 Task: Find a one-way flight from Laredo to Indianapolis on August 5th with 2 checked bags, departing between 14:00 and 19:00, and using Alaska, American, or Delta airlines.
Action: Mouse moved to (300, 97)
Screenshot: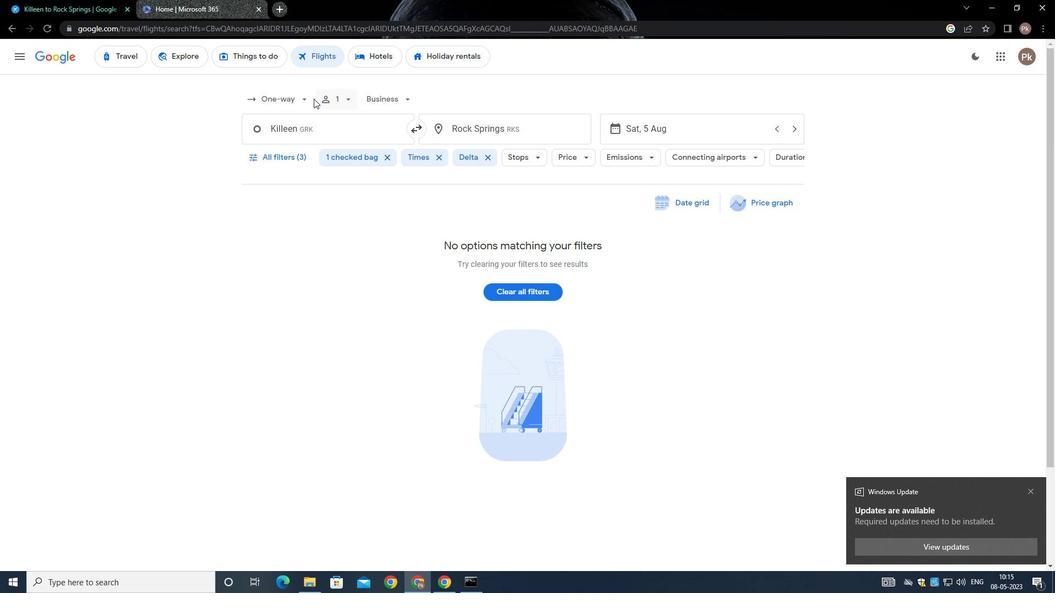 
Action: Mouse pressed left at (300, 97)
Screenshot: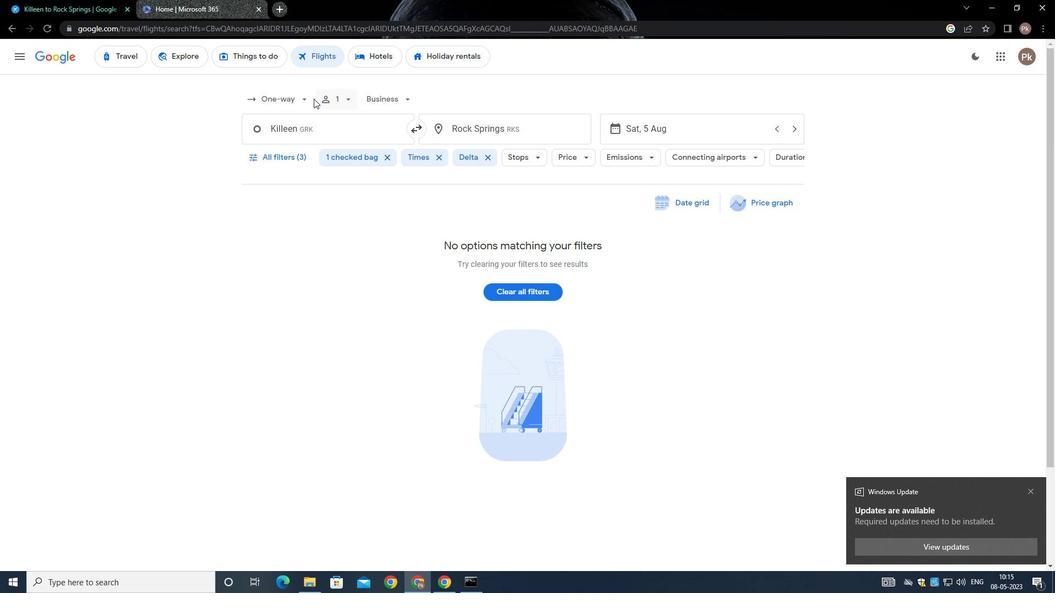 
Action: Mouse moved to (298, 146)
Screenshot: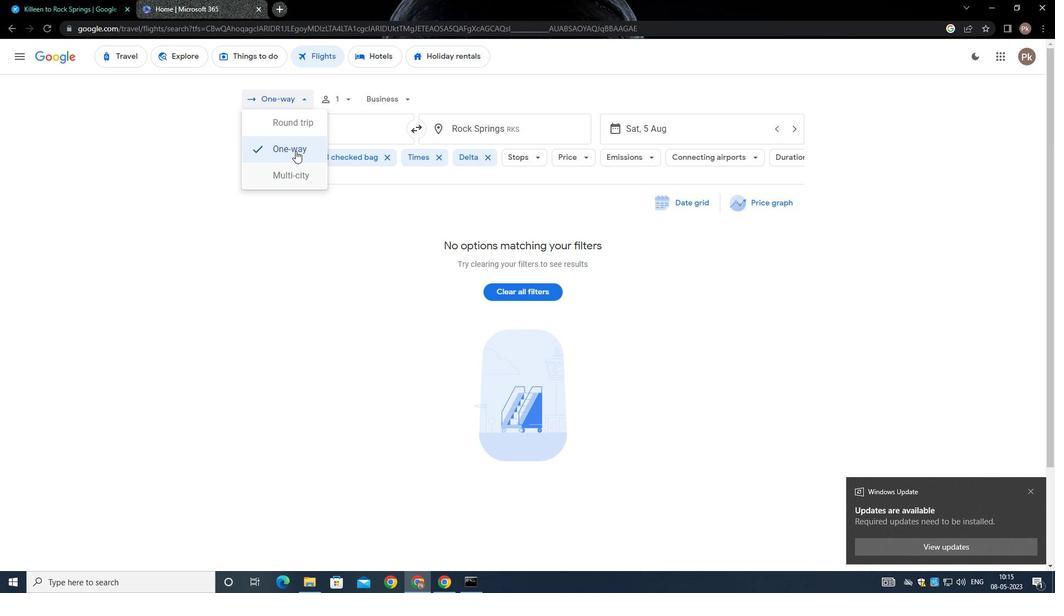
Action: Mouse pressed left at (298, 146)
Screenshot: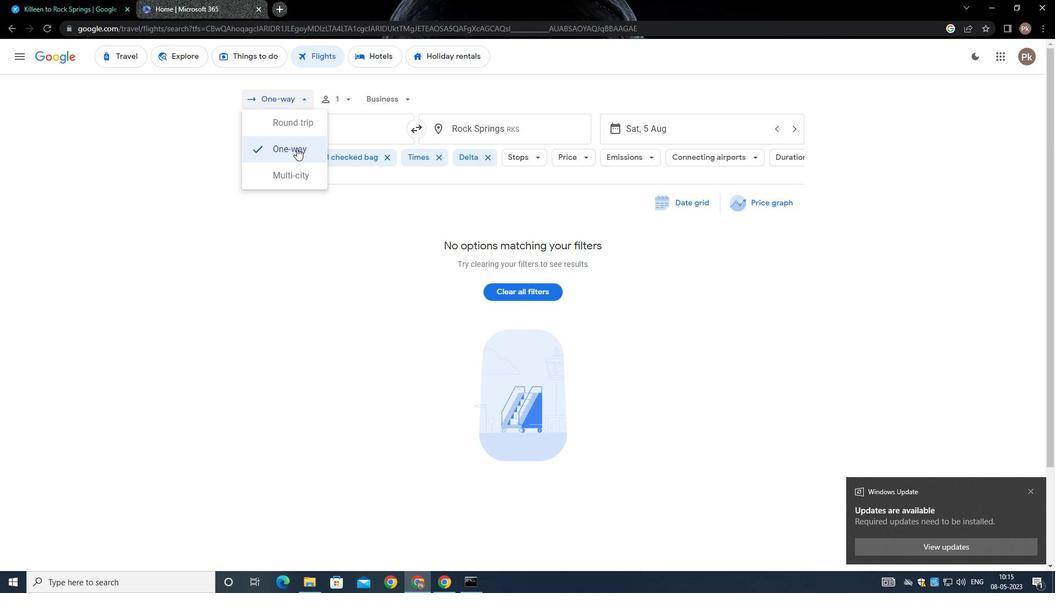 
Action: Mouse moved to (347, 98)
Screenshot: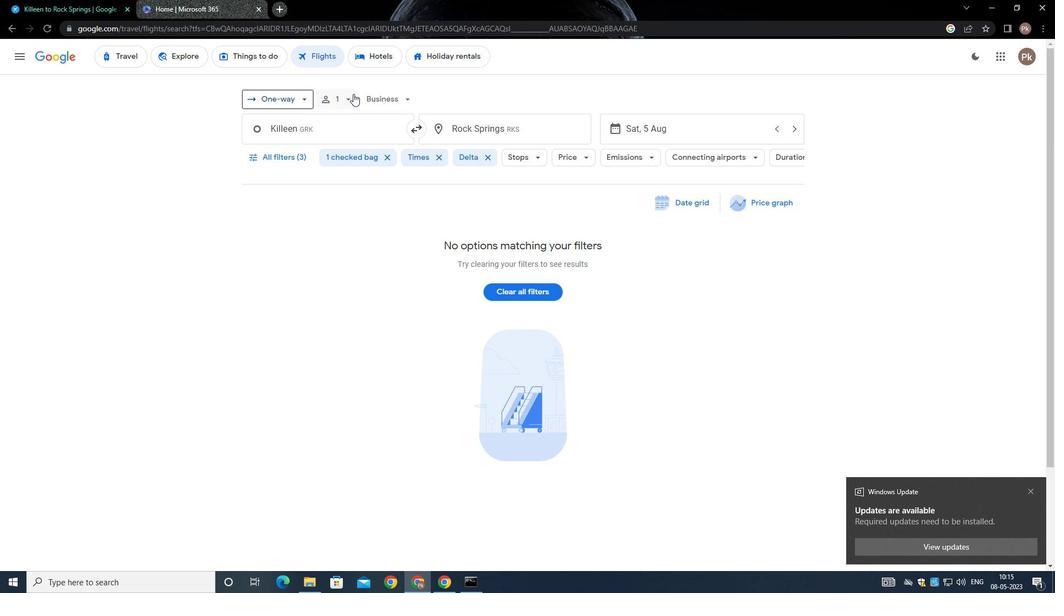 
Action: Mouse pressed left at (347, 98)
Screenshot: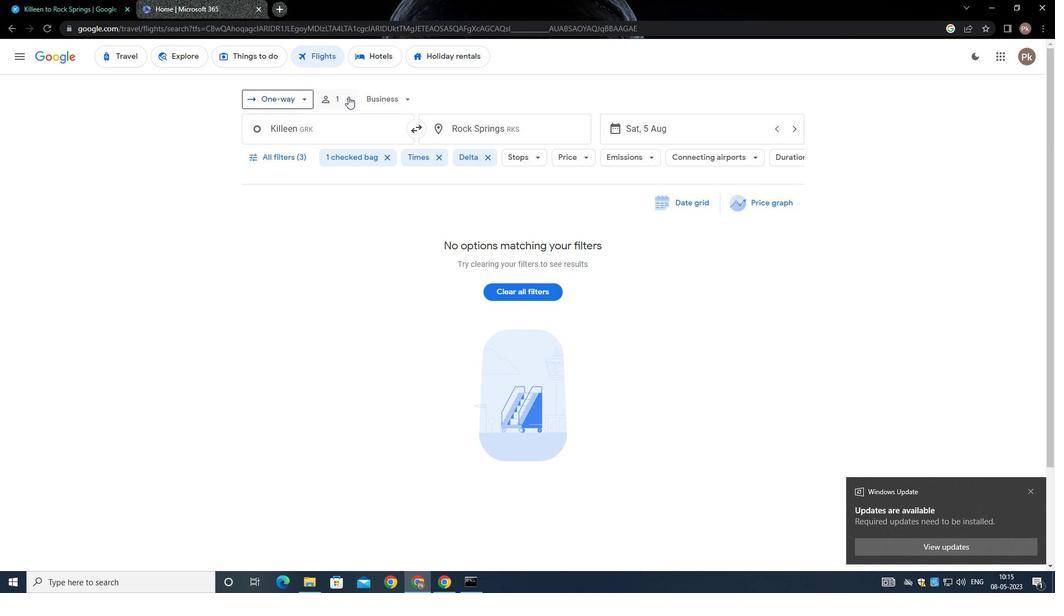
Action: Mouse moved to (434, 127)
Screenshot: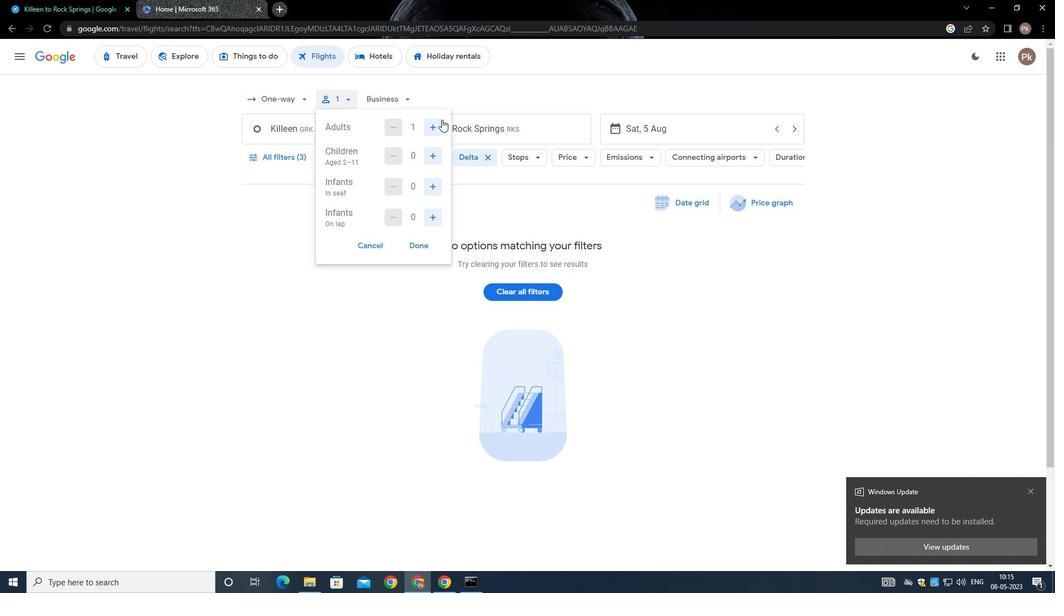 
Action: Mouse pressed left at (434, 127)
Screenshot: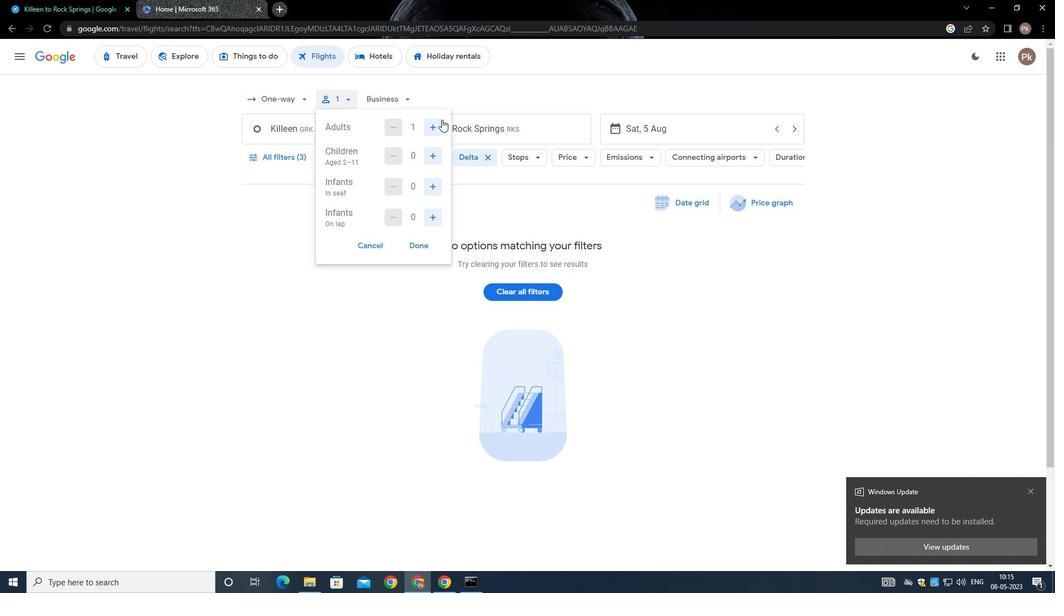 
Action: Mouse moved to (430, 152)
Screenshot: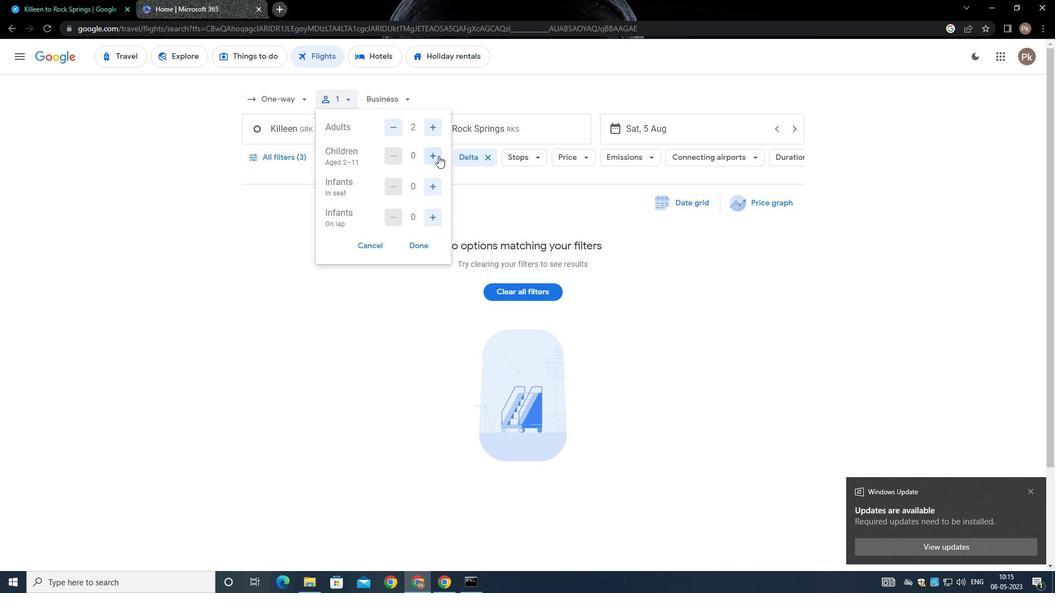 
Action: Mouse pressed left at (430, 152)
Screenshot: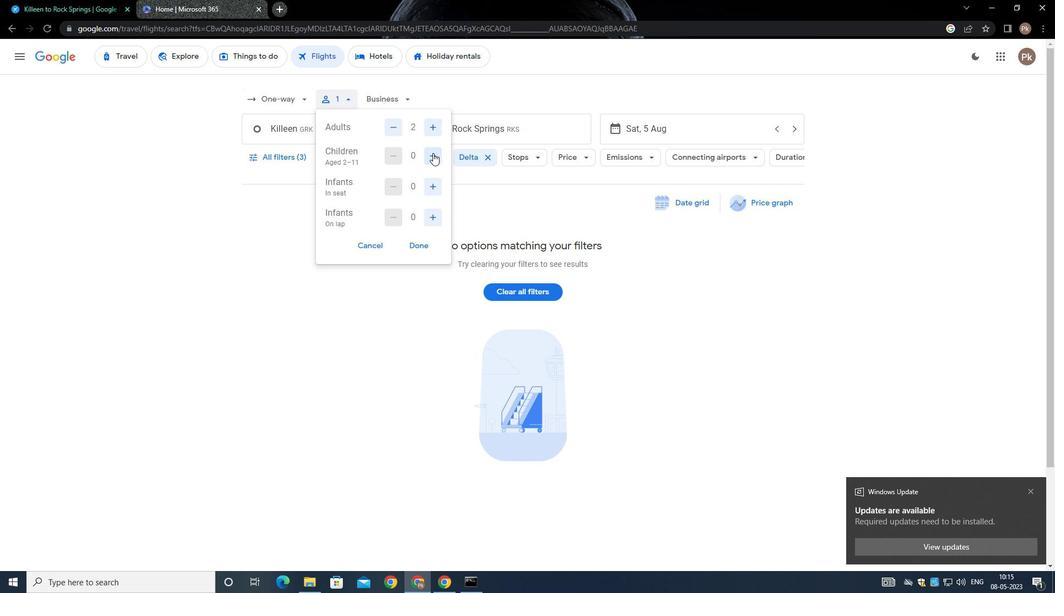 
Action: Mouse pressed left at (430, 152)
Screenshot: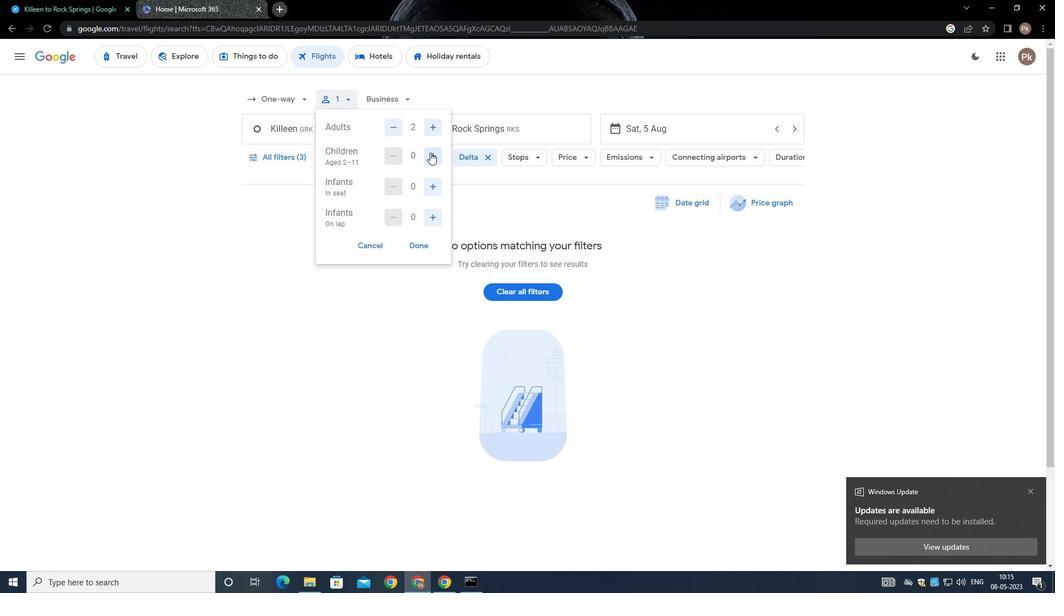 
Action: Mouse moved to (430, 181)
Screenshot: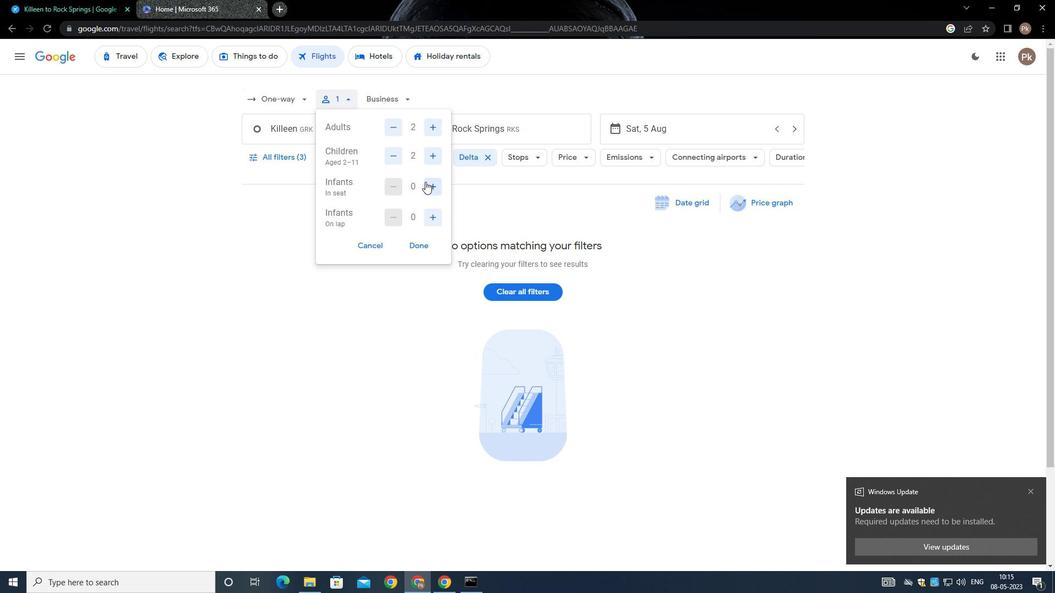
Action: Mouse pressed left at (430, 181)
Screenshot: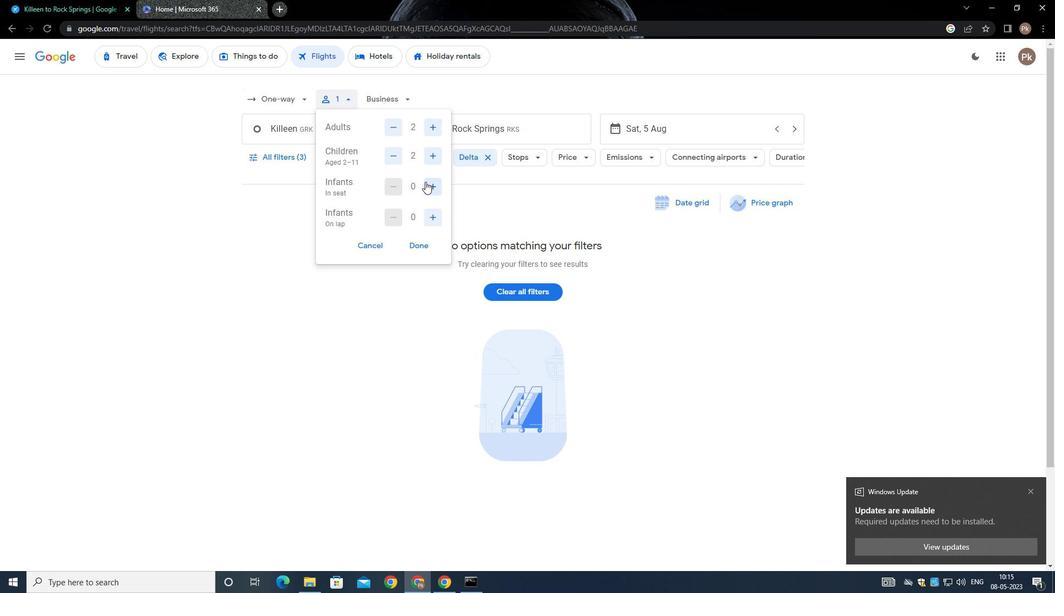
Action: Mouse pressed left at (430, 181)
Screenshot: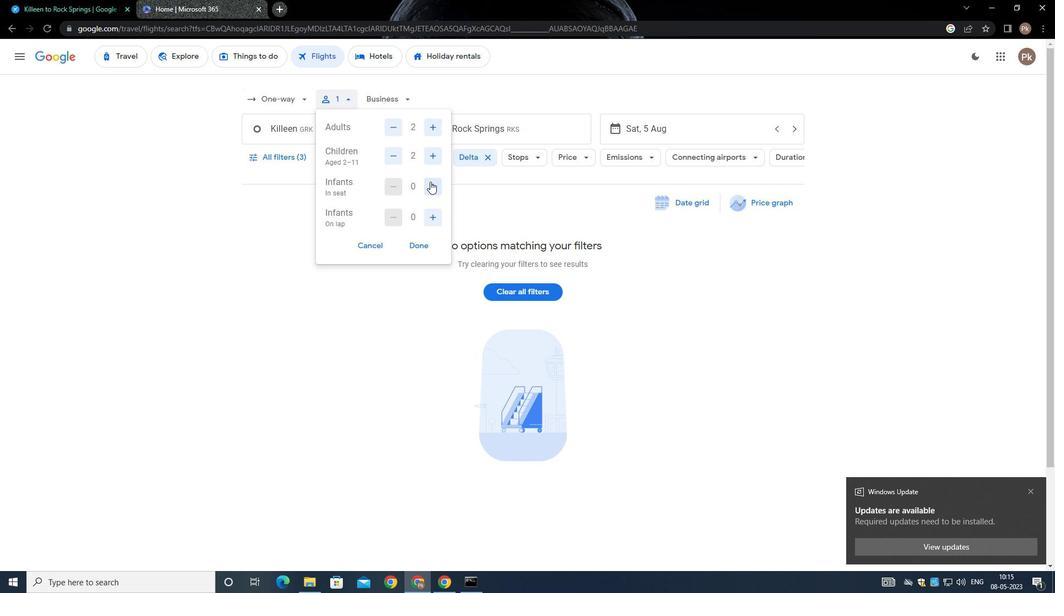 
Action: Mouse moved to (418, 246)
Screenshot: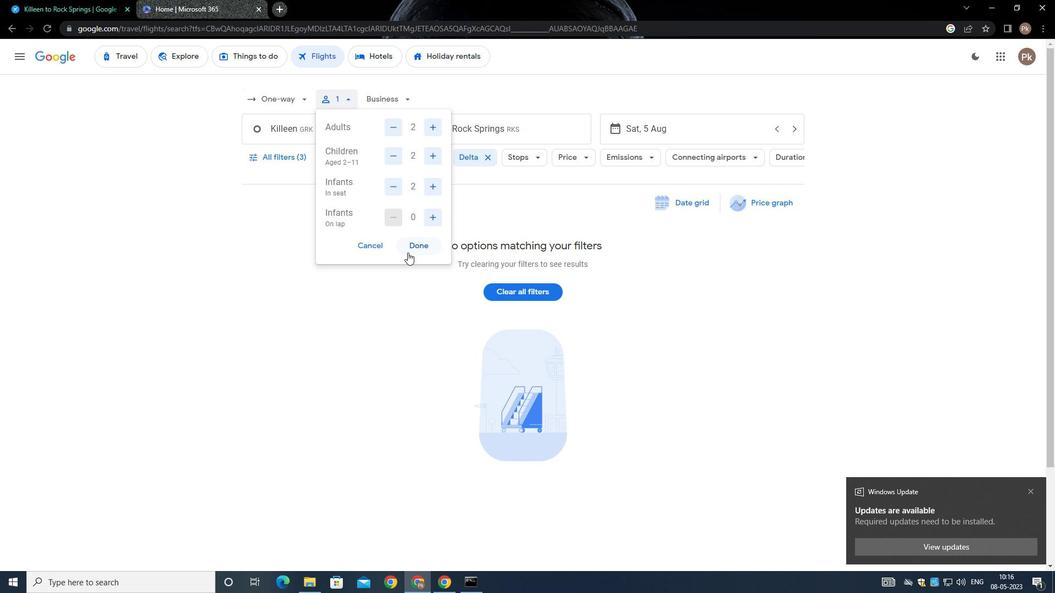 
Action: Mouse pressed left at (418, 246)
Screenshot: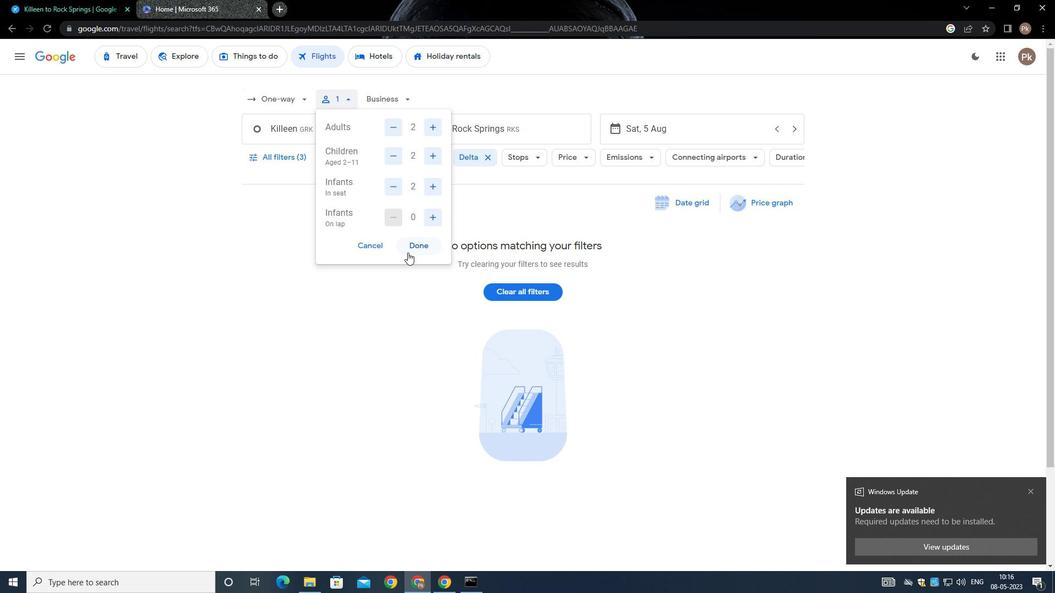 
Action: Mouse moved to (329, 124)
Screenshot: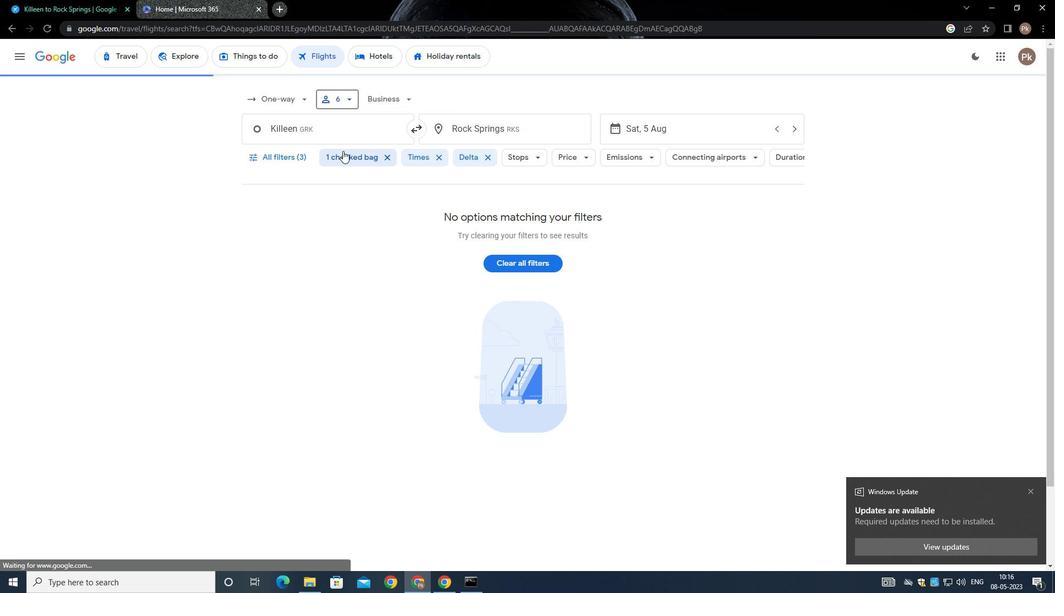 
Action: Mouse pressed left at (329, 124)
Screenshot: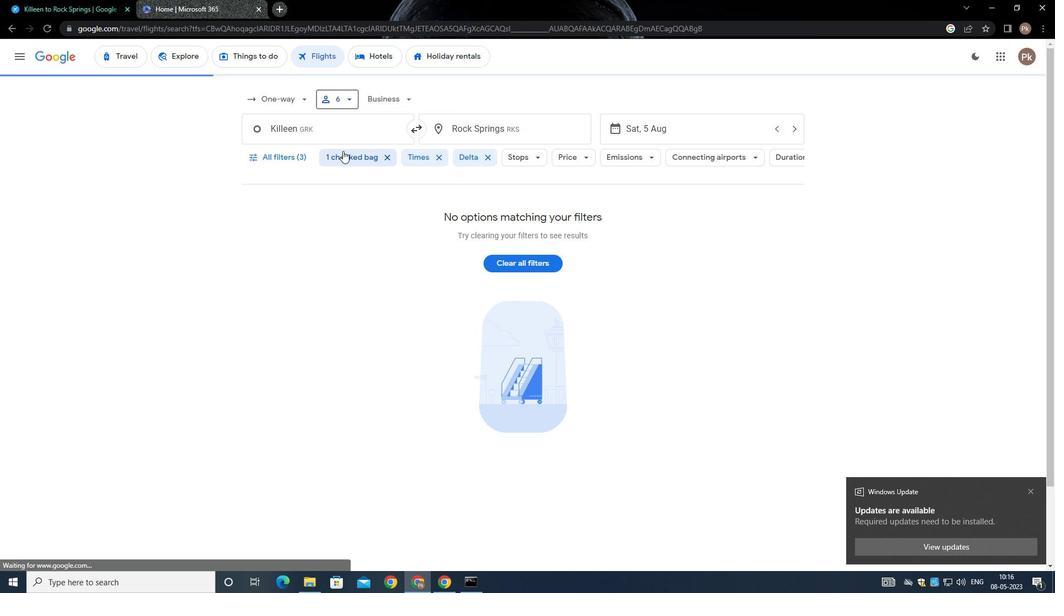 
Action: Mouse moved to (329, 124)
Screenshot: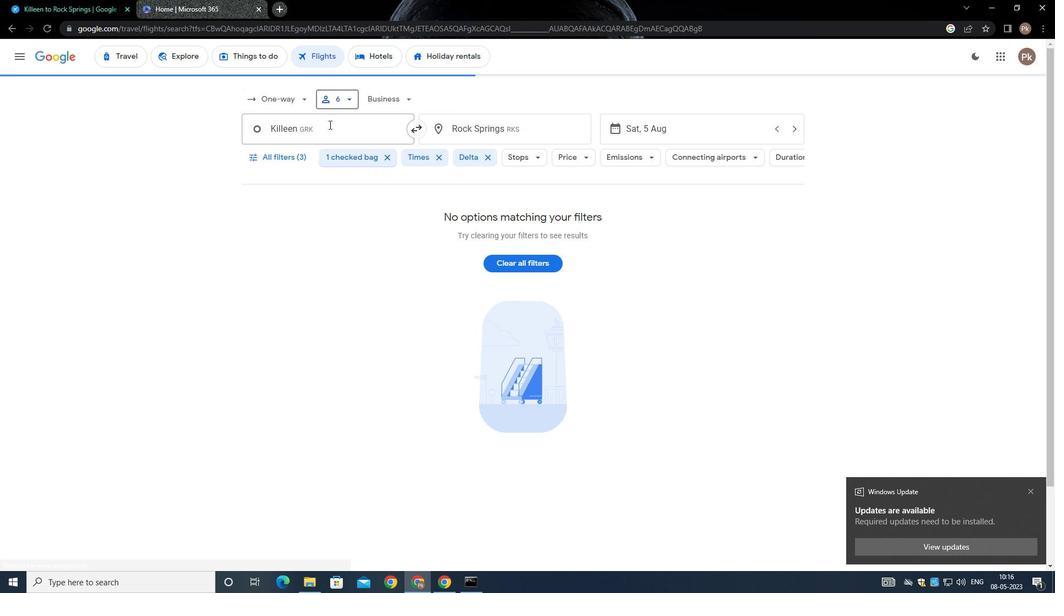 
Action: Key pressed <Key.backspace><Key.shift_r>Laredo
Screenshot: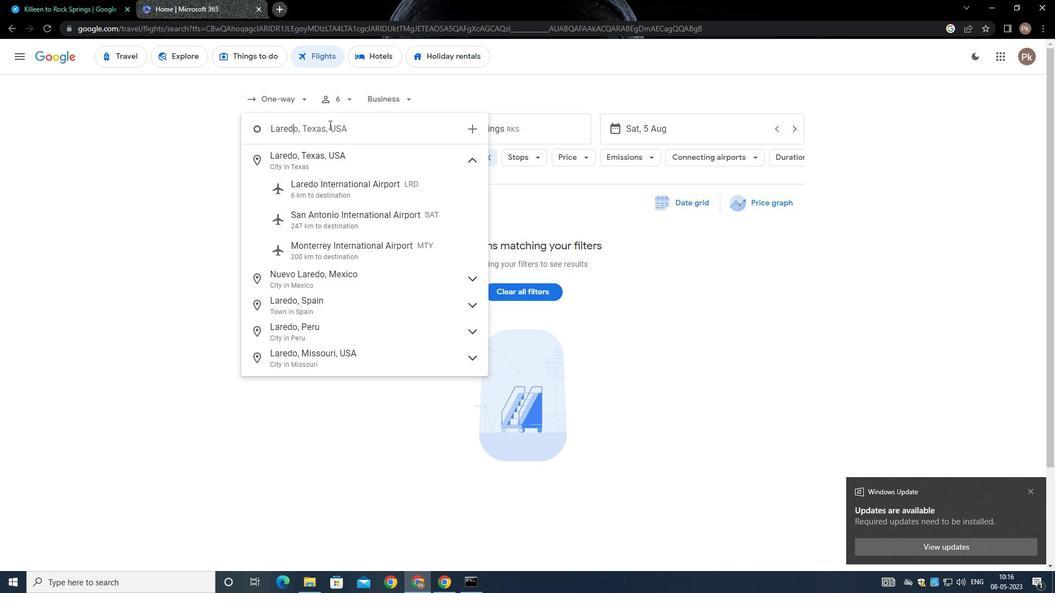 
Action: Mouse moved to (354, 181)
Screenshot: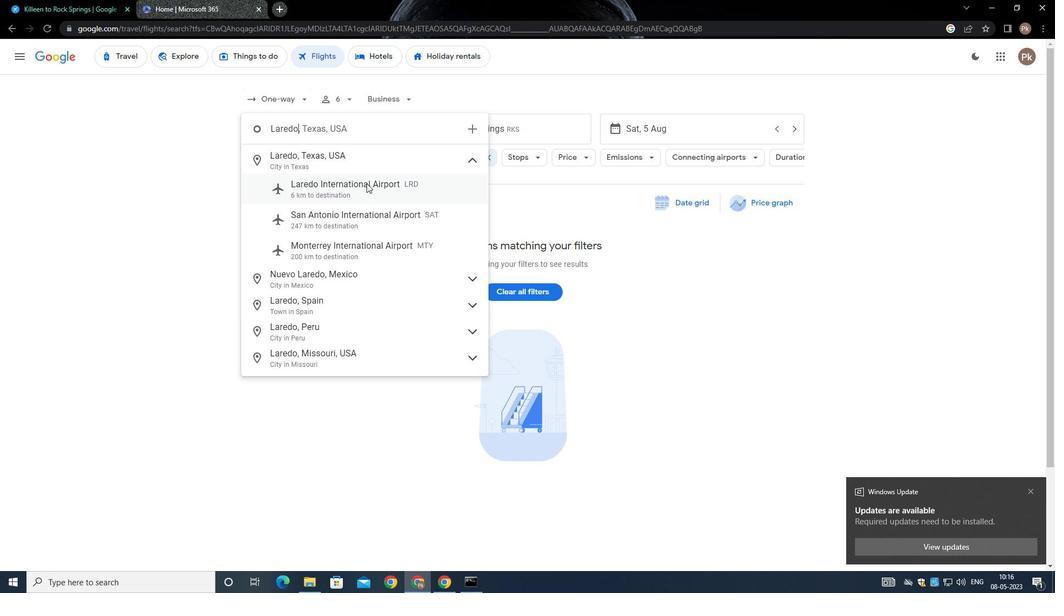 
Action: Mouse pressed left at (354, 181)
Screenshot: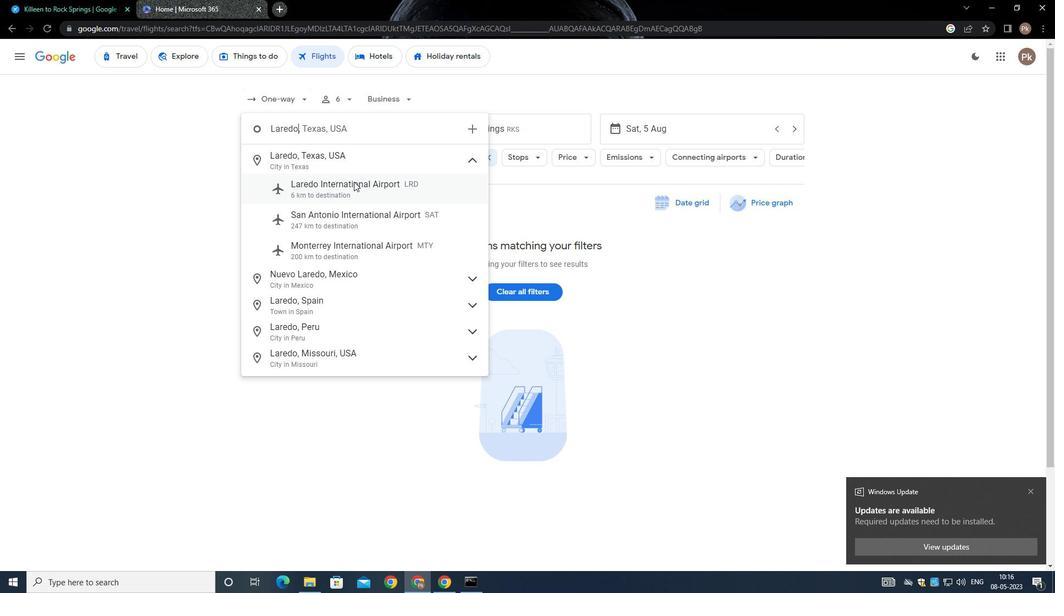 
Action: Mouse moved to (474, 130)
Screenshot: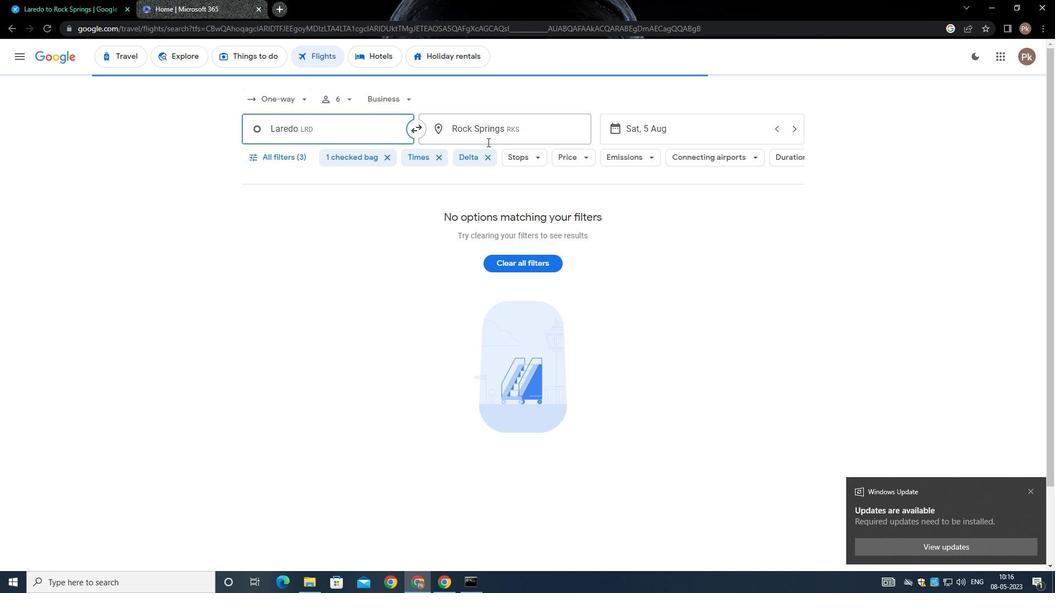 
Action: Mouse pressed left at (474, 130)
Screenshot: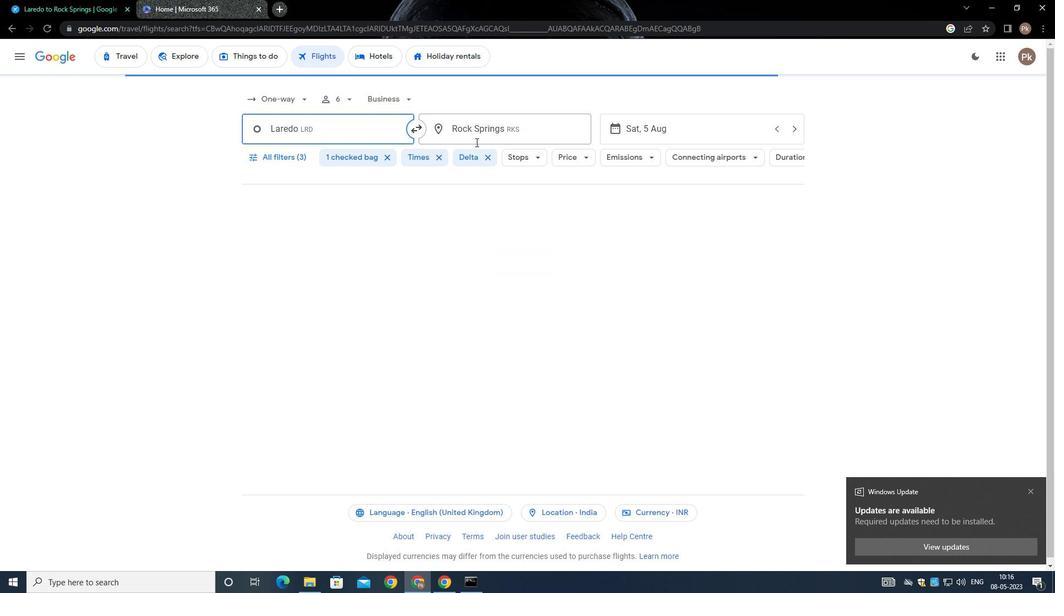 
Action: Mouse moved to (478, 145)
Screenshot: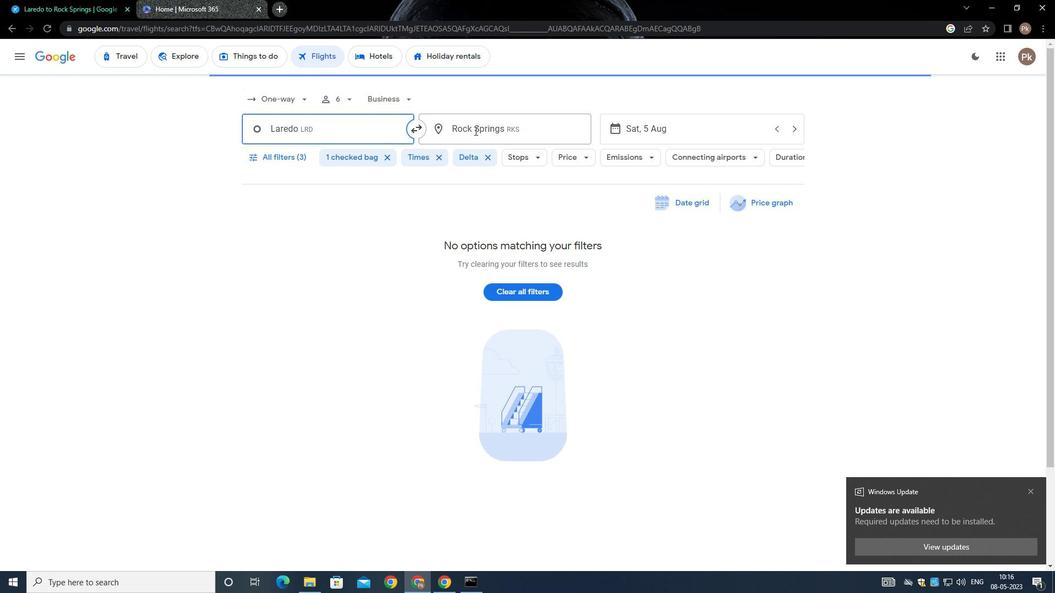 
Action: Key pressed <Key.backspace><Key.shift_r>Indiana
Screenshot: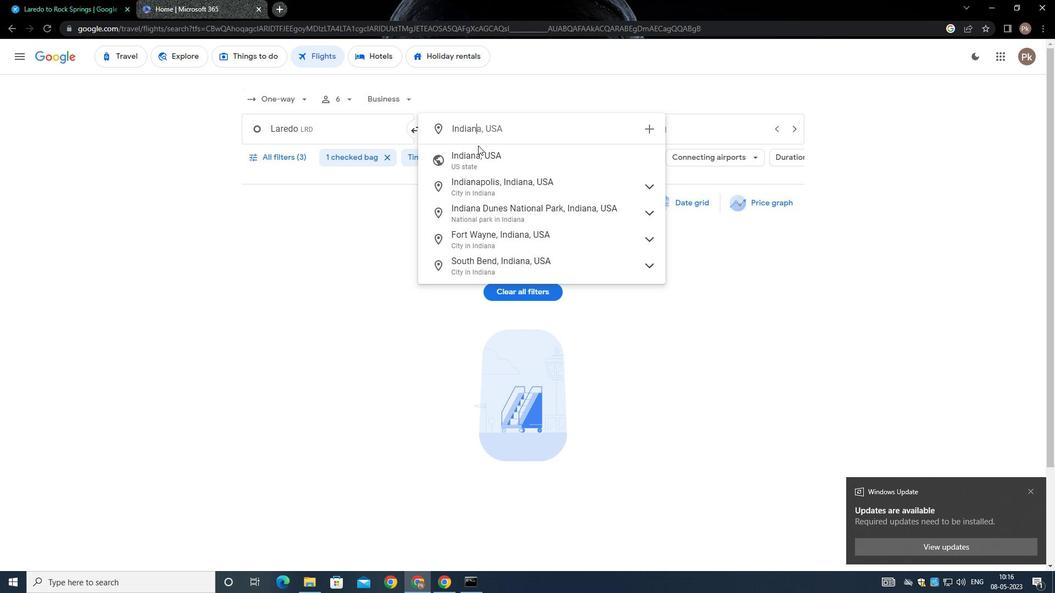
Action: Mouse moved to (481, 145)
Screenshot: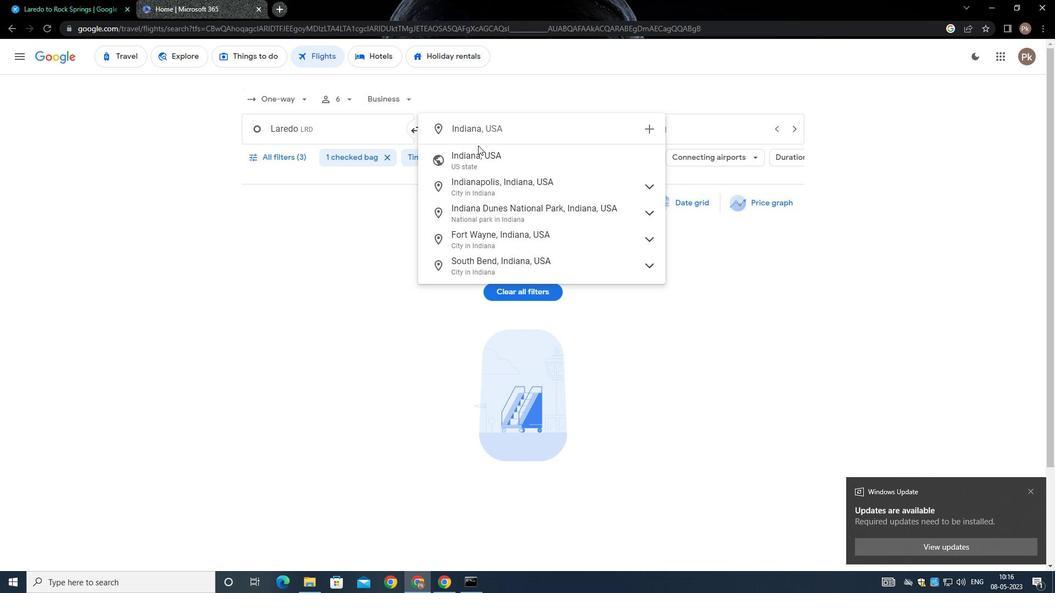 
Action: Key pressed polis
Screenshot: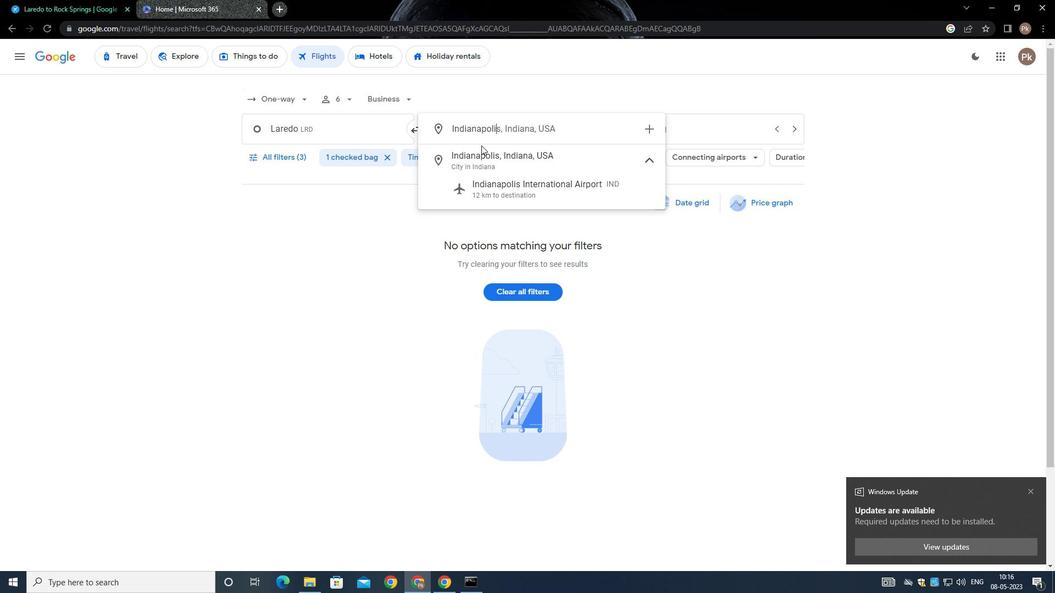 
Action: Mouse moved to (539, 185)
Screenshot: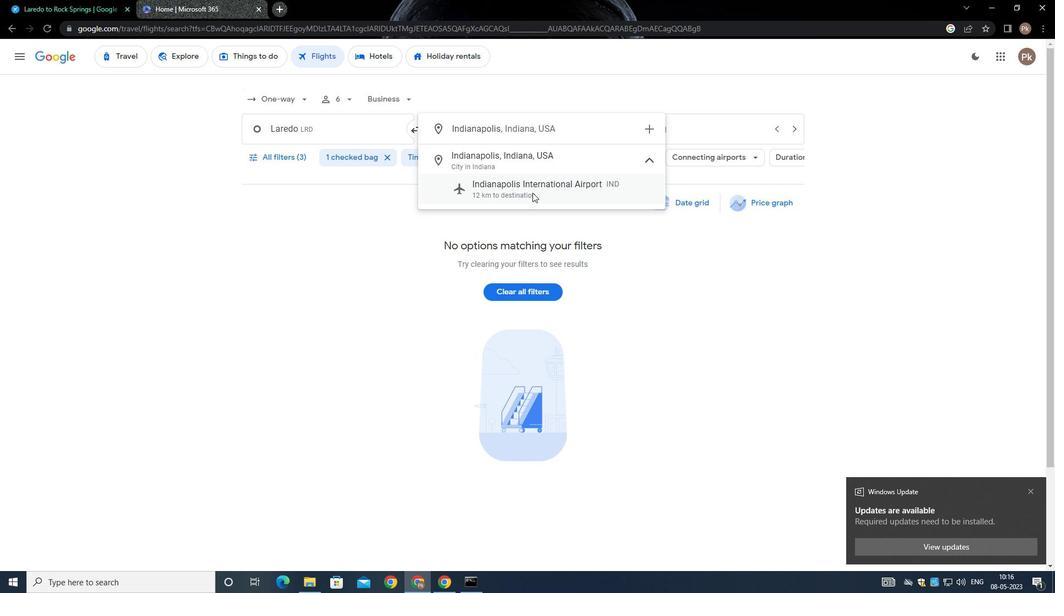 
Action: Mouse pressed left at (539, 185)
Screenshot: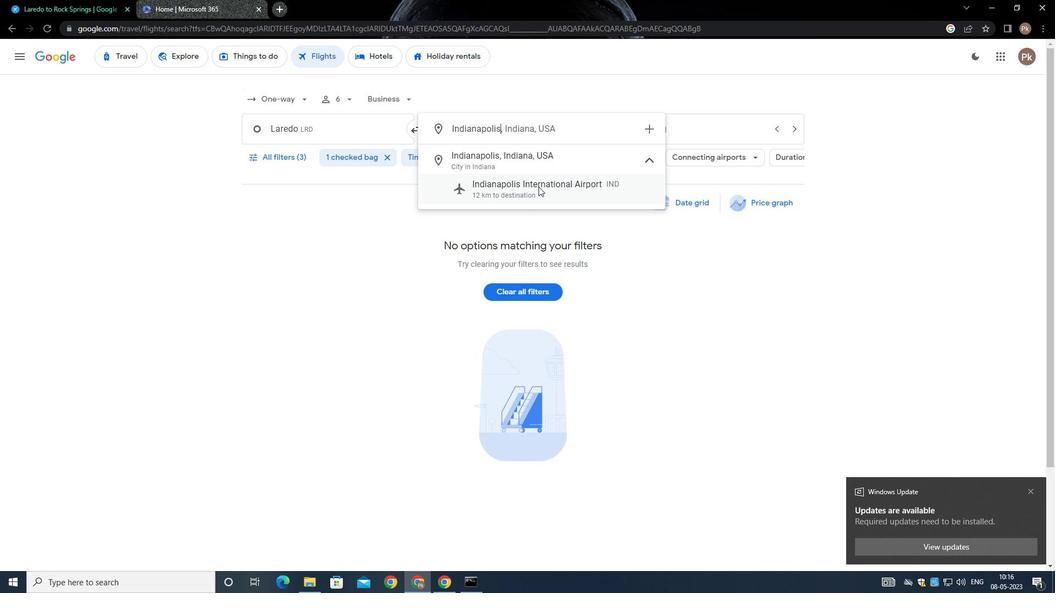 
Action: Mouse moved to (643, 135)
Screenshot: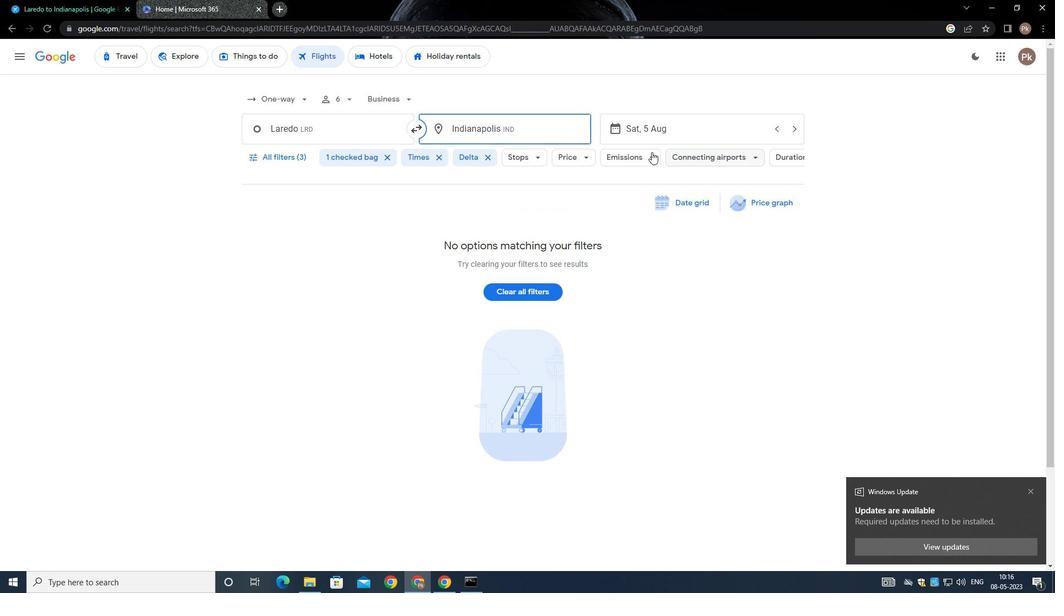 
Action: Mouse pressed left at (643, 135)
Screenshot: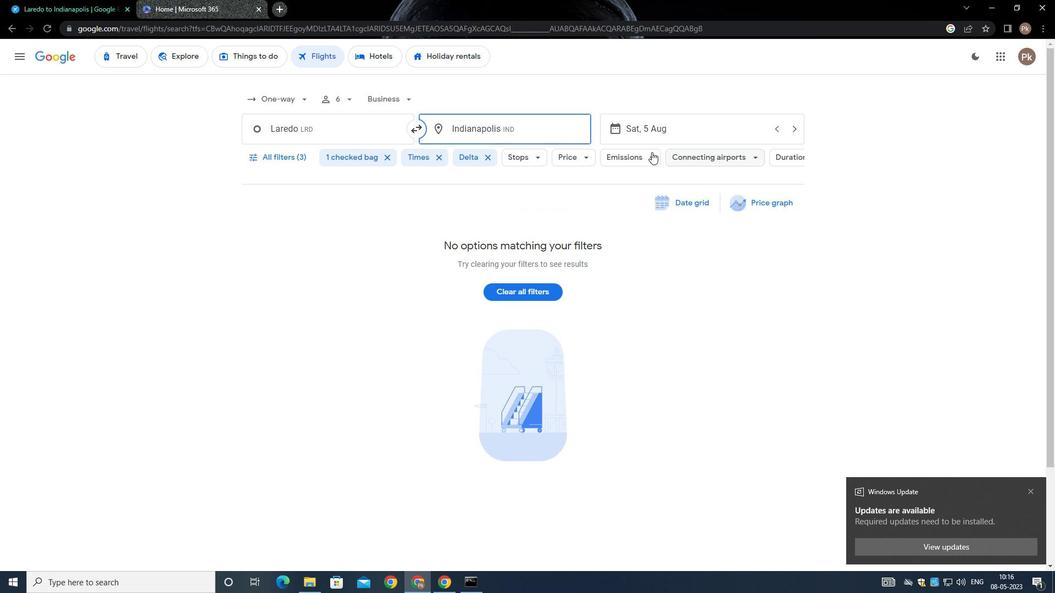 
Action: Mouse moved to (570, 218)
Screenshot: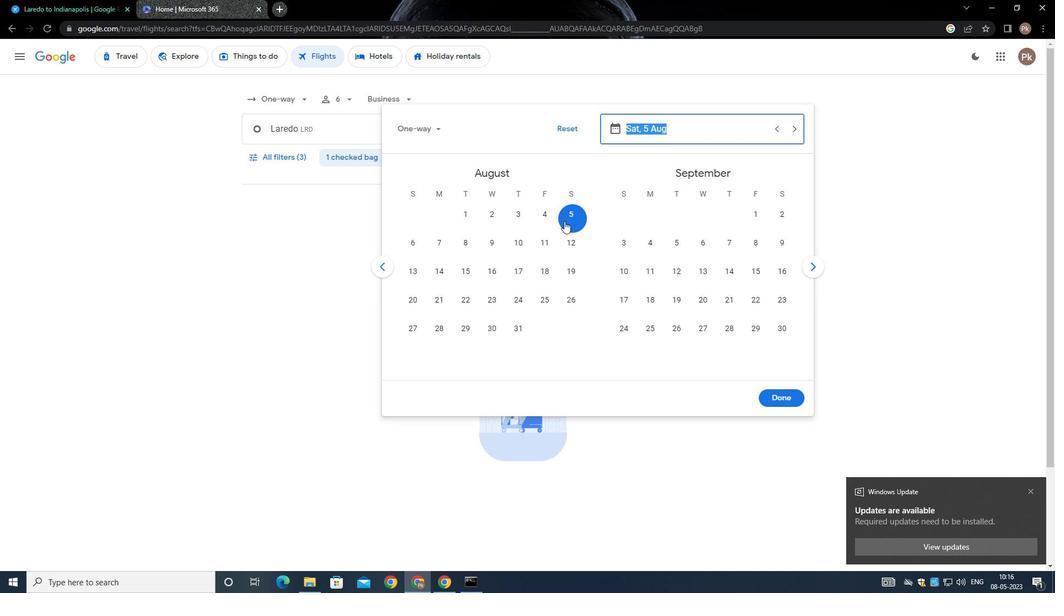 
Action: Mouse pressed left at (570, 218)
Screenshot: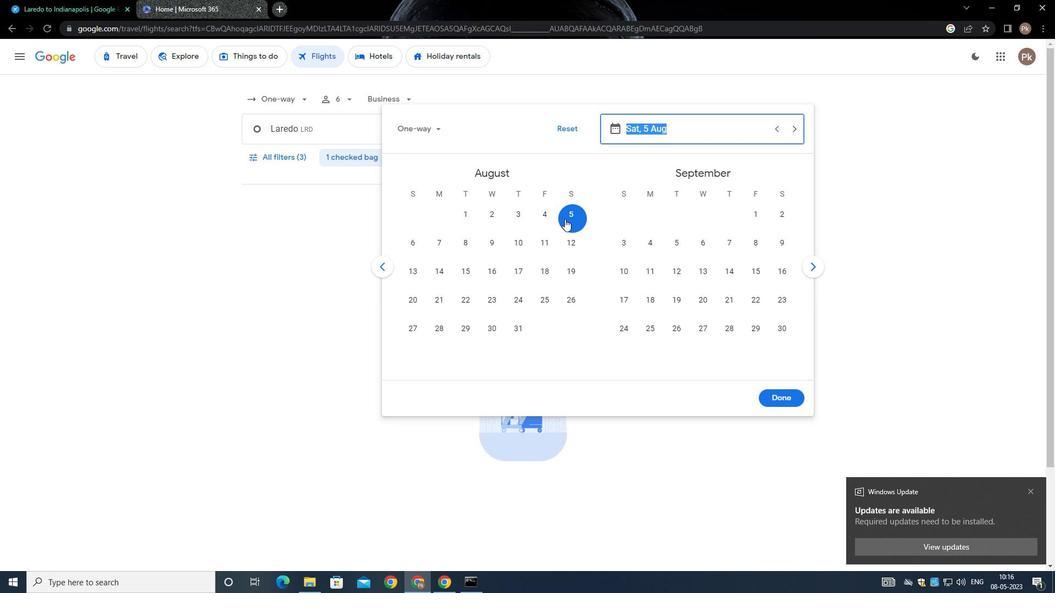 
Action: Mouse moved to (783, 394)
Screenshot: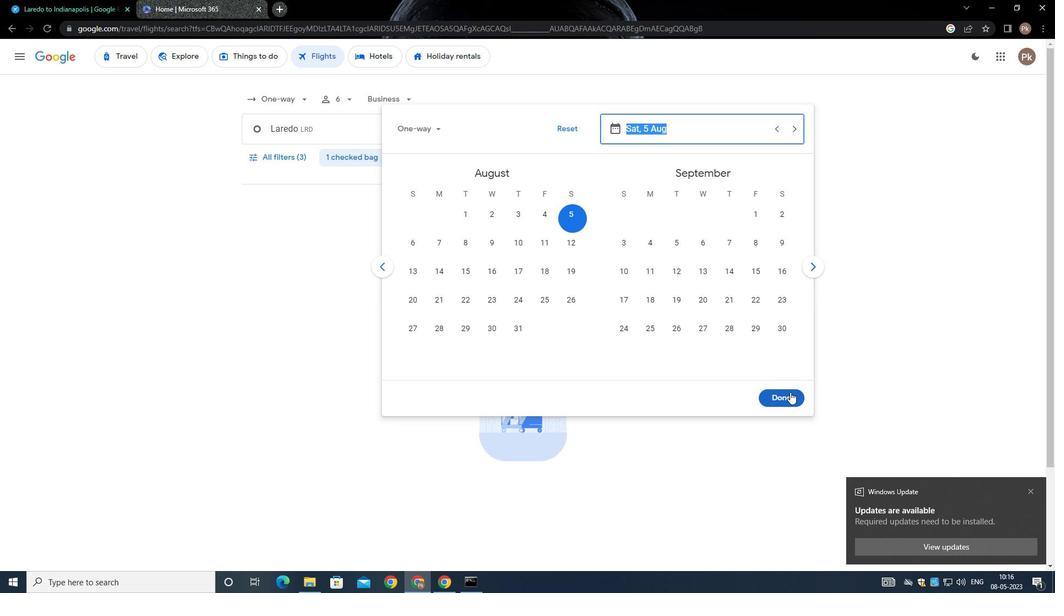
Action: Mouse pressed left at (783, 394)
Screenshot: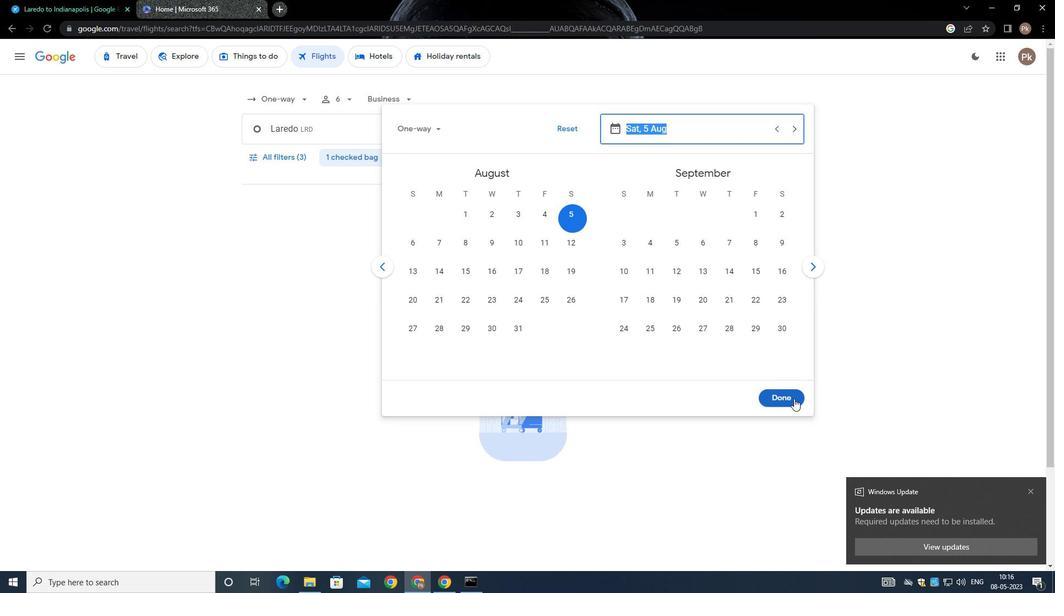 
Action: Mouse moved to (274, 153)
Screenshot: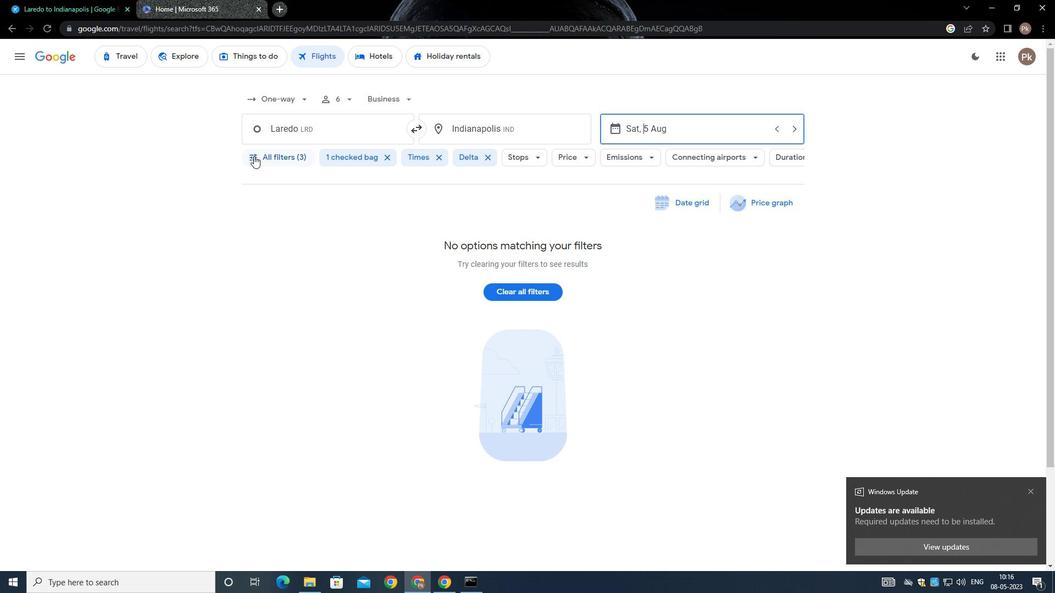 
Action: Mouse pressed left at (274, 153)
Screenshot: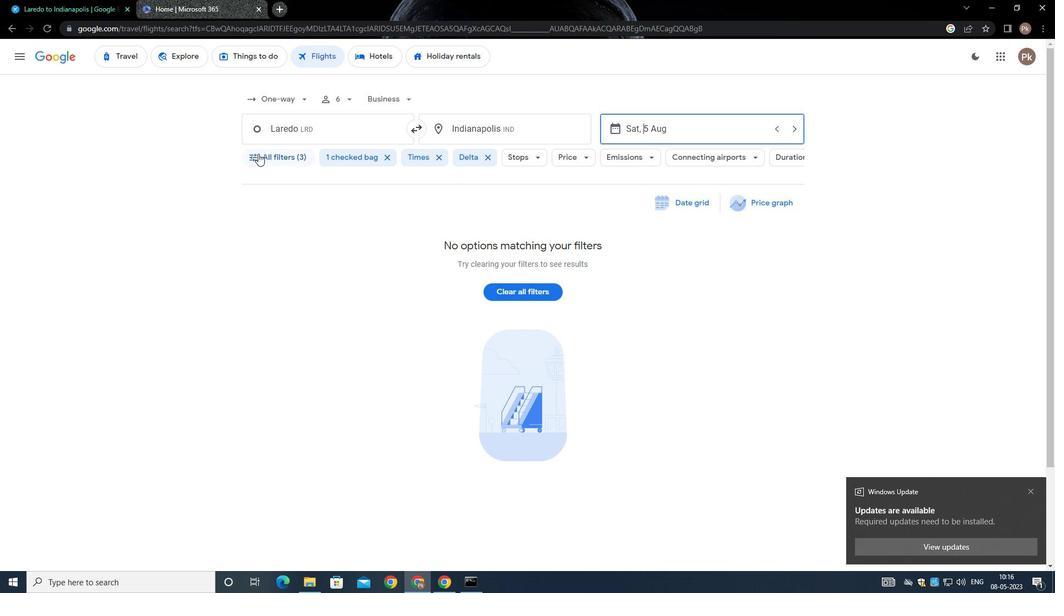 
Action: Mouse moved to (258, 136)
Screenshot: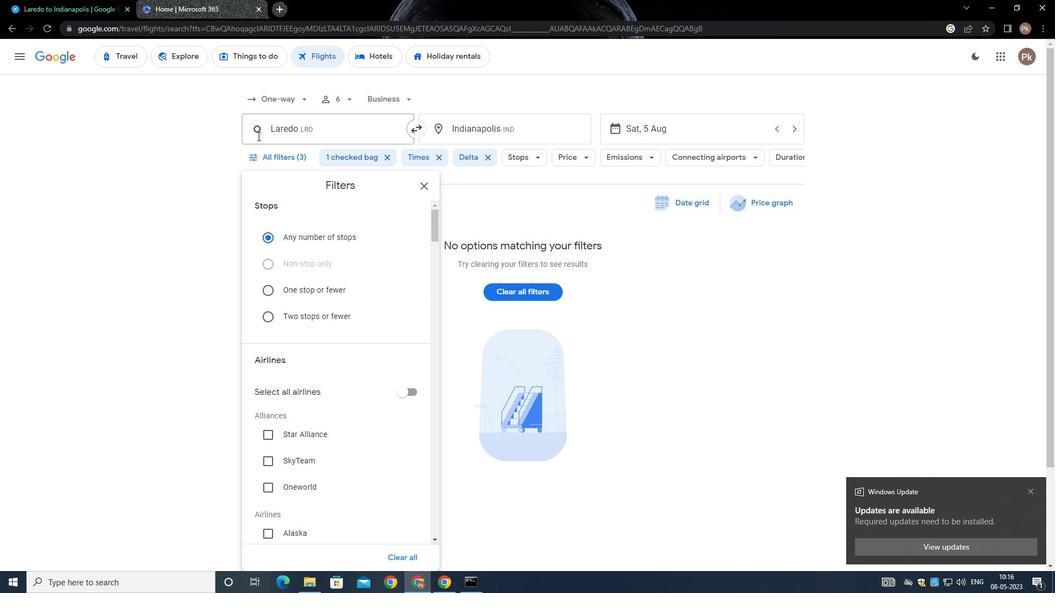 
Action: Mouse scrolled (258, 136) with delta (0, 0)
Screenshot: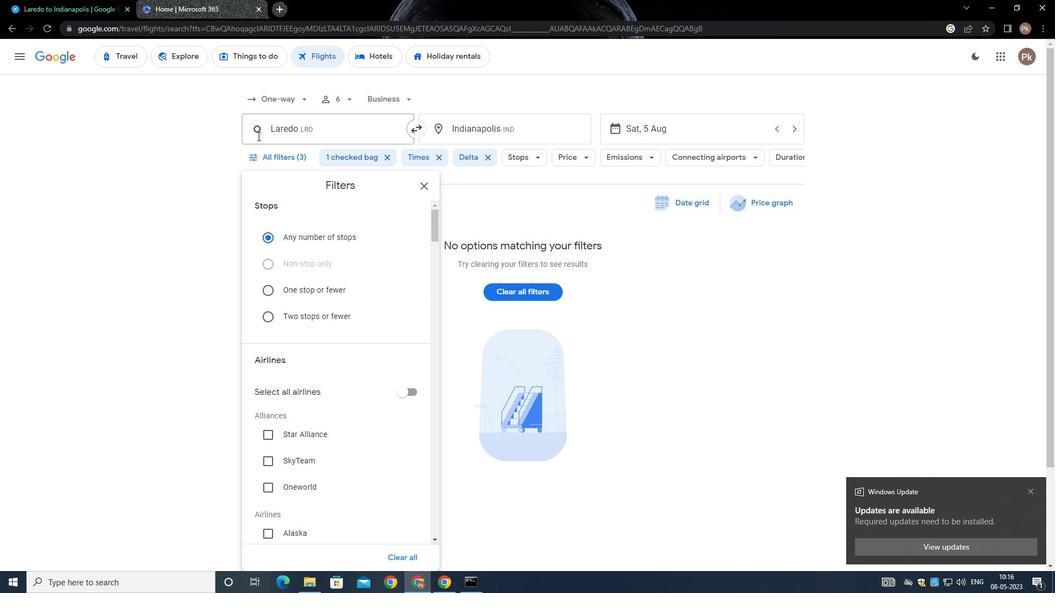 
Action: Mouse moved to (258, 137)
Screenshot: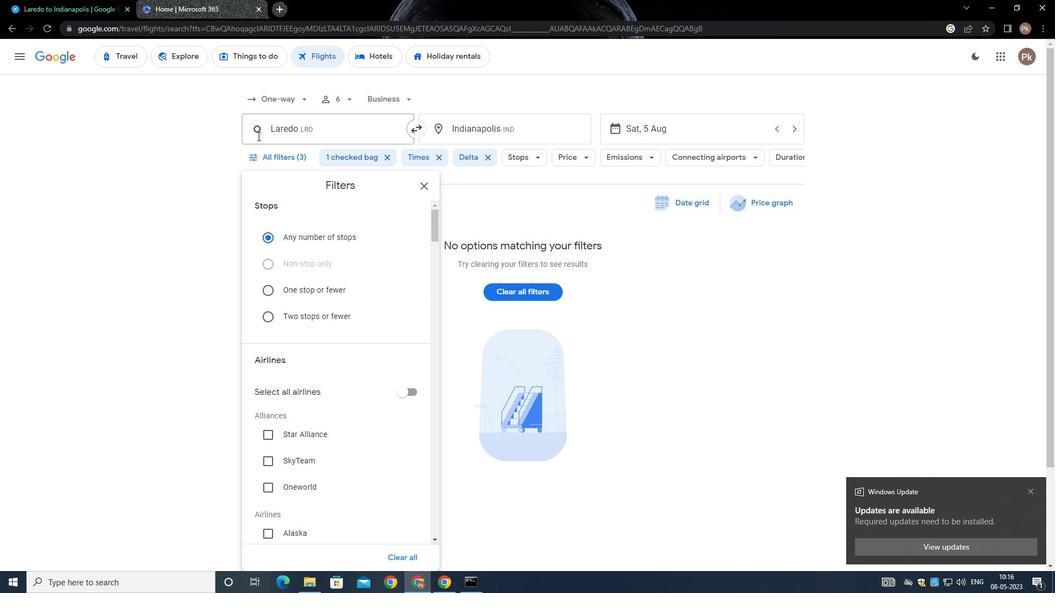 
Action: Mouse scrolled (258, 136) with delta (0, 0)
Screenshot: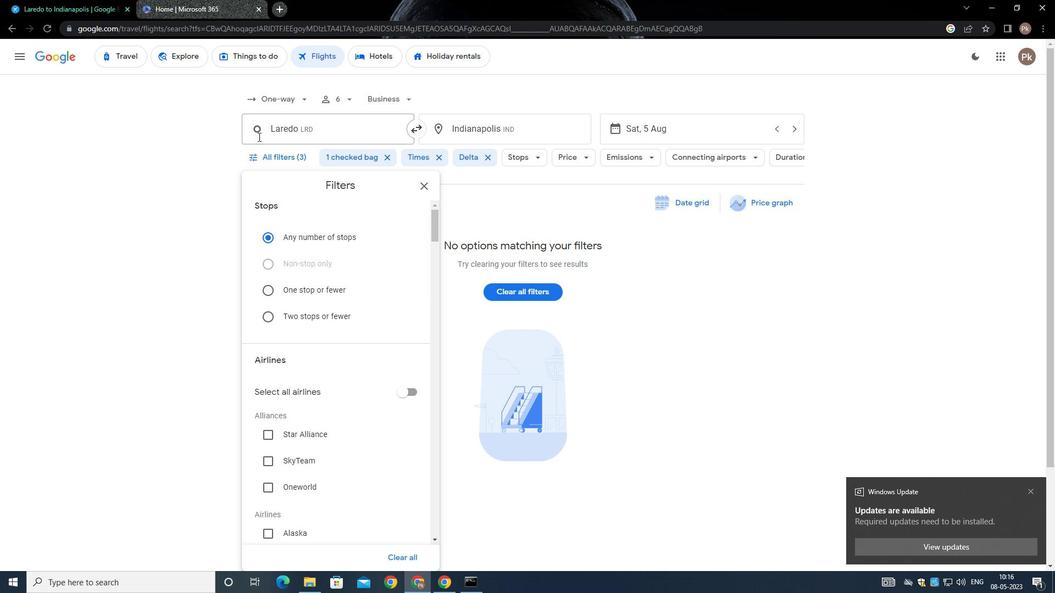 
Action: Mouse moved to (259, 137)
Screenshot: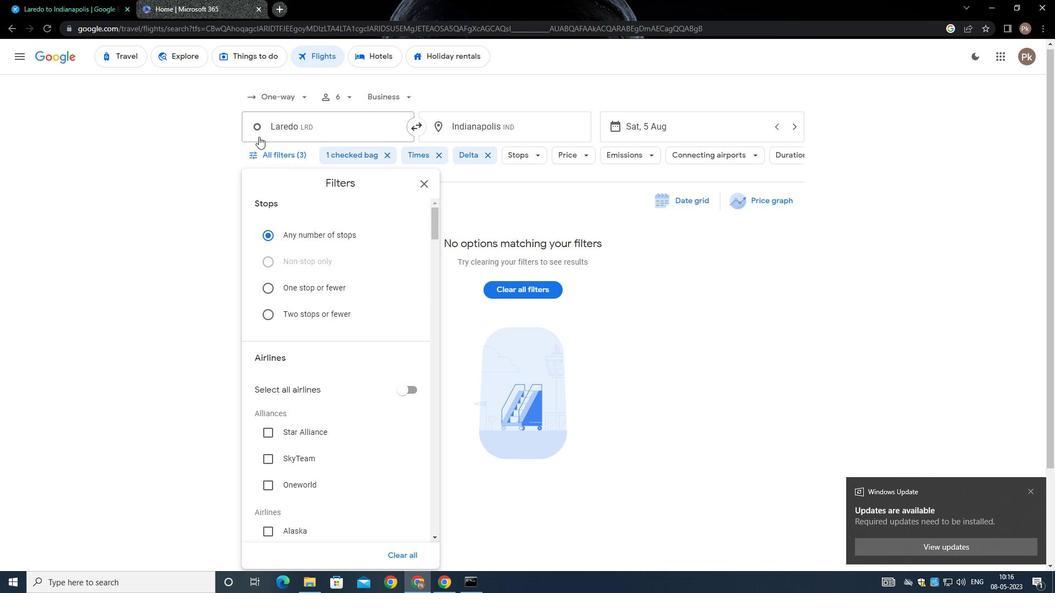 
Action: Mouse scrolled (259, 137) with delta (0, 0)
Screenshot: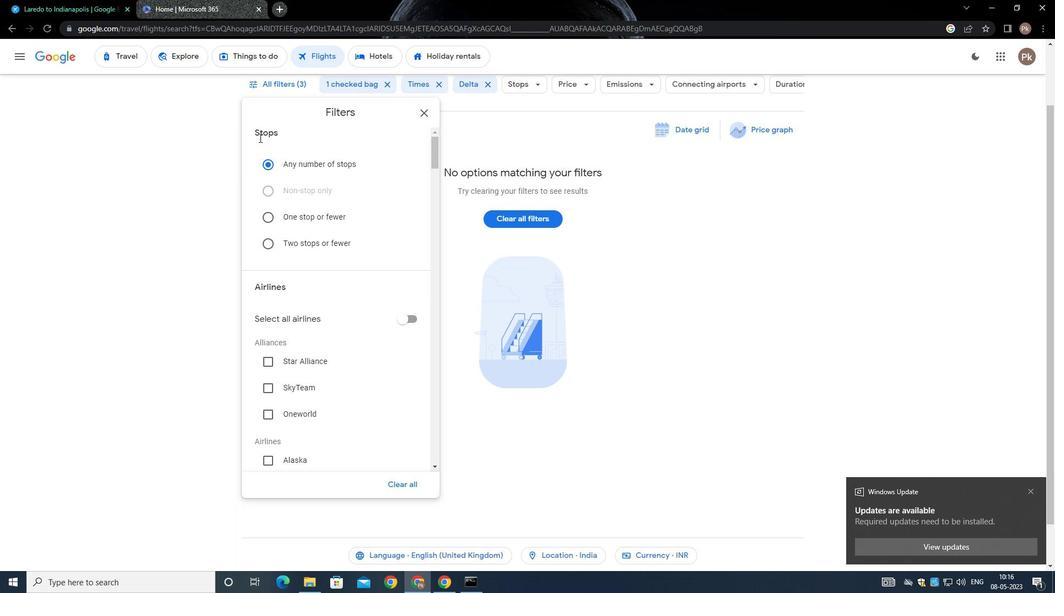 
Action: Mouse moved to (348, 194)
Screenshot: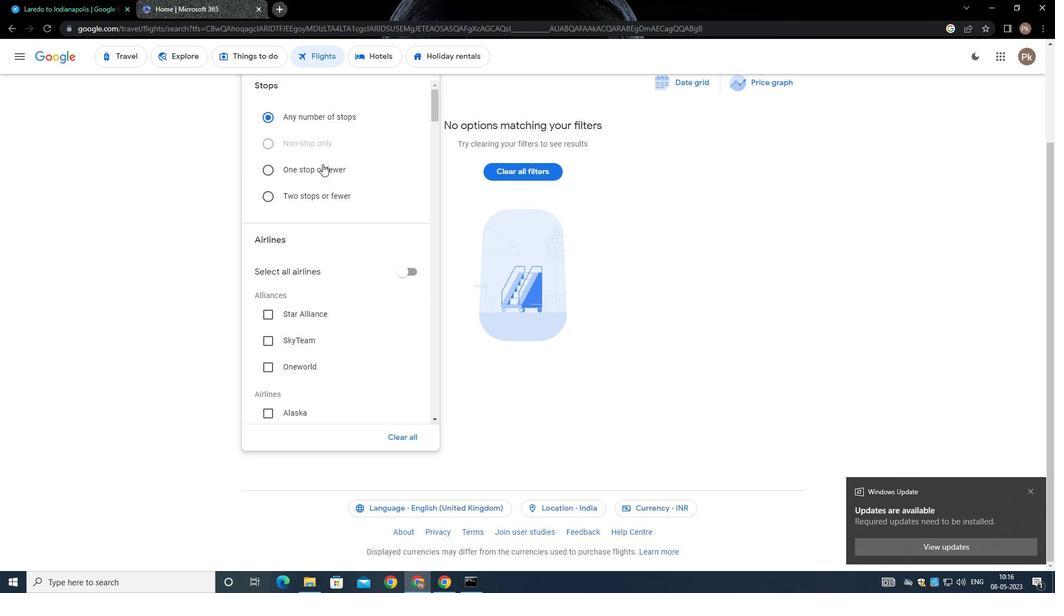 
Action: Mouse scrolled (348, 194) with delta (0, 0)
Screenshot: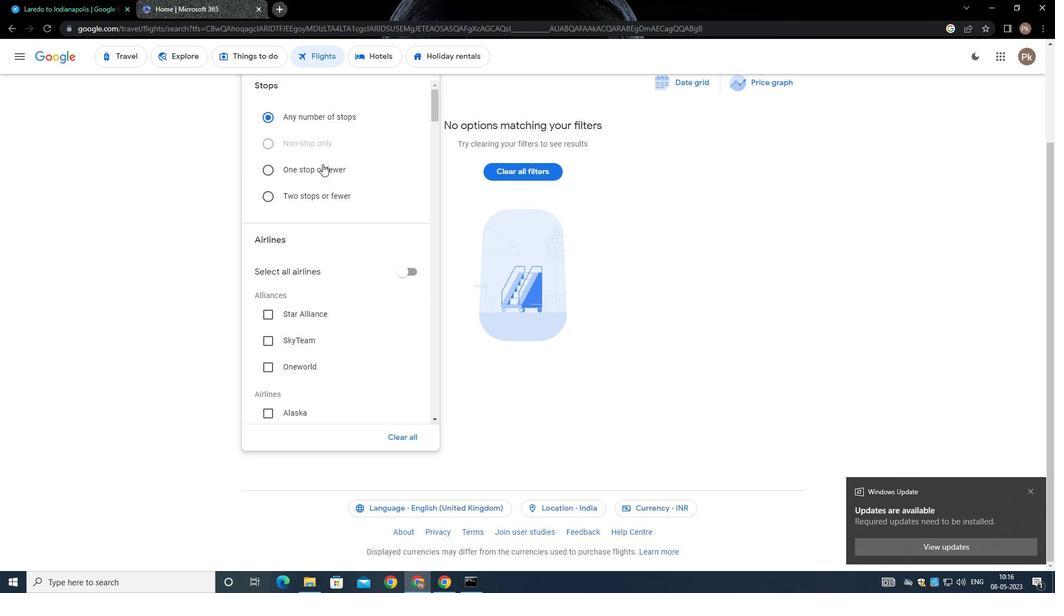 
Action: Mouse moved to (348, 195)
Screenshot: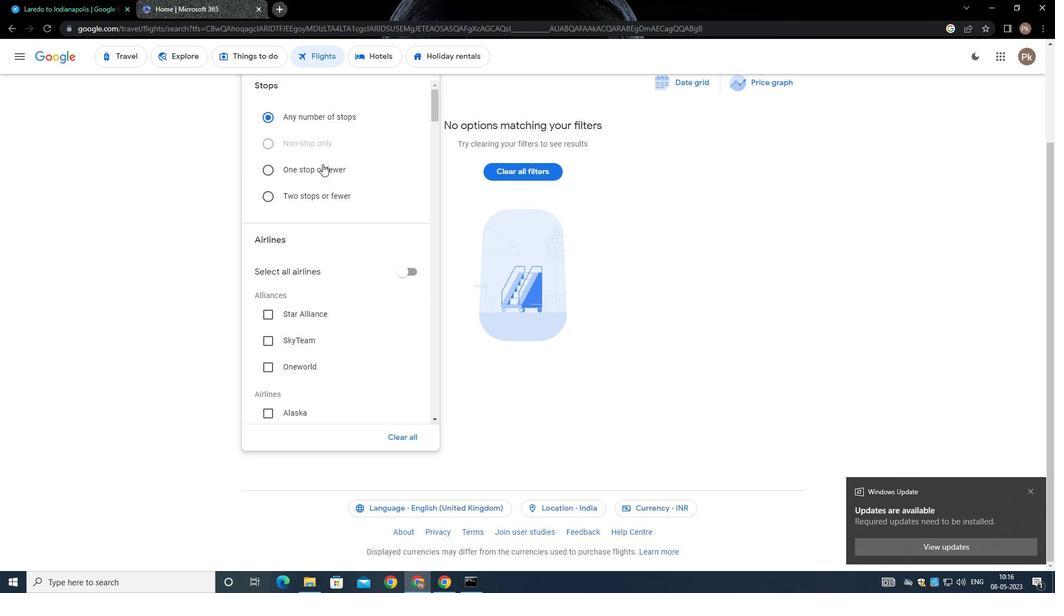 
Action: Mouse scrolled (348, 195) with delta (0, 0)
Screenshot: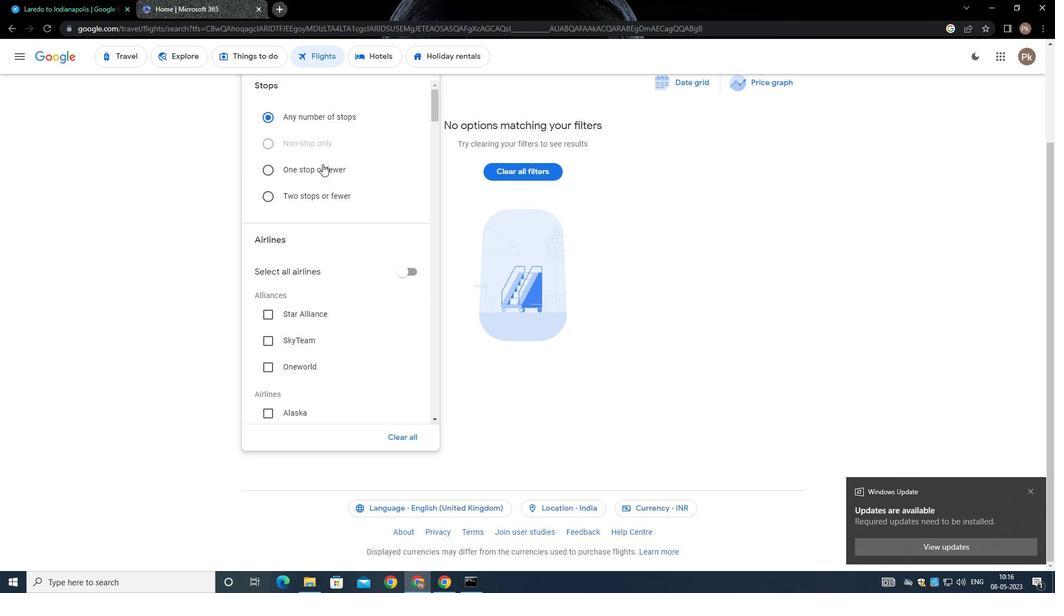 
Action: Mouse moved to (348, 197)
Screenshot: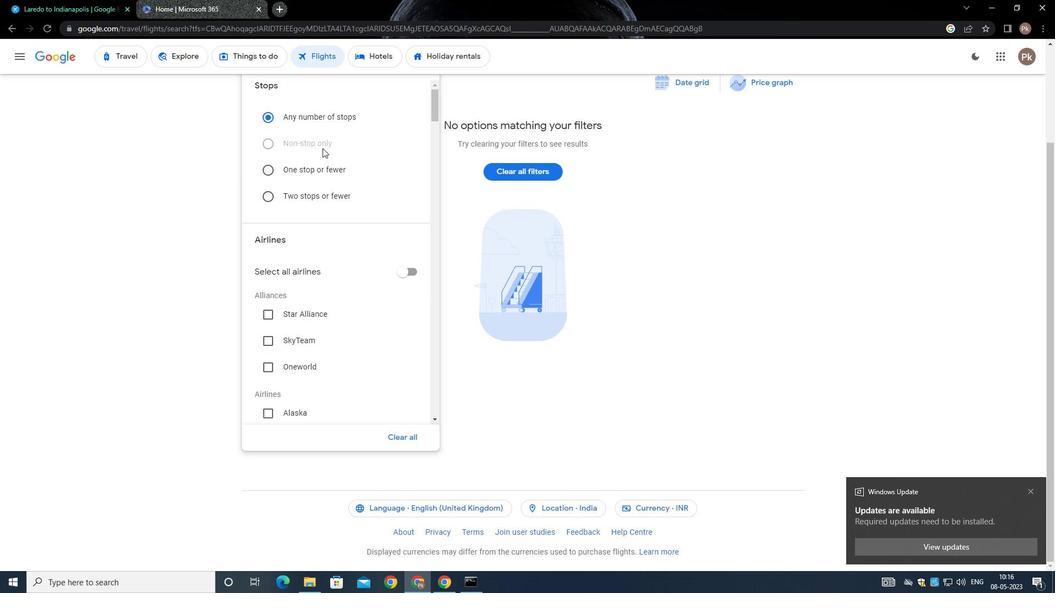 
Action: Mouse scrolled (348, 197) with delta (0, 0)
Screenshot: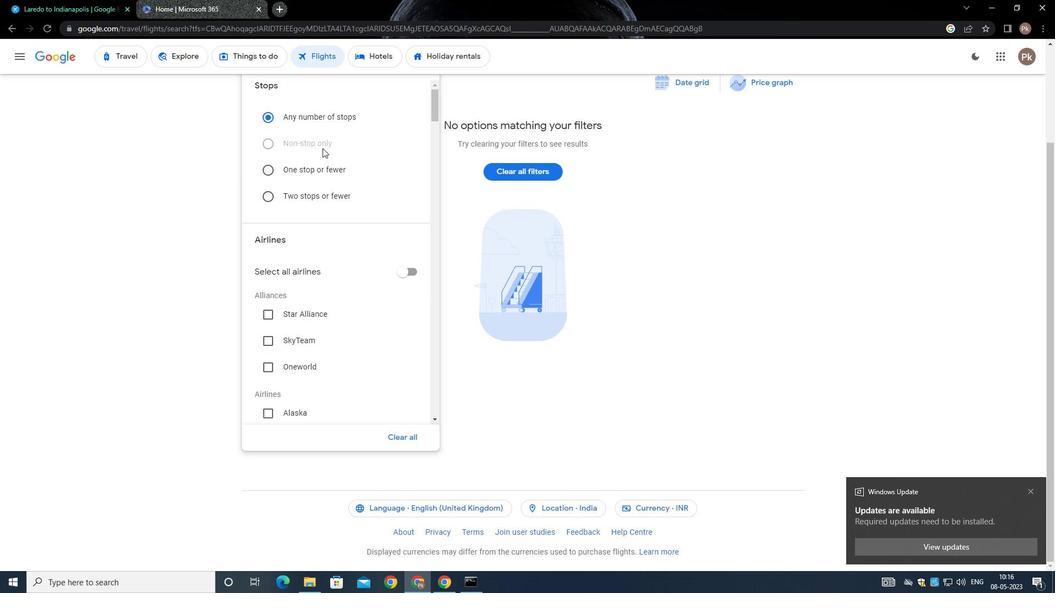 
Action: Mouse moved to (348, 198)
Screenshot: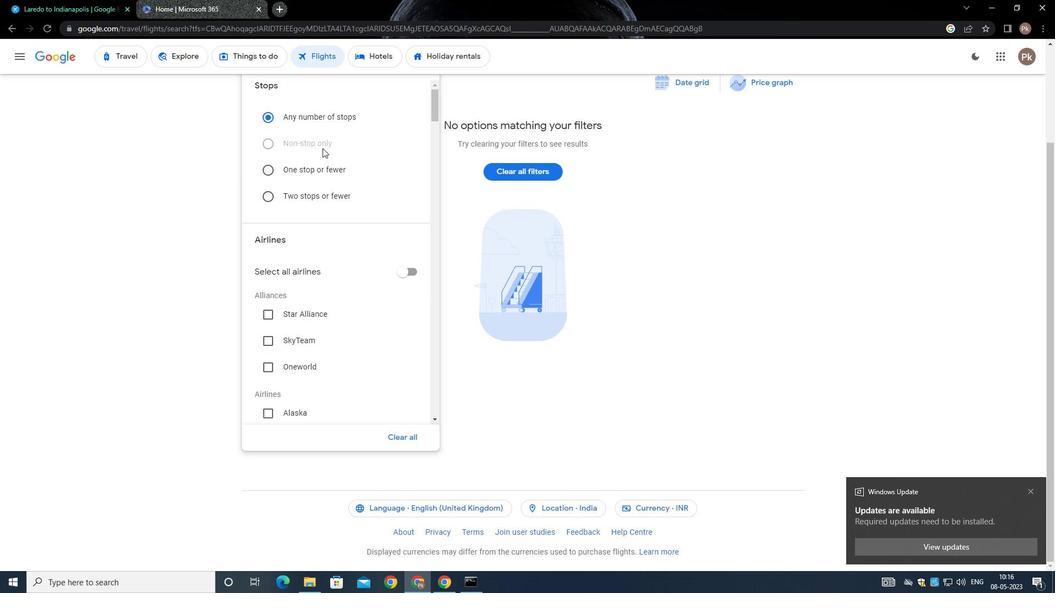 
Action: Mouse scrolled (348, 198) with delta (0, 0)
Screenshot: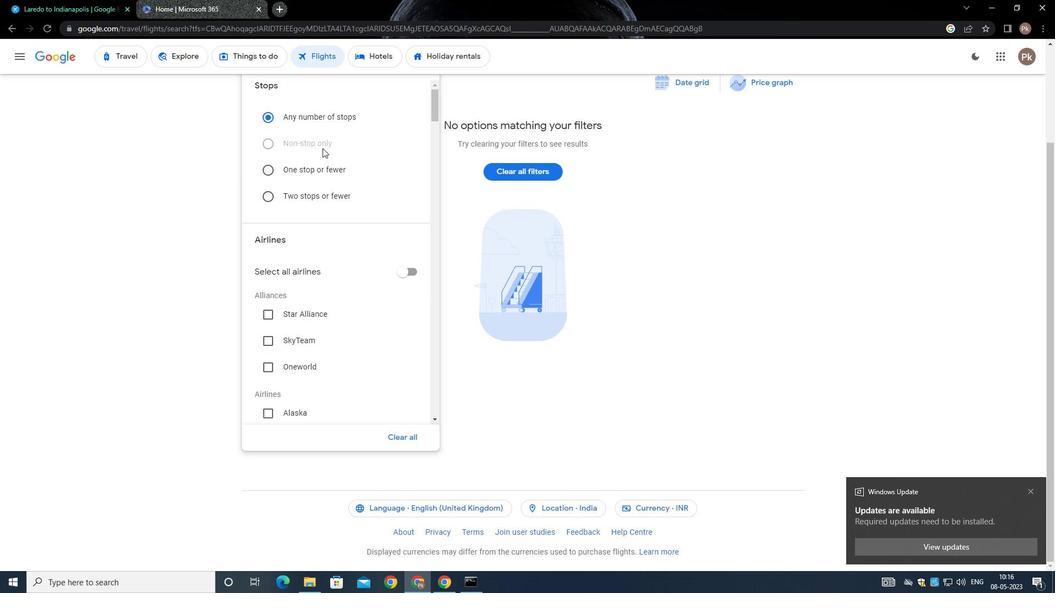 
Action: Mouse moved to (347, 200)
Screenshot: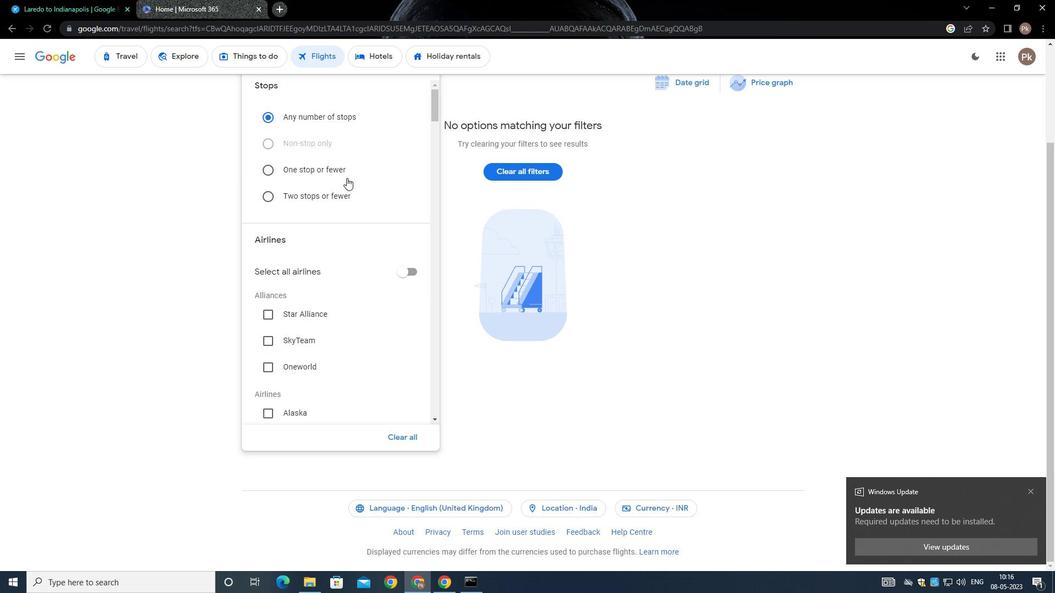 
Action: Mouse scrolled (347, 201) with delta (0, 0)
Screenshot: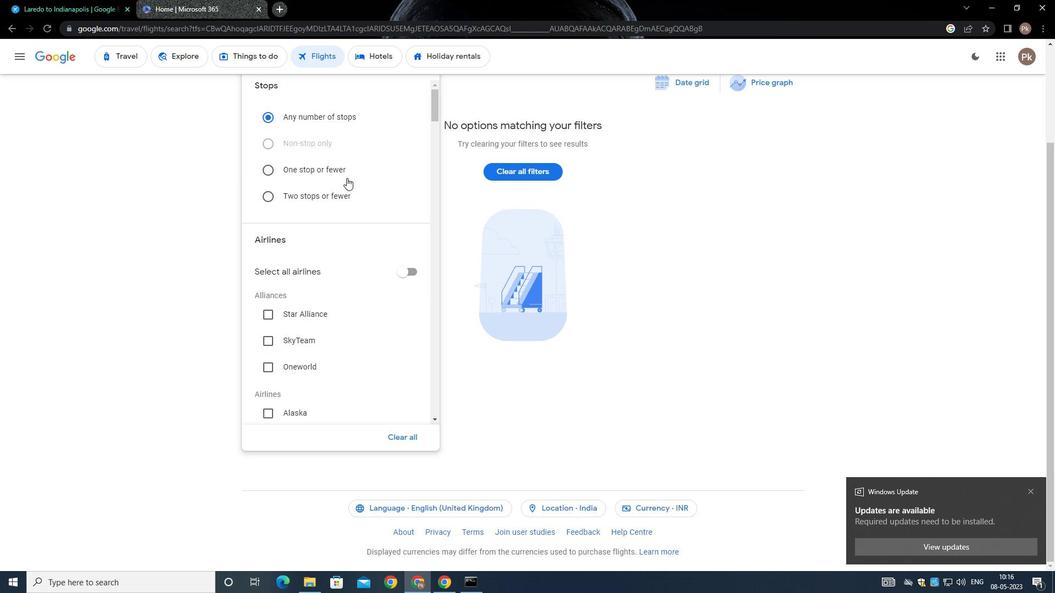 
Action: Mouse moved to (355, 236)
Screenshot: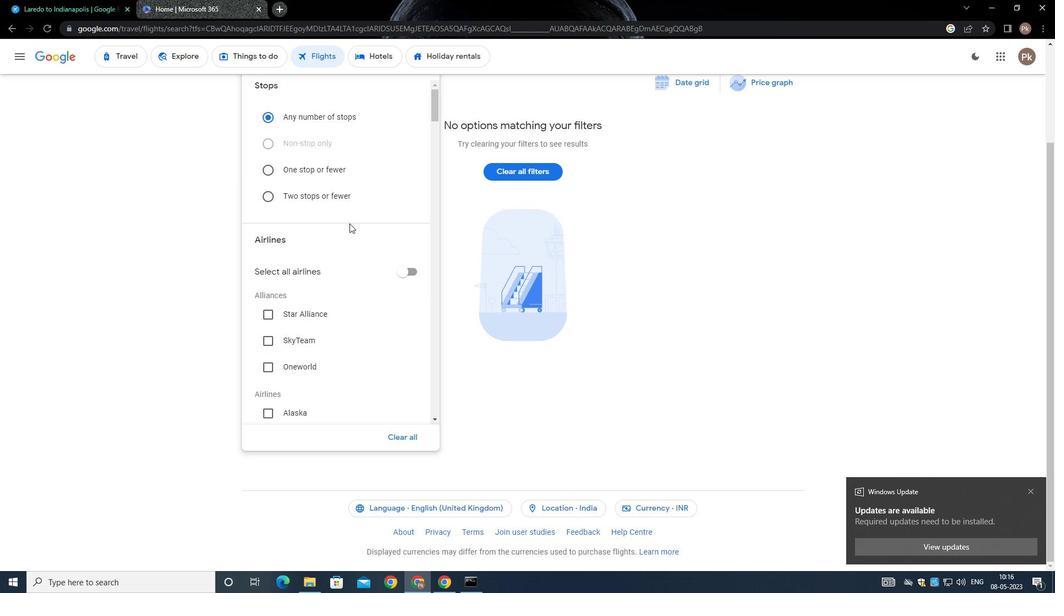 
Action: Mouse scrolled (355, 235) with delta (0, 0)
Screenshot: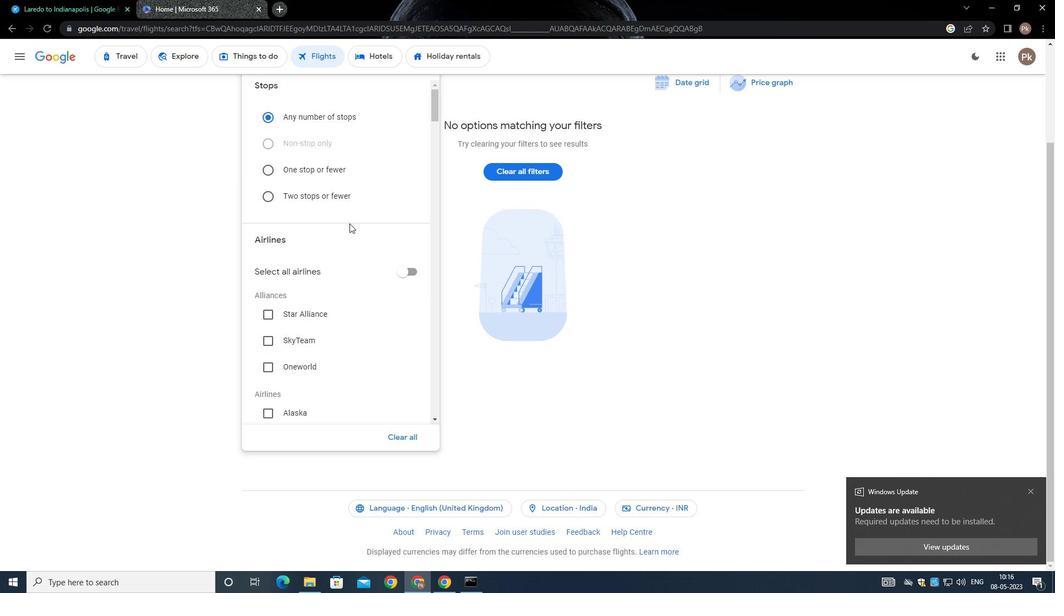
Action: Mouse scrolled (355, 235) with delta (0, 0)
Screenshot: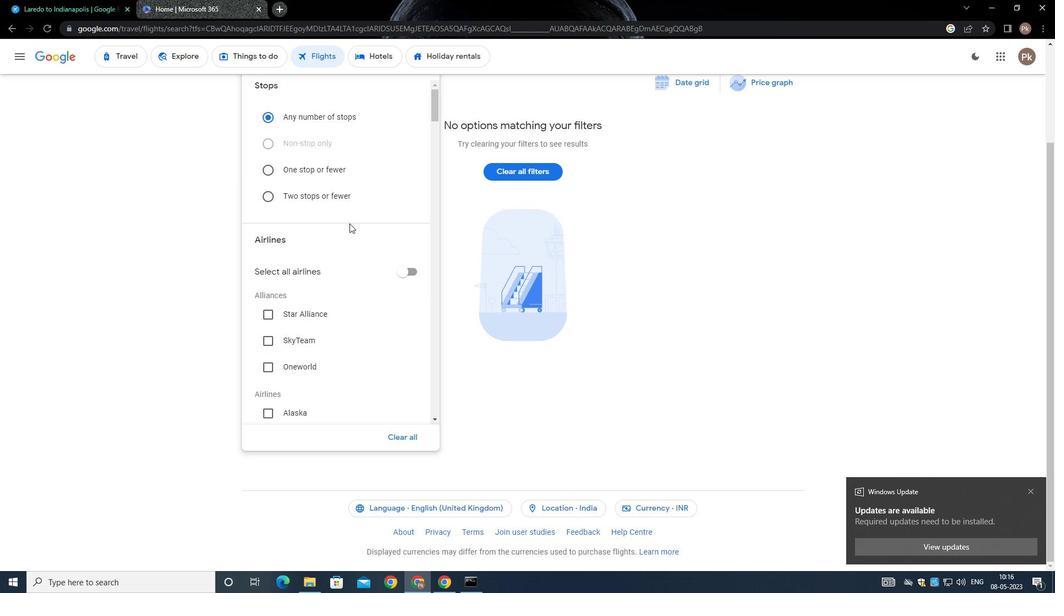 
Action: Mouse moved to (356, 237)
Screenshot: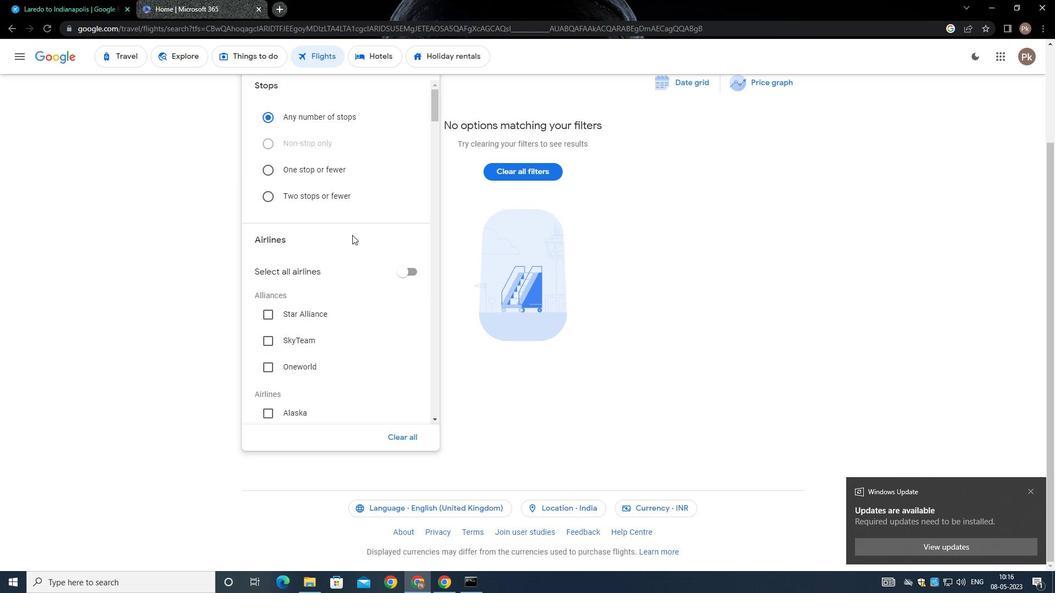 
Action: Mouse scrolled (356, 236) with delta (0, 0)
Screenshot: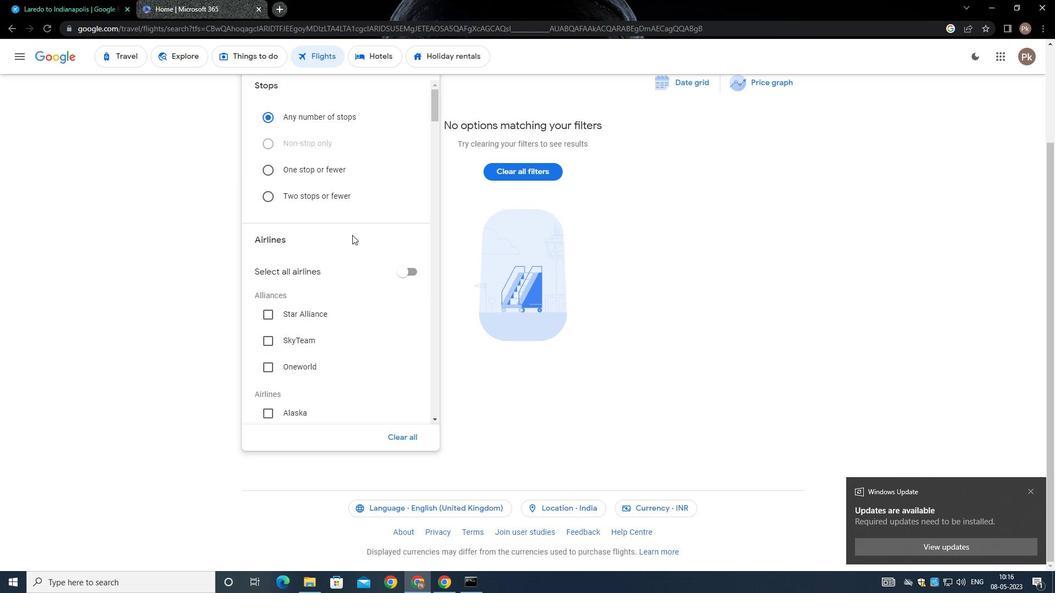 
Action: Mouse moved to (357, 245)
Screenshot: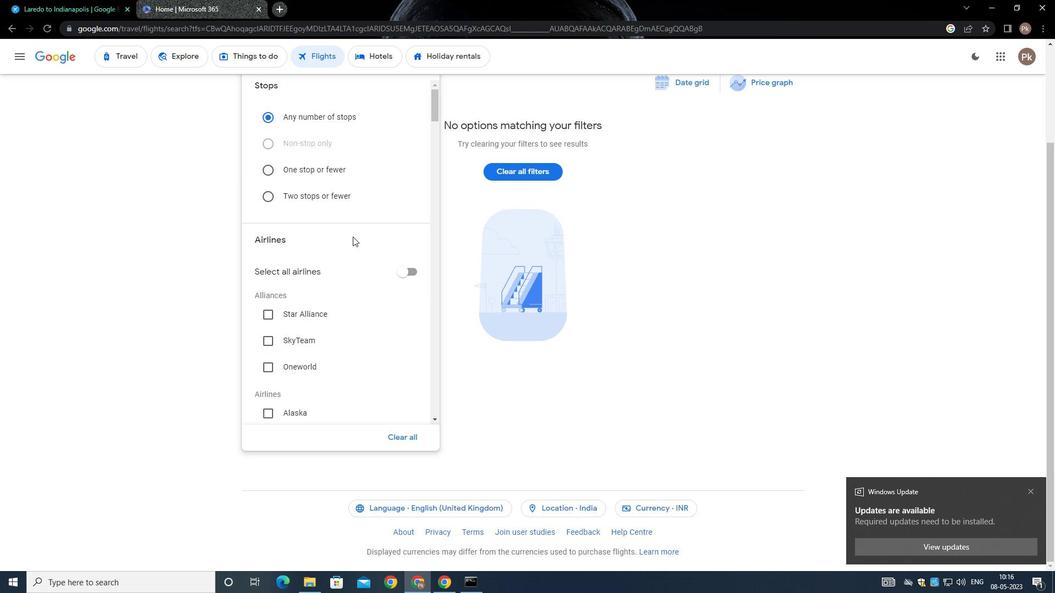 
Action: Mouse scrolled (357, 245) with delta (0, 0)
Screenshot: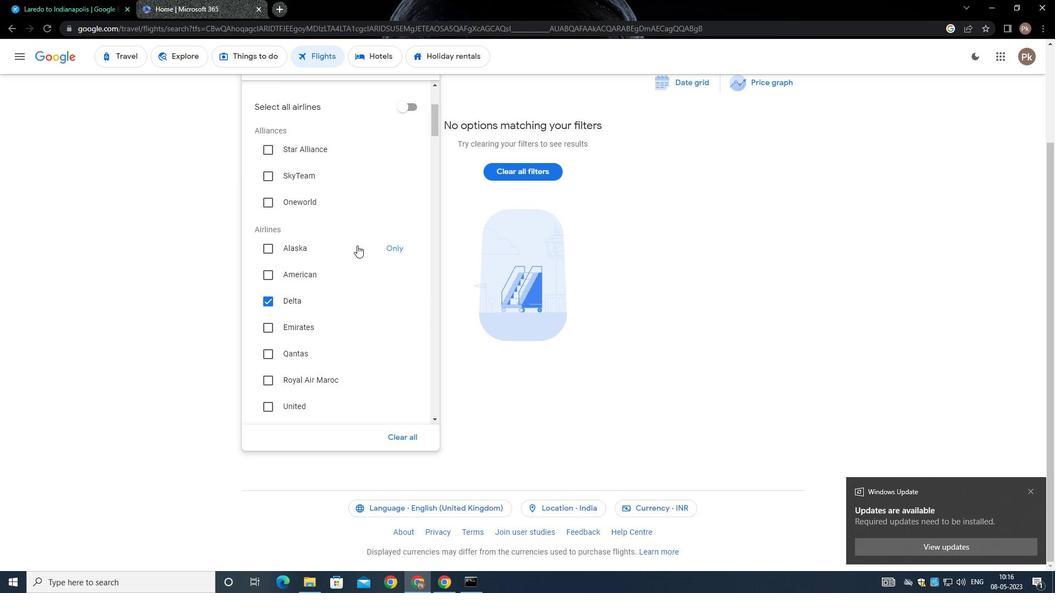 
Action: Mouse scrolled (357, 245) with delta (0, 0)
Screenshot: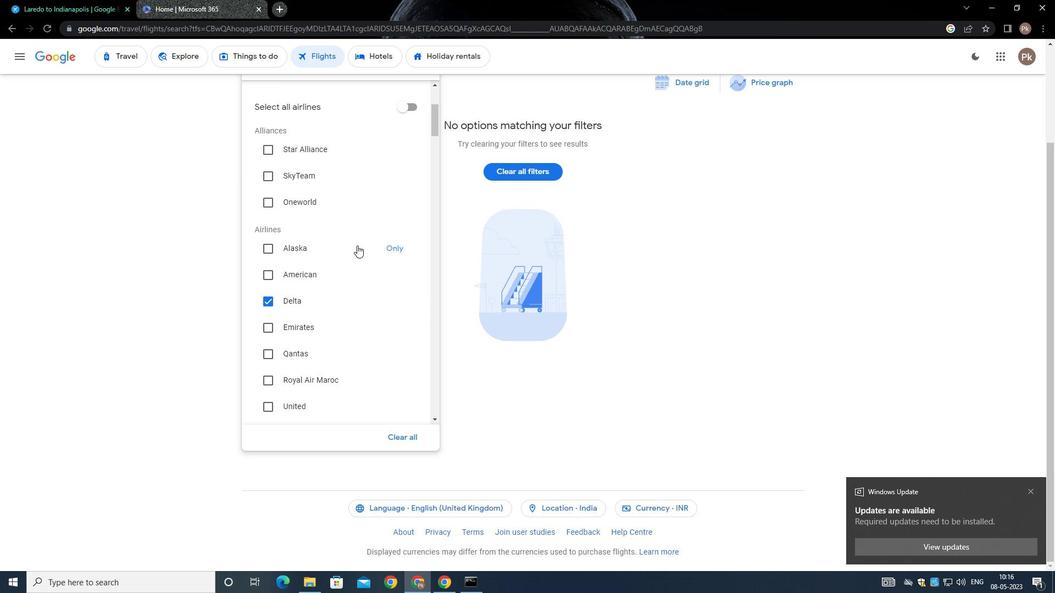 
Action: Mouse scrolled (357, 245) with delta (0, 0)
Screenshot: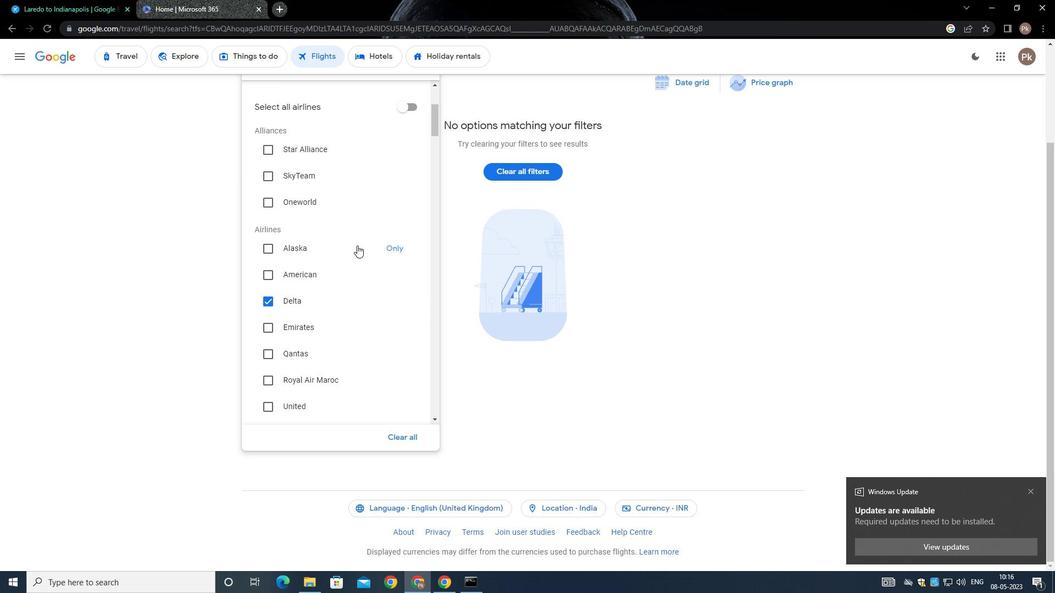 
Action: Mouse scrolled (357, 245) with delta (0, 0)
Screenshot: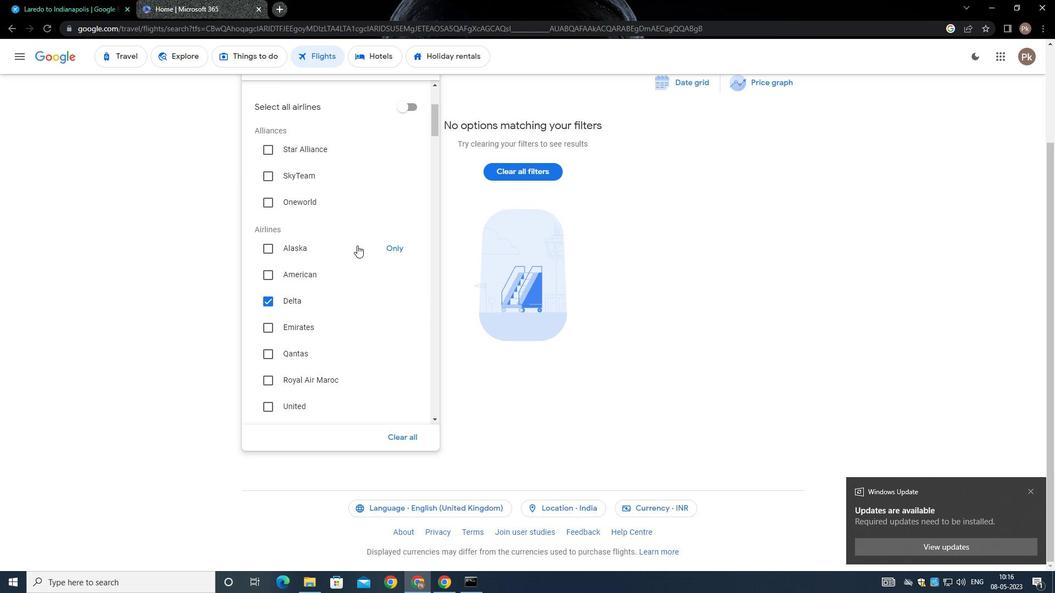 
Action: Mouse moved to (357, 245)
Screenshot: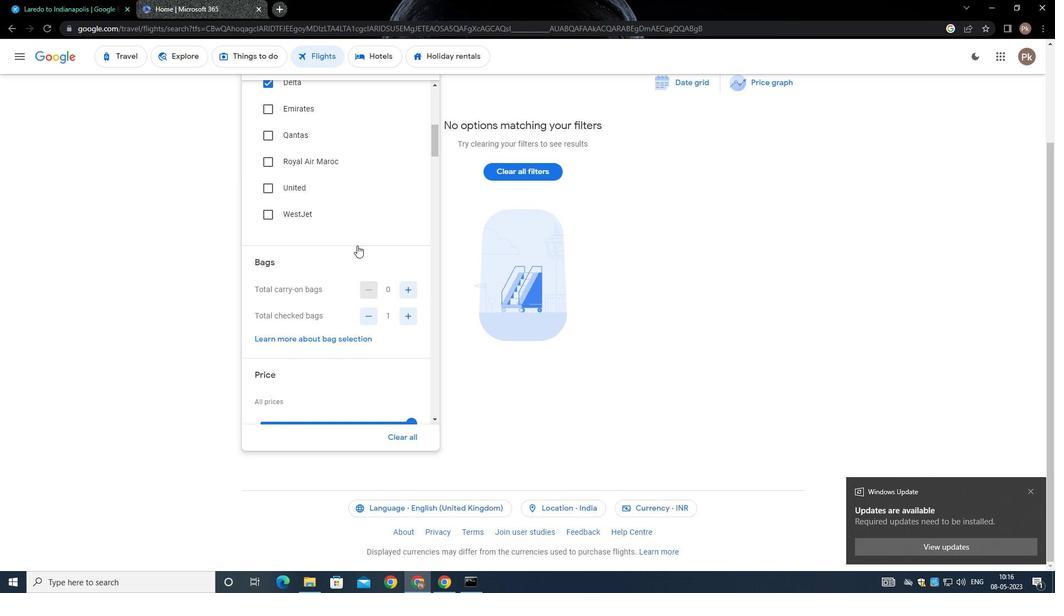 
Action: Mouse scrolled (357, 246) with delta (0, 0)
Screenshot: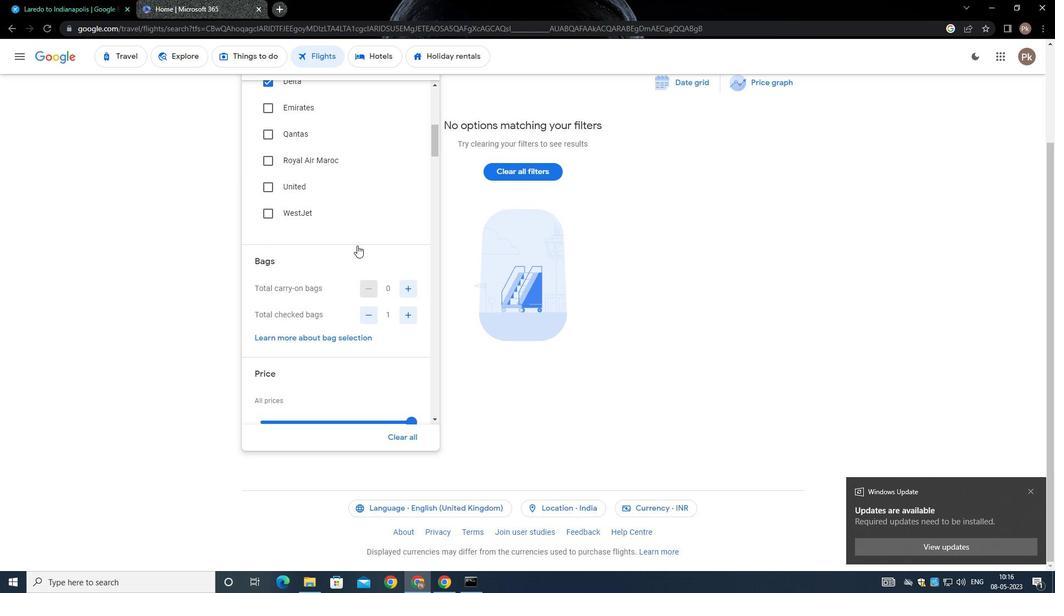 
Action: Mouse scrolled (357, 246) with delta (0, 0)
Screenshot: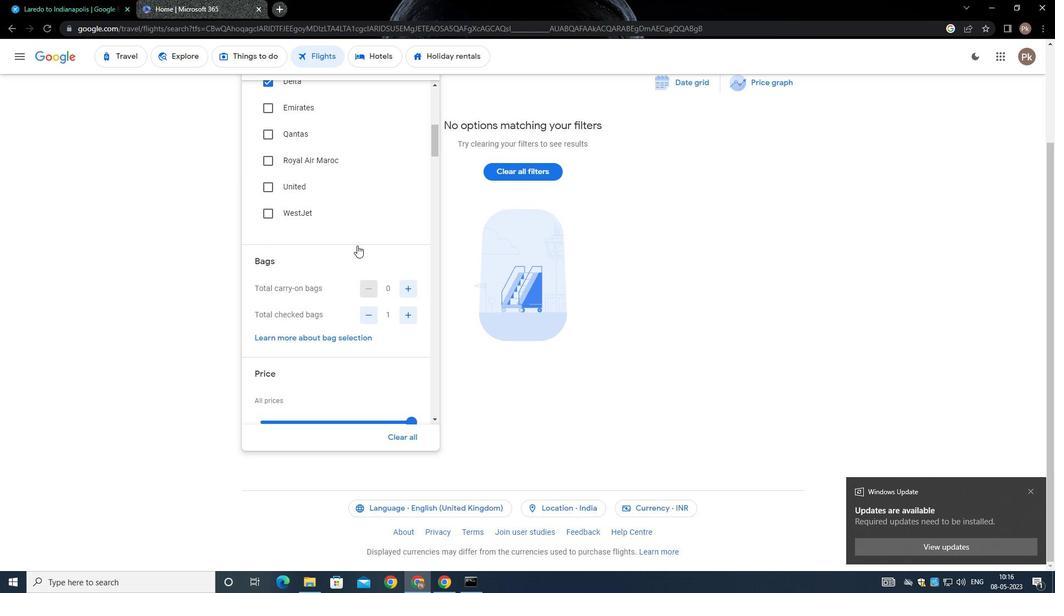 
Action: Mouse scrolled (357, 246) with delta (0, 0)
Screenshot: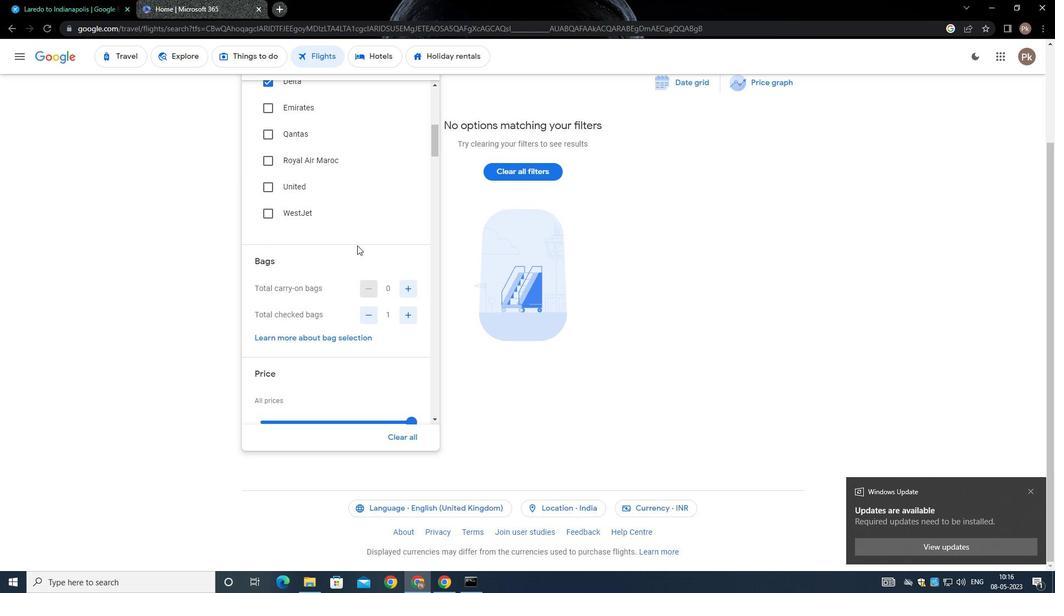 
Action: Mouse scrolled (357, 246) with delta (0, 0)
Screenshot: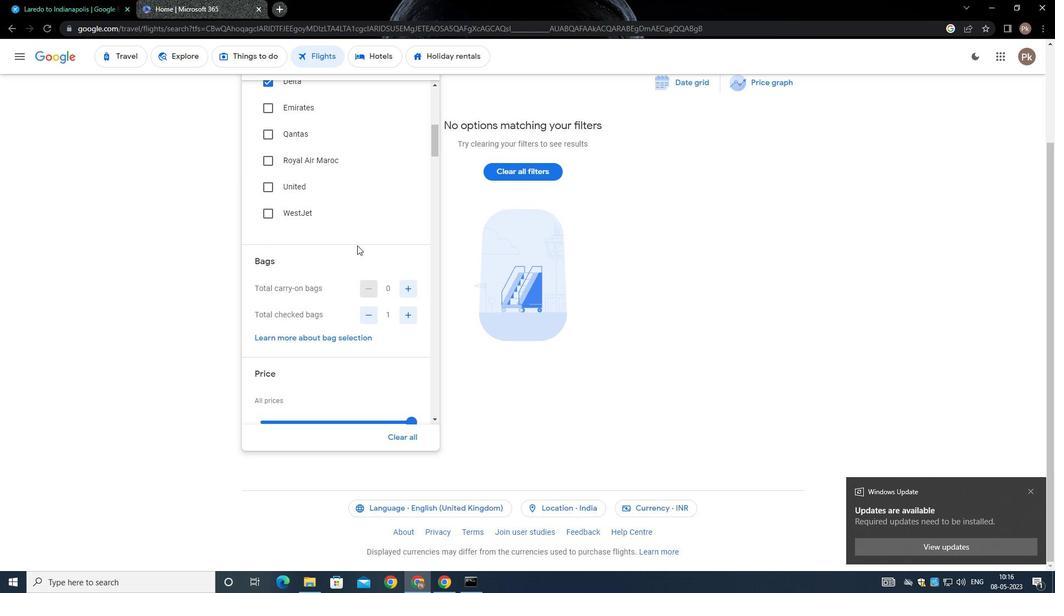 
Action: Mouse scrolled (357, 246) with delta (0, 0)
Screenshot: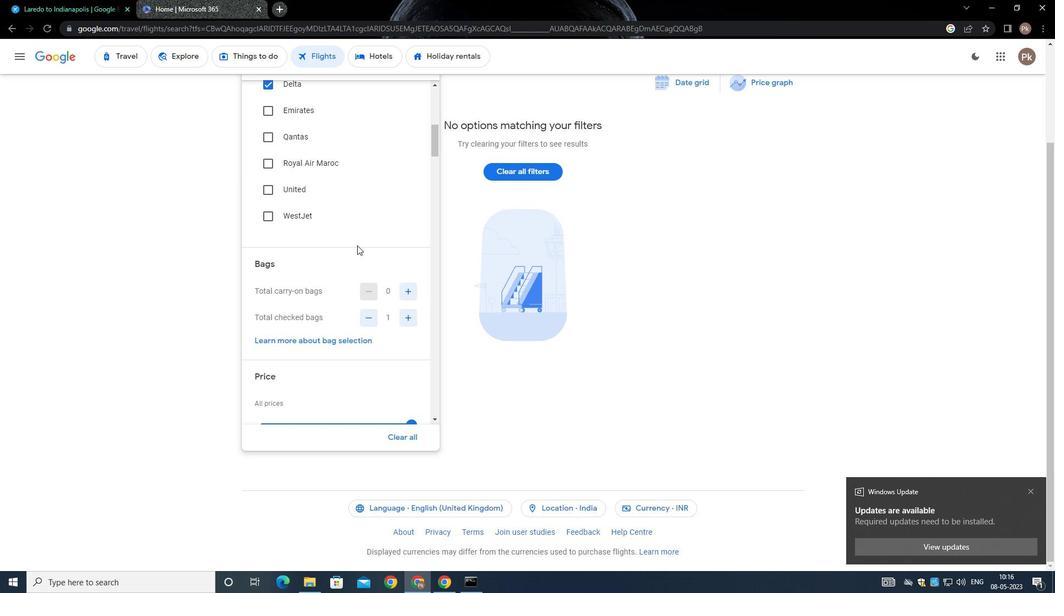 
Action: Mouse moved to (357, 246)
Screenshot: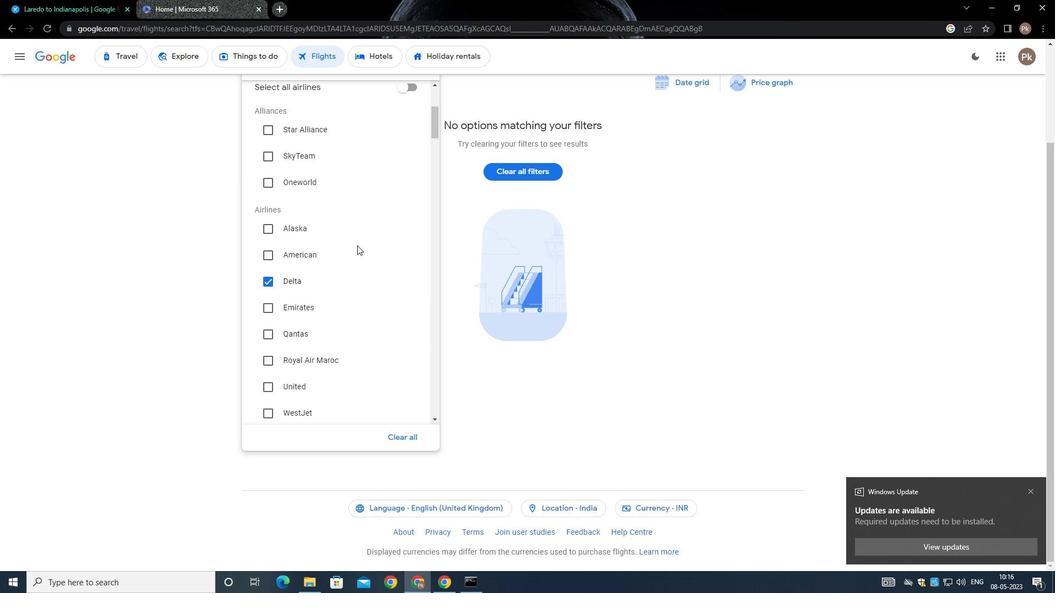 
Action: Mouse scrolled (357, 246) with delta (0, 0)
Screenshot: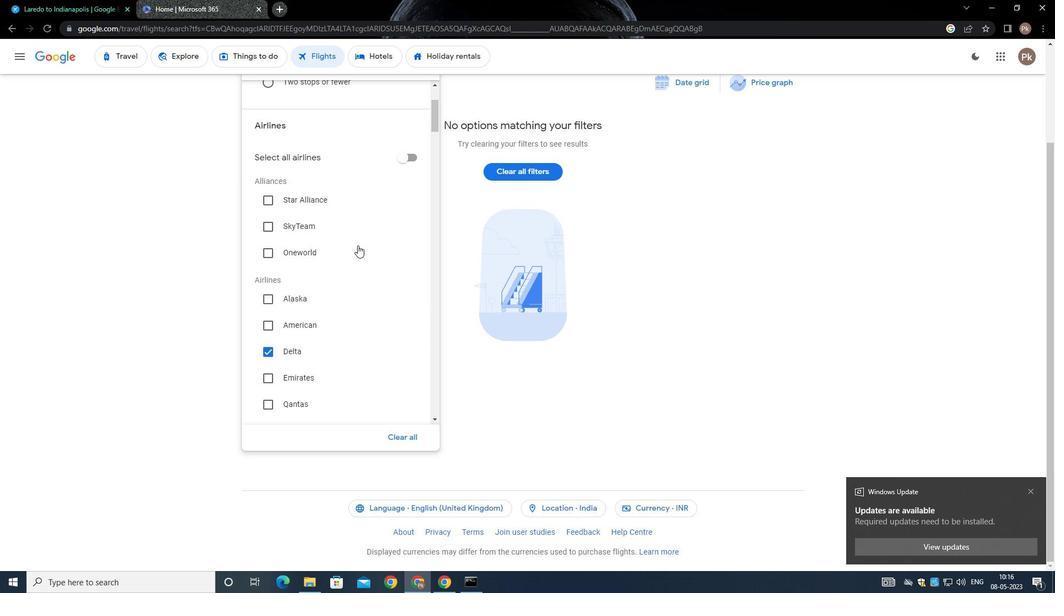 
Action: Mouse moved to (417, 215)
Screenshot: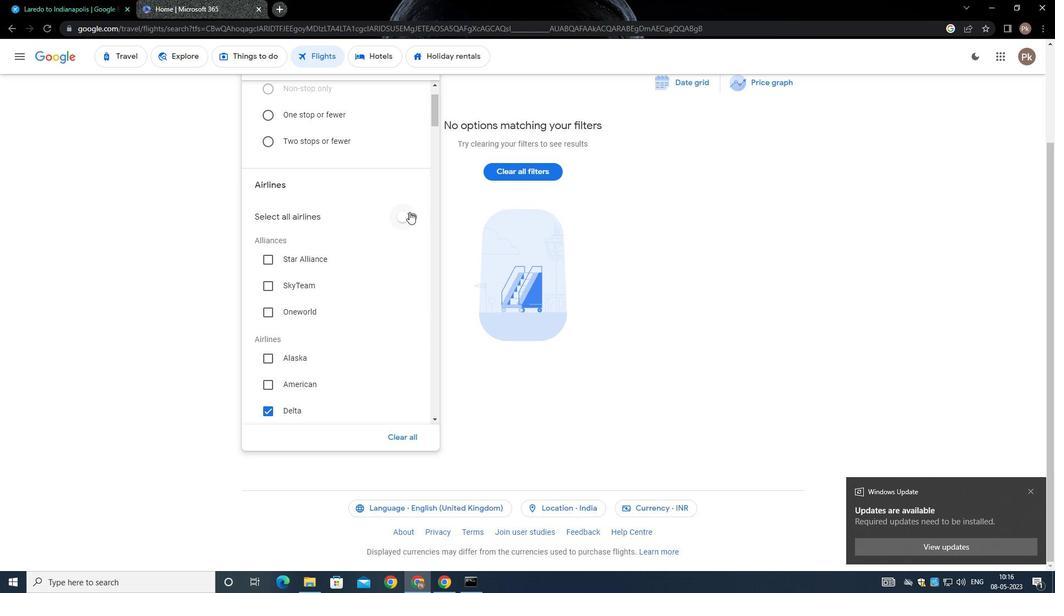 
Action: Mouse pressed left at (417, 215)
Screenshot: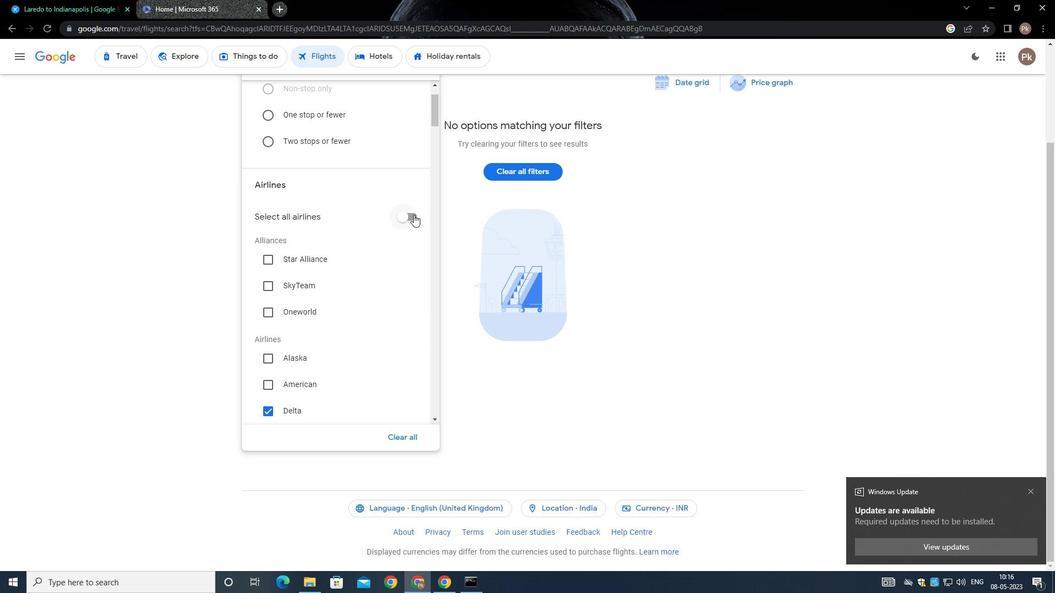 
Action: Mouse moved to (399, 212)
Screenshot: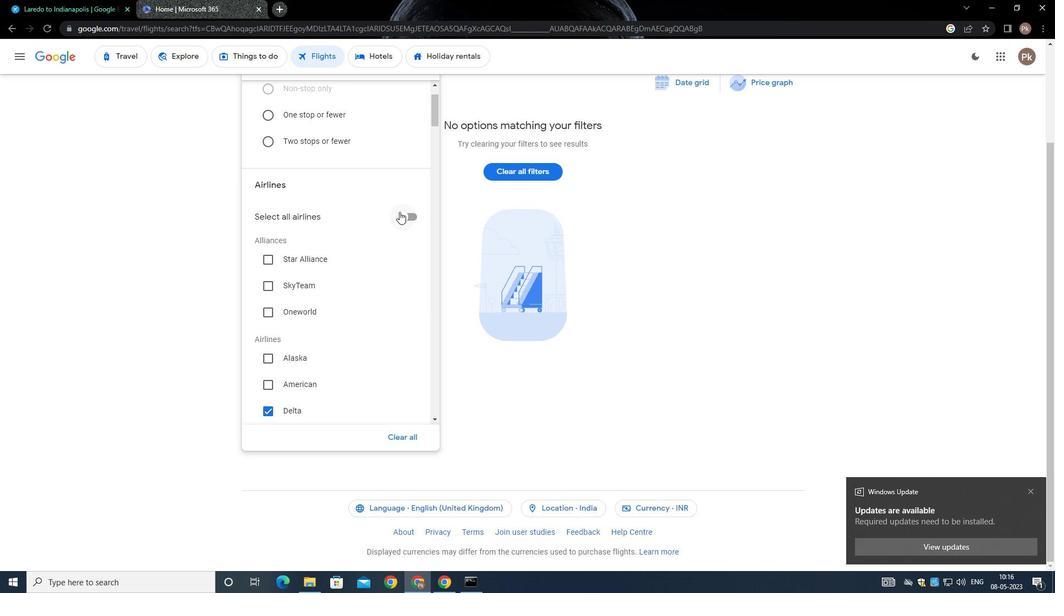 
Action: Mouse pressed left at (399, 212)
Screenshot: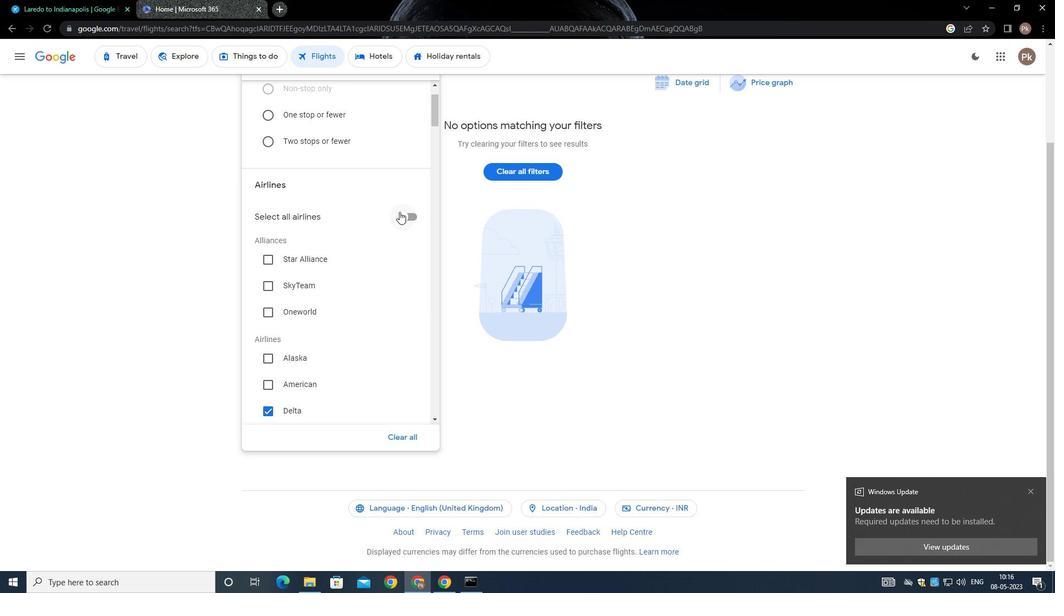 
Action: Mouse moved to (415, 213)
Screenshot: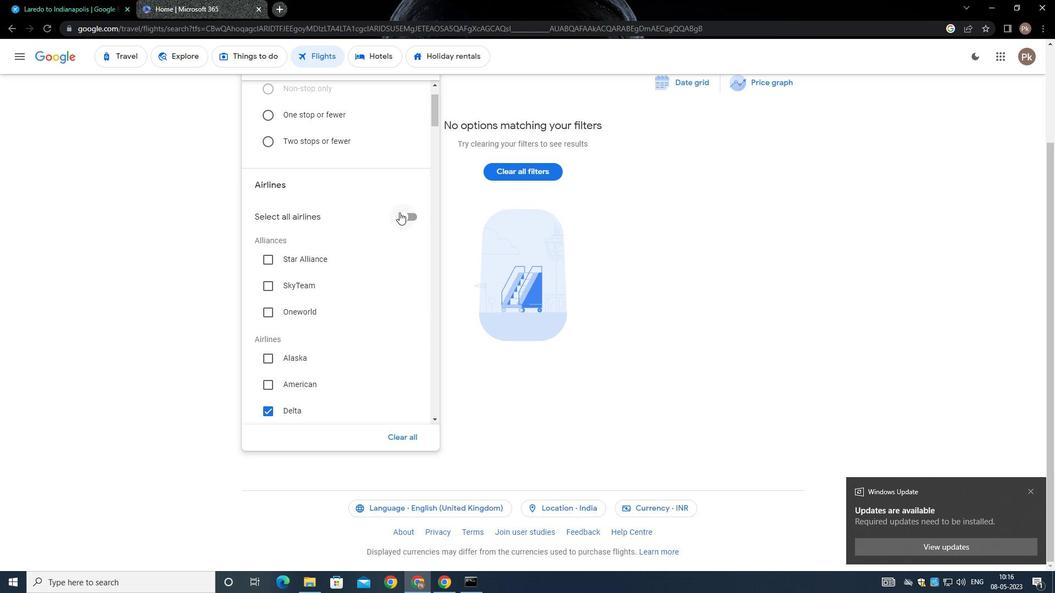 
Action: Mouse pressed left at (415, 213)
Screenshot: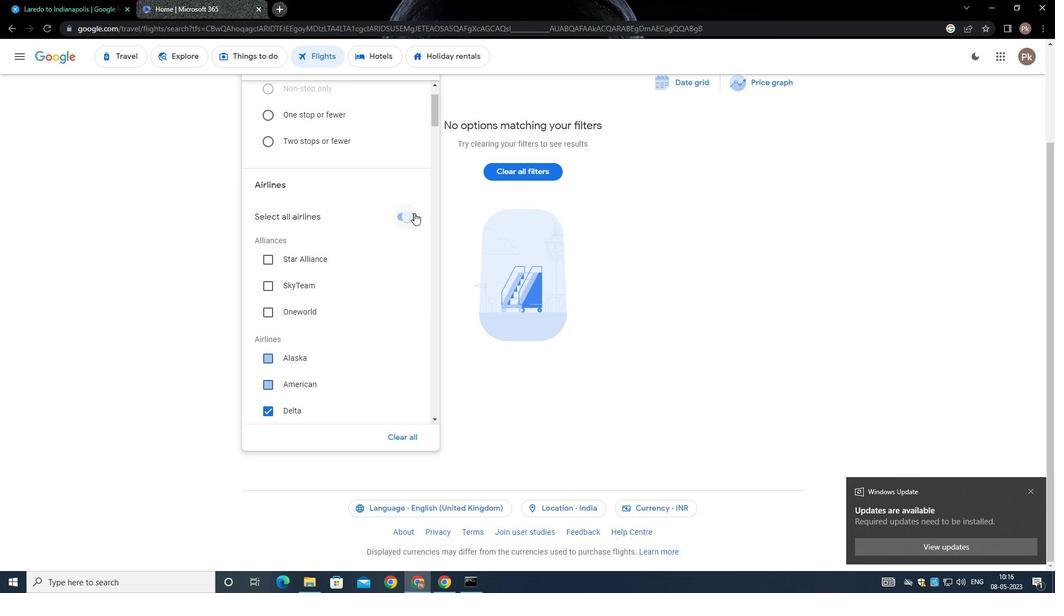 
Action: Mouse moved to (397, 239)
Screenshot: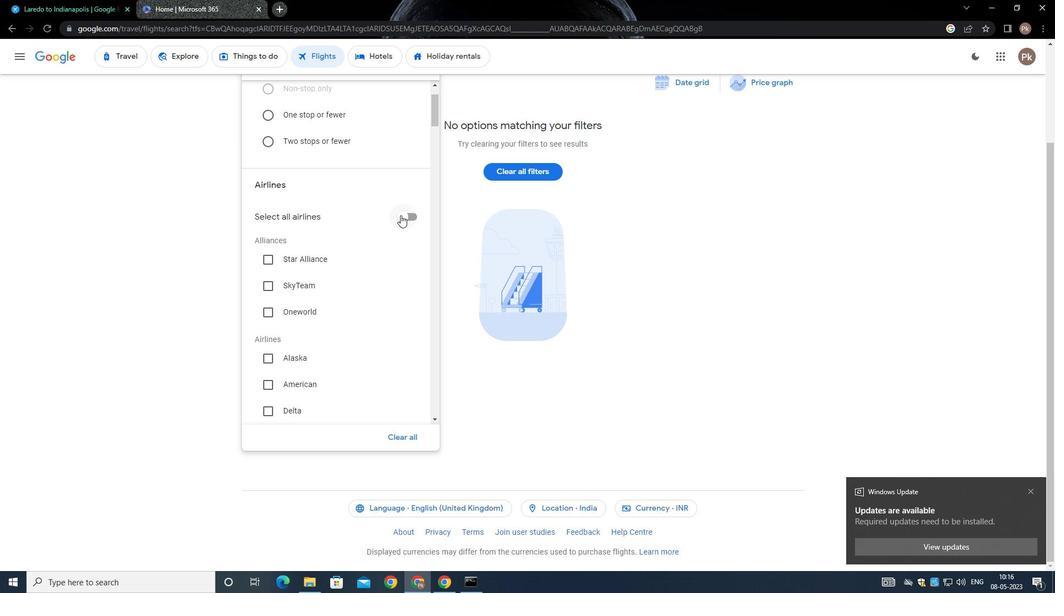 
Action: Mouse scrolled (397, 238) with delta (0, 0)
Screenshot: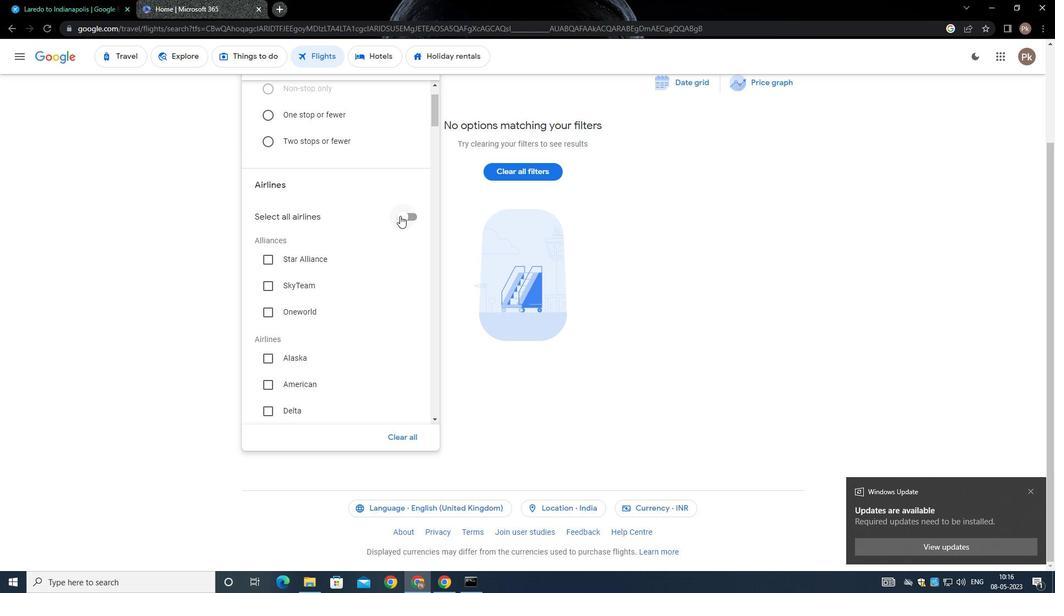 
Action: Mouse moved to (397, 240)
Screenshot: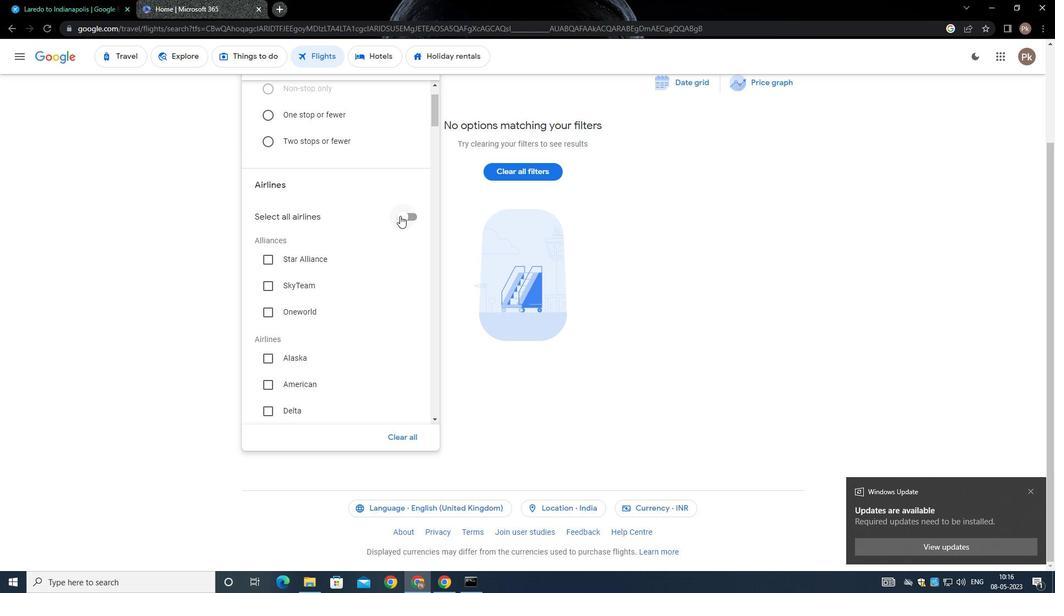 
Action: Mouse scrolled (397, 239) with delta (0, 0)
Screenshot: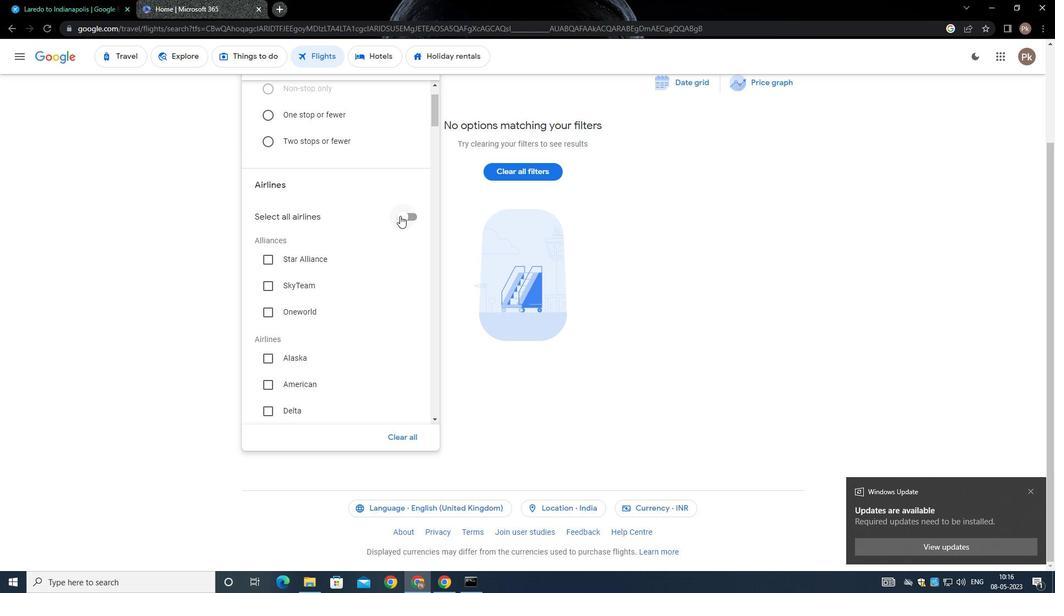 
Action: Mouse moved to (396, 241)
Screenshot: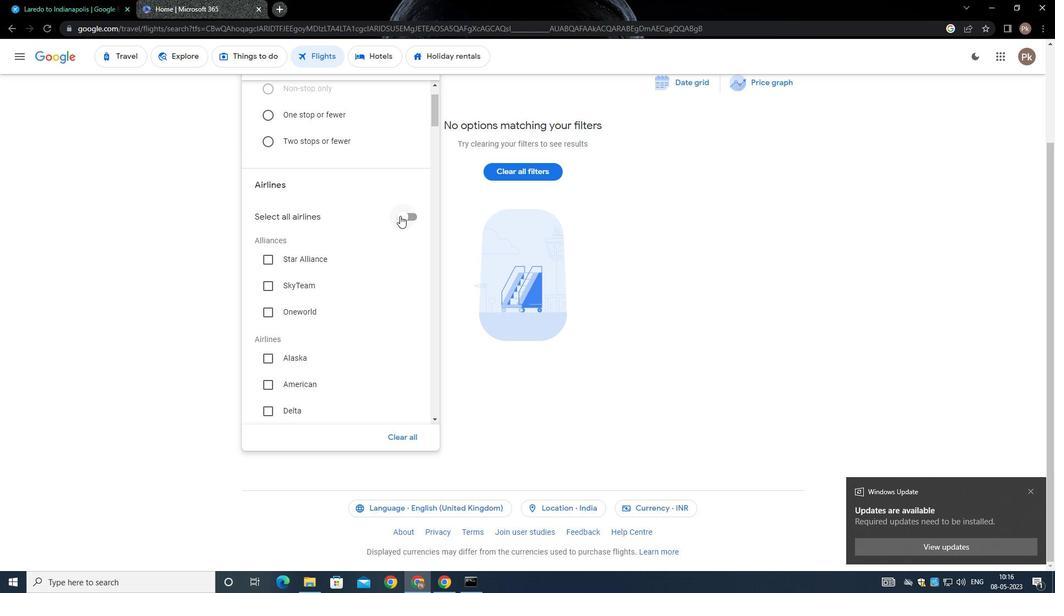 
Action: Mouse scrolled (396, 240) with delta (0, 0)
Screenshot: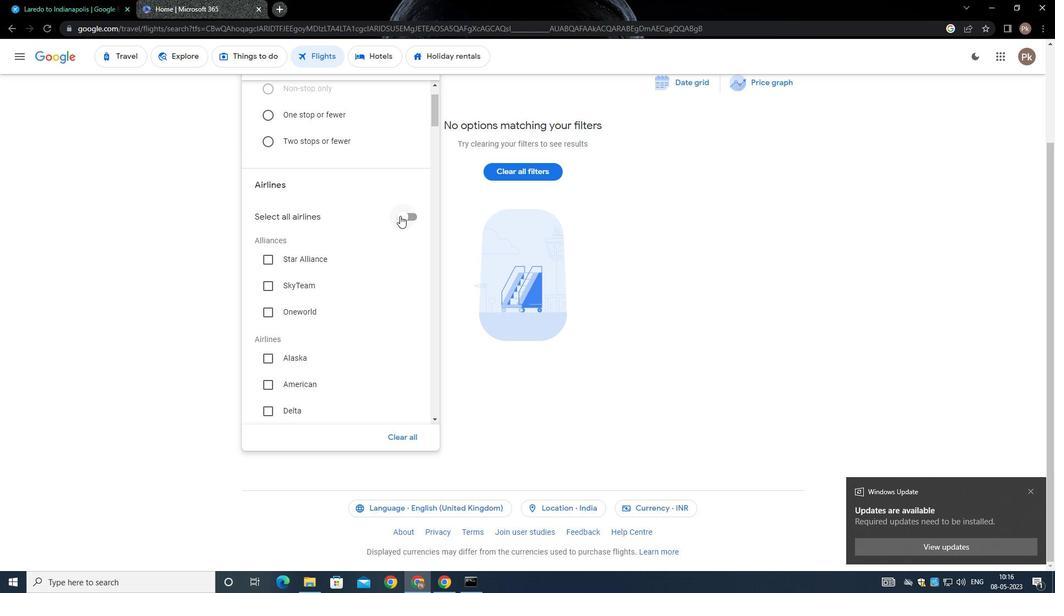 
Action: Mouse scrolled (396, 240) with delta (0, 0)
Screenshot: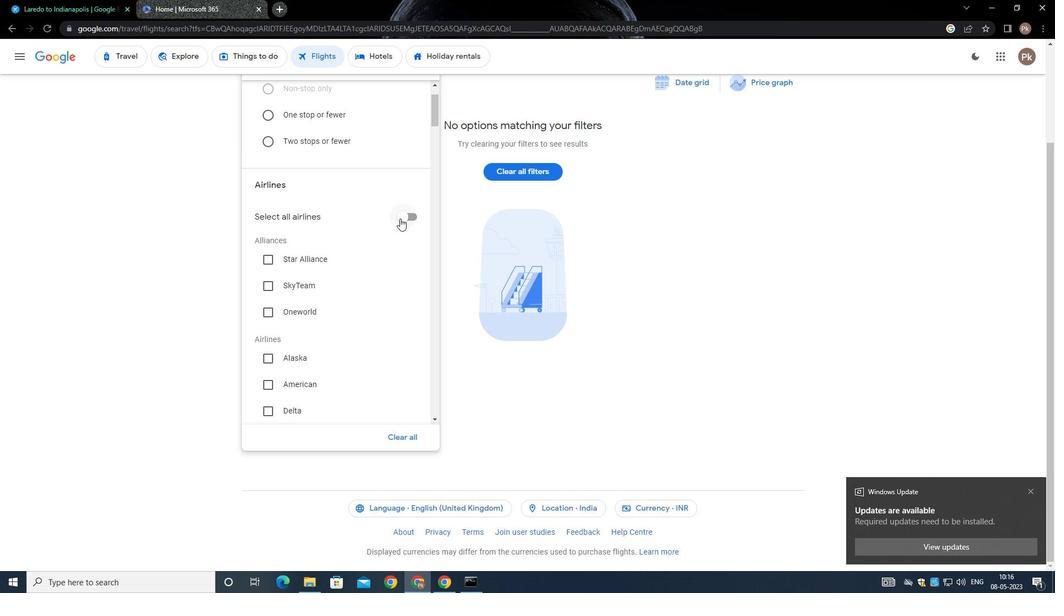 
Action: Mouse moved to (396, 241)
Screenshot: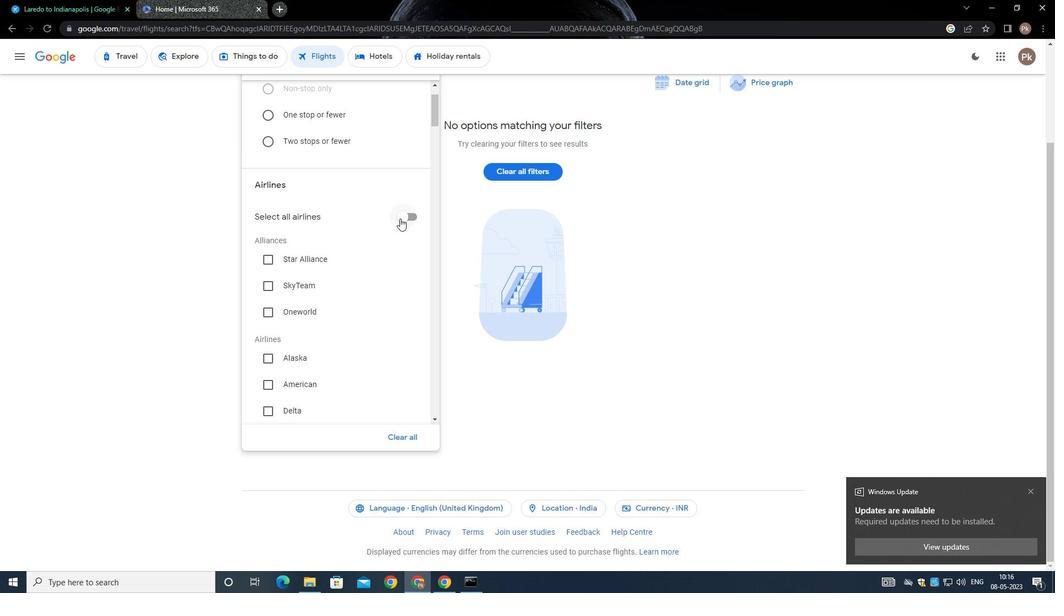 
Action: Mouse scrolled (396, 241) with delta (0, 0)
Screenshot: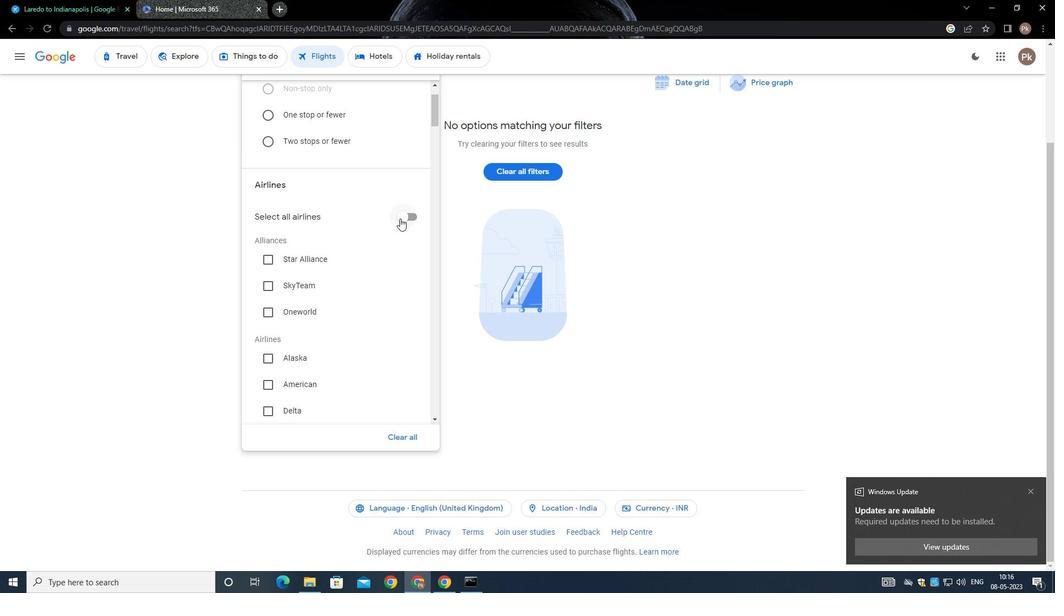 
Action: Mouse moved to (412, 484)
Screenshot: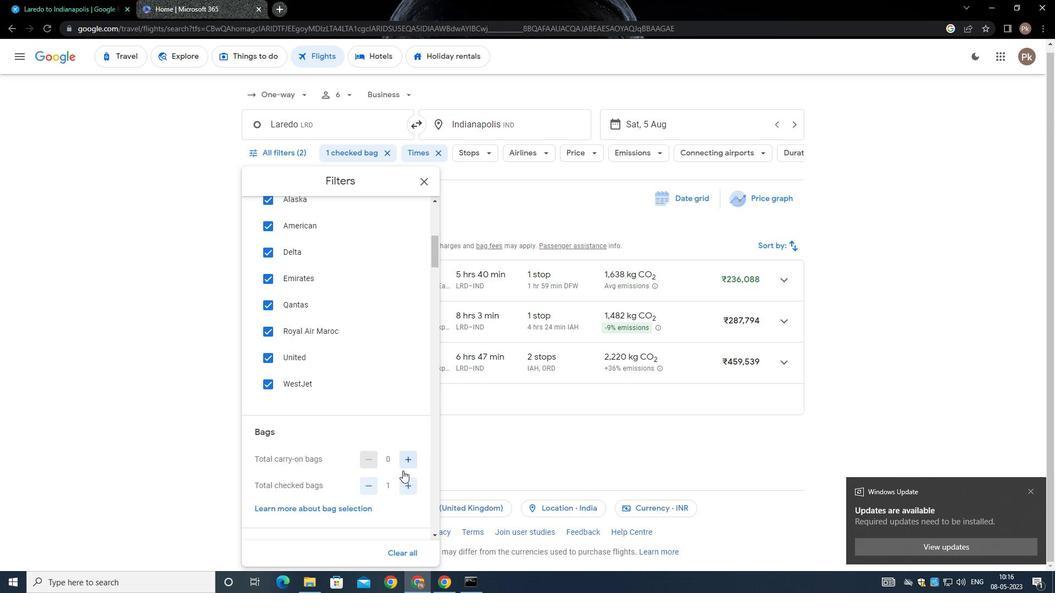 
Action: Mouse pressed left at (412, 484)
Screenshot: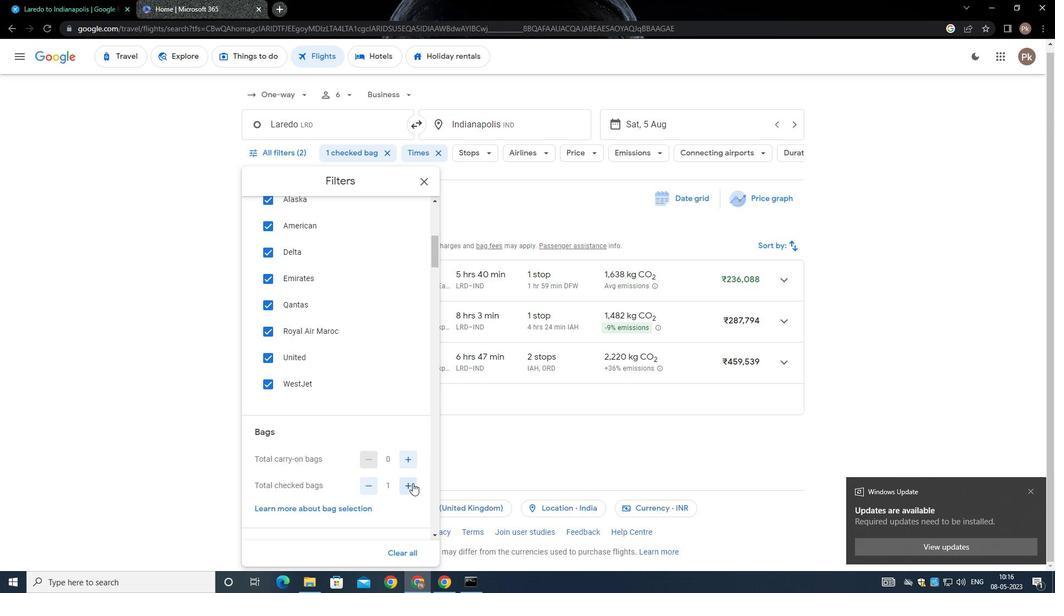 
Action: Mouse moved to (378, 426)
Screenshot: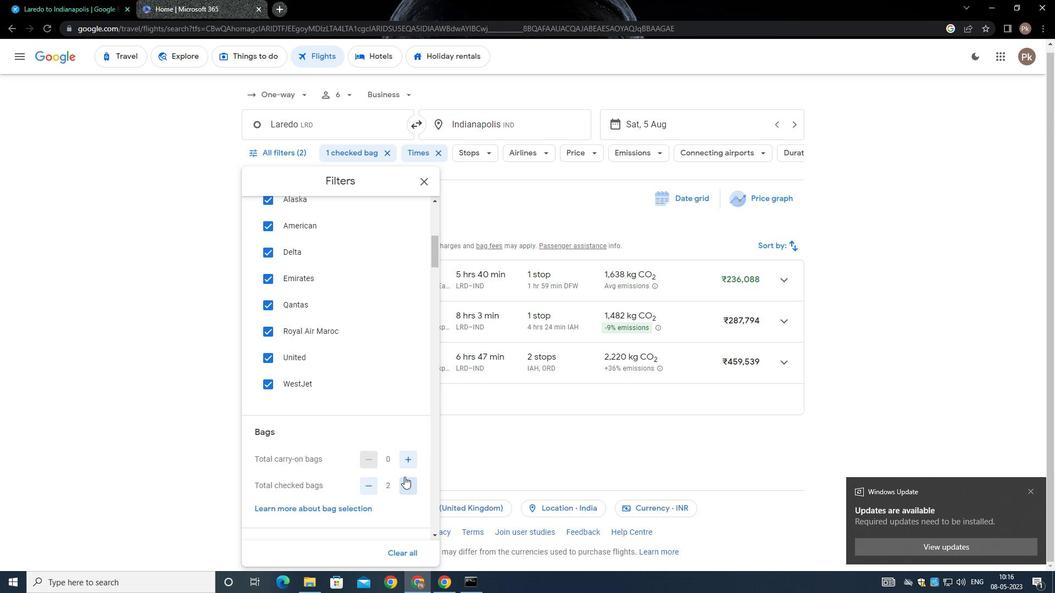 
Action: Mouse scrolled (378, 426) with delta (0, 0)
Screenshot: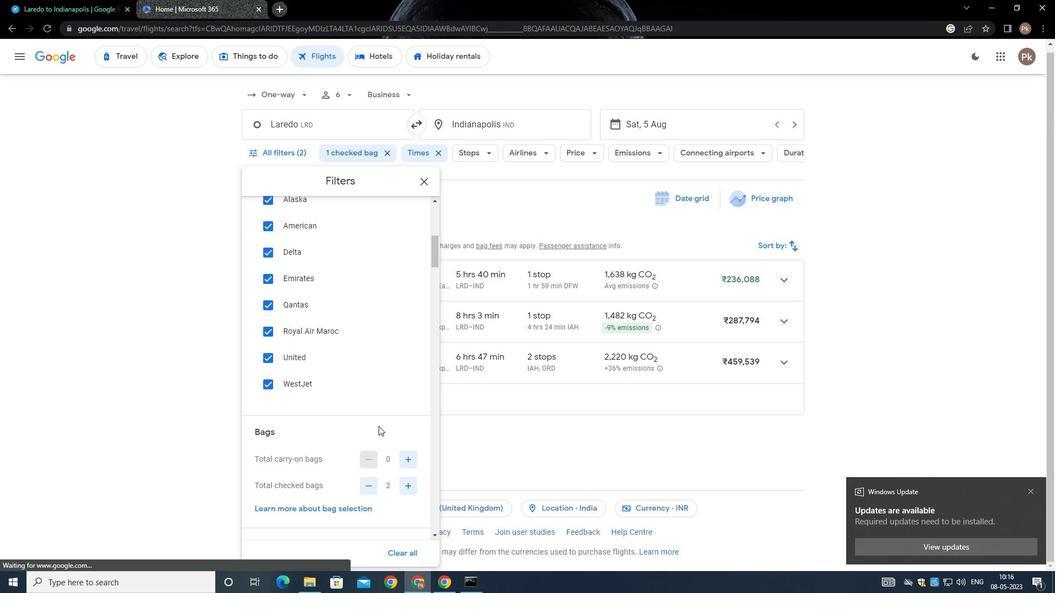 
Action: Mouse moved to (378, 426)
Screenshot: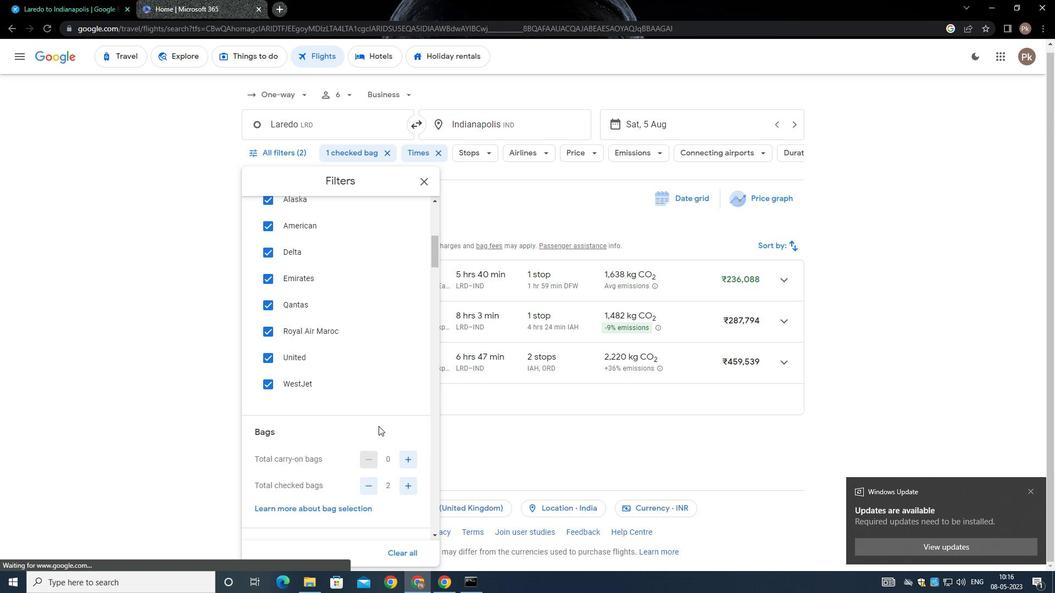 
Action: Mouse scrolled (378, 426) with delta (0, 0)
Screenshot: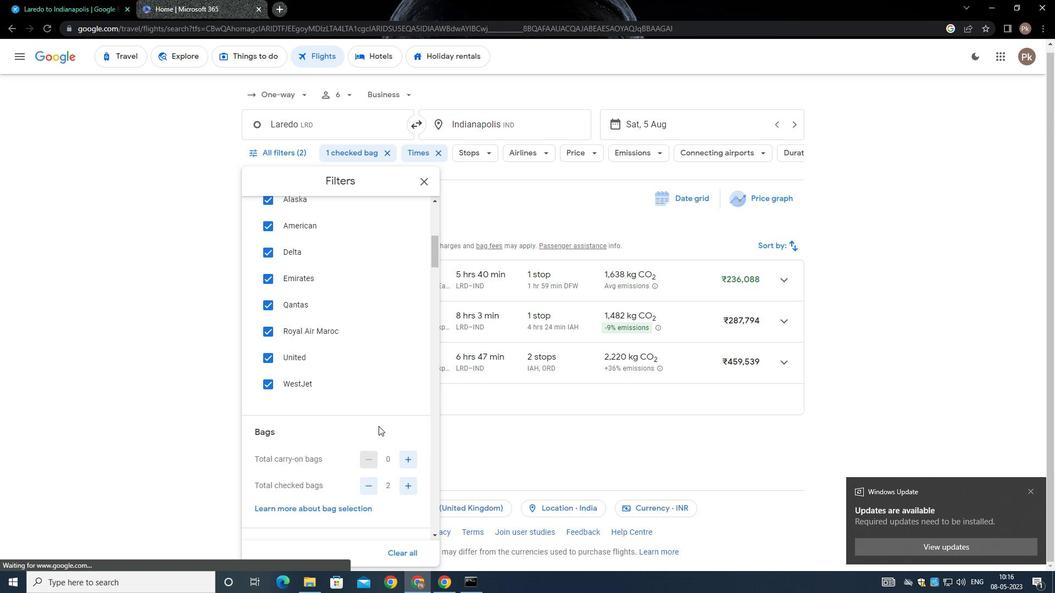 
Action: Mouse scrolled (378, 426) with delta (0, 0)
Screenshot: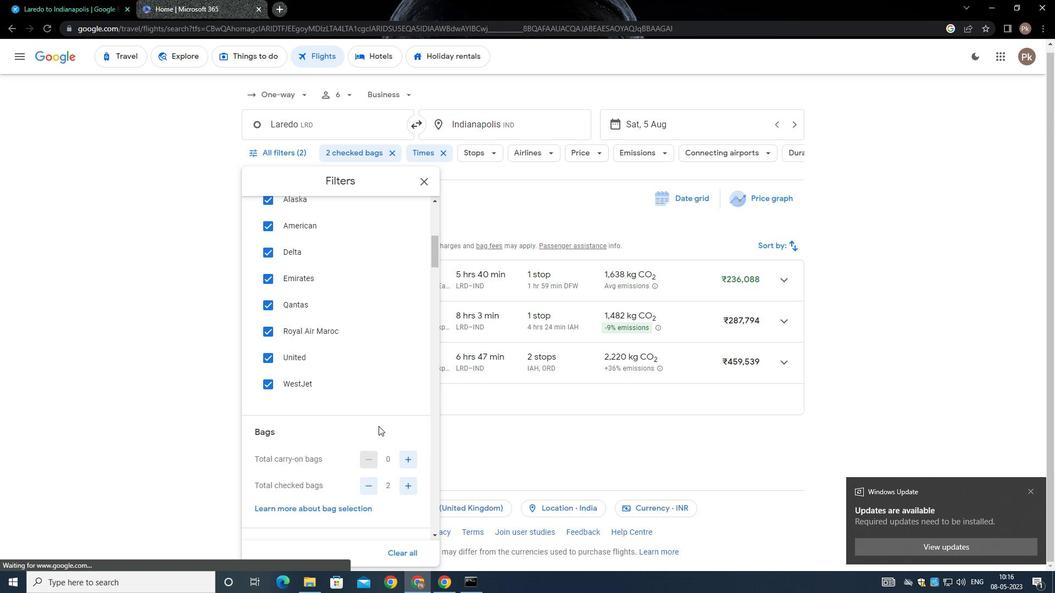 
Action: Mouse moved to (375, 425)
Screenshot: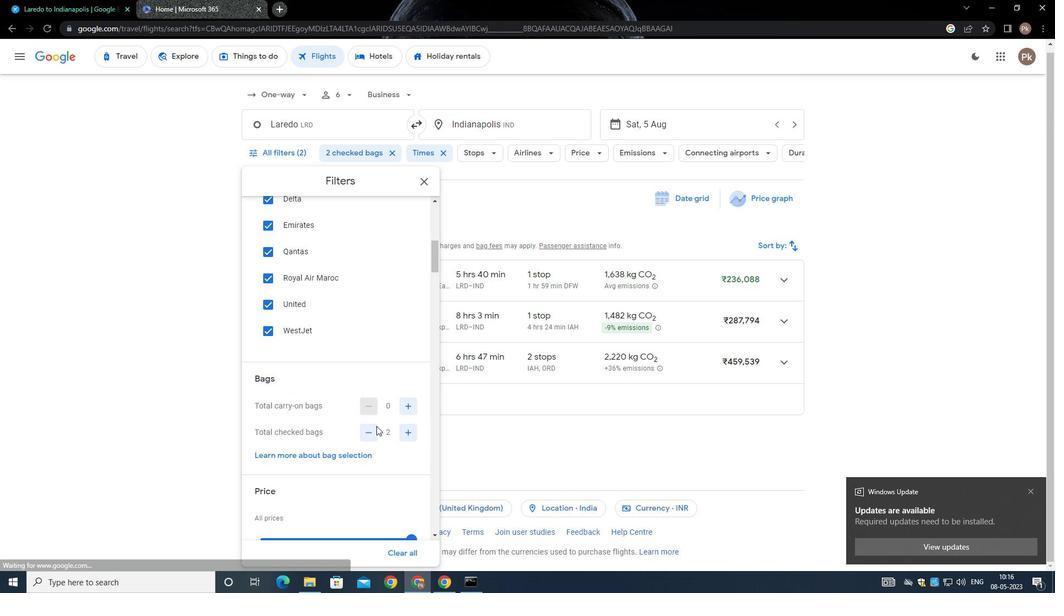 
Action: Mouse scrolled (375, 424) with delta (0, 0)
Screenshot: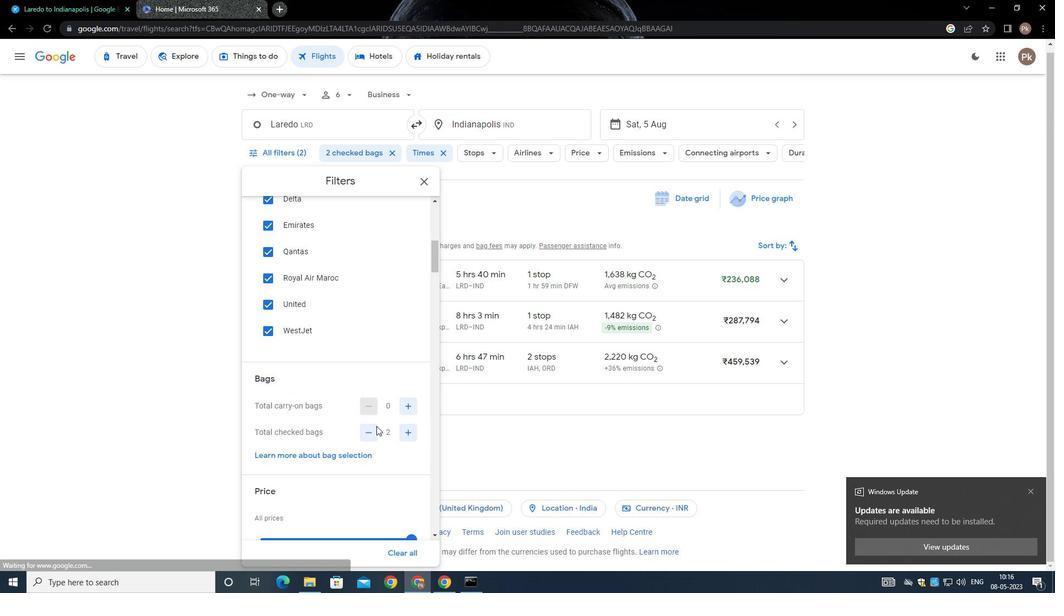 
Action: Mouse moved to (52, 380)
Screenshot: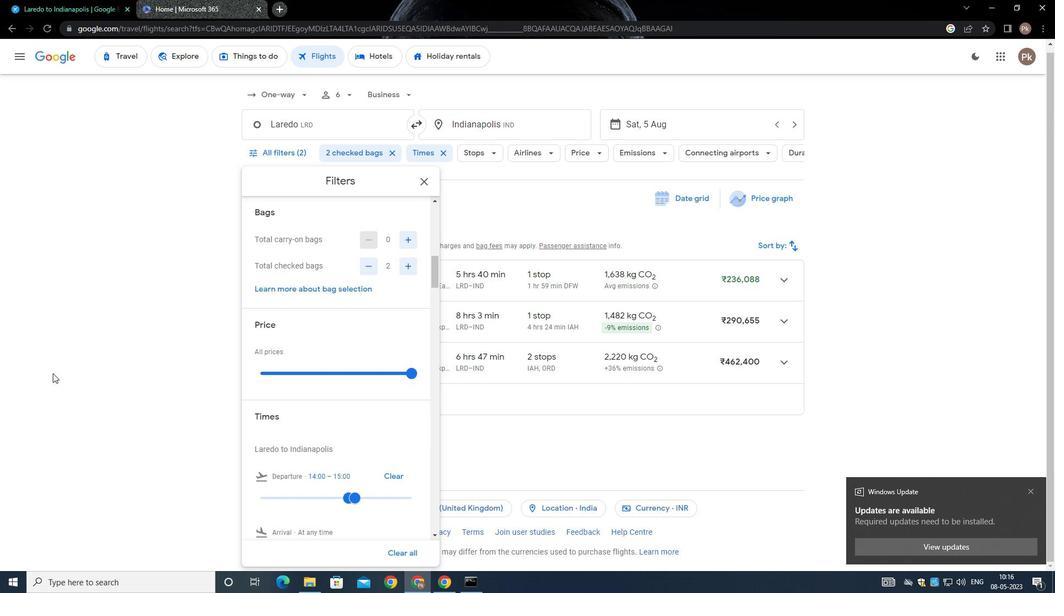 
Action: Mouse scrolled (52, 380) with delta (0, 0)
Screenshot: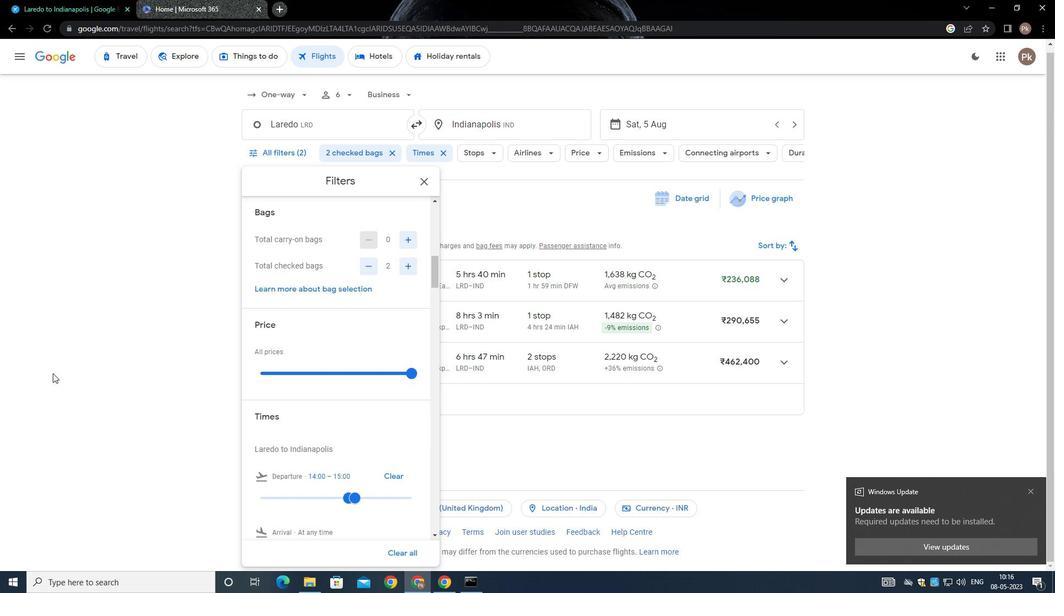 
Action: Mouse moved to (52, 393)
Screenshot: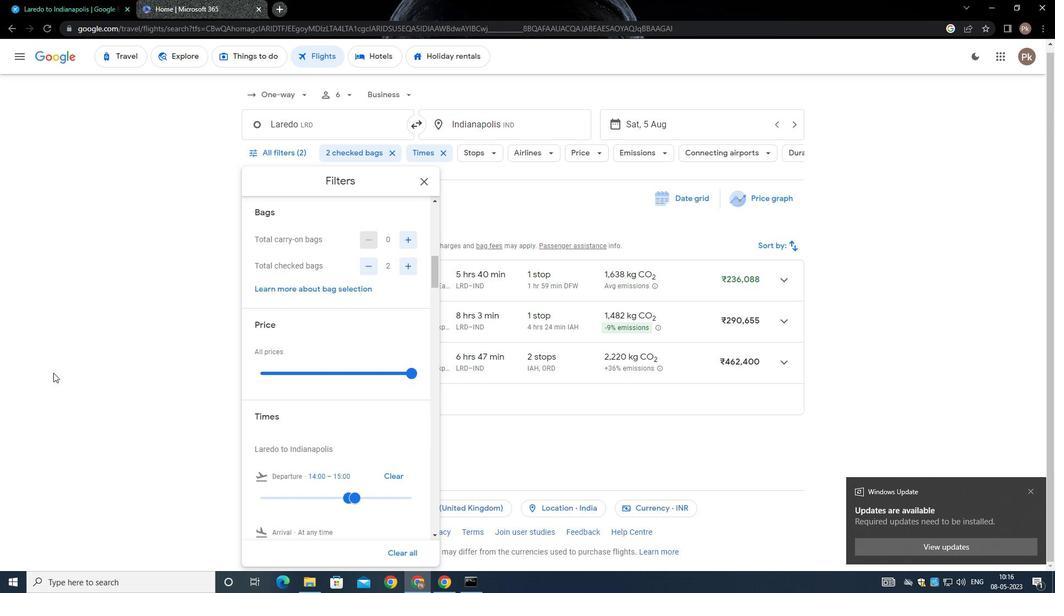 
Action: Mouse scrolled (52, 392) with delta (0, 0)
Screenshot: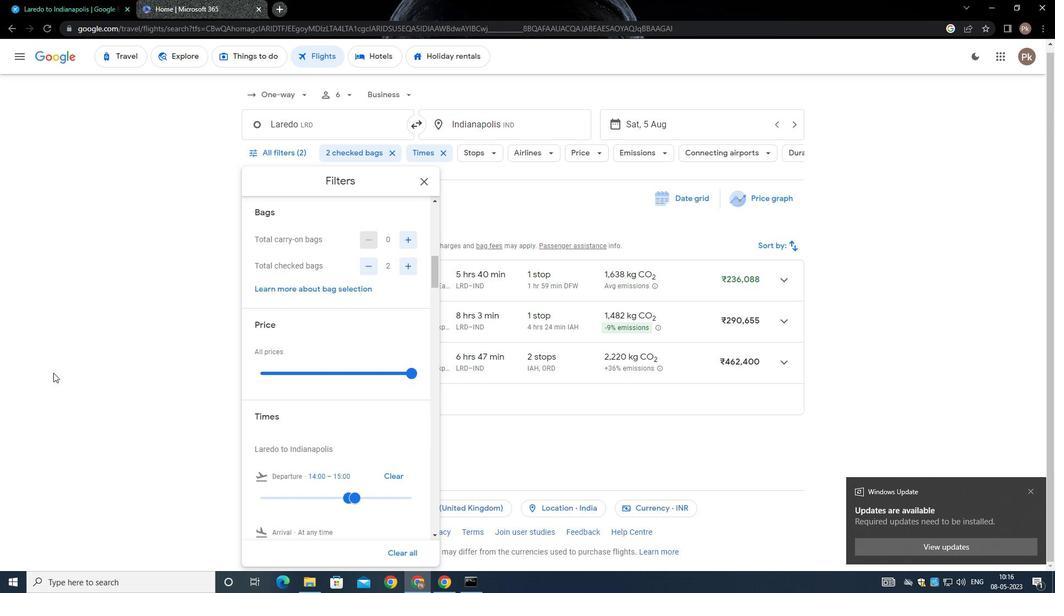 
Action: Mouse moved to (52, 394)
Screenshot: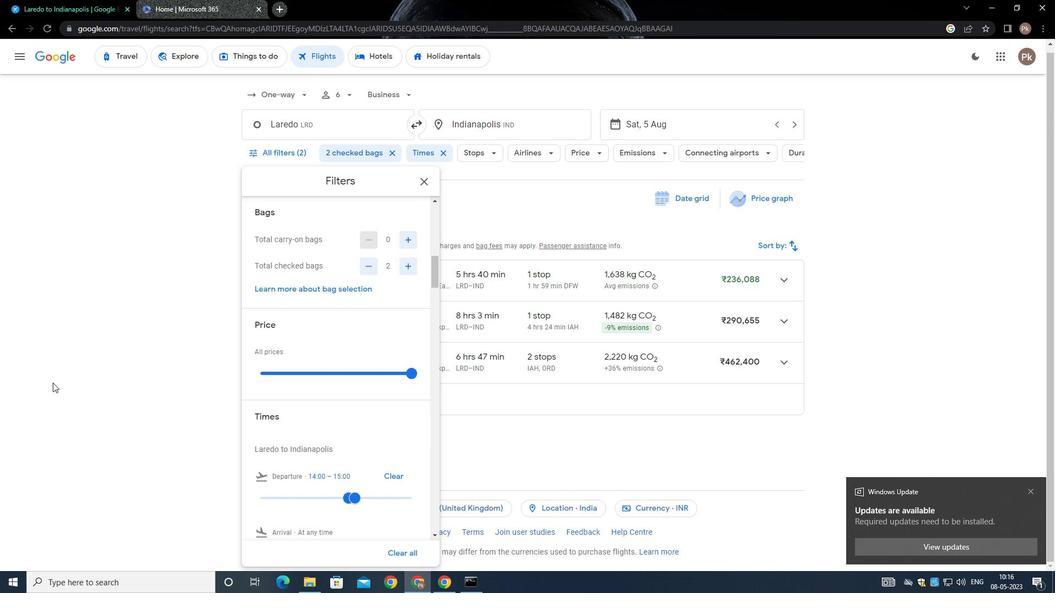 
Action: Mouse scrolled (52, 394) with delta (0, 0)
Screenshot: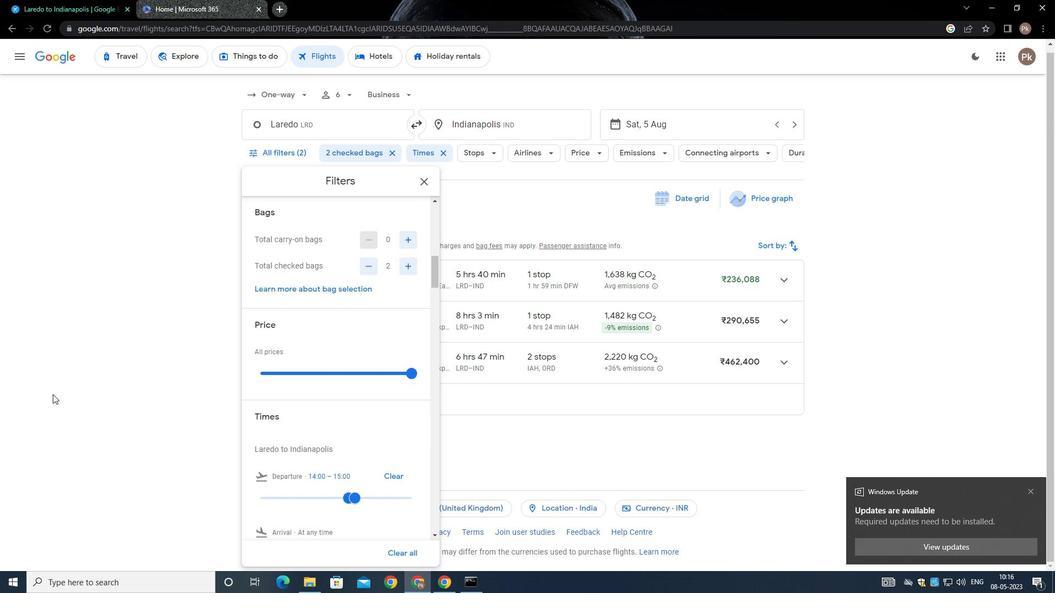 
Action: Mouse scrolled (52, 394) with delta (0, 0)
Screenshot: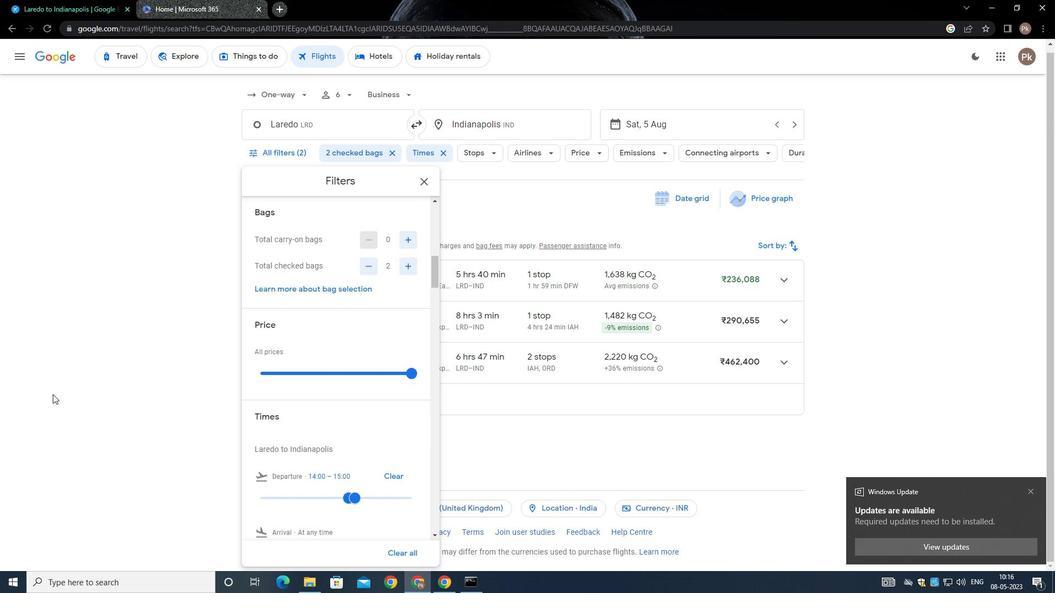 
Action: Mouse moved to (410, 372)
Screenshot: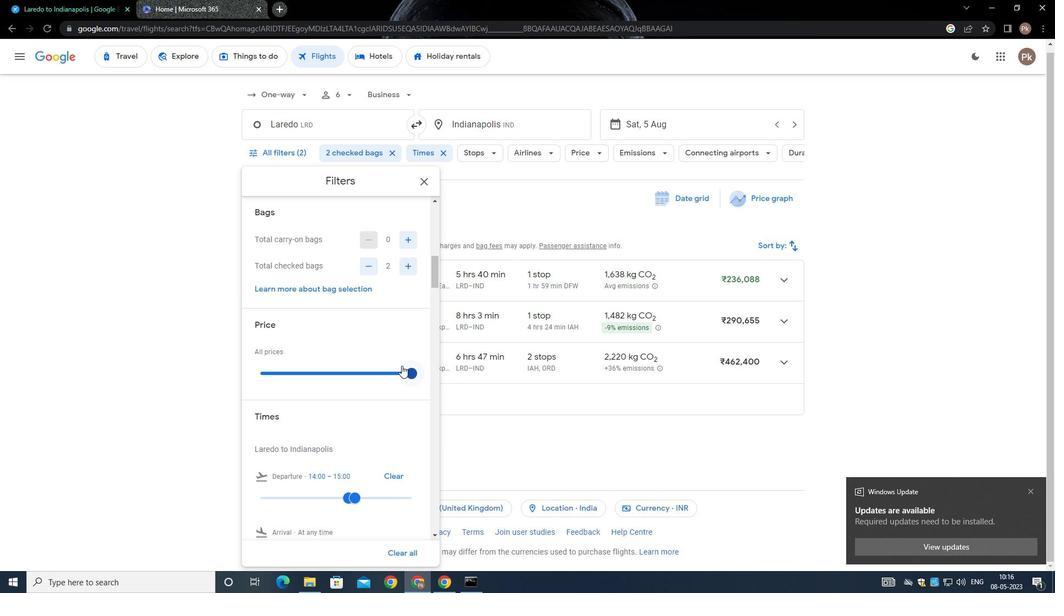 
Action: Mouse pressed left at (410, 372)
Screenshot: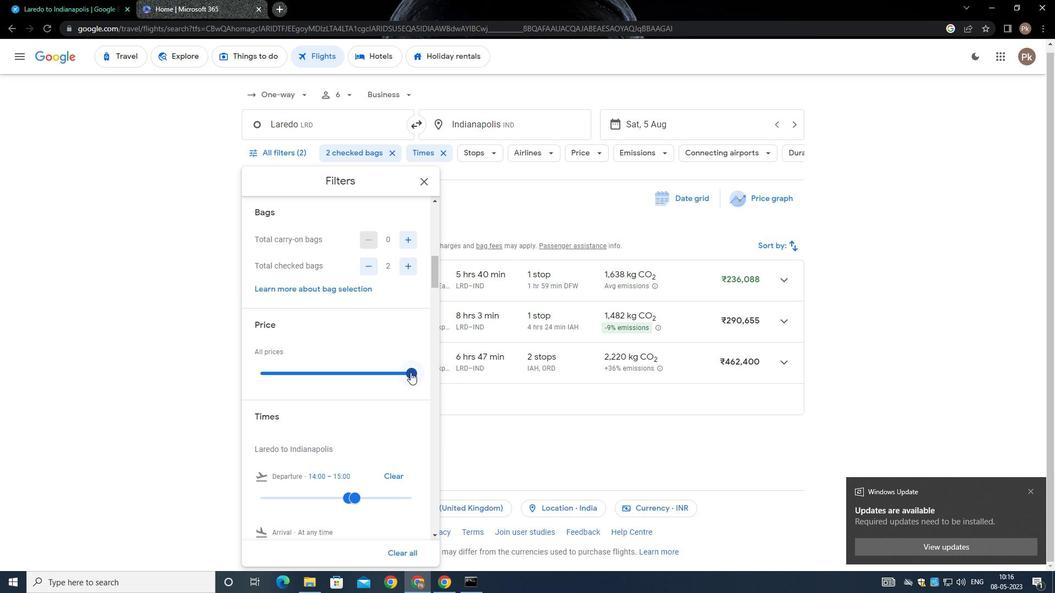 
Action: Mouse moved to (367, 375)
Screenshot: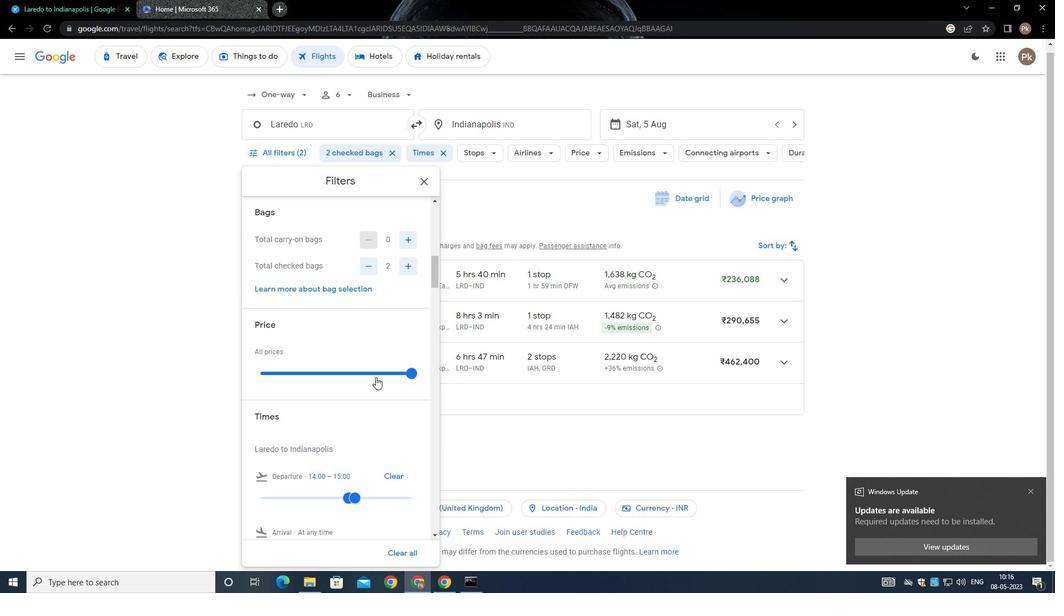 
Action: Mouse scrolled (367, 375) with delta (0, 0)
Screenshot: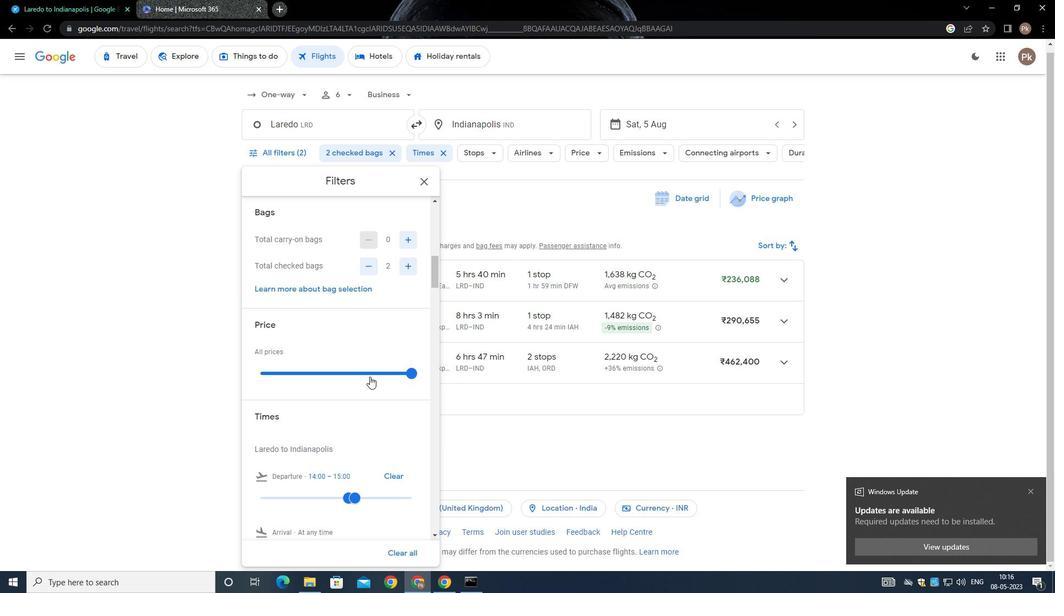 
Action: Mouse moved to (366, 375)
Screenshot: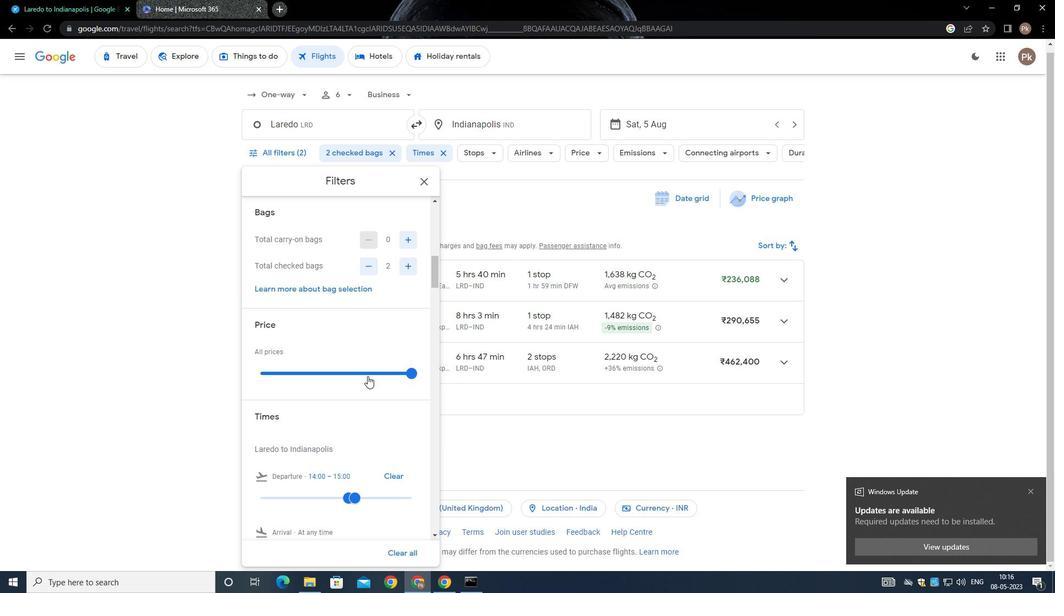
Action: Mouse scrolled (366, 375) with delta (0, 0)
Screenshot: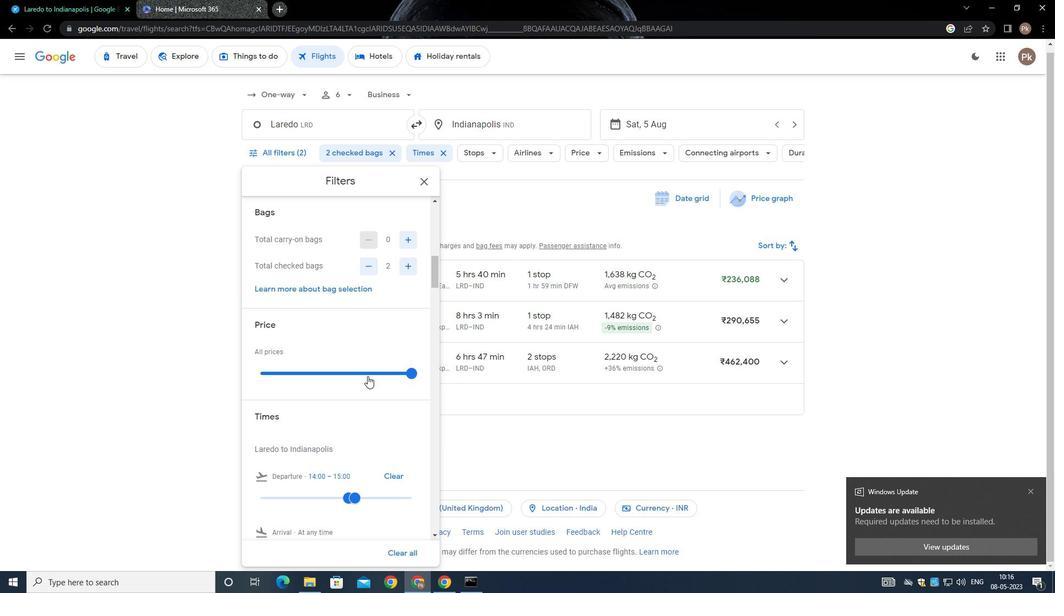 
Action: Mouse moved to (366, 375)
Screenshot: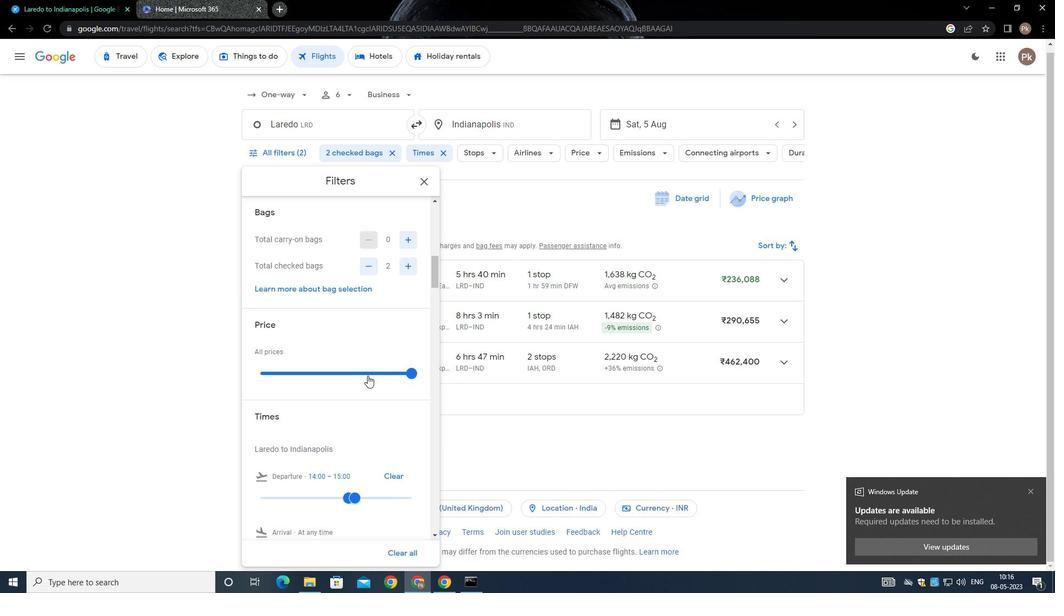 
Action: Mouse scrolled (366, 375) with delta (0, 0)
Screenshot: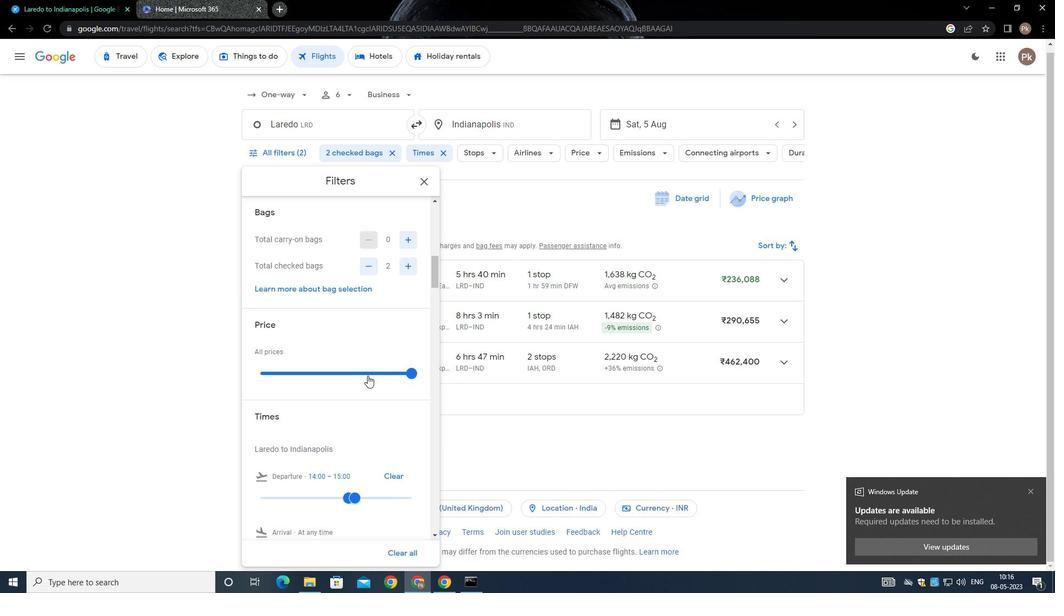 
Action: Mouse scrolled (366, 375) with delta (0, 0)
Screenshot: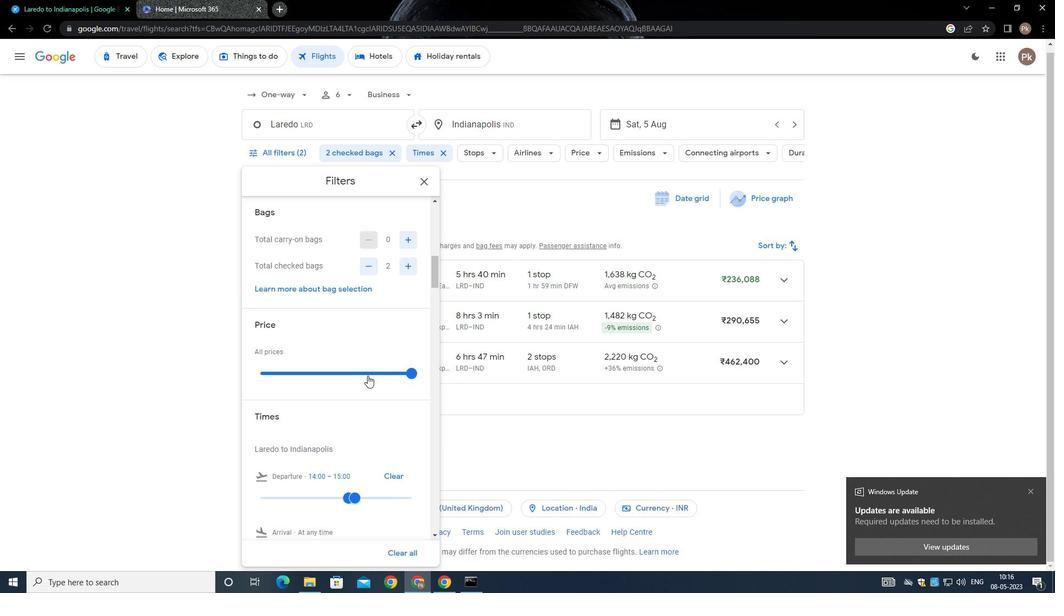
Action: Mouse moved to (357, 372)
Screenshot: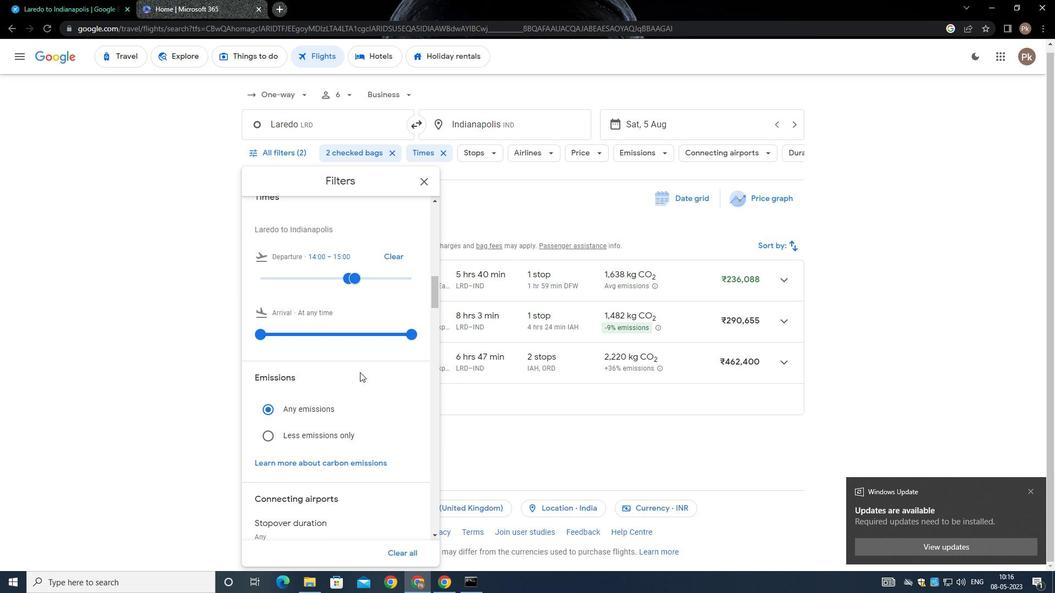
Action: Mouse scrolled (357, 372) with delta (0, 0)
Screenshot: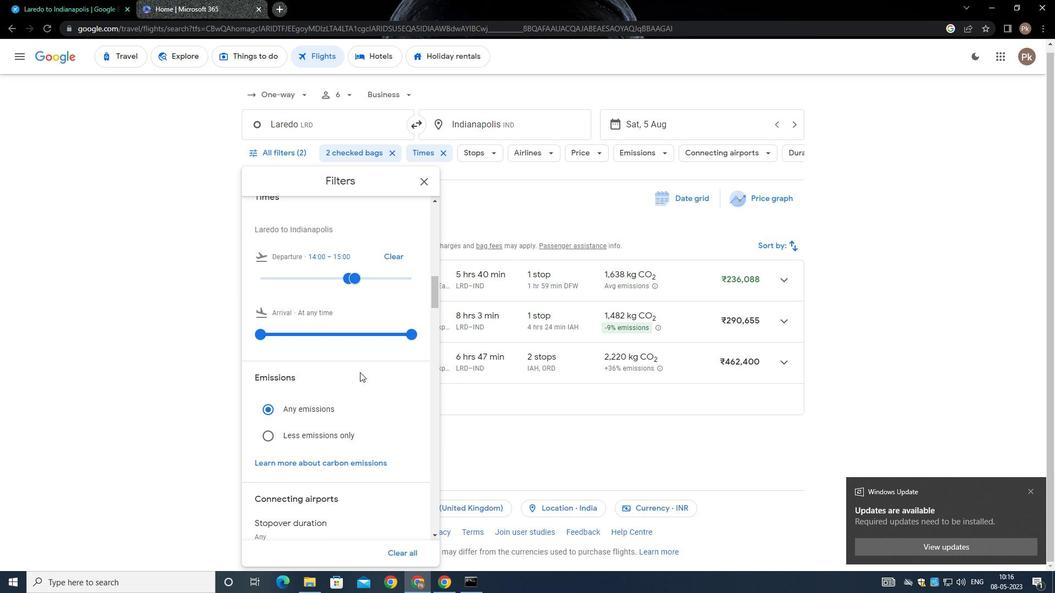 
Action: Mouse moved to (379, 220)
Screenshot: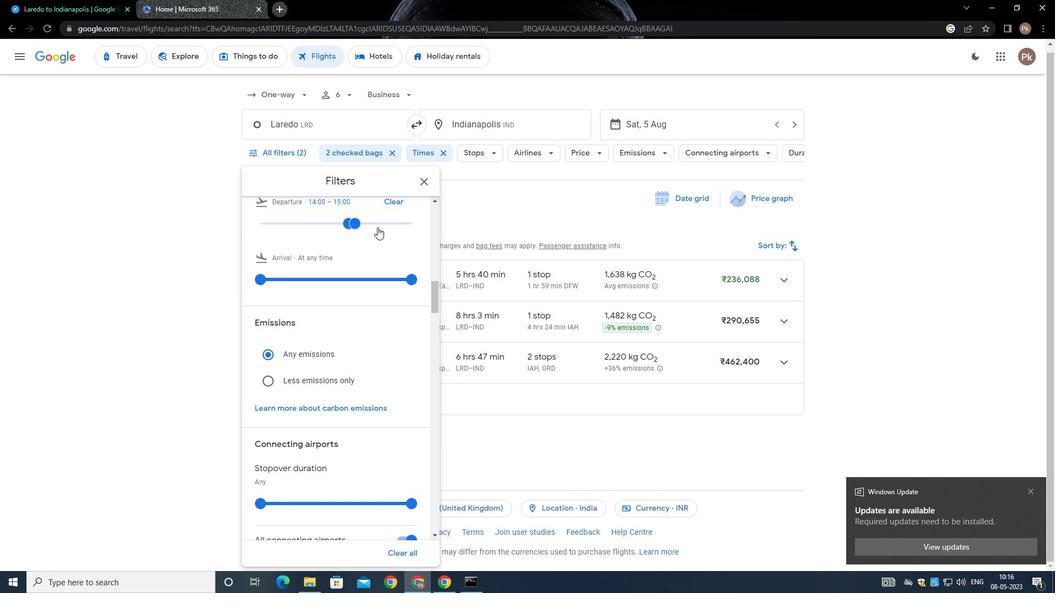 
Action: Mouse pressed left at (379, 220)
Screenshot: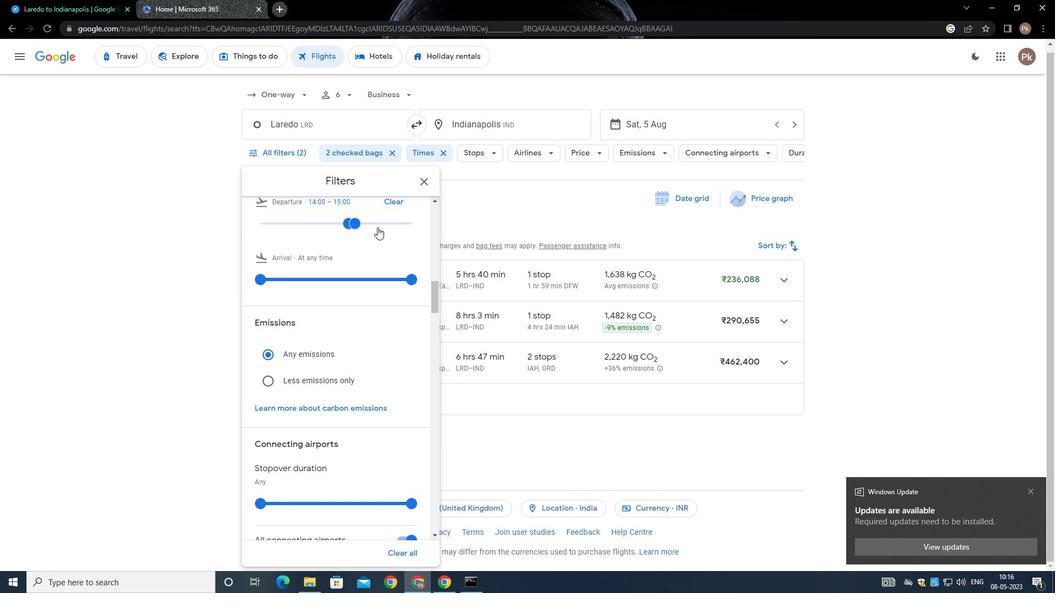 
Action: Mouse moved to (349, 223)
Screenshot: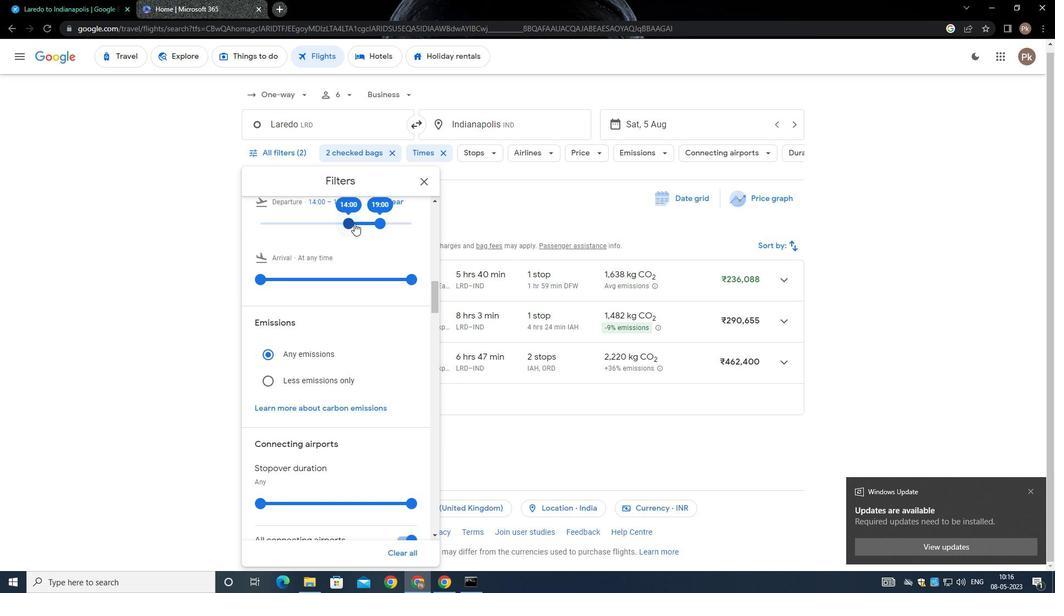 
Action: Mouse pressed left at (349, 223)
Screenshot: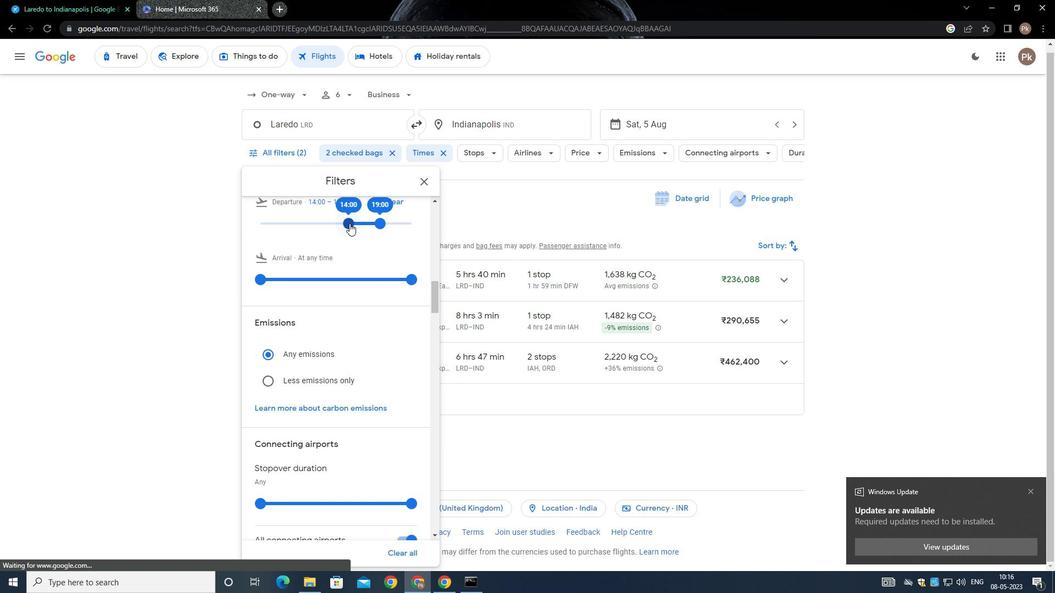 
Action: Mouse moved to (380, 221)
Screenshot: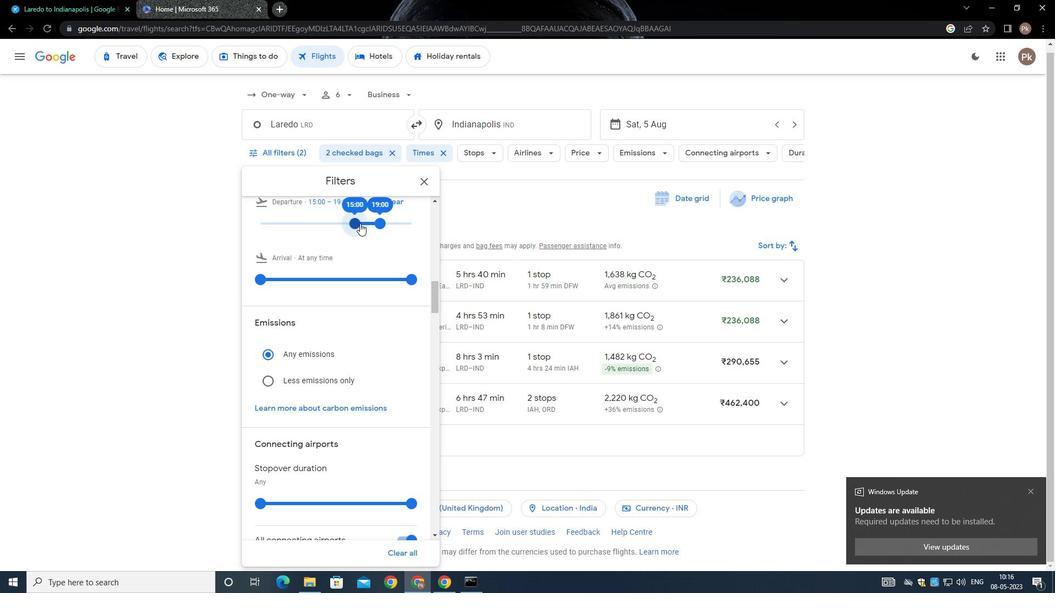 
Action: Mouse pressed left at (380, 221)
Screenshot: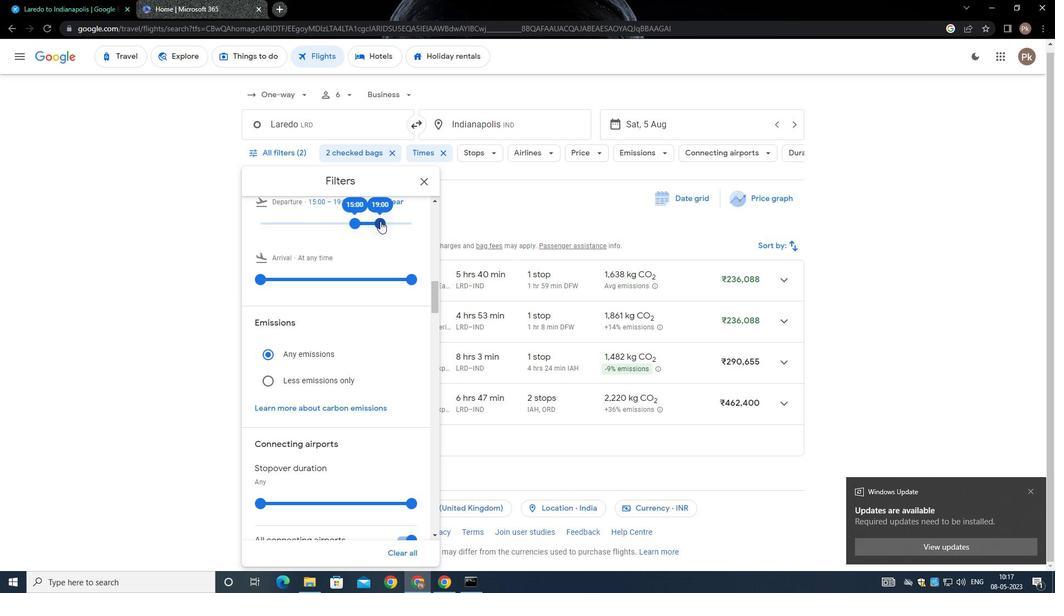 
Action: Mouse moved to (319, 254)
Screenshot: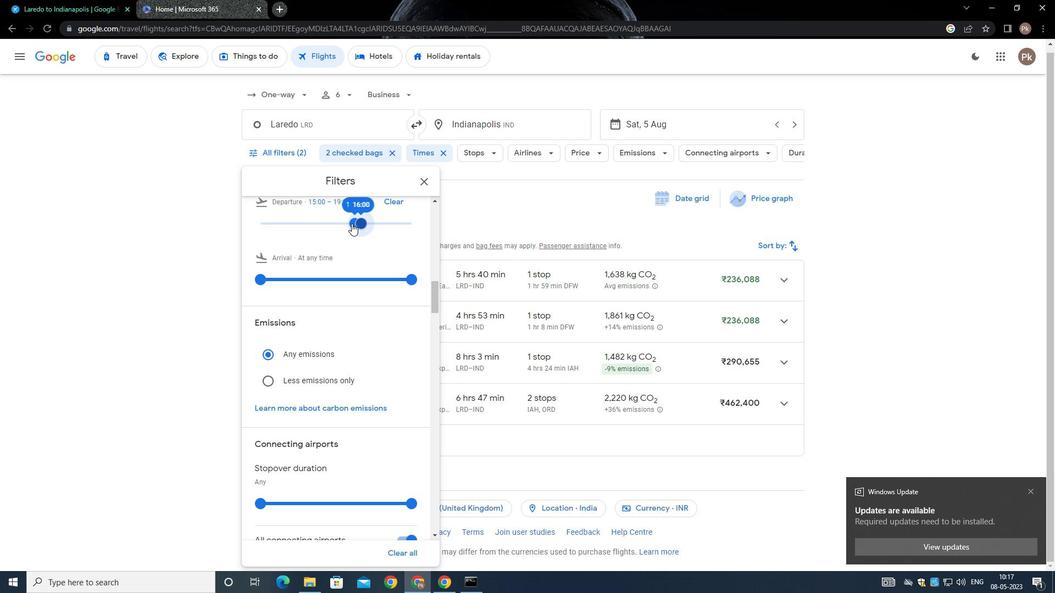 
Action: Mouse scrolled (319, 253) with delta (0, 0)
Screenshot: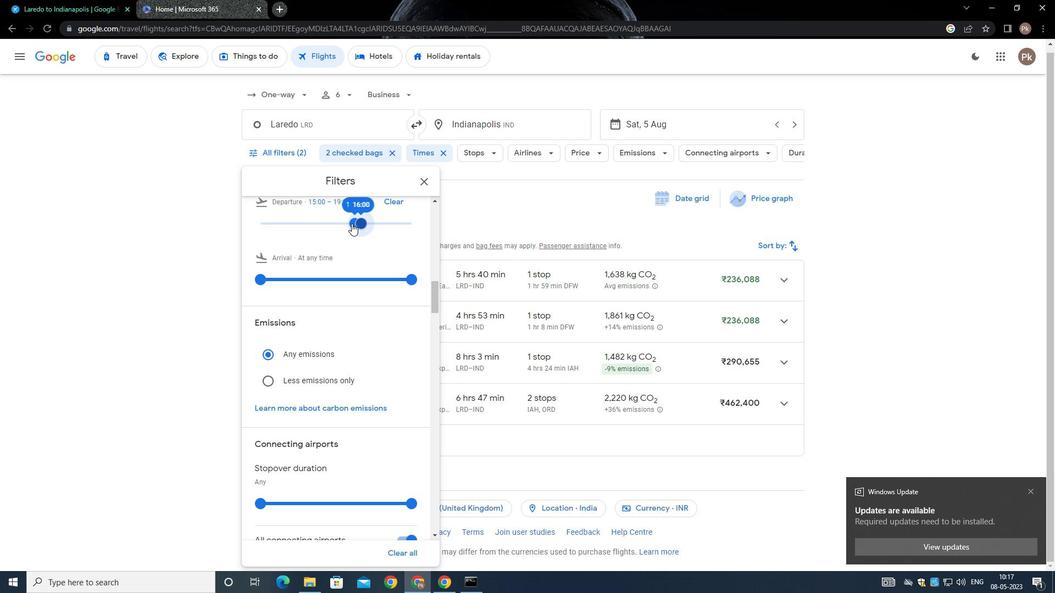 
Action: Mouse moved to (317, 260)
Screenshot: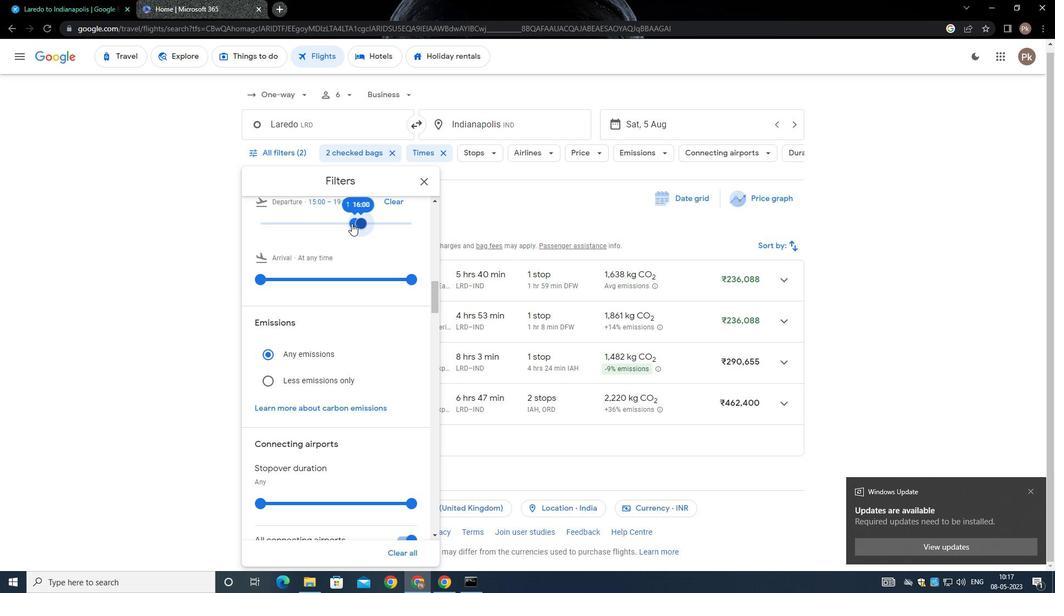 
Action: Mouse scrolled (317, 260) with delta (0, 0)
Screenshot: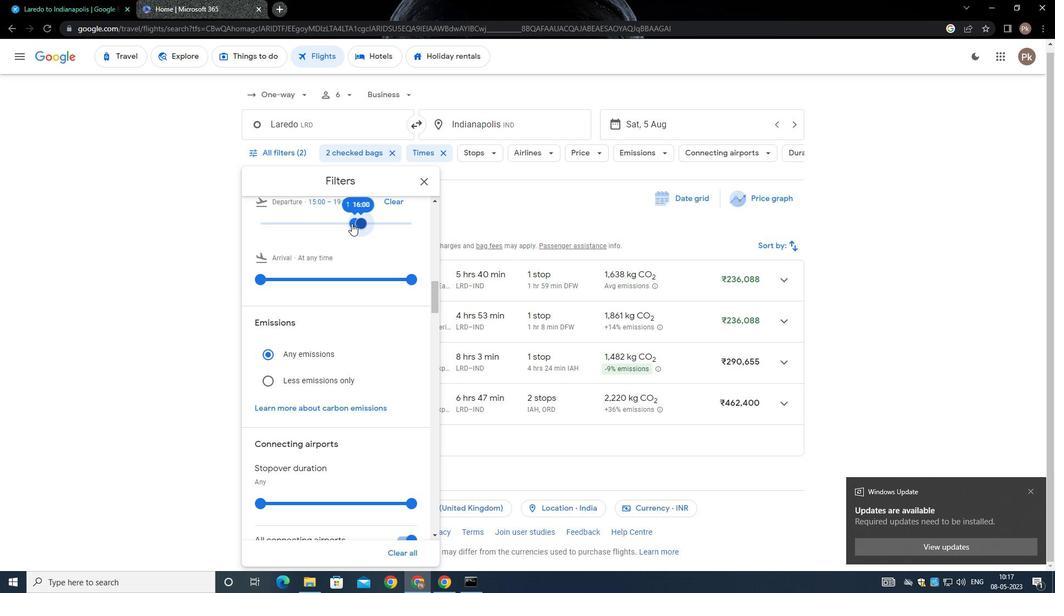 
Action: Mouse moved to (313, 266)
Screenshot: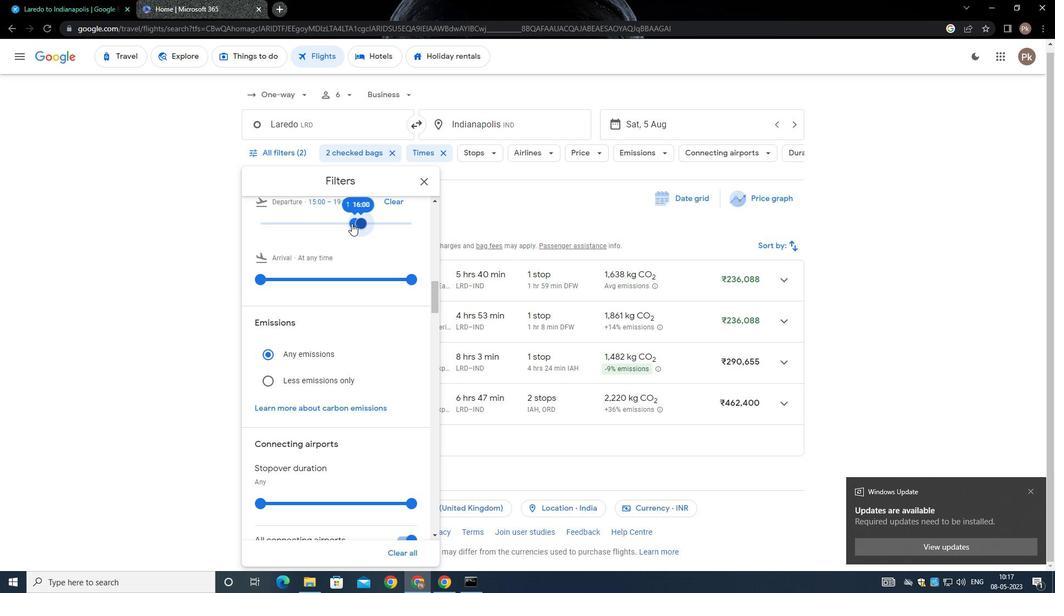 
Action: Mouse scrolled (313, 266) with delta (0, 0)
Screenshot: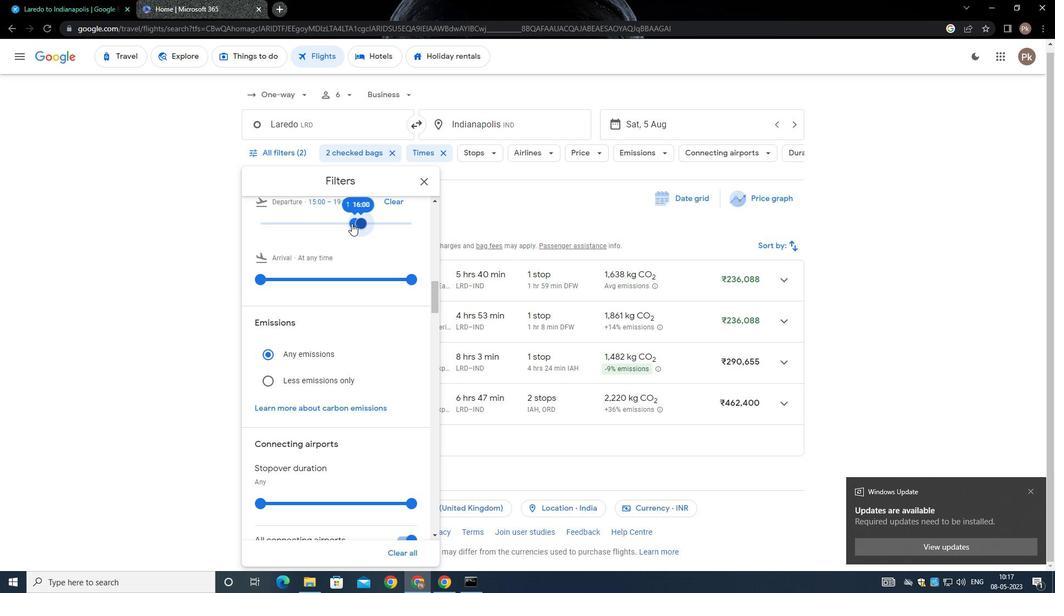 
Action: Mouse moved to (311, 271)
Screenshot: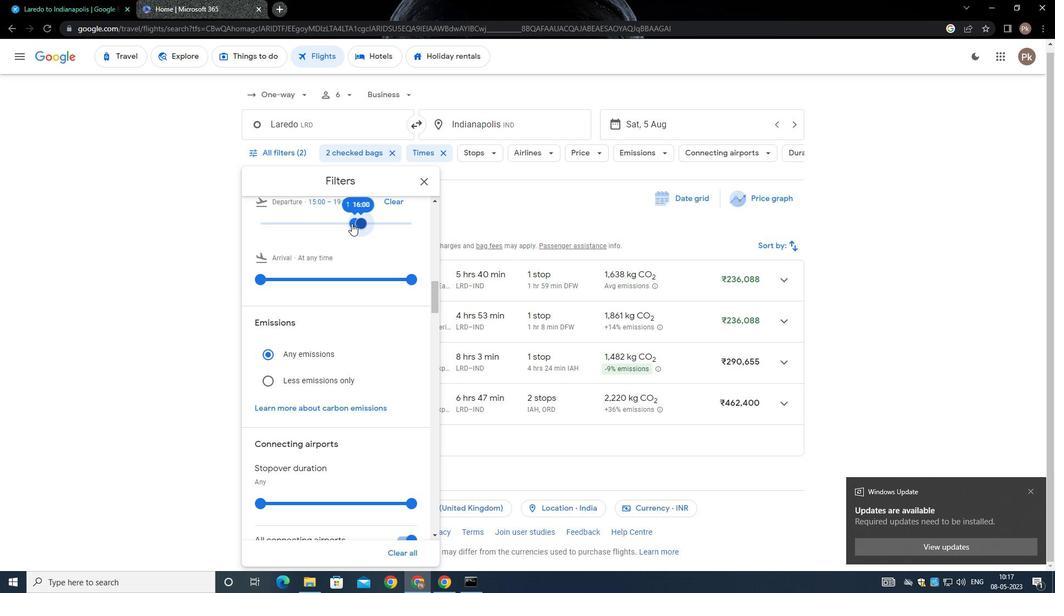 
Action: Mouse scrolled (311, 271) with delta (0, 0)
Screenshot: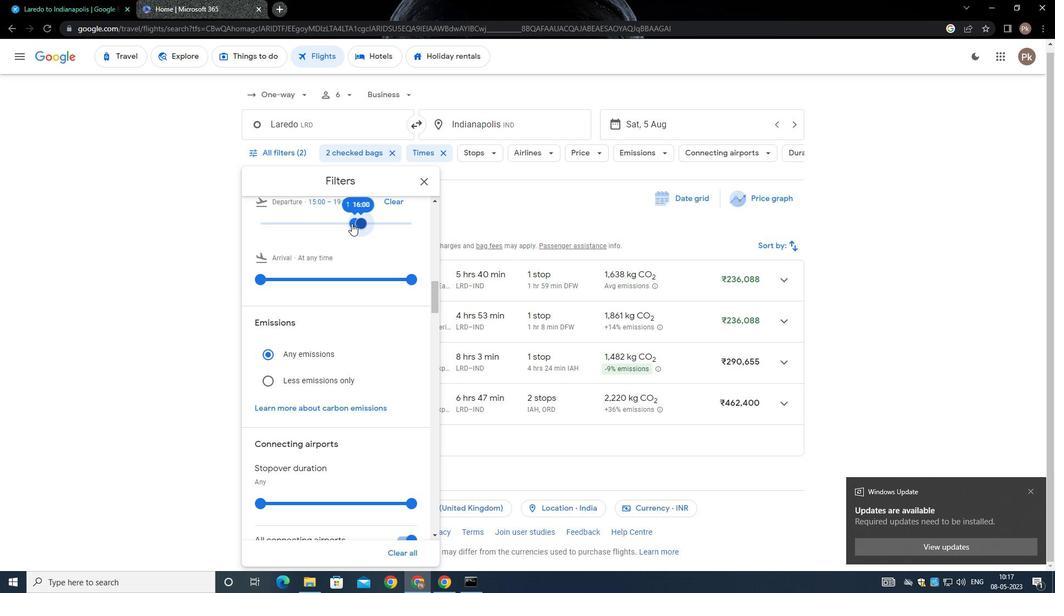 
Action: Mouse moved to (307, 276)
Screenshot: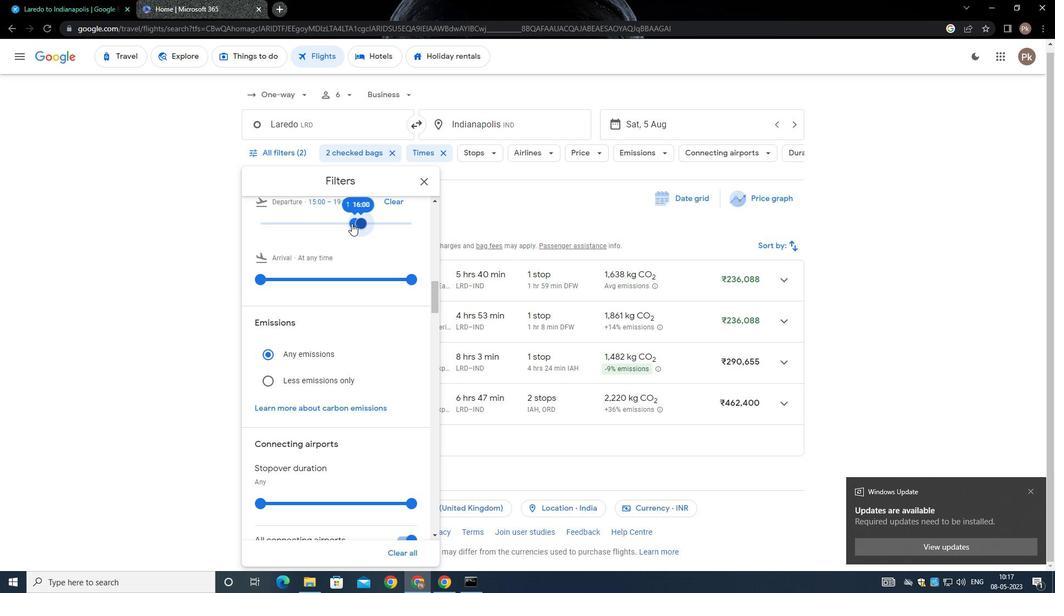 
Action: Mouse scrolled (307, 275) with delta (0, 0)
Screenshot: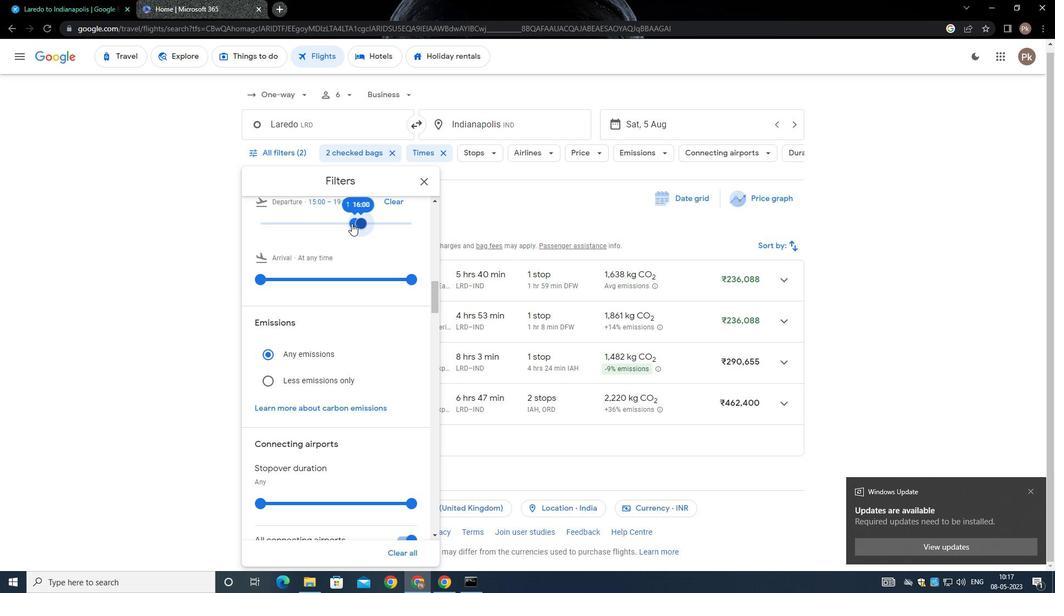 
Action: Mouse moved to (305, 279)
Screenshot: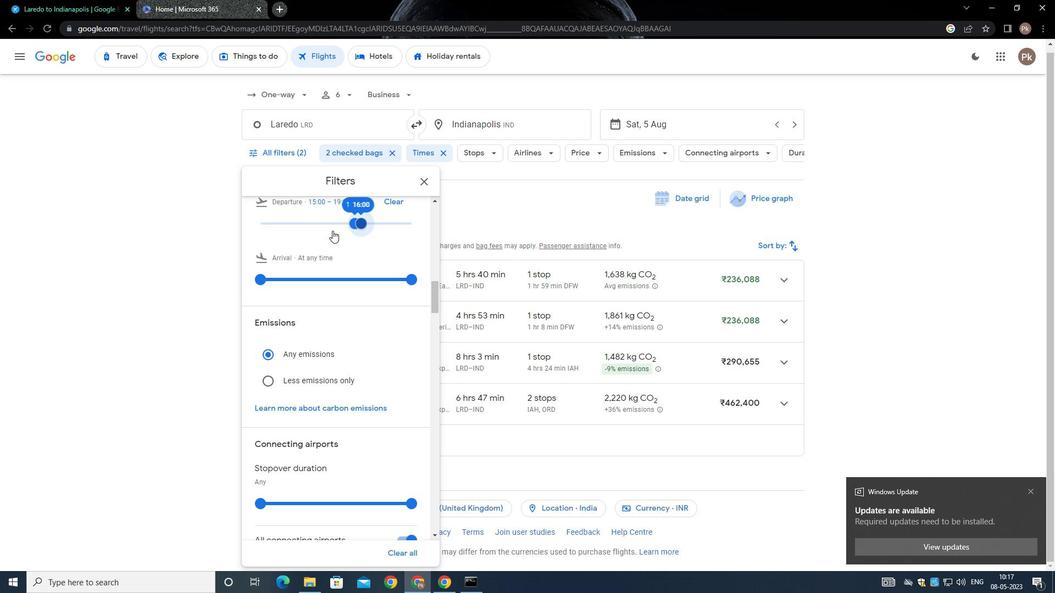 
Action: Mouse scrolled (305, 278) with delta (0, 0)
Screenshot: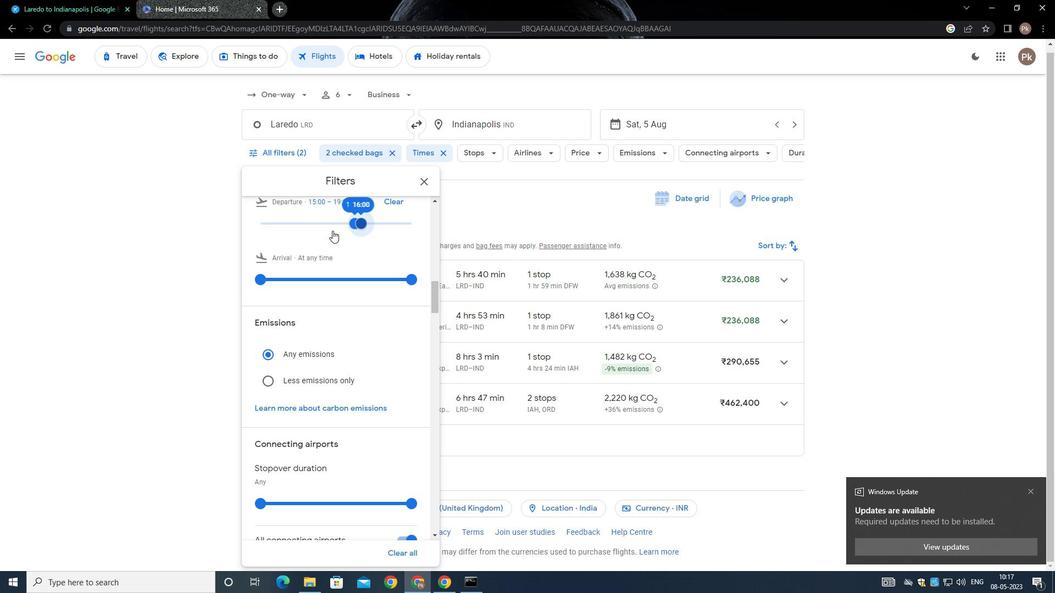 
Action: Mouse moved to (283, 292)
Screenshot: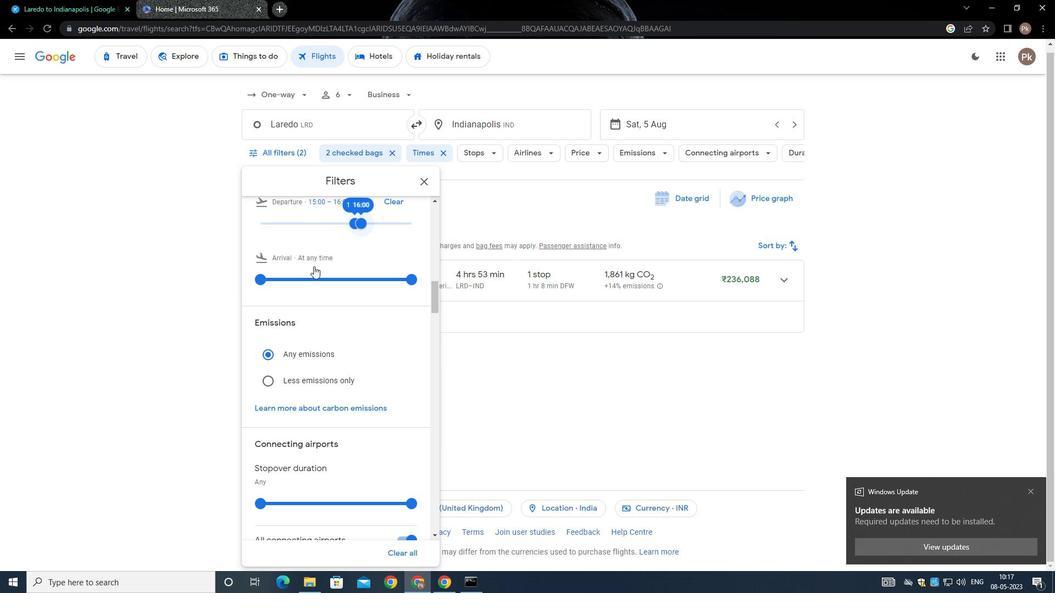 
Action: Mouse scrolled (283, 292) with delta (0, 0)
Screenshot: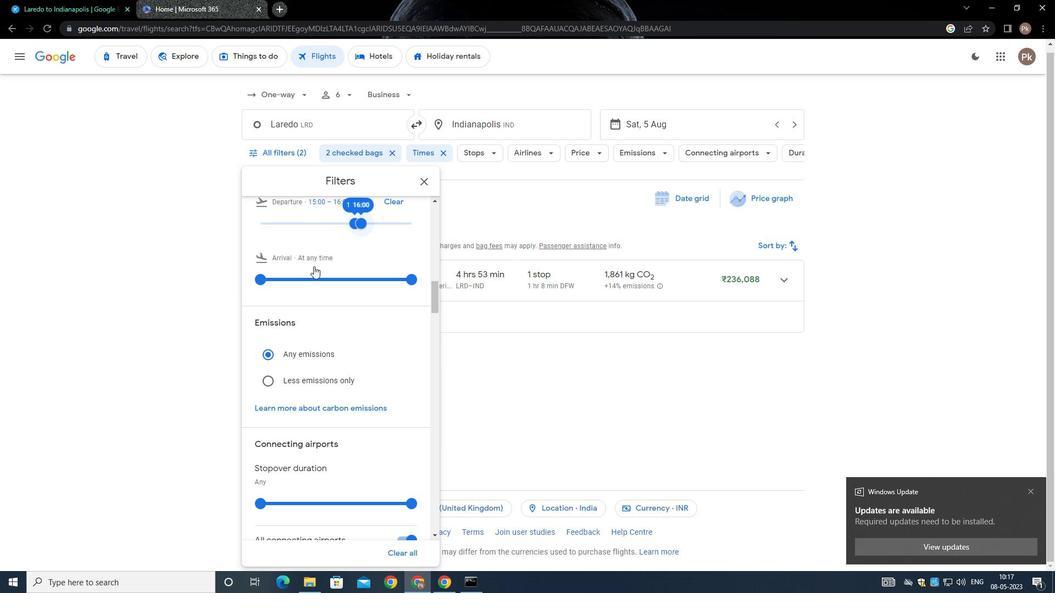 
Action: Mouse scrolled (283, 291) with delta (0, 0)
Screenshot: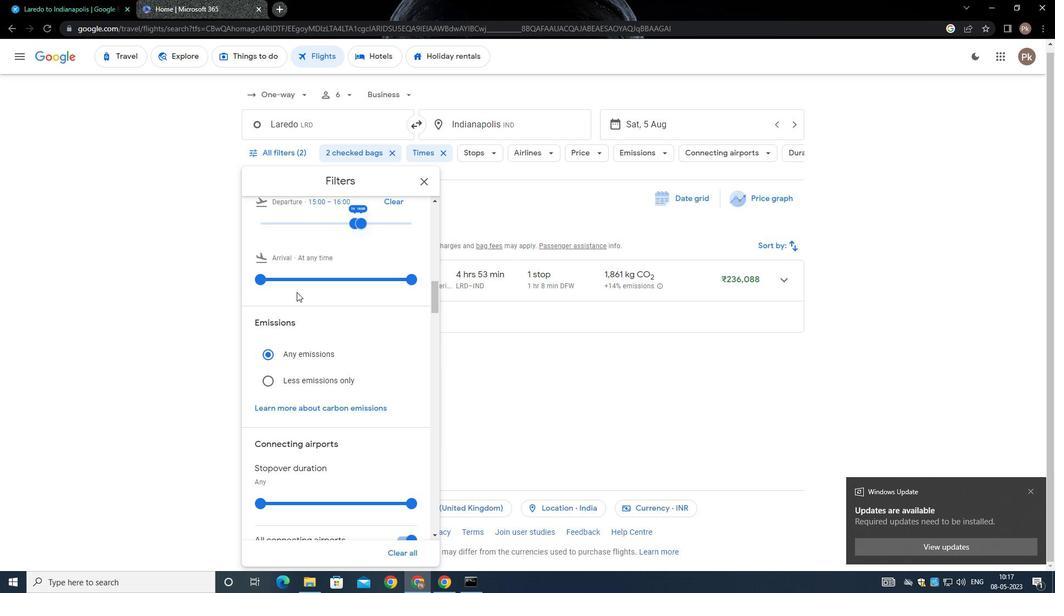 
Action: Mouse moved to (283, 292)
Screenshot: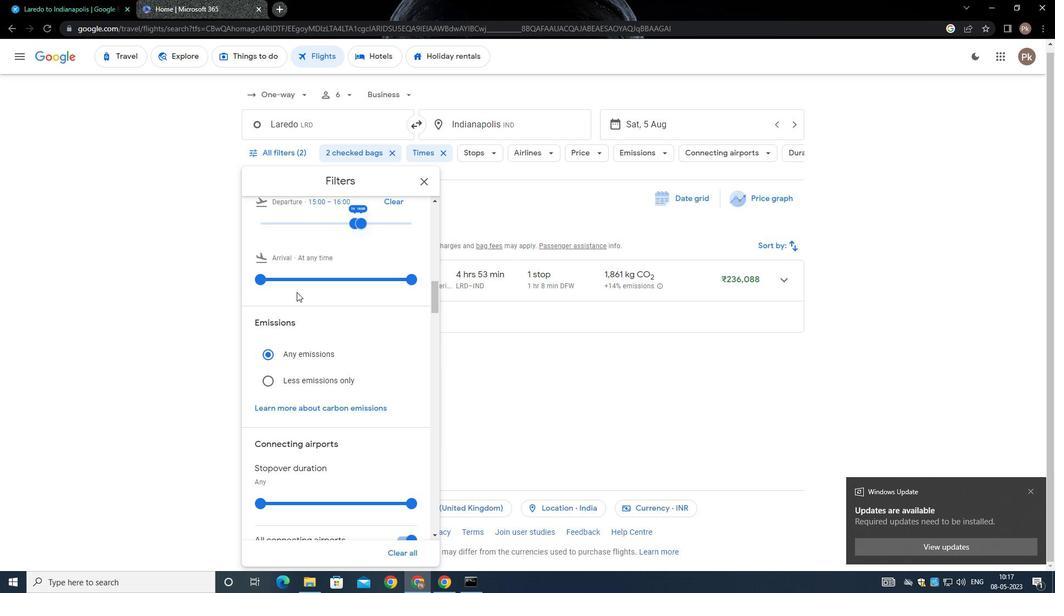 
Action: Mouse scrolled (283, 291) with delta (0, 0)
Screenshot: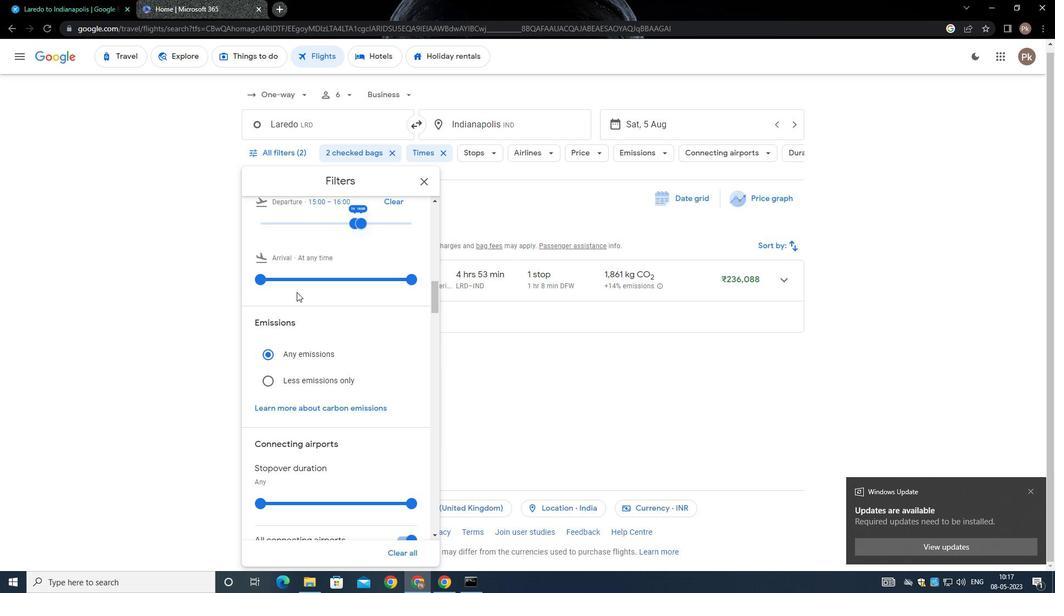 
Action: Mouse moved to (283, 292)
Screenshot: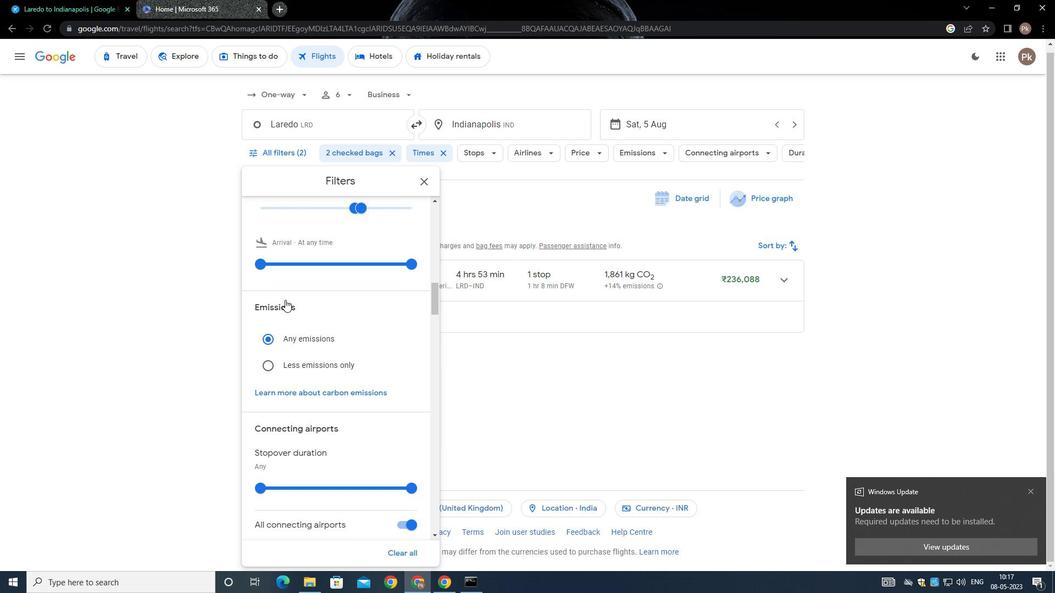 
Action: Mouse scrolled (283, 291) with delta (0, -1)
Screenshot: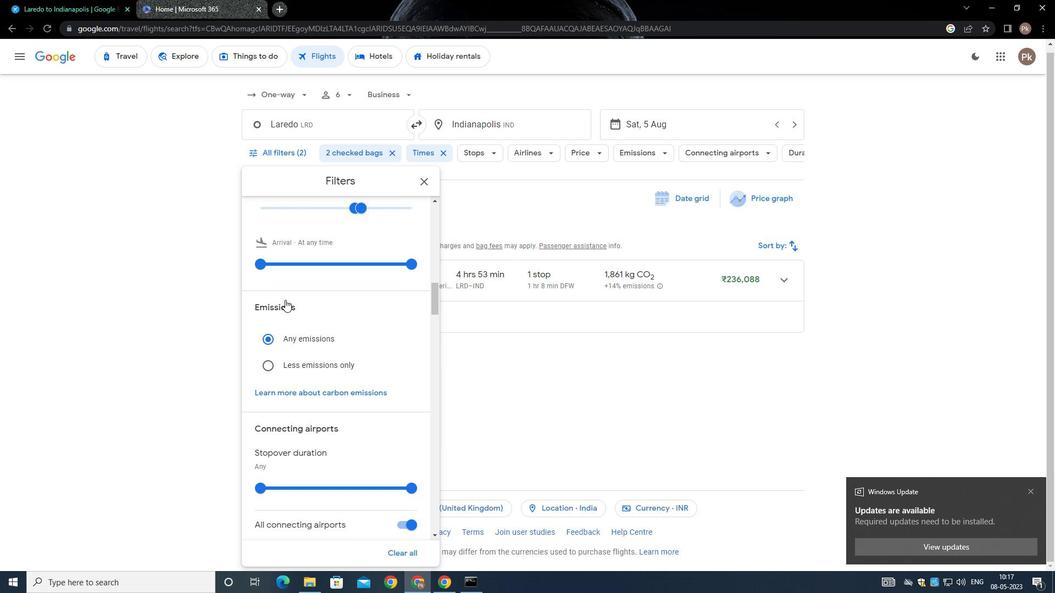 
Action: Mouse moved to (282, 292)
Screenshot: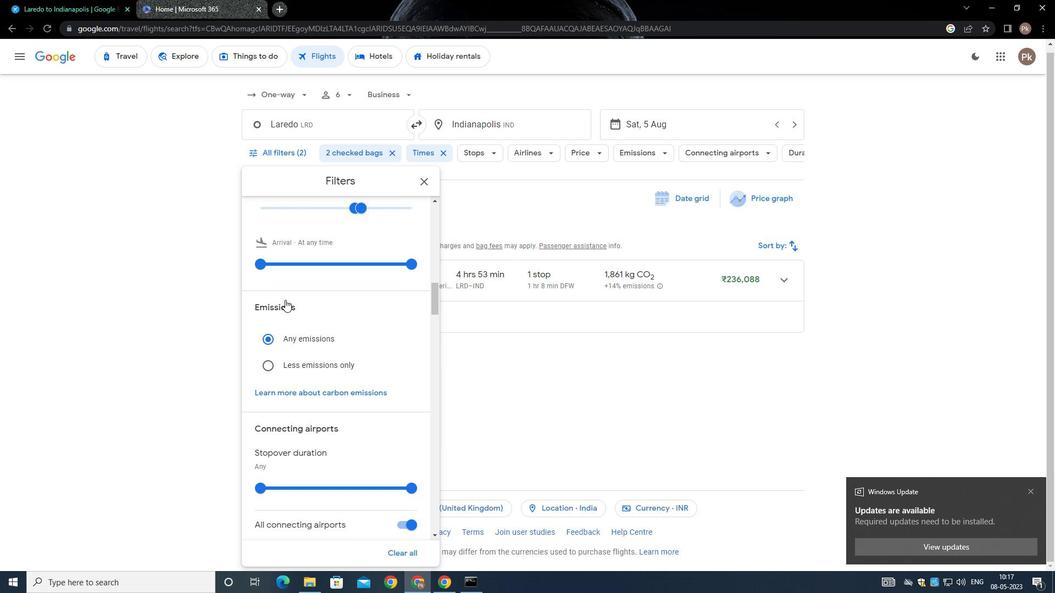 
Action: Mouse scrolled (282, 292) with delta (0, 0)
Screenshot: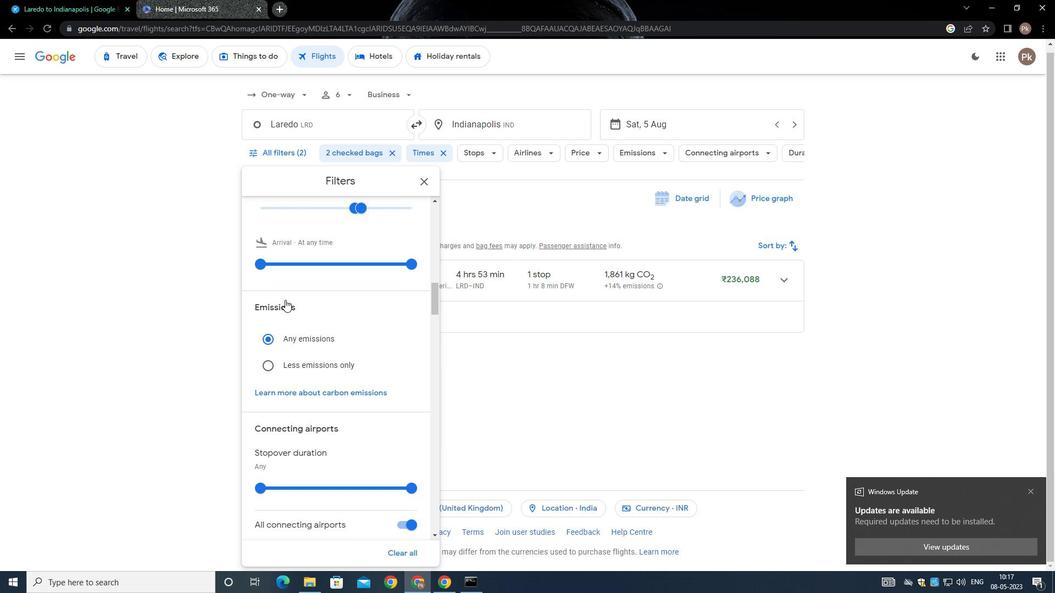 
Action: Mouse moved to (281, 293)
Screenshot: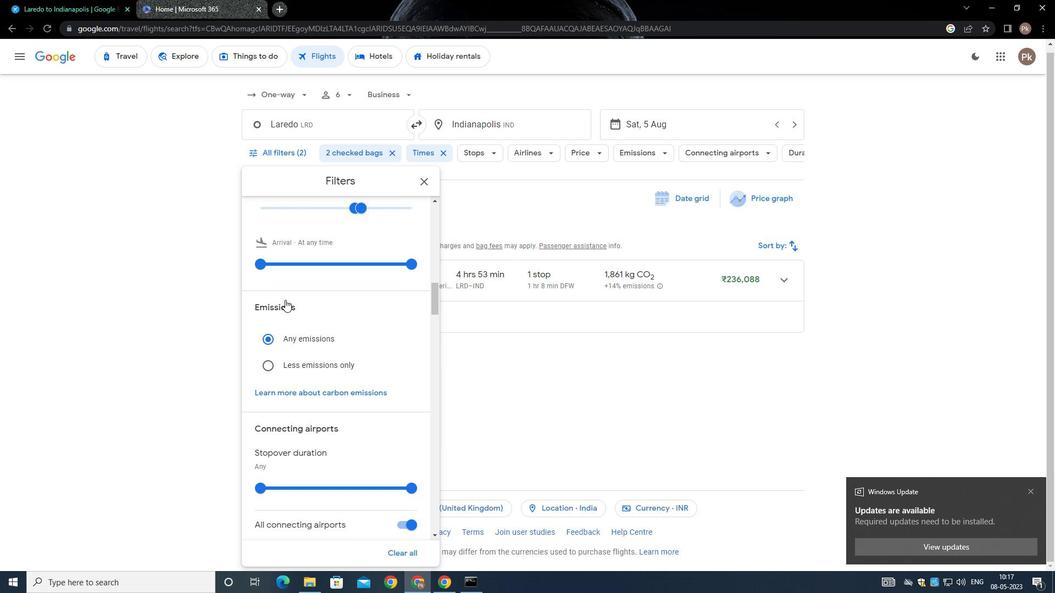 
Action: Mouse scrolled (281, 292) with delta (0, 0)
Screenshot: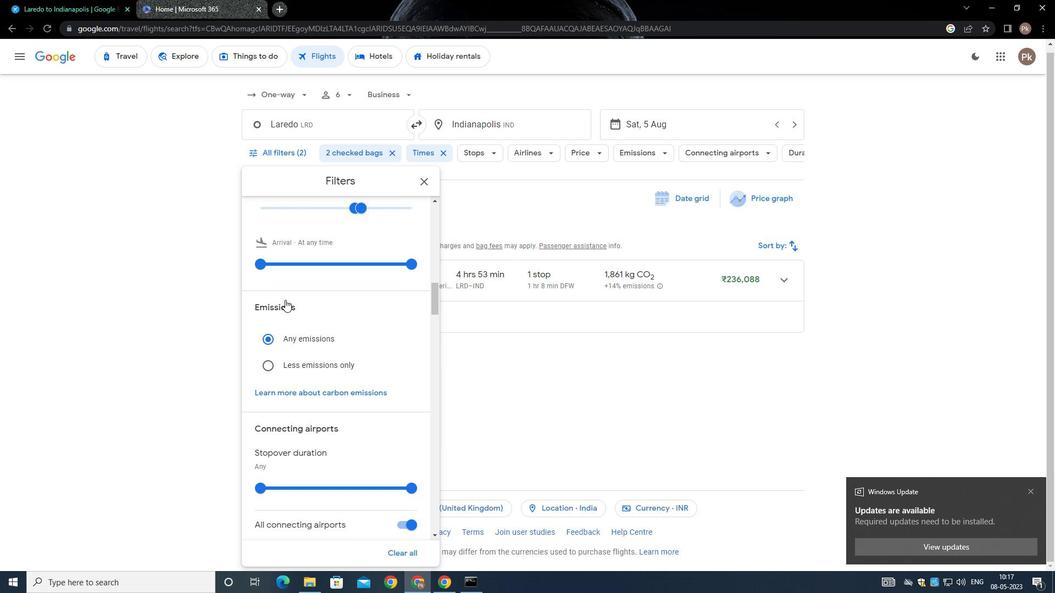 
Action: Mouse moved to (265, 296)
Screenshot: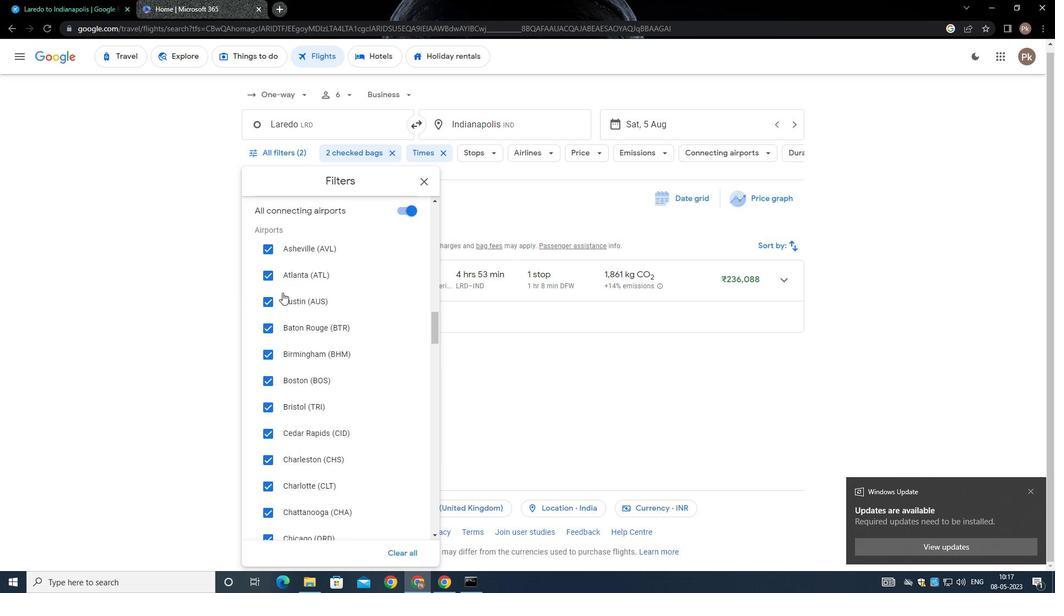 
Action: Mouse scrolled (265, 296) with delta (0, 0)
Screenshot: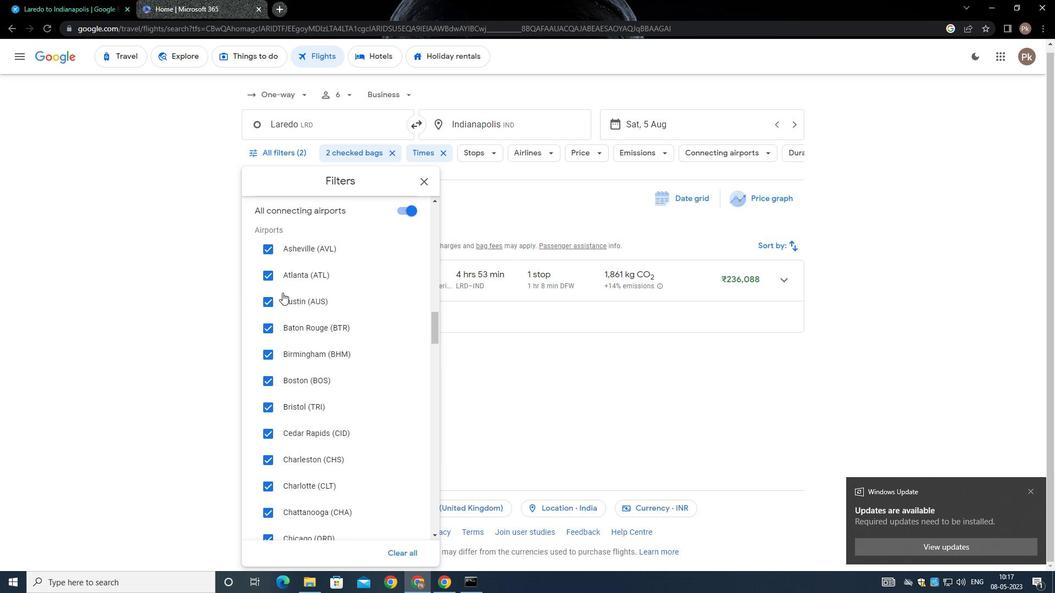 
Action: Mouse moved to (266, 297)
Screenshot: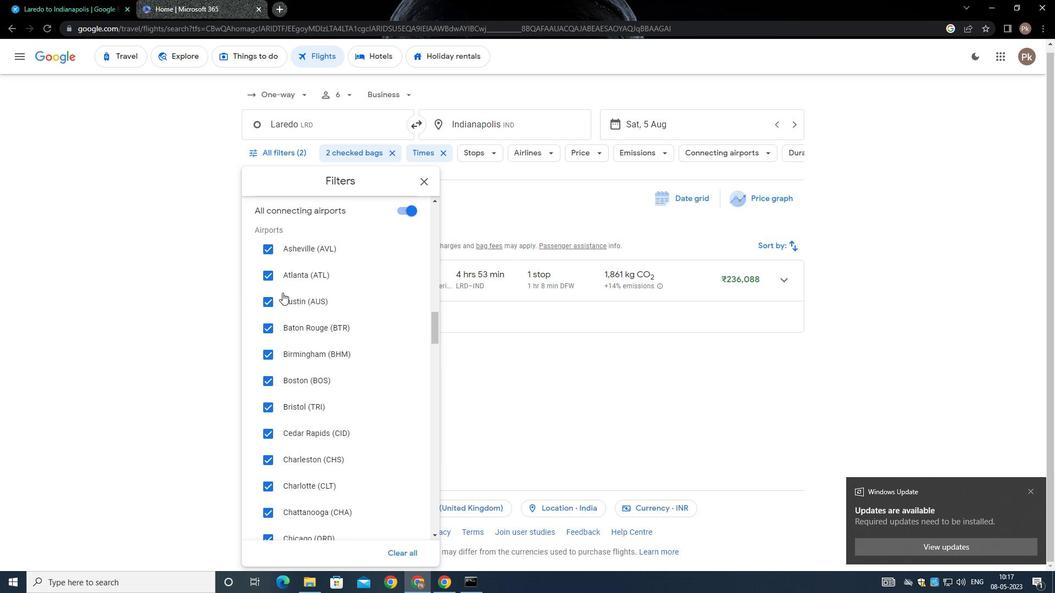 
Action: Mouse scrolled (266, 296) with delta (0, 0)
Screenshot: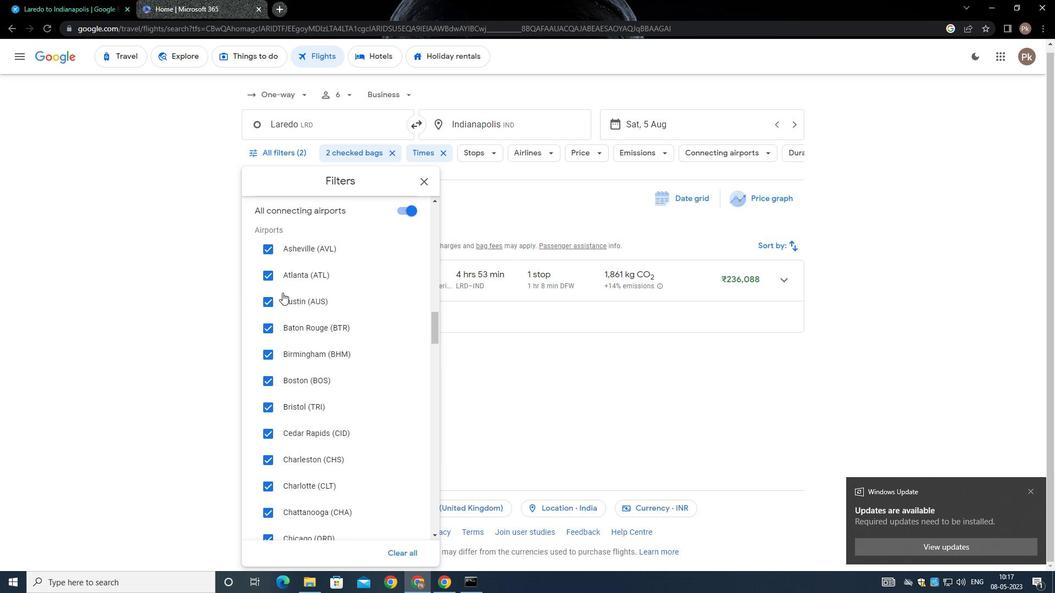 
Action: Mouse moved to (266, 297)
Screenshot: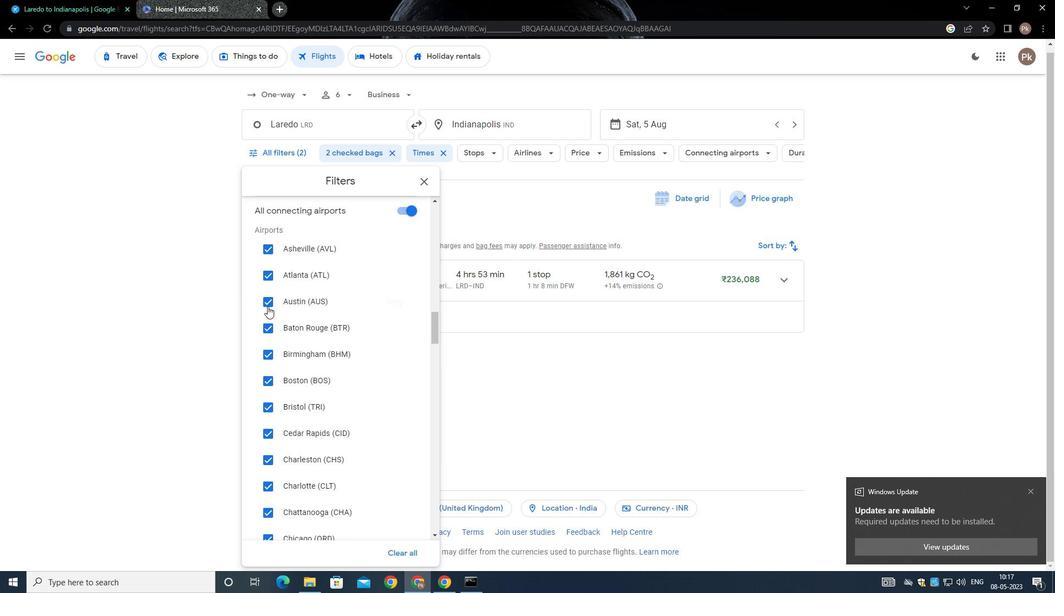 
Action: Mouse scrolled (266, 297) with delta (0, 0)
Screenshot: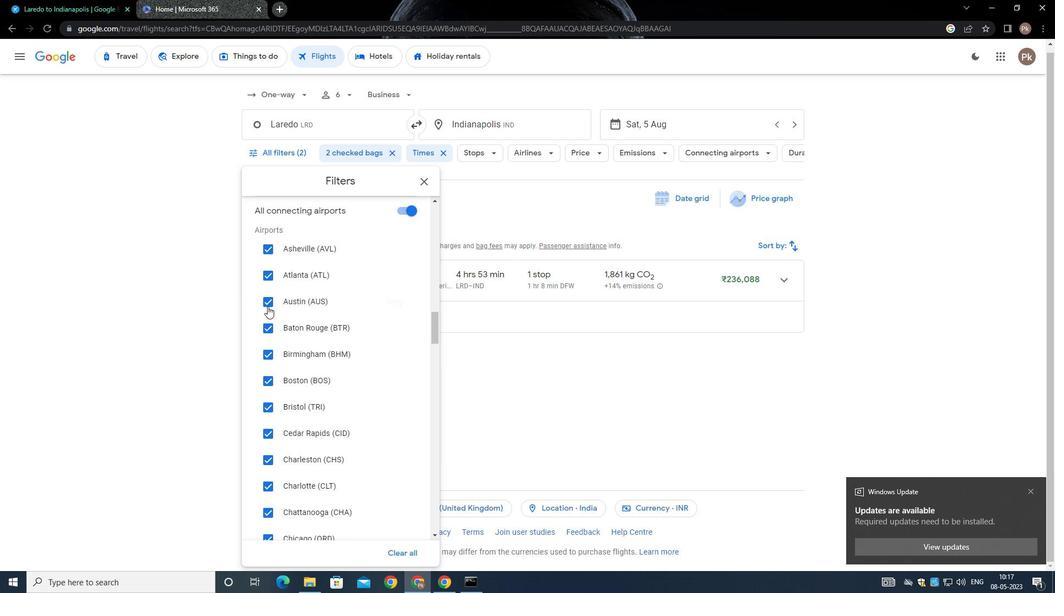 
Action: Mouse moved to (266, 300)
Screenshot: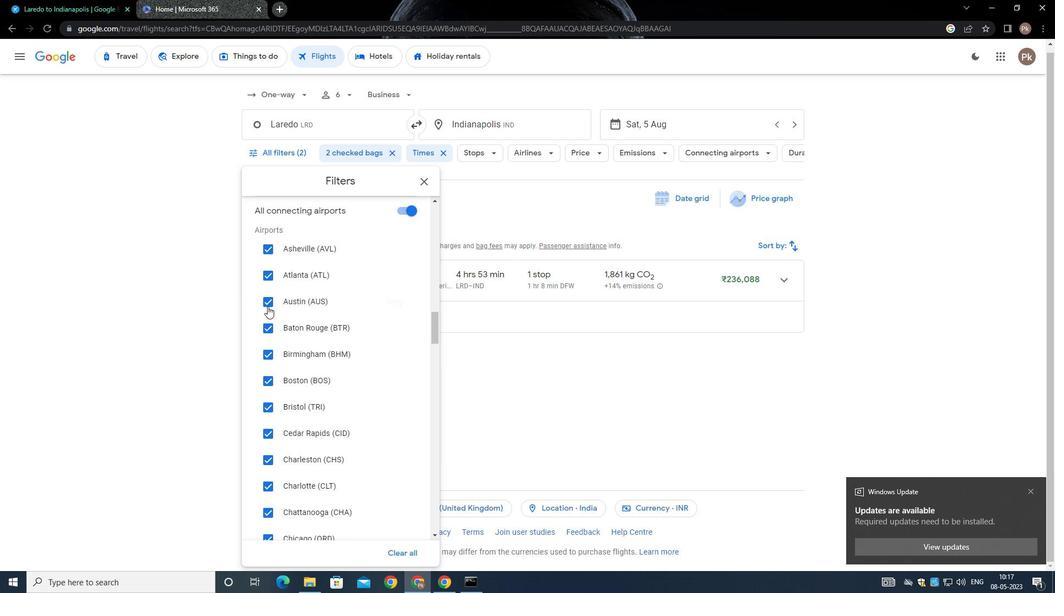 
Action: Mouse scrolled (266, 299) with delta (0, 0)
Screenshot: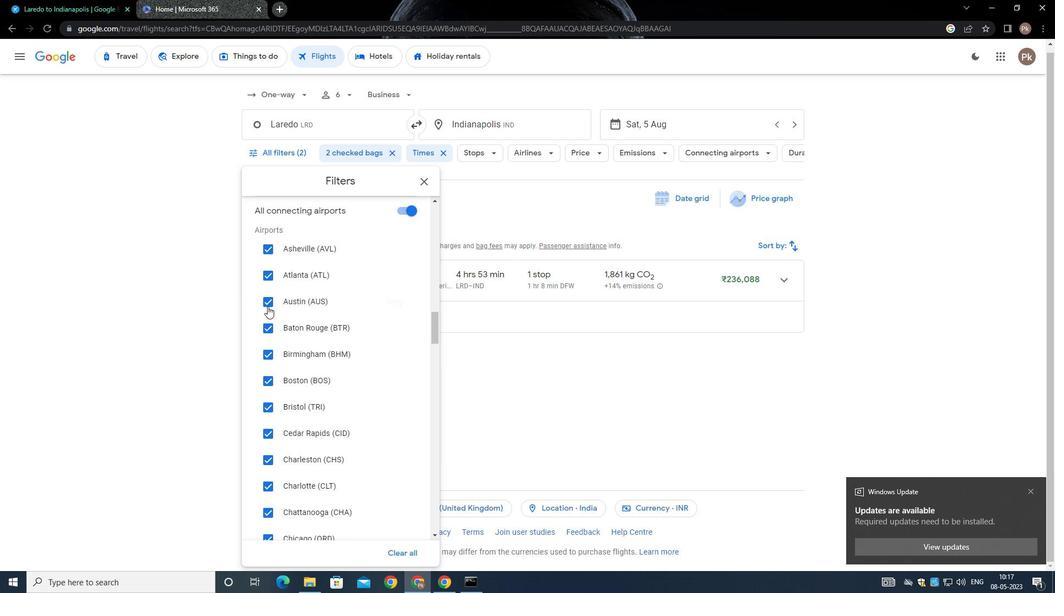 
Action: Mouse moved to (266, 302)
Screenshot: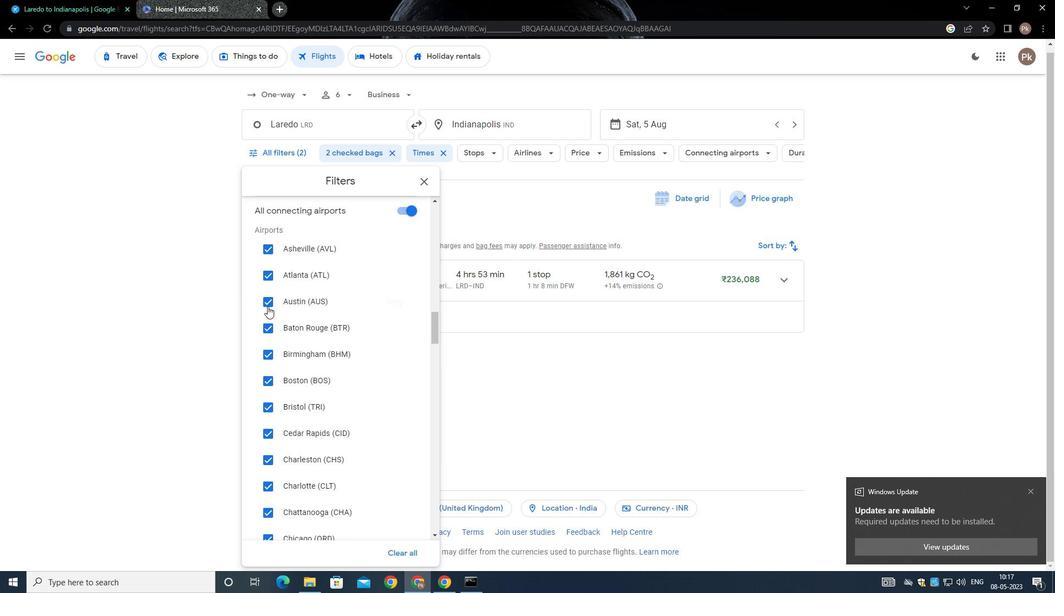 
Action: Mouse scrolled (266, 301) with delta (0, 0)
Screenshot: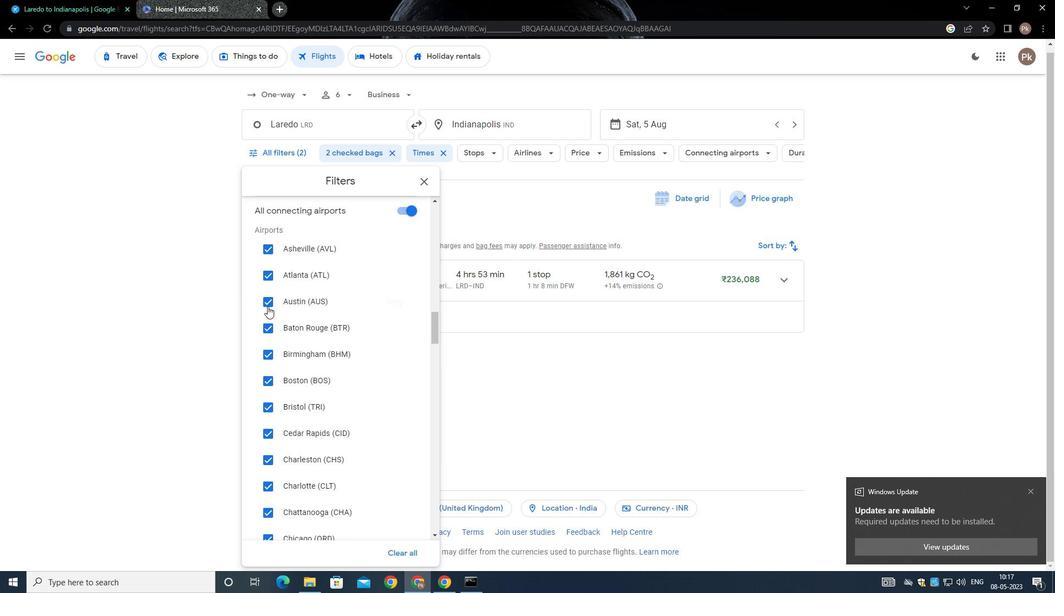 
Action: Mouse moved to (266, 306)
Screenshot: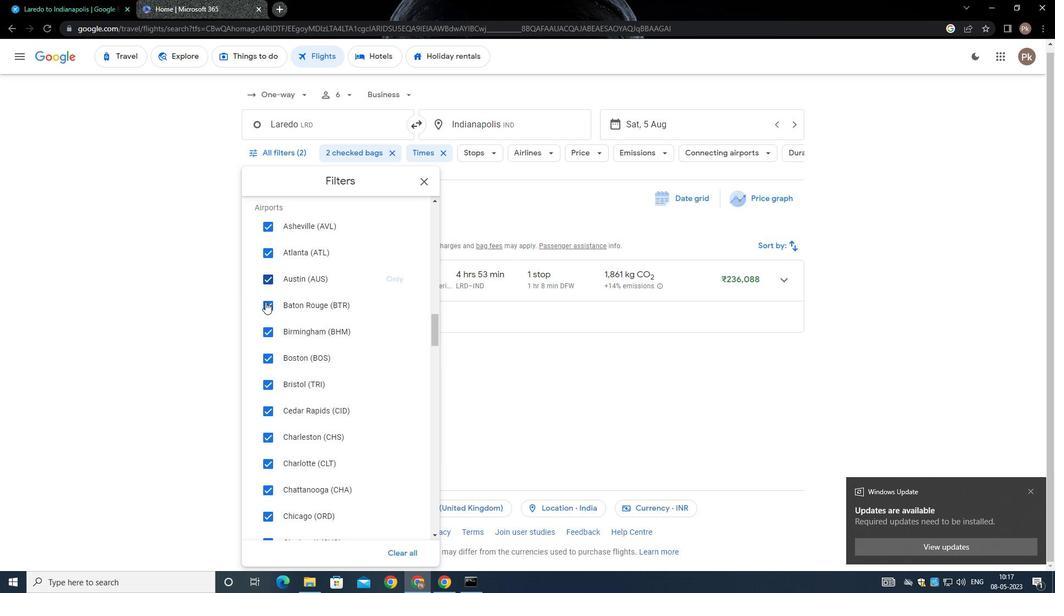 
Action: Mouse scrolled (266, 305) with delta (0, 0)
Screenshot: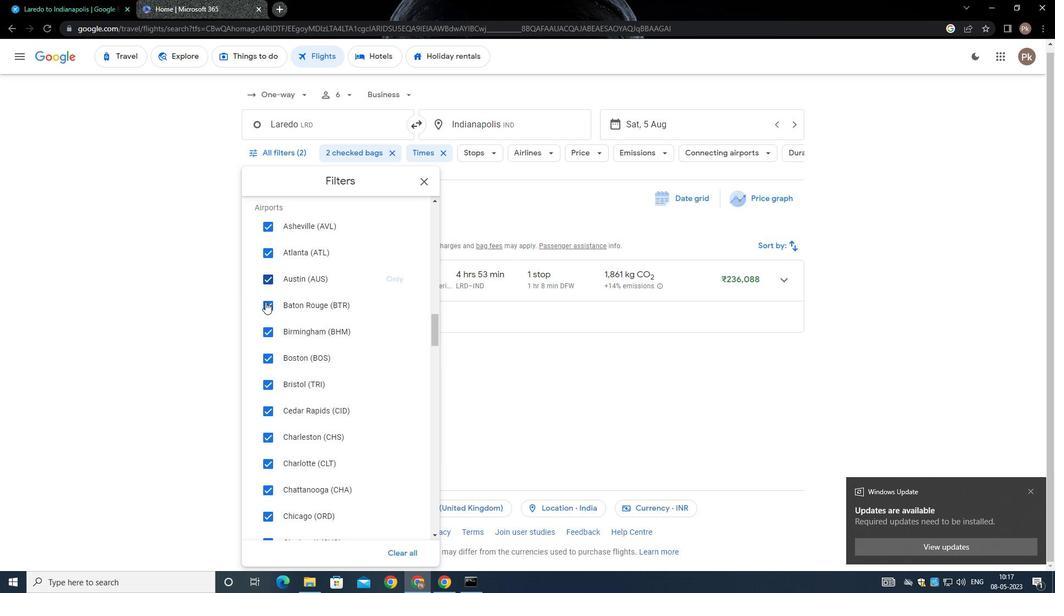 
Action: Mouse moved to (280, 302)
Screenshot: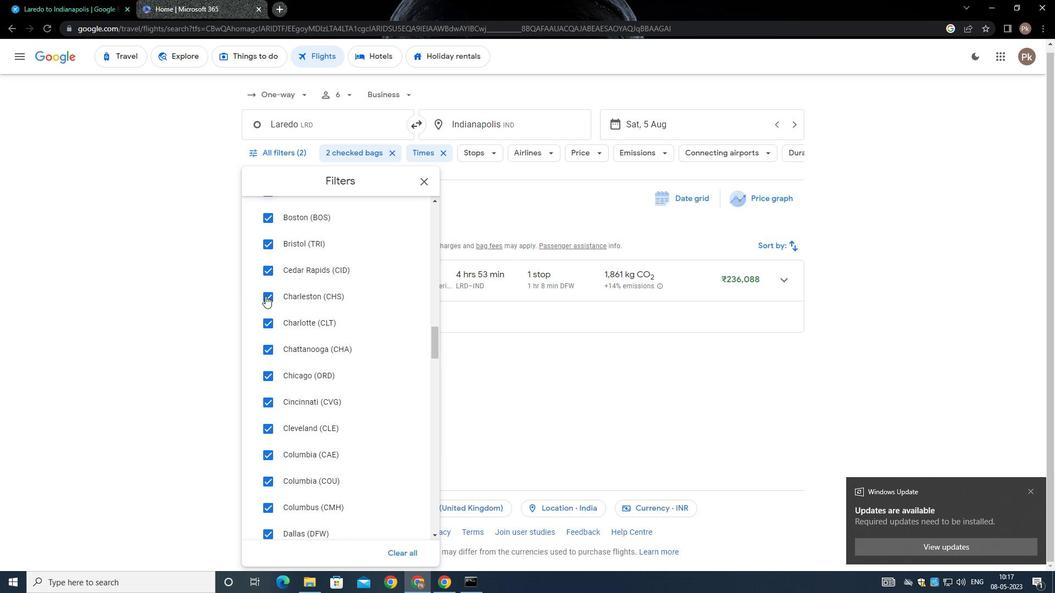 
Action: Mouse scrolled (280, 303) with delta (0, 0)
Screenshot: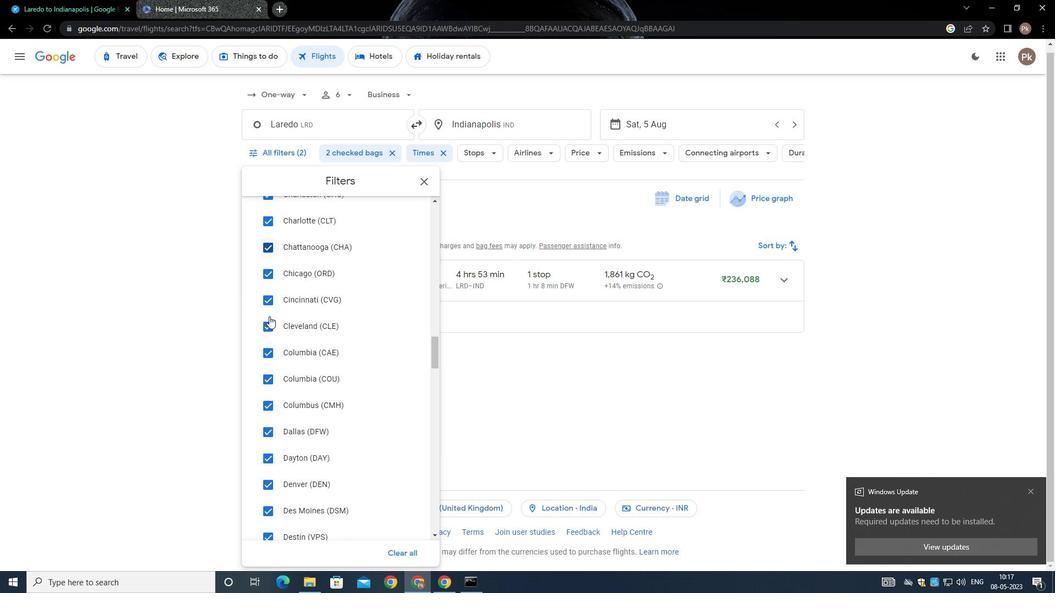 
Action: Mouse moved to (282, 322)
Screenshot: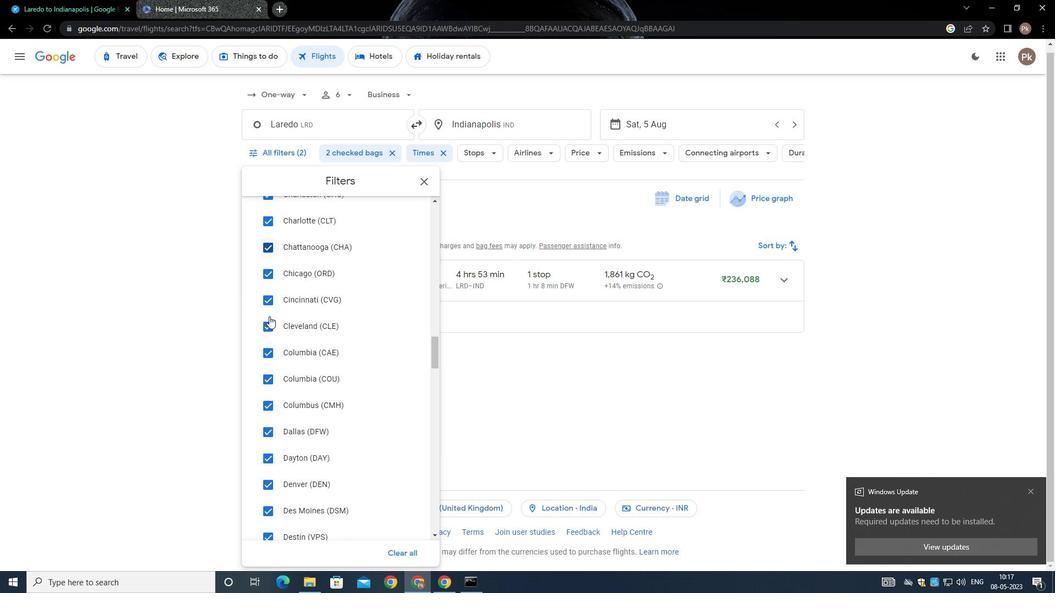 
Action: Mouse scrolled (282, 322) with delta (0, 0)
Screenshot: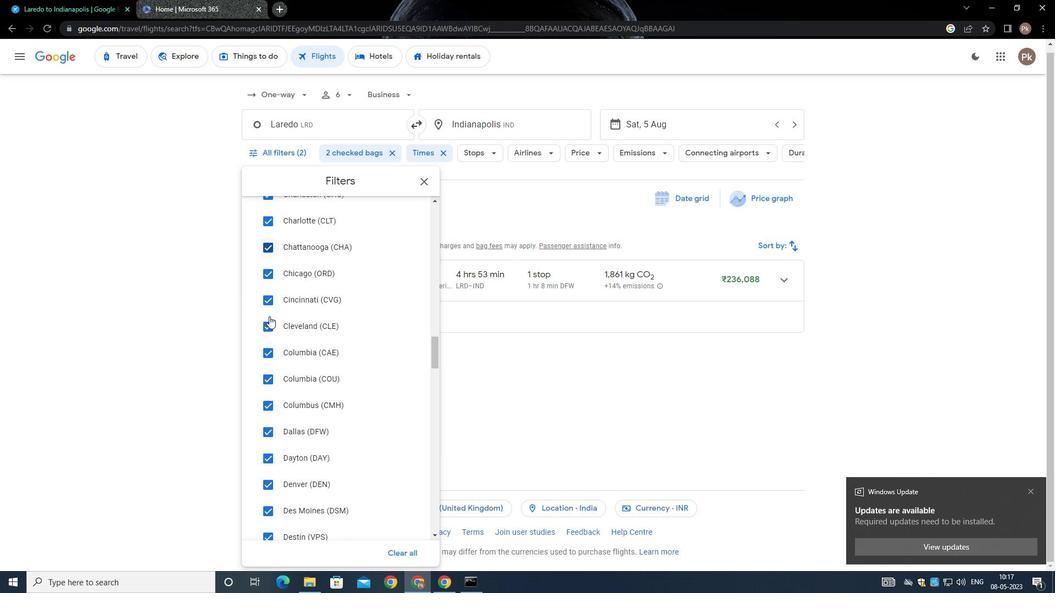 
Action: Mouse moved to (282, 339)
Screenshot: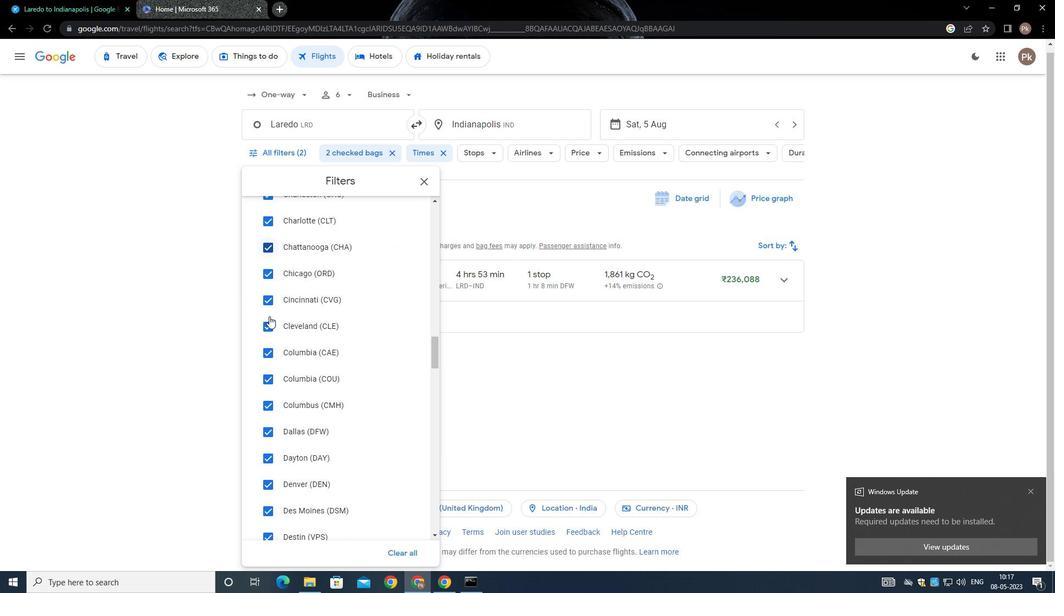 
Action: Mouse scrolled (282, 338) with delta (0, 0)
Screenshot: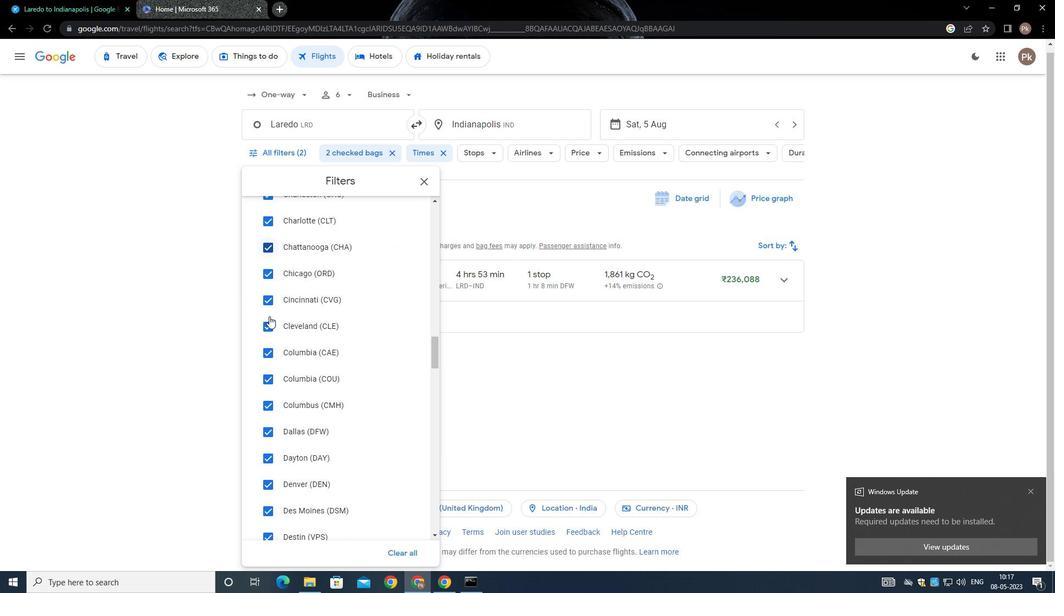 
Action: Mouse moved to (282, 351)
Screenshot: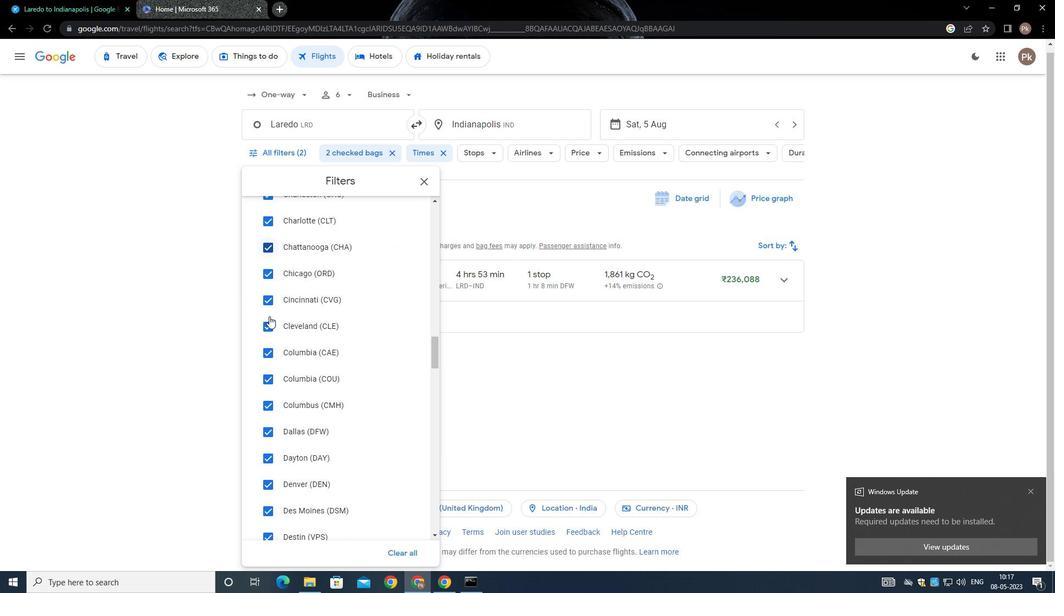 
Action: Mouse scrolled (282, 350) with delta (0, -1)
Screenshot: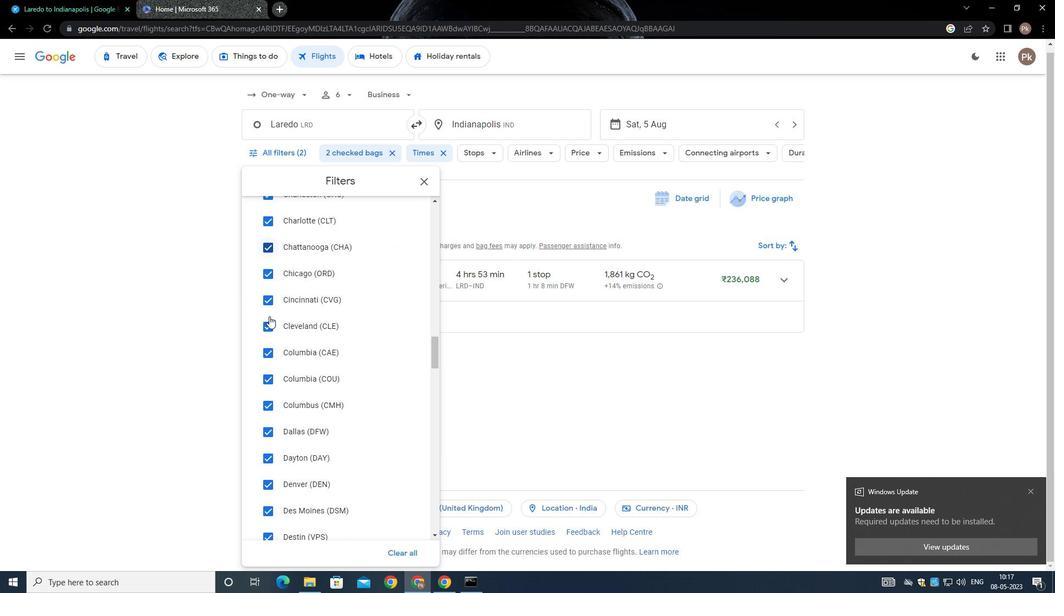 
Action: Mouse moved to (282, 354)
Screenshot: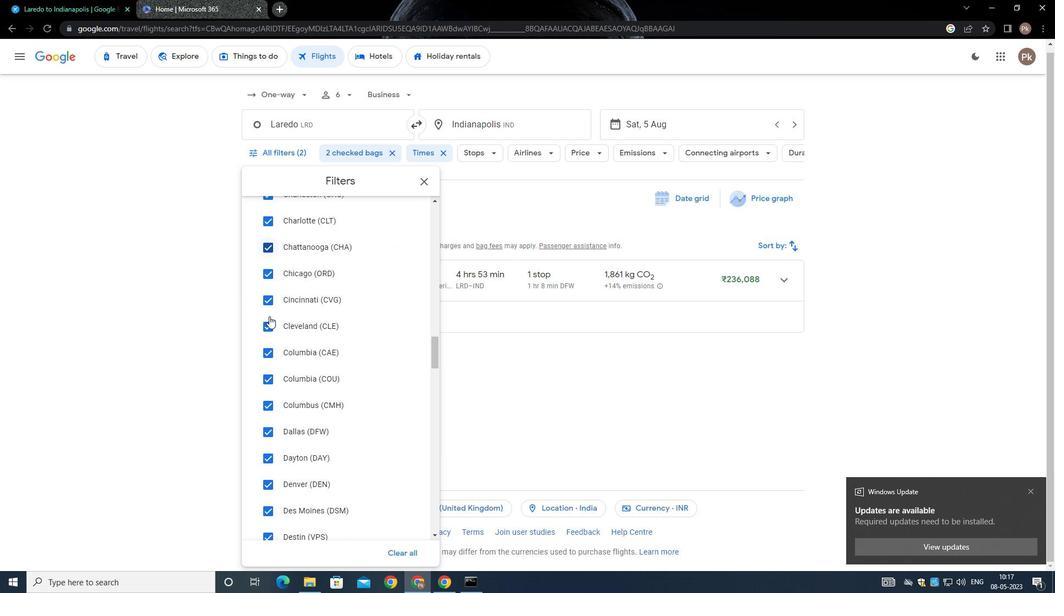 
Action: Mouse scrolled (282, 353) with delta (0, -1)
Screenshot: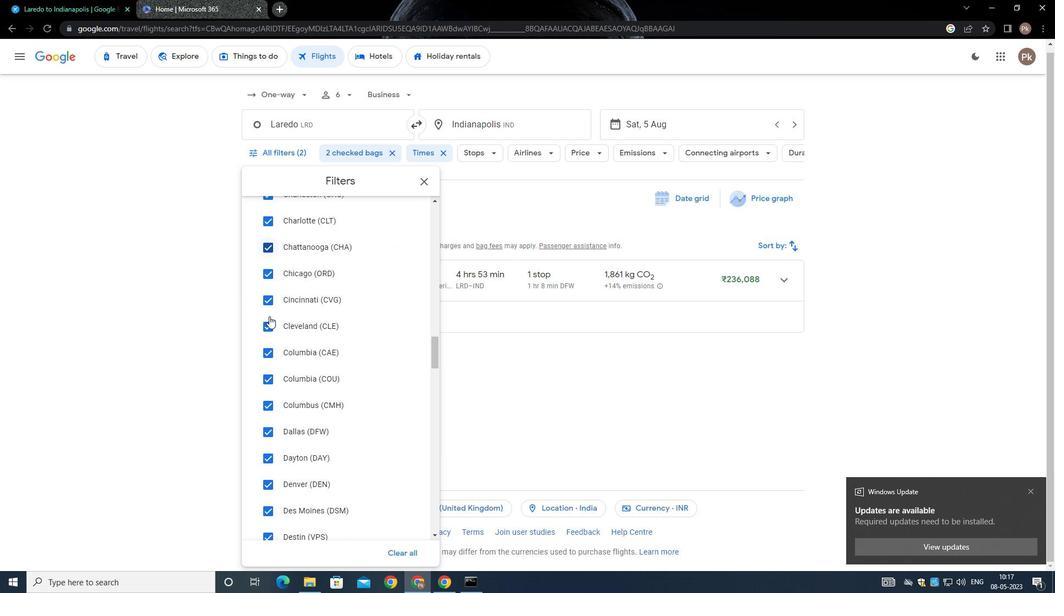 
Action: Mouse moved to (283, 354)
Screenshot: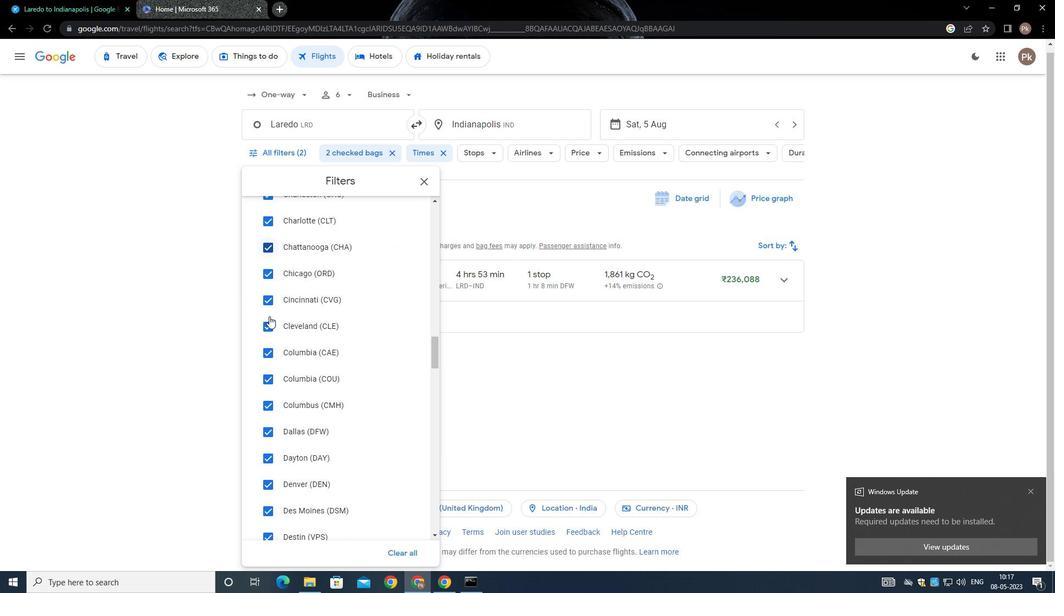 
Action: Mouse scrolled (283, 354) with delta (0, 0)
Screenshot: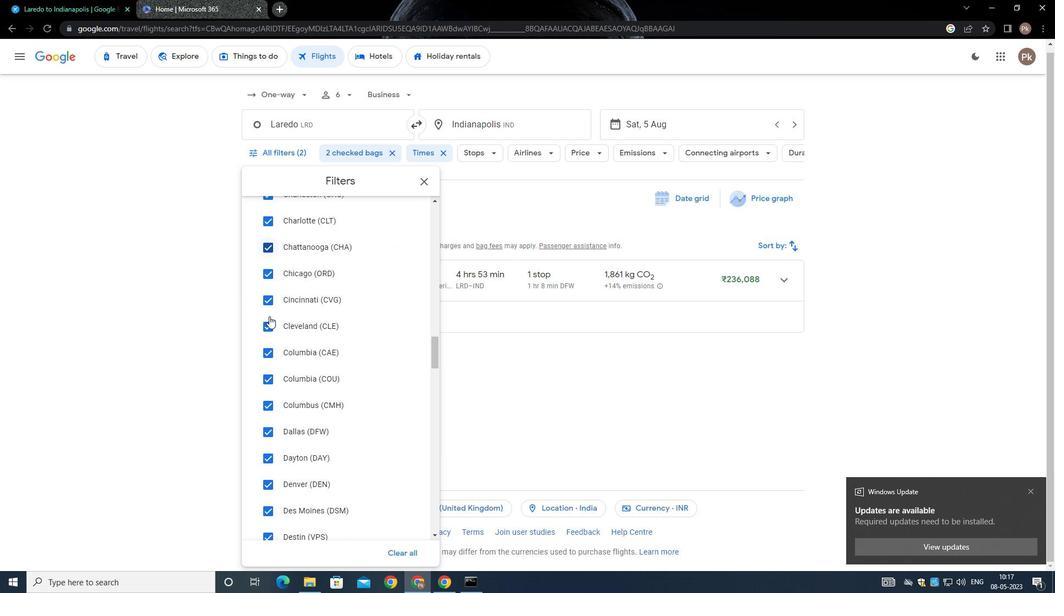 
Action: Mouse scrolled (283, 354) with delta (0, 0)
Screenshot: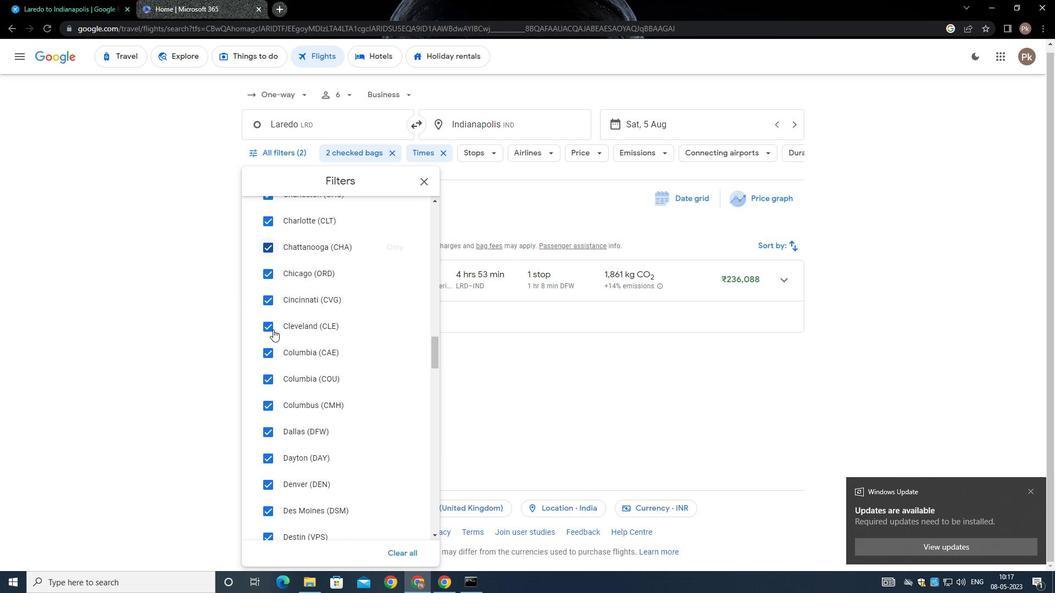 
Action: Mouse moved to (291, 319)
Screenshot: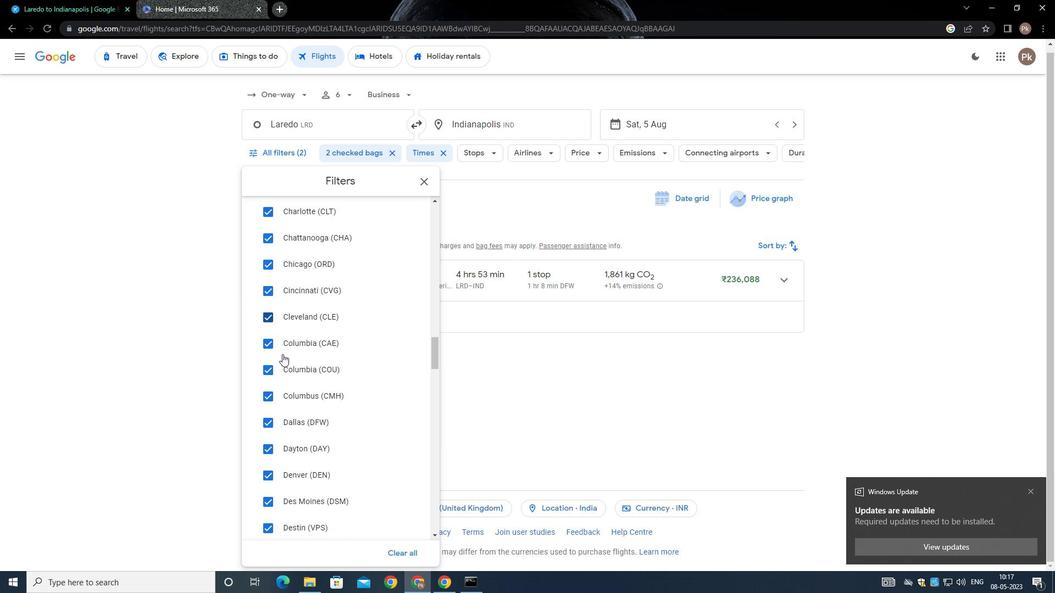 
Action: Mouse scrolled (291, 320) with delta (0, 0)
Screenshot: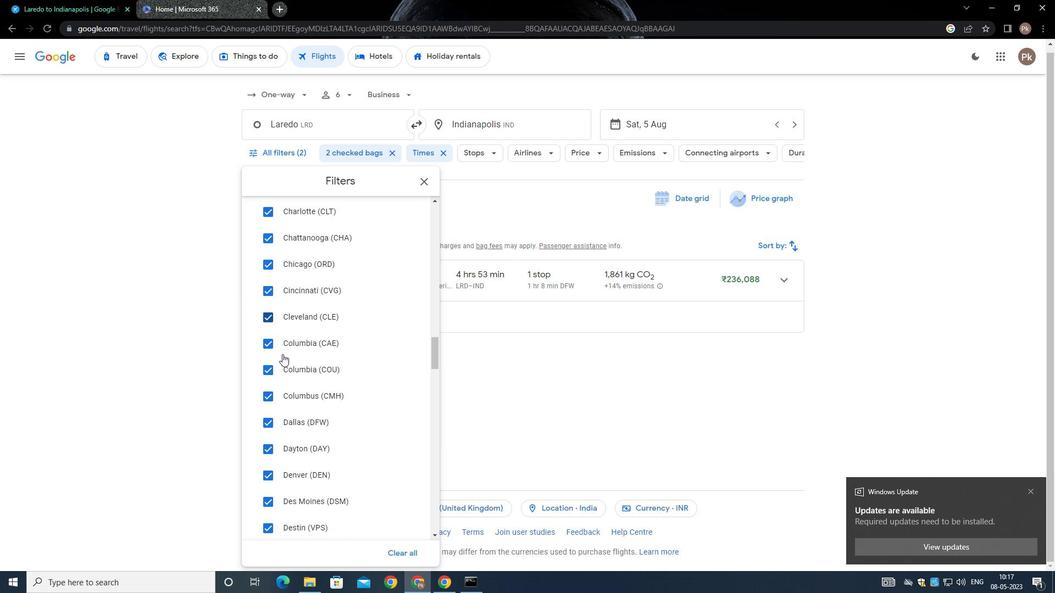 
Action: Mouse moved to (291, 322)
Screenshot: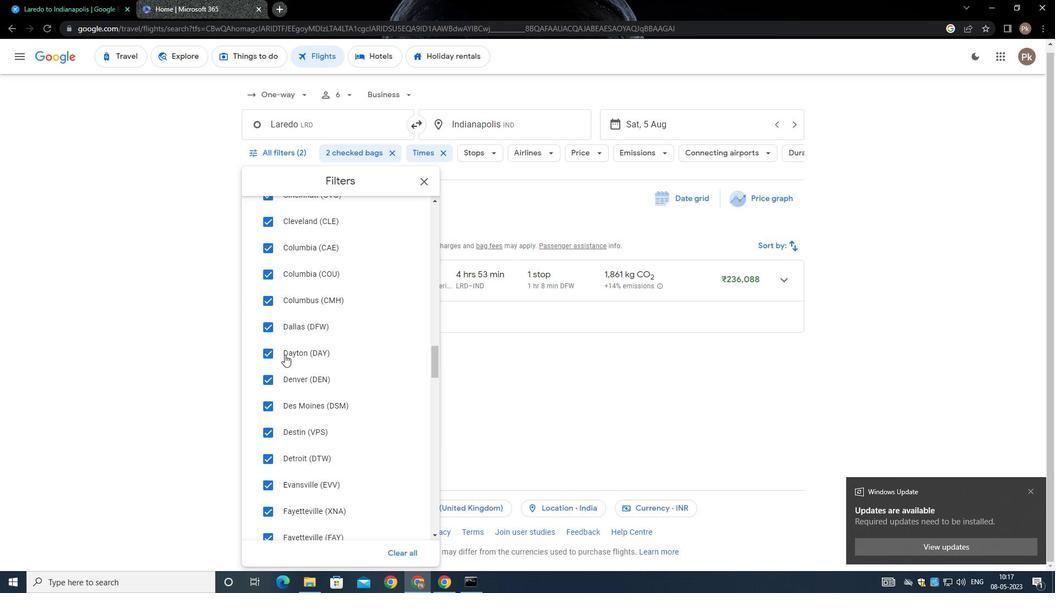 
Action: Mouse scrolled (291, 321) with delta (0, 0)
Screenshot: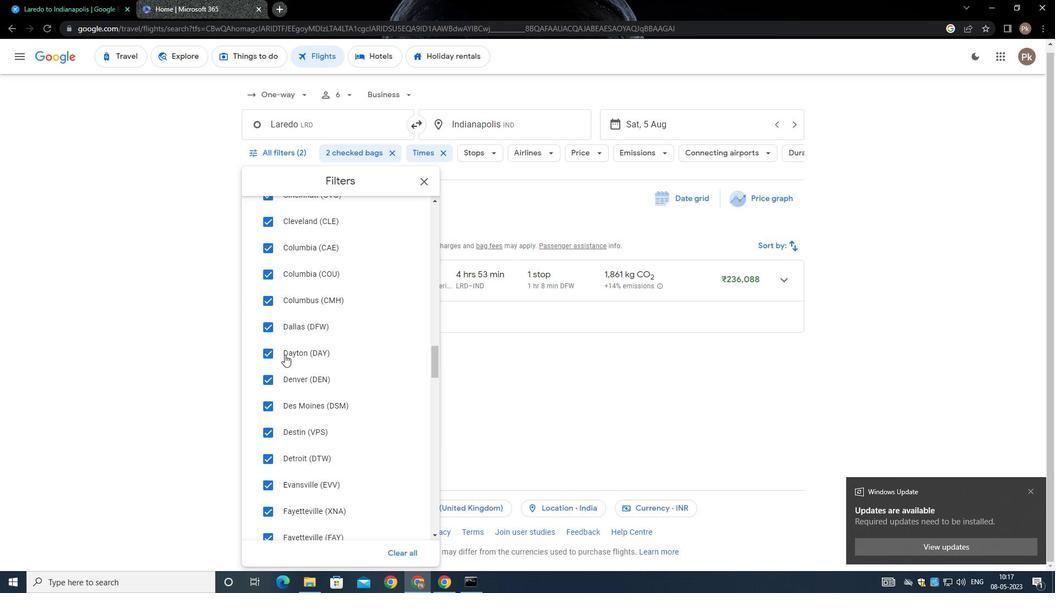 
Action: Mouse moved to (291, 326)
Screenshot: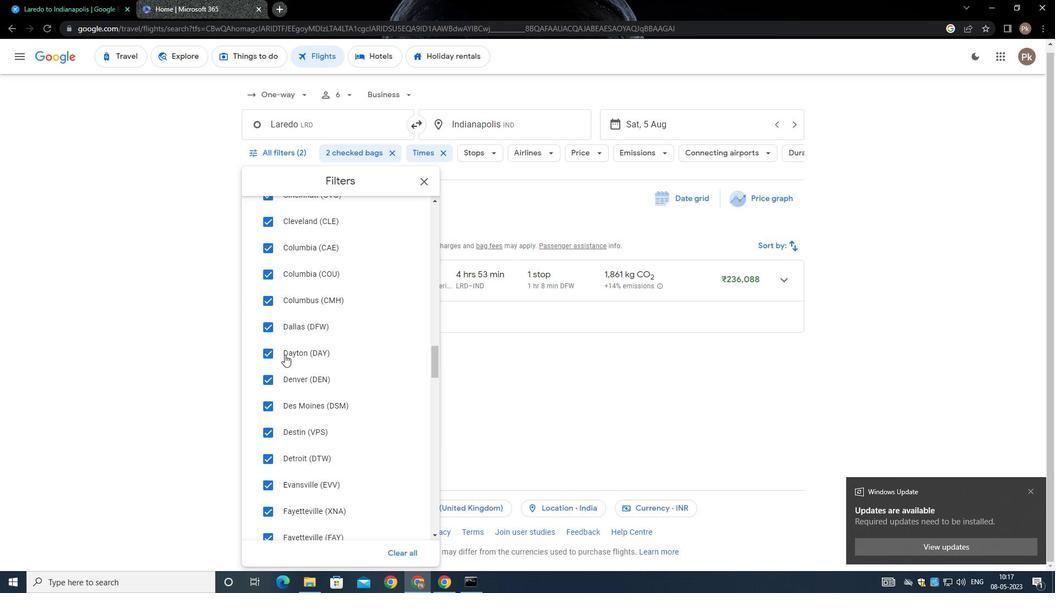 
Action: Mouse scrolled (291, 325) with delta (0, -1)
Screenshot: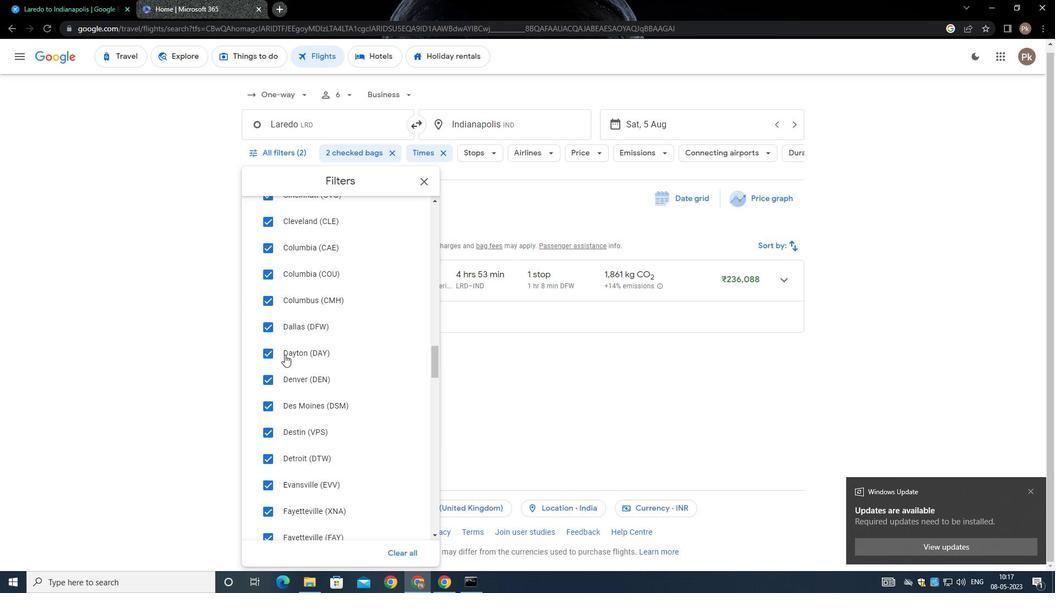 
Action: Mouse moved to (290, 327)
Screenshot: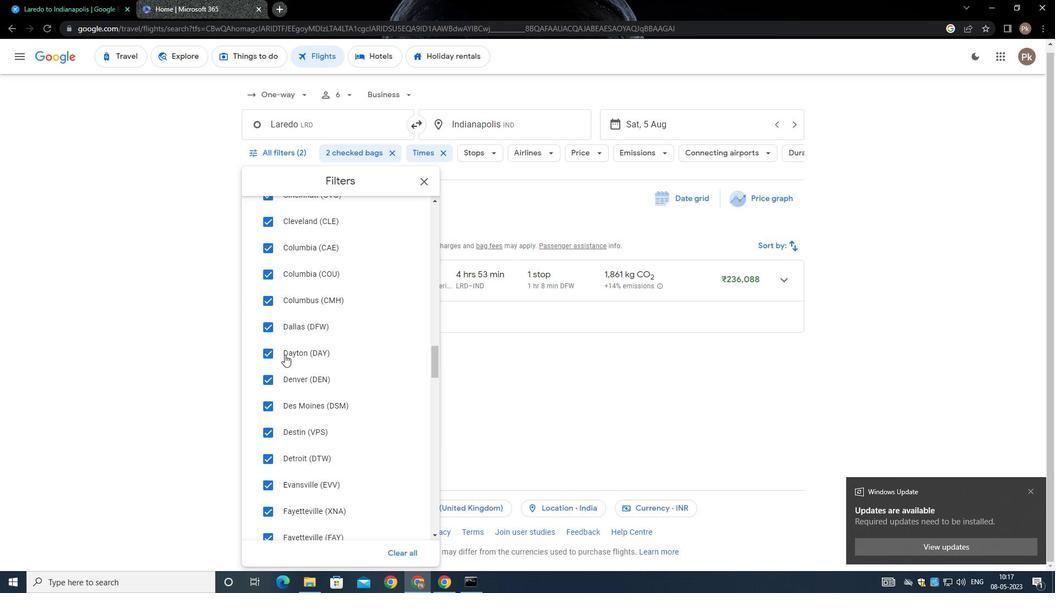 
Action: Mouse scrolled (290, 326) with delta (0, -1)
Screenshot: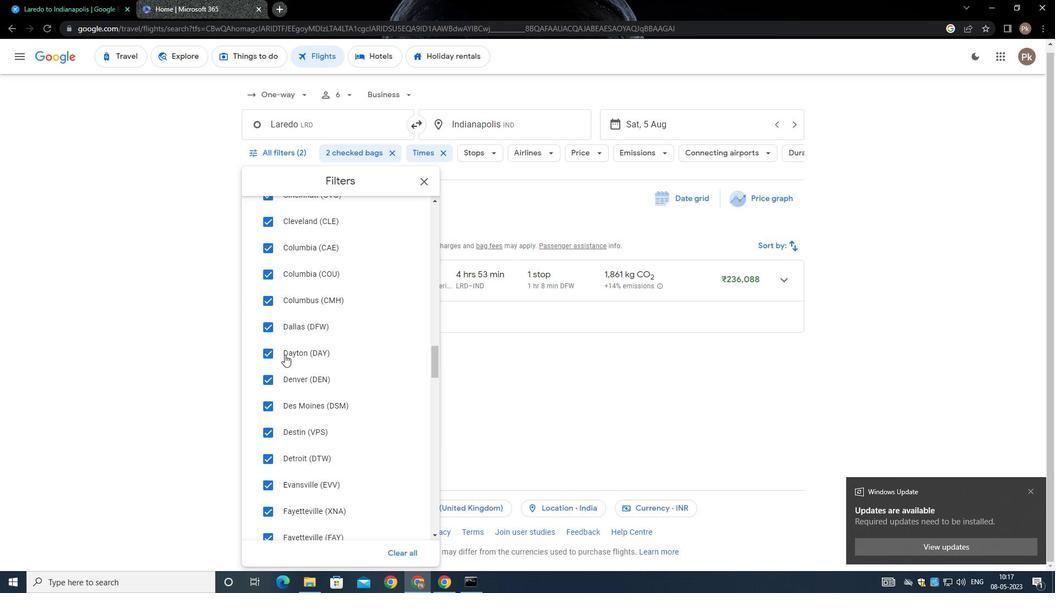 
Action: Mouse scrolled (290, 327) with delta (0, 0)
Screenshot: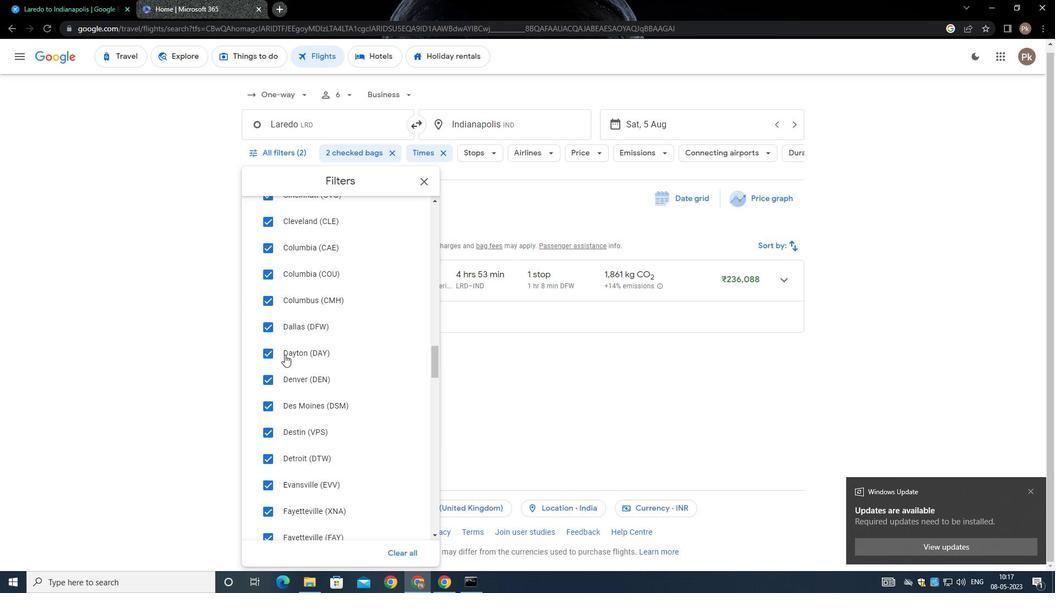 
Action: Mouse scrolled (290, 326) with delta (0, -1)
Screenshot: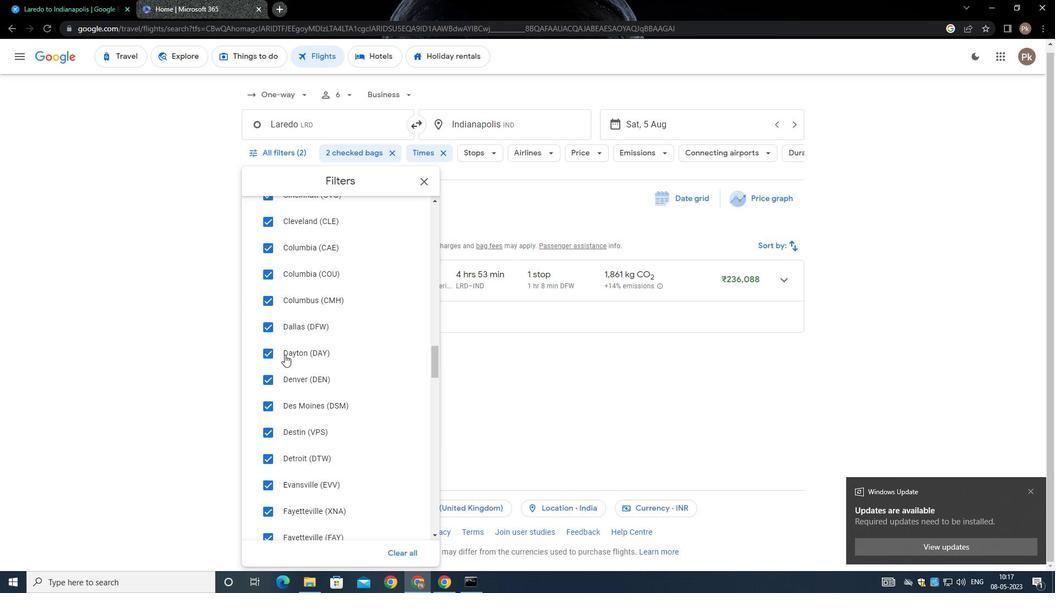 
Action: Mouse moved to (290, 332)
Screenshot: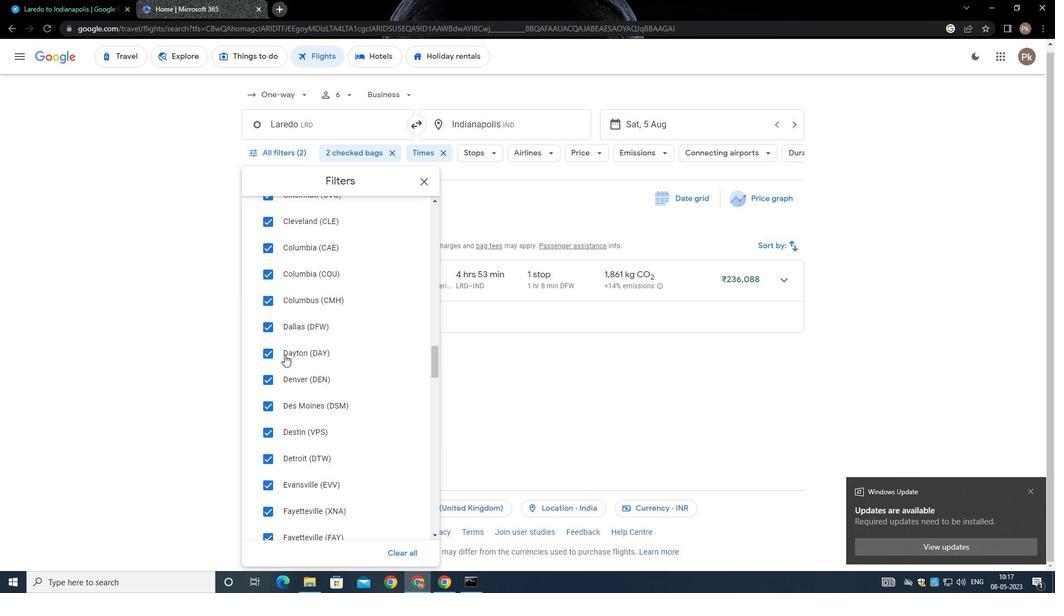 
Action: Mouse scrolled (290, 332) with delta (0, 0)
Screenshot: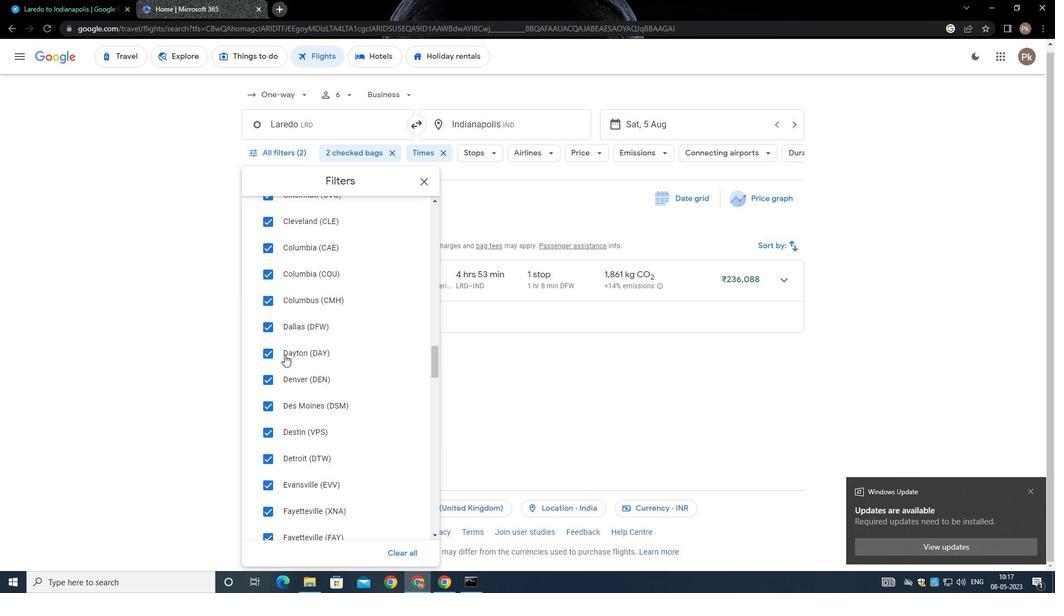 
Action: Mouse moved to (291, 314)
Screenshot: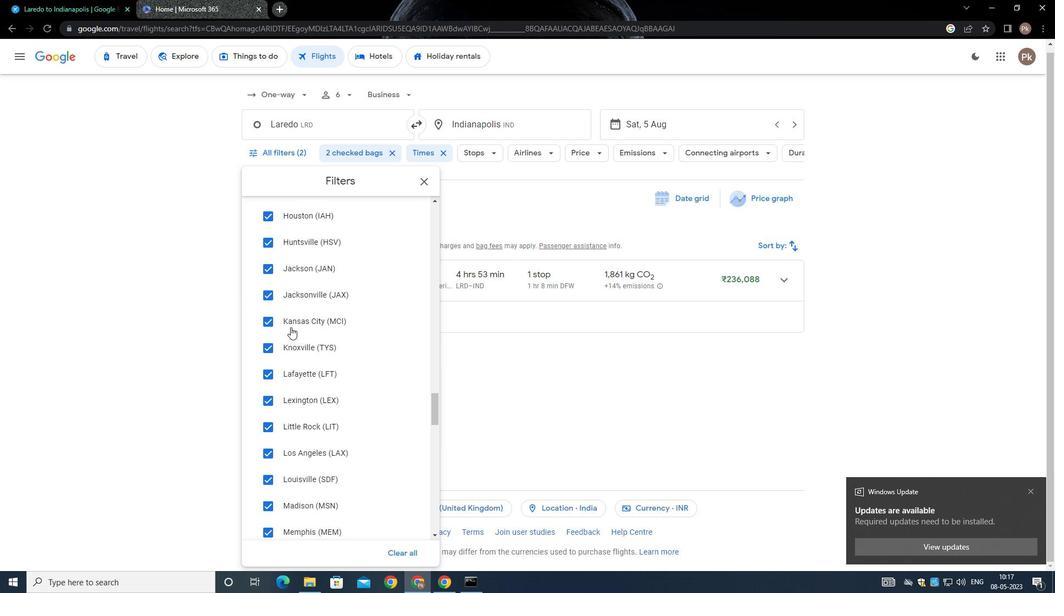 
Action: Mouse scrolled (291, 315) with delta (0, 0)
Screenshot: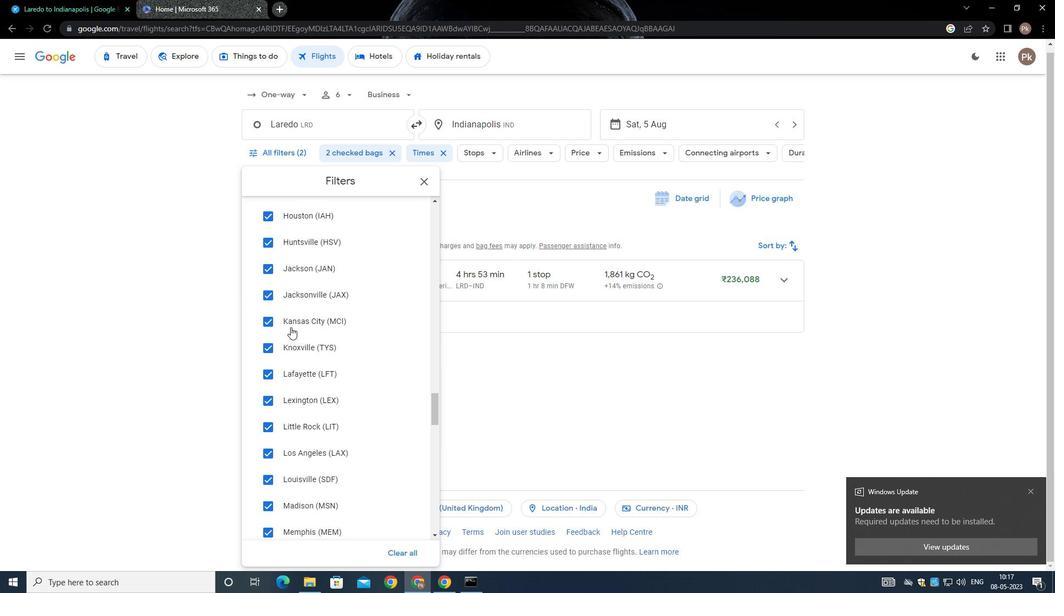
Action: Mouse moved to (291, 316)
Screenshot: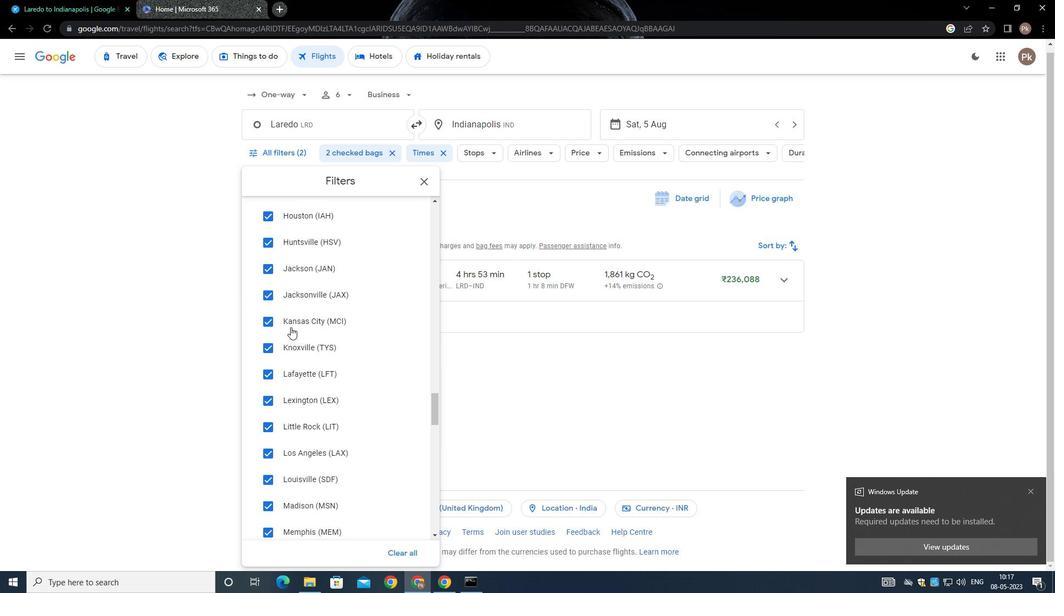 
Action: Mouse scrolled (291, 315) with delta (0, -1)
Screenshot: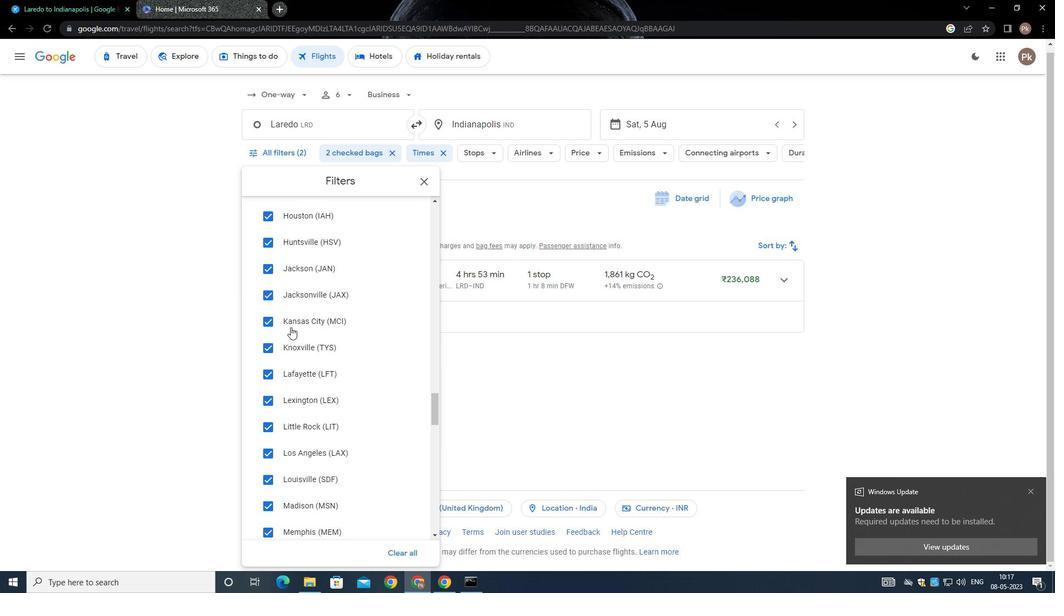 
Action: Mouse moved to (292, 317)
Screenshot: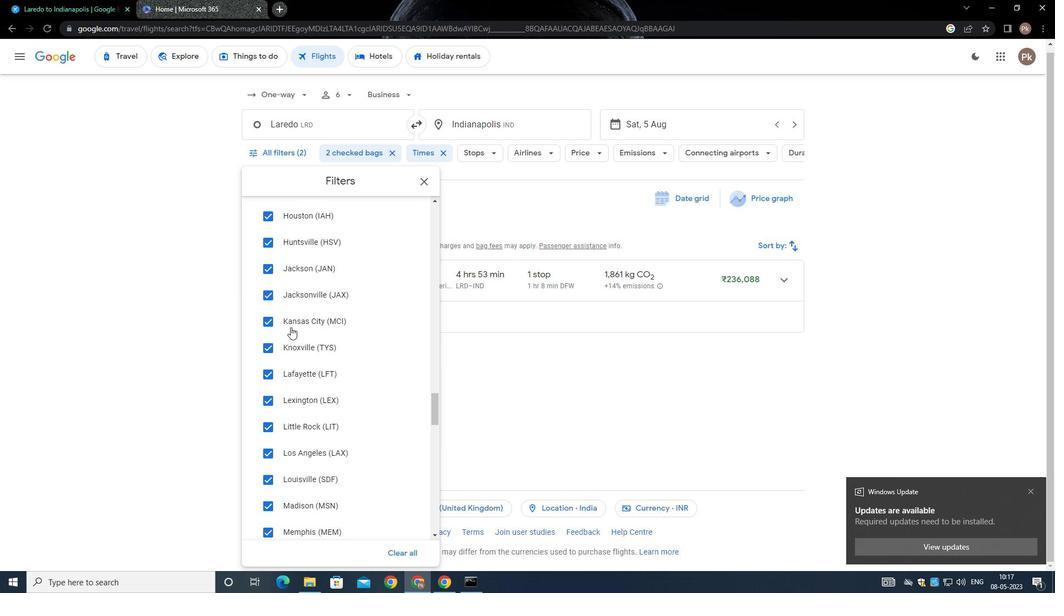 
Action: Mouse scrolled (292, 316) with delta (0, 0)
Screenshot: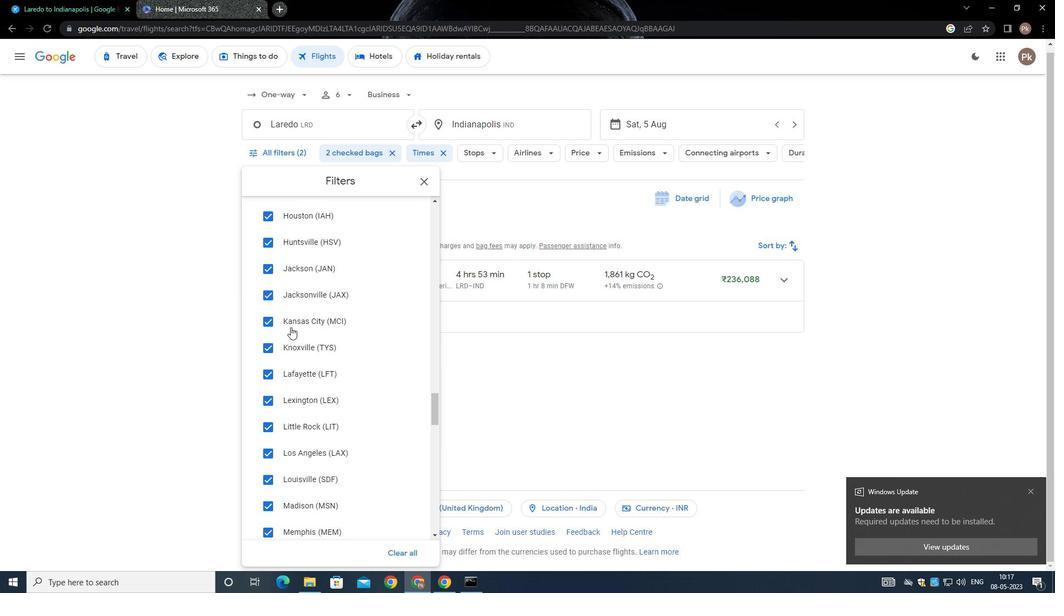 
Action: Mouse scrolled (292, 316) with delta (0, -1)
Screenshot: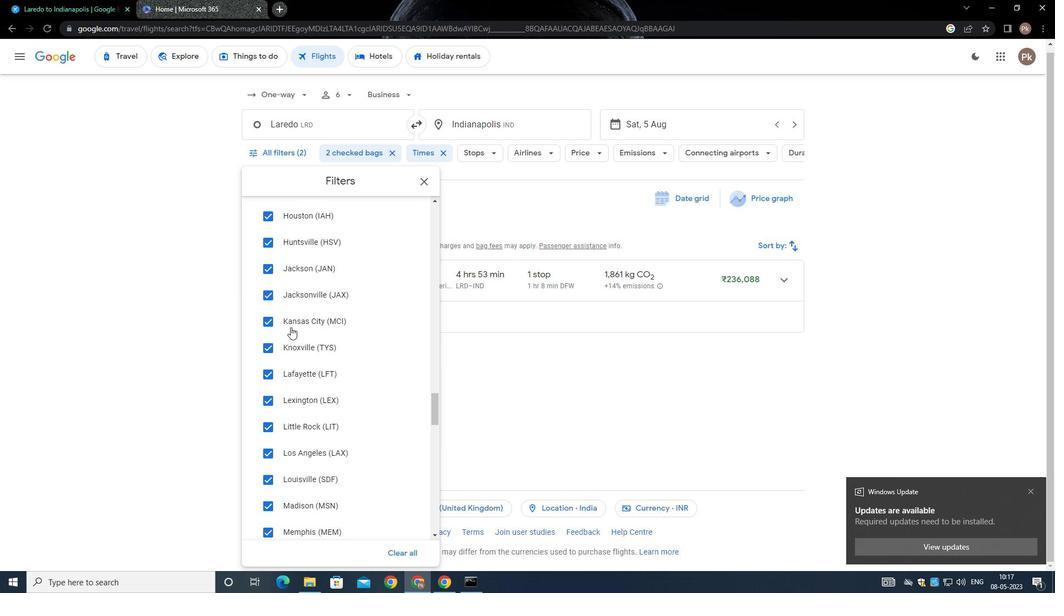 
Action: Mouse scrolled (292, 316) with delta (0, 0)
Screenshot: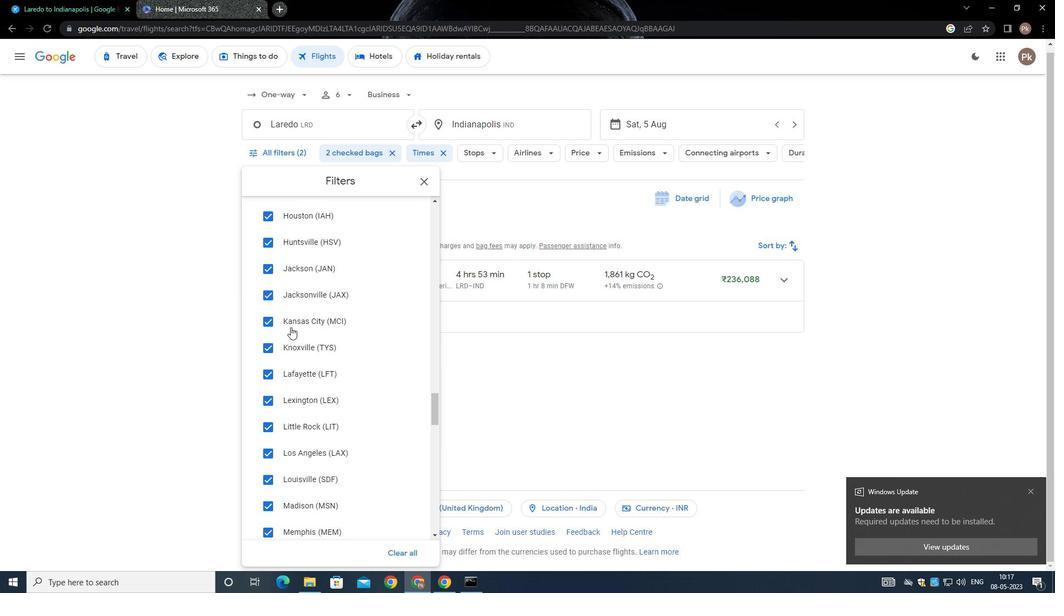 
Action: Mouse moved to (293, 317)
Screenshot: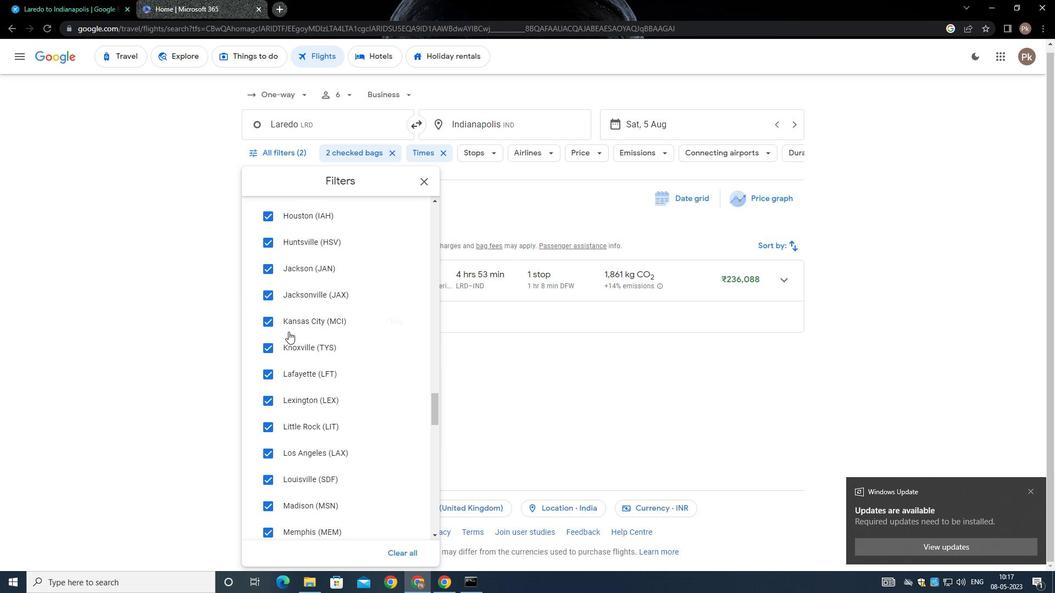 
Action: Mouse scrolled (293, 317) with delta (0, 0)
Screenshot: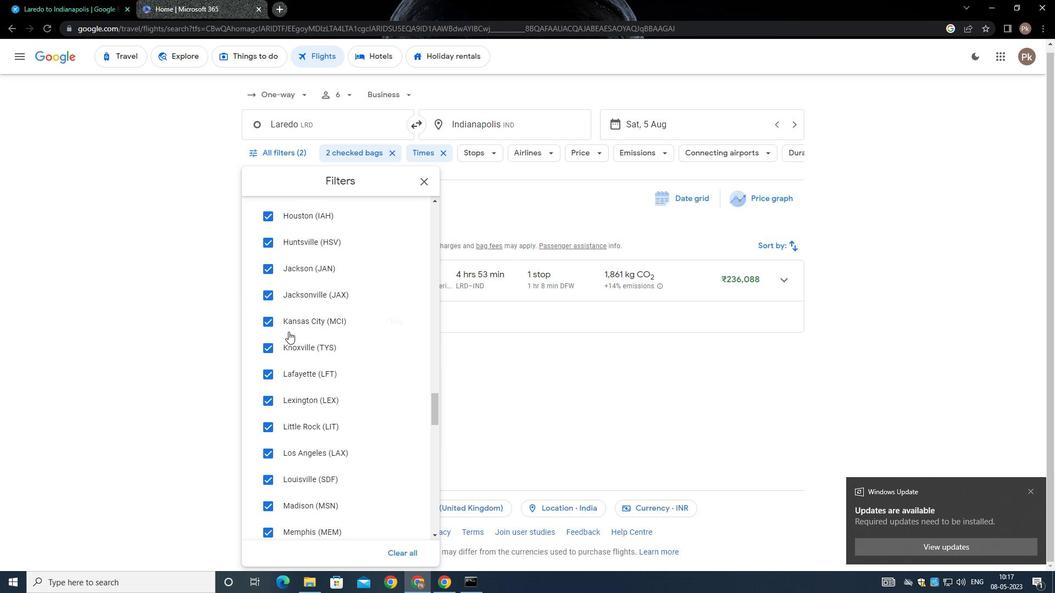 
Action: Mouse moved to (302, 287)
Screenshot: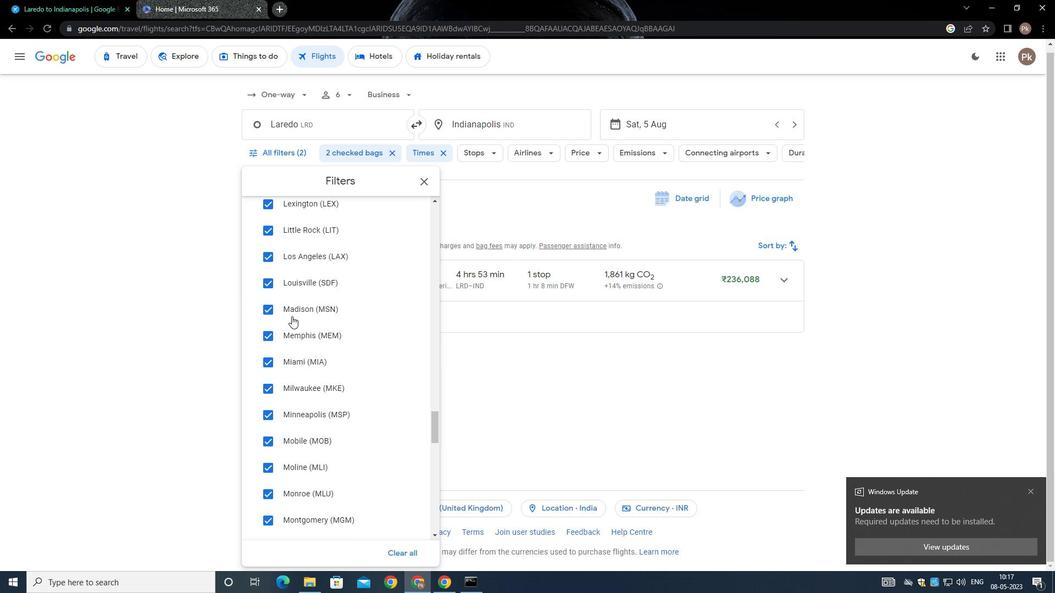 
Action: Mouse scrolled (302, 288) with delta (0, 0)
Screenshot: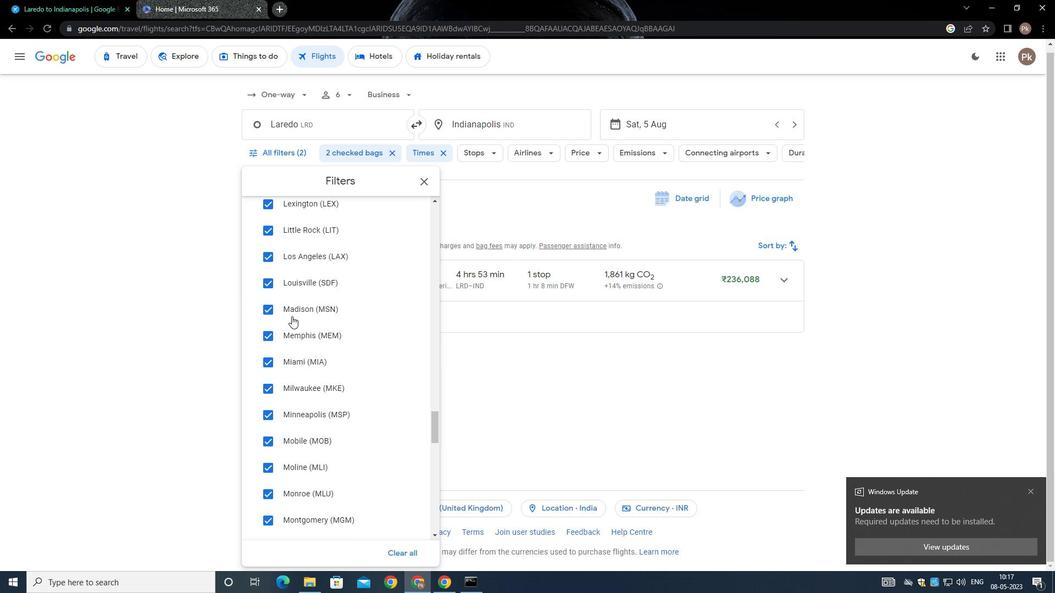 
Action: Mouse scrolled (302, 286) with delta (0, 0)
Screenshot: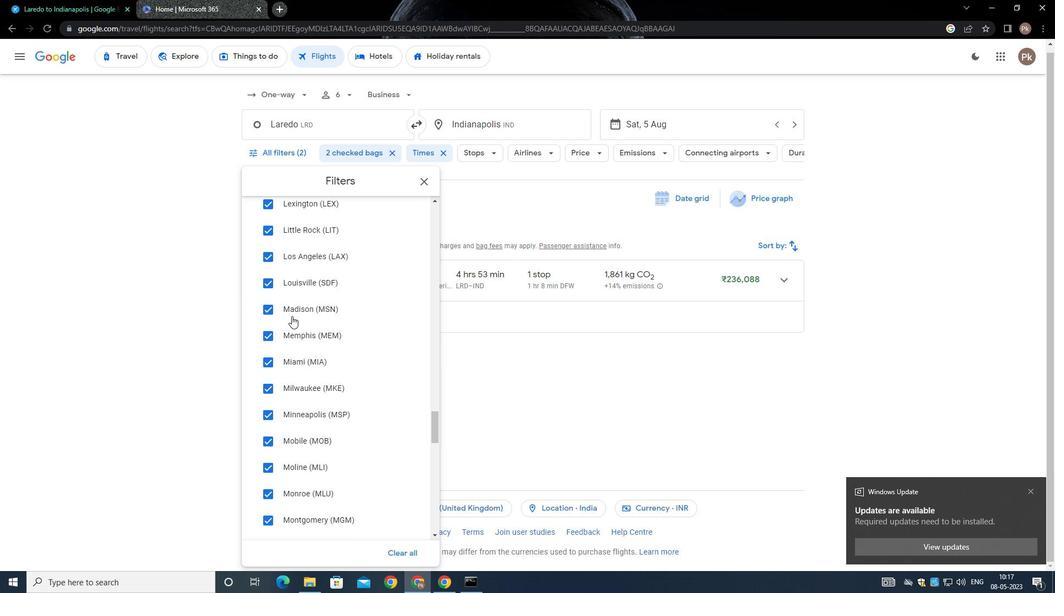 
Action: Mouse scrolled (302, 286) with delta (0, 0)
Screenshot: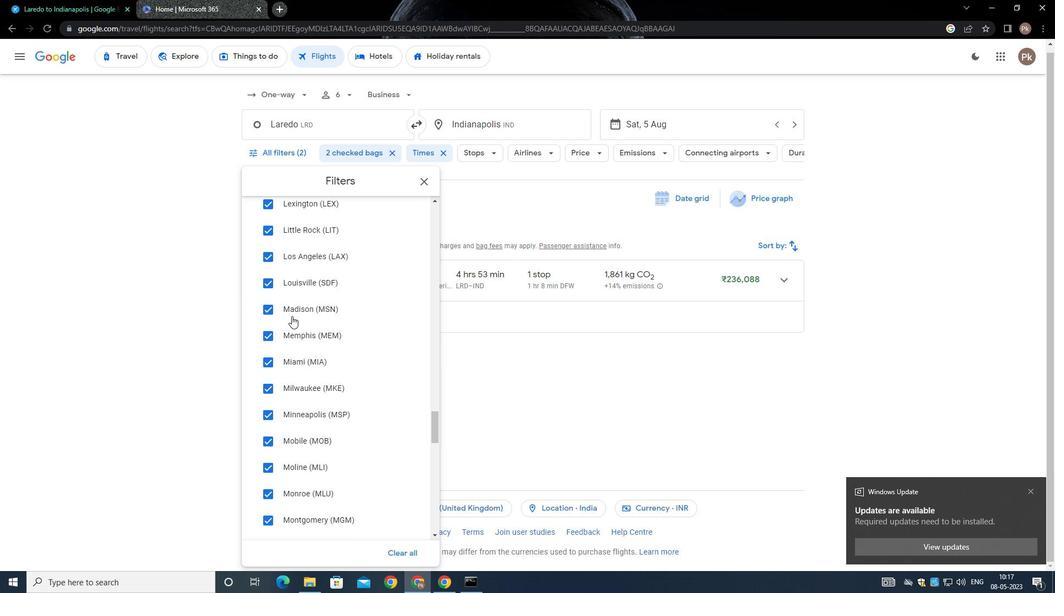 
Action: Mouse scrolled (302, 286) with delta (0, 0)
Screenshot: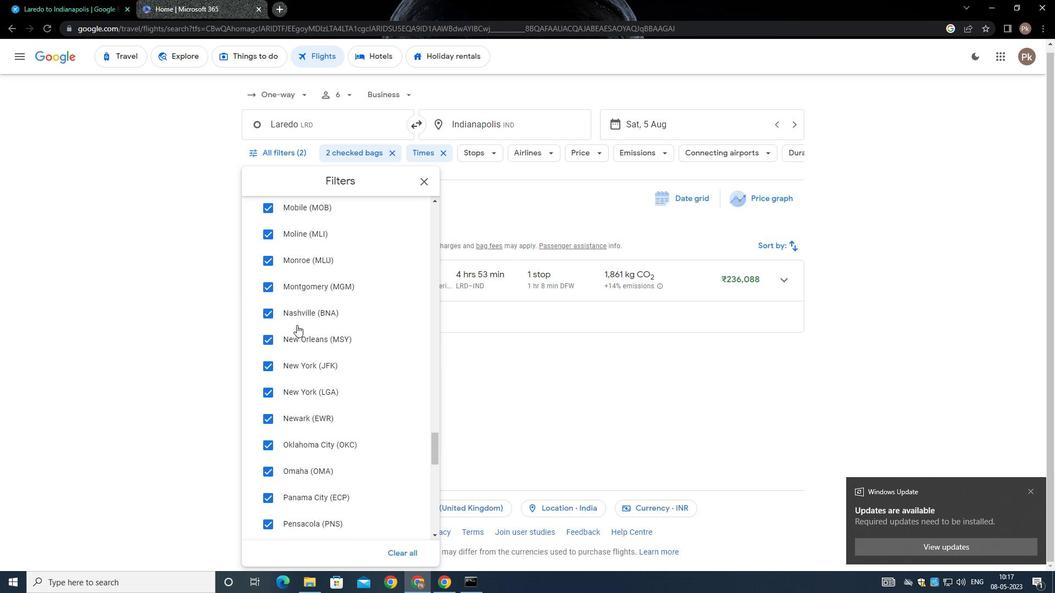 
Action: Mouse scrolled (302, 286) with delta (0, -1)
Screenshot: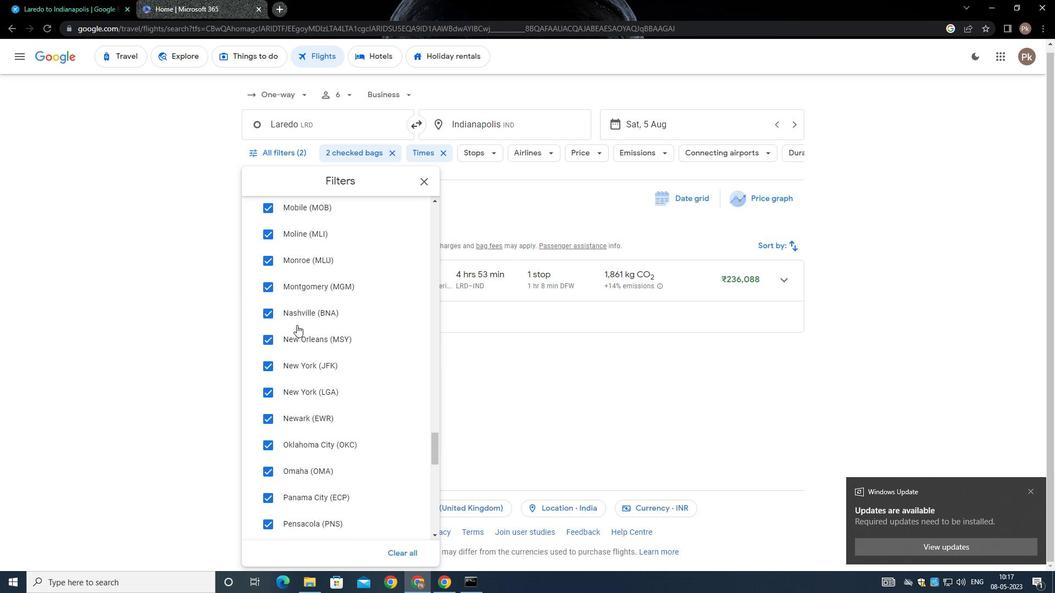 
Action: Mouse moved to (303, 287)
Screenshot: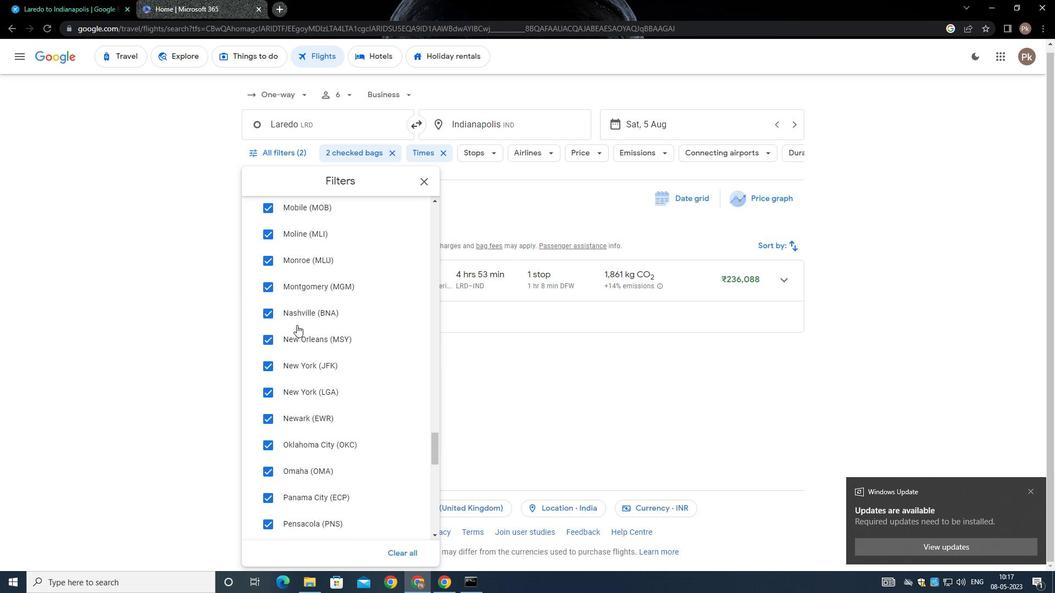 
Action: Mouse scrolled (303, 286) with delta (0, 0)
Screenshot: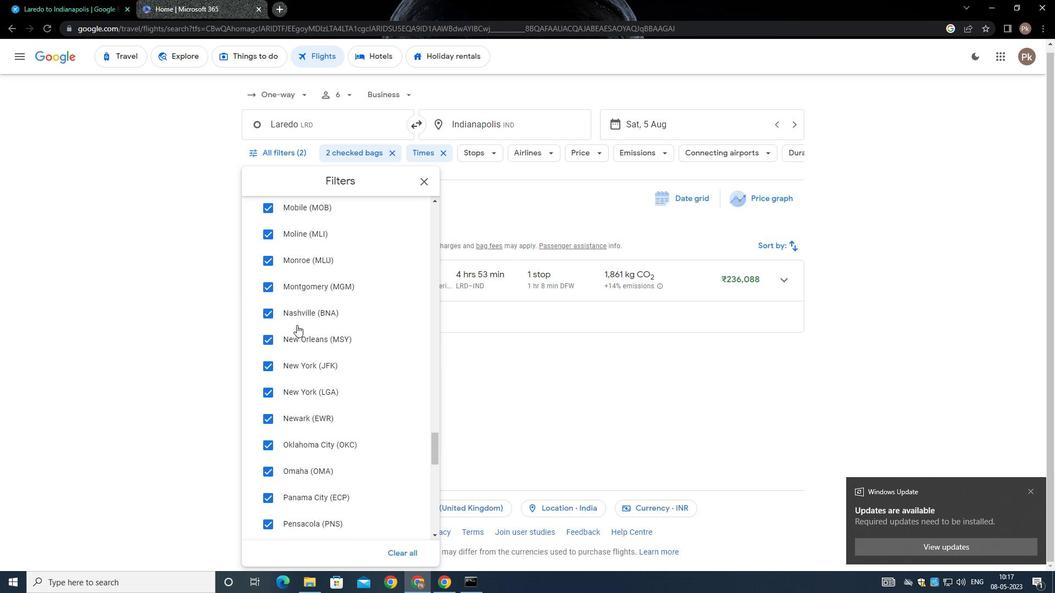 
Action: Mouse moved to (307, 299)
Screenshot: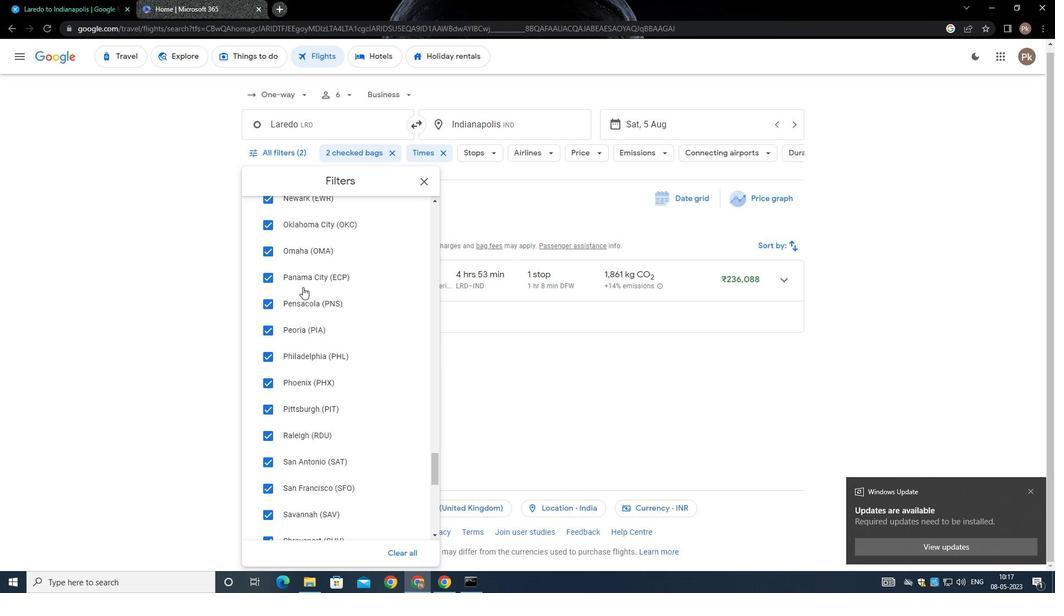 
Action: Mouse scrolled (307, 298) with delta (0, 0)
Screenshot: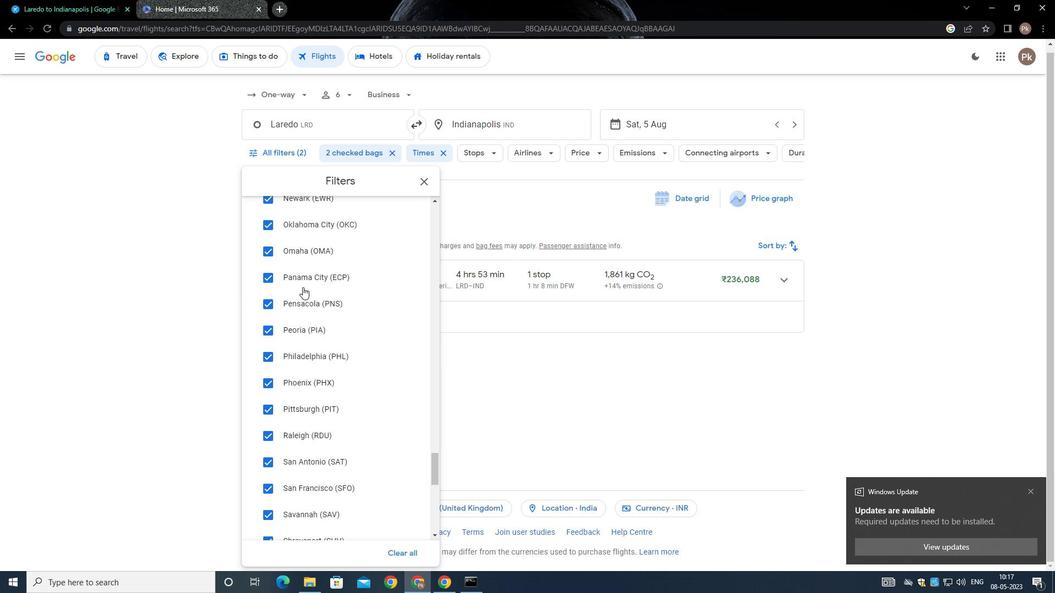 
Action: Mouse scrolled (307, 298) with delta (0, 0)
Screenshot: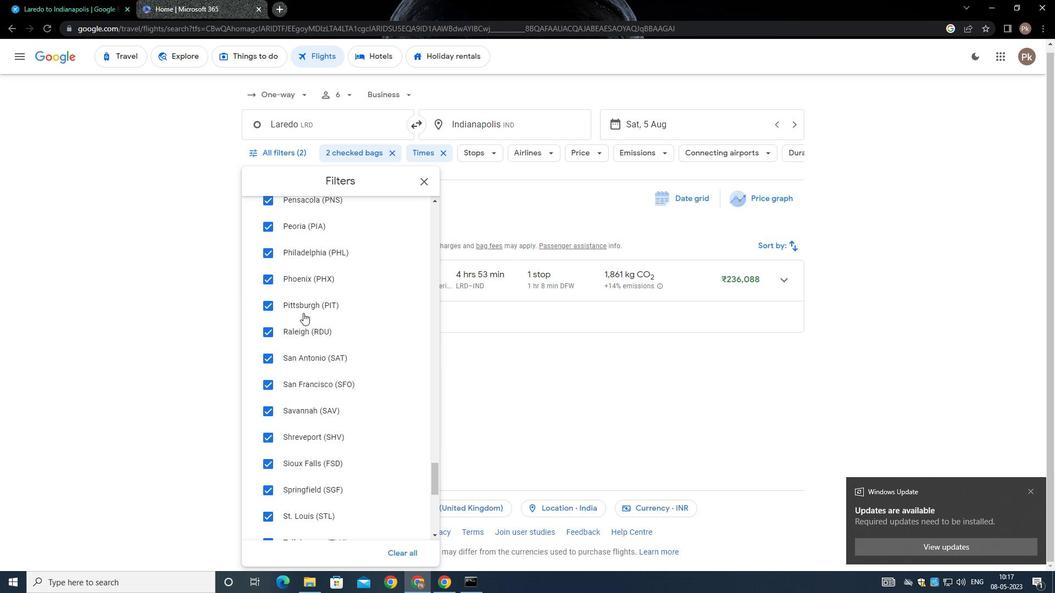 
Action: Mouse moved to (307, 299)
Screenshot: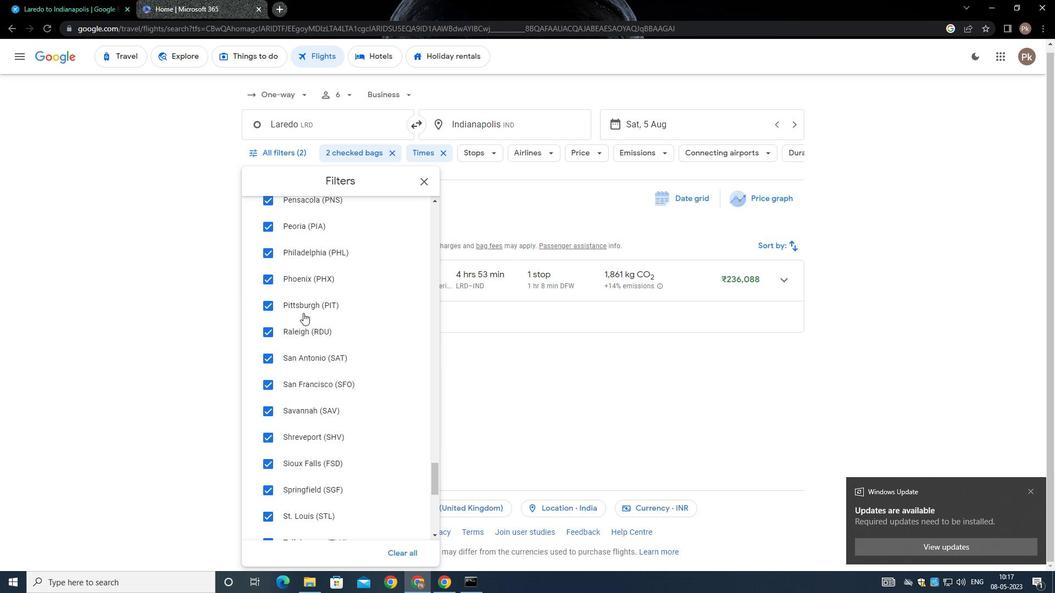 
Action: Mouse scrolled (307, 299) with delta (0, 0)
Screenshot: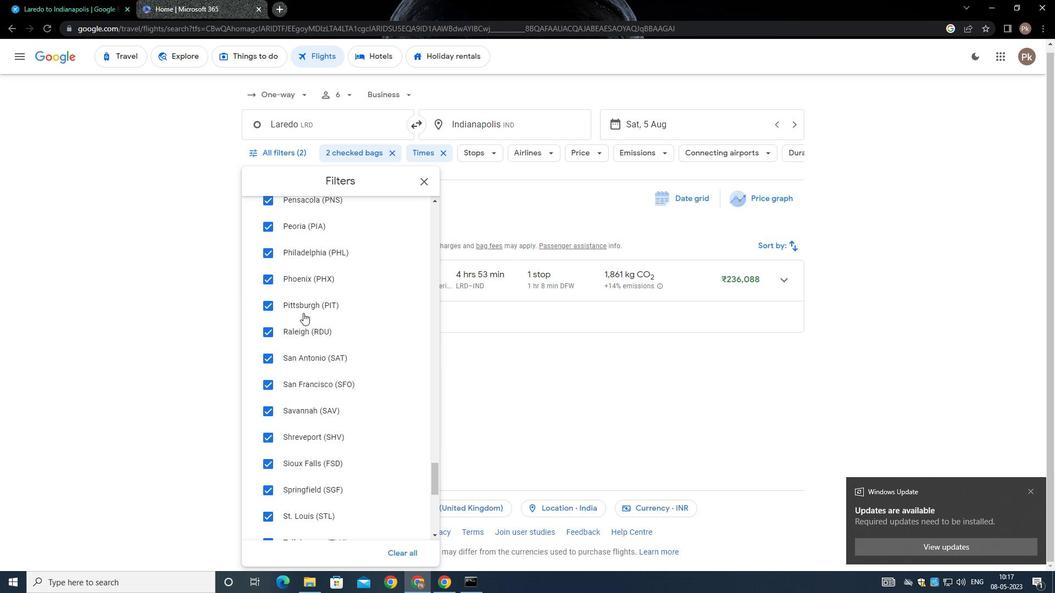 
Action: Mouse moved to (307, 300)
Screenshot: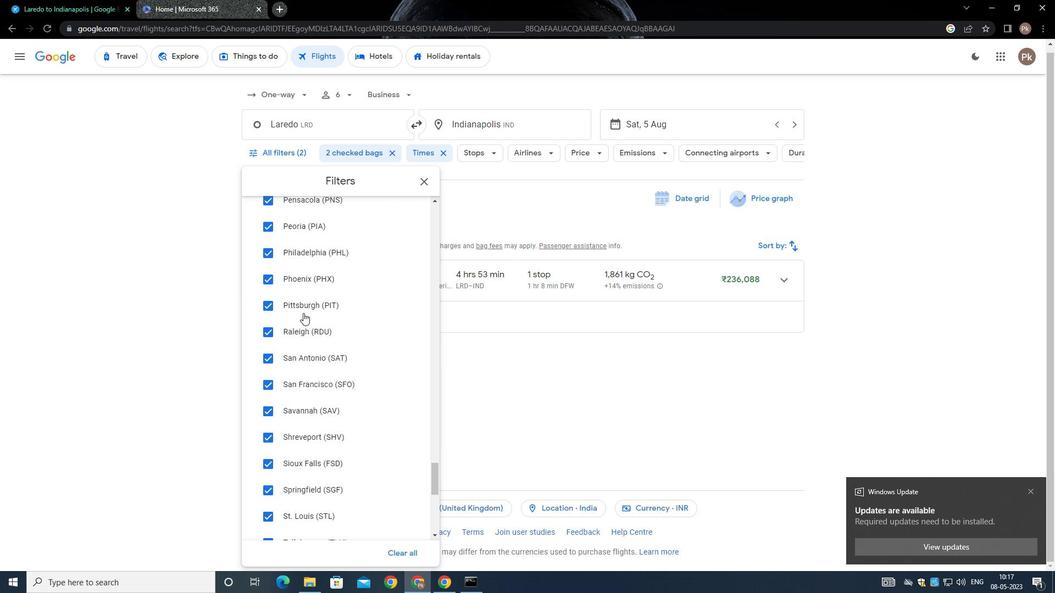 
Action: Mouse scrolled (307, 299) with delta (0, -1)
Screenshot: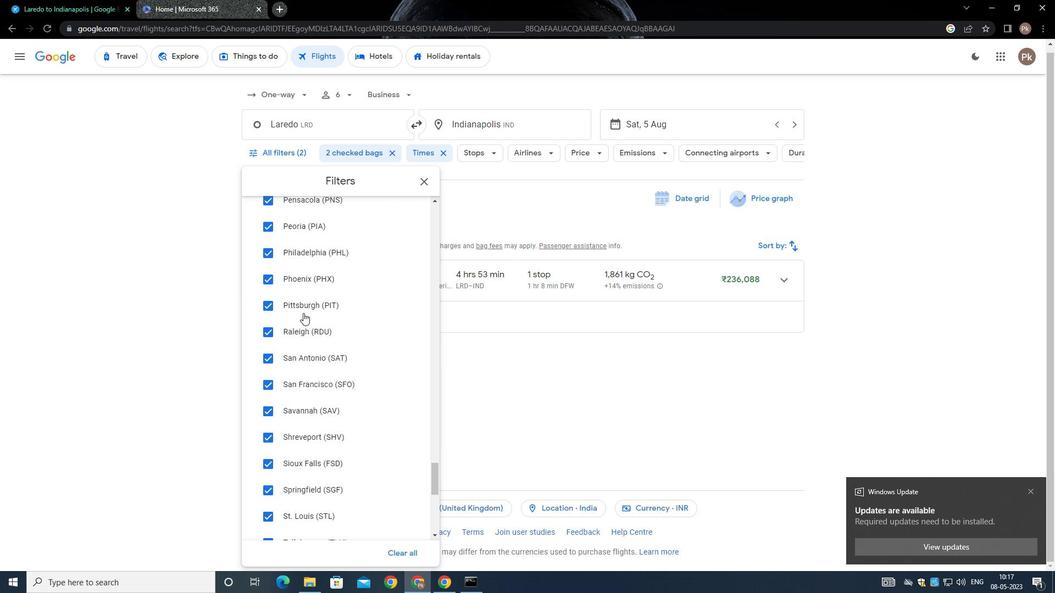 
Action: Mouse scrolled (307, 299) with delta (0, 0)
Screenshot: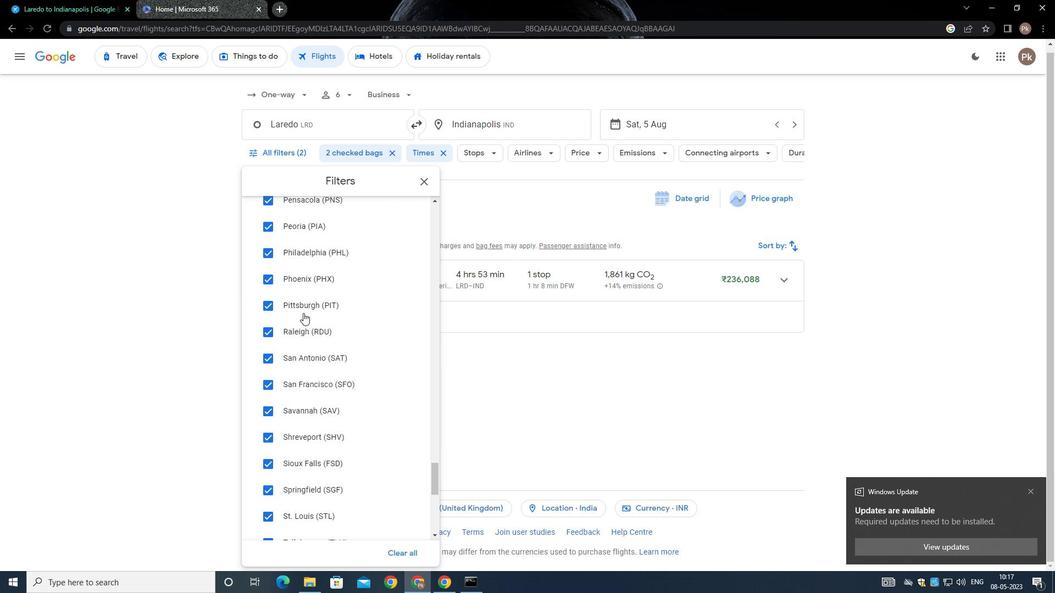 
Action: Mouse scrolled (307, 299) with delta (0, -1)
Screenshot: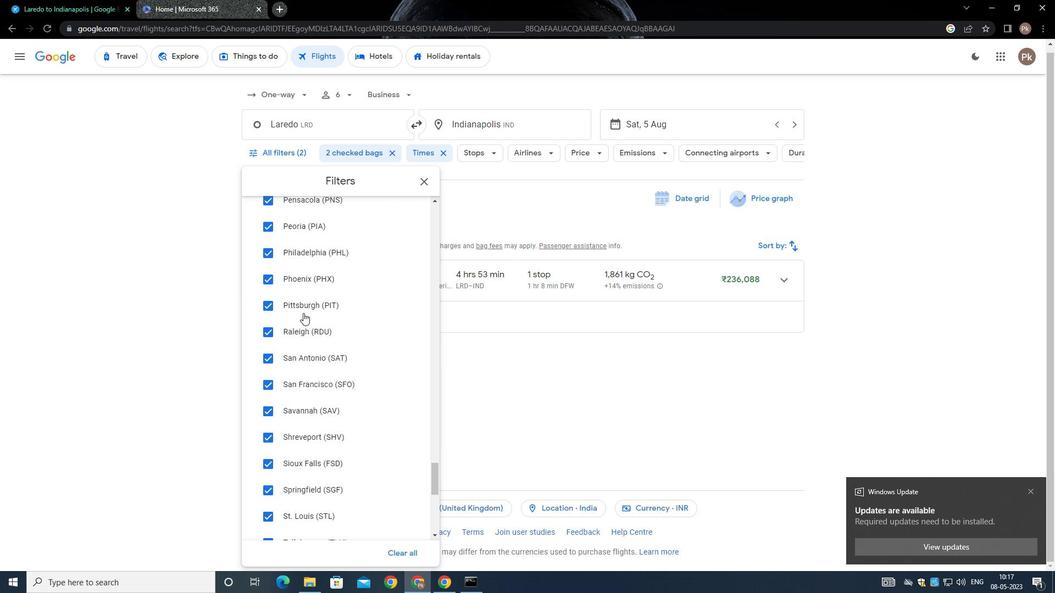 
Action: Mouse moved to (308, 297)
Screenshot: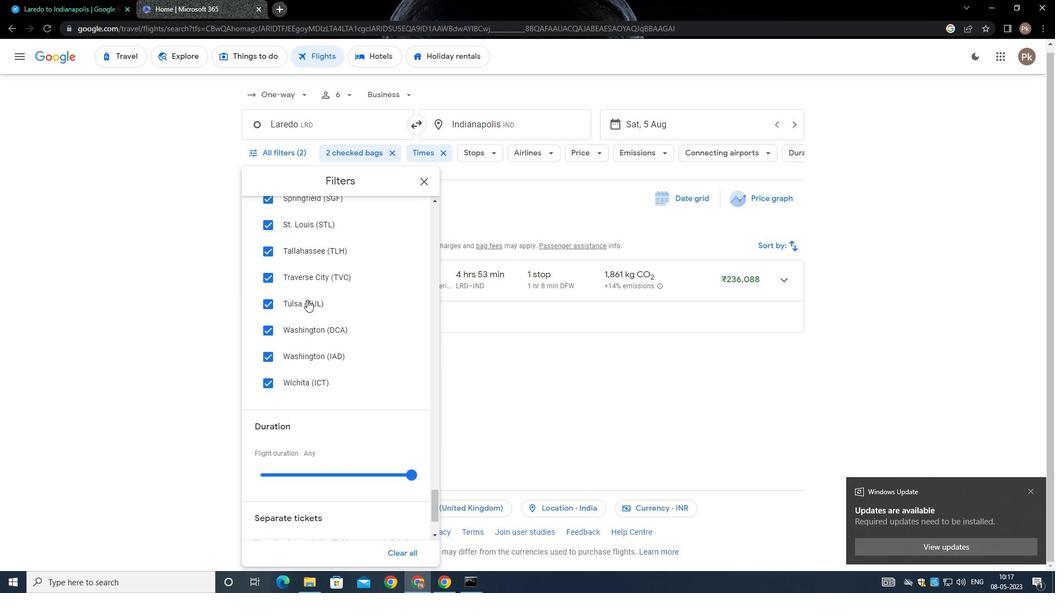 
Action: Mouse scrolled (308, 297) with delta (0, 0)
Screenshot: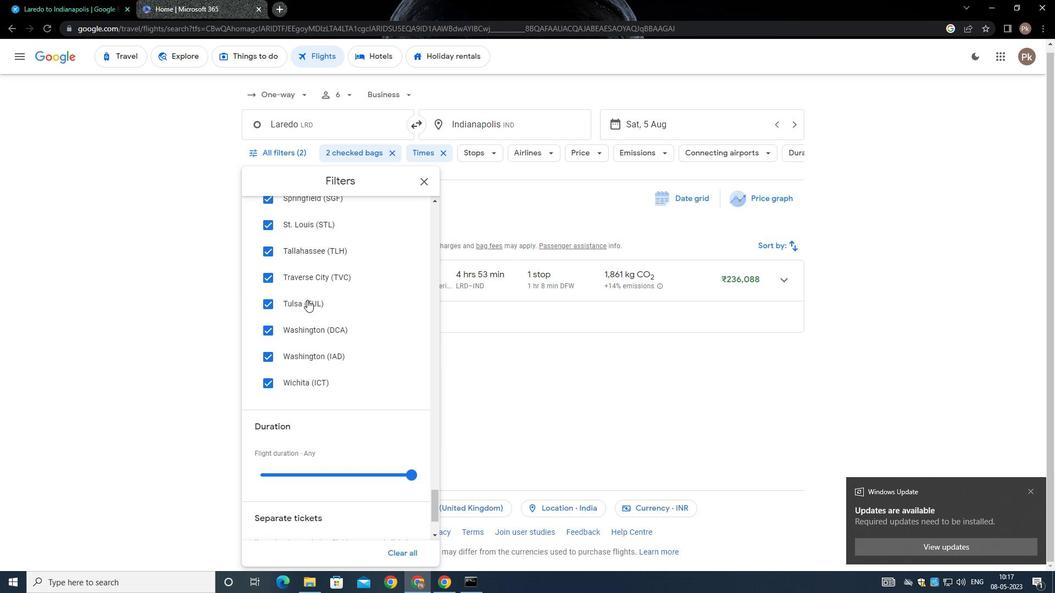 
Action: Mouse moved to (308, 297)
Screenshot: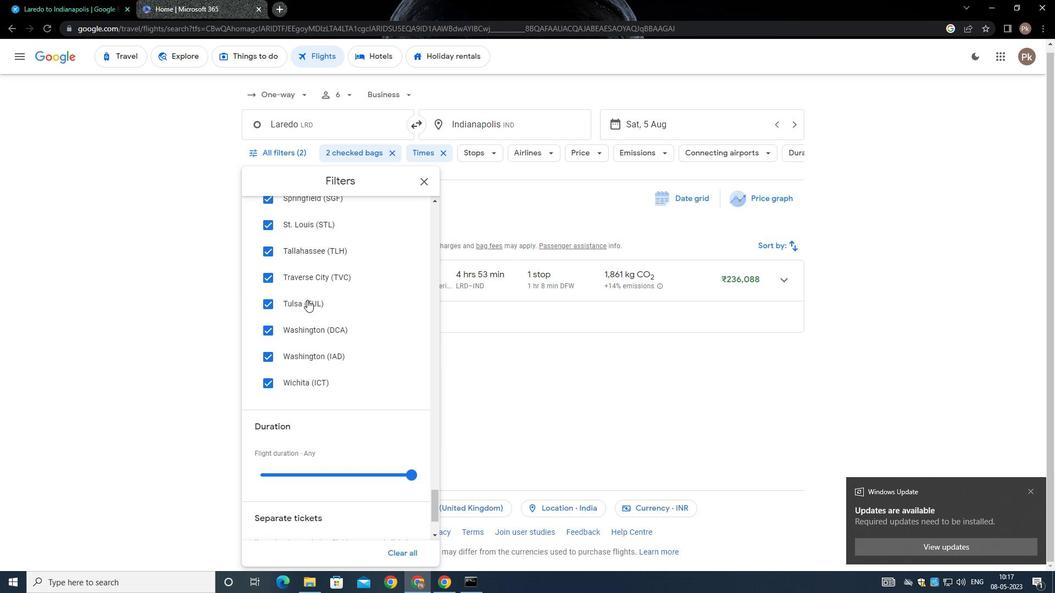
Action: Mouse scrolled (308, 297) with delta (0, 0)
Screenshot: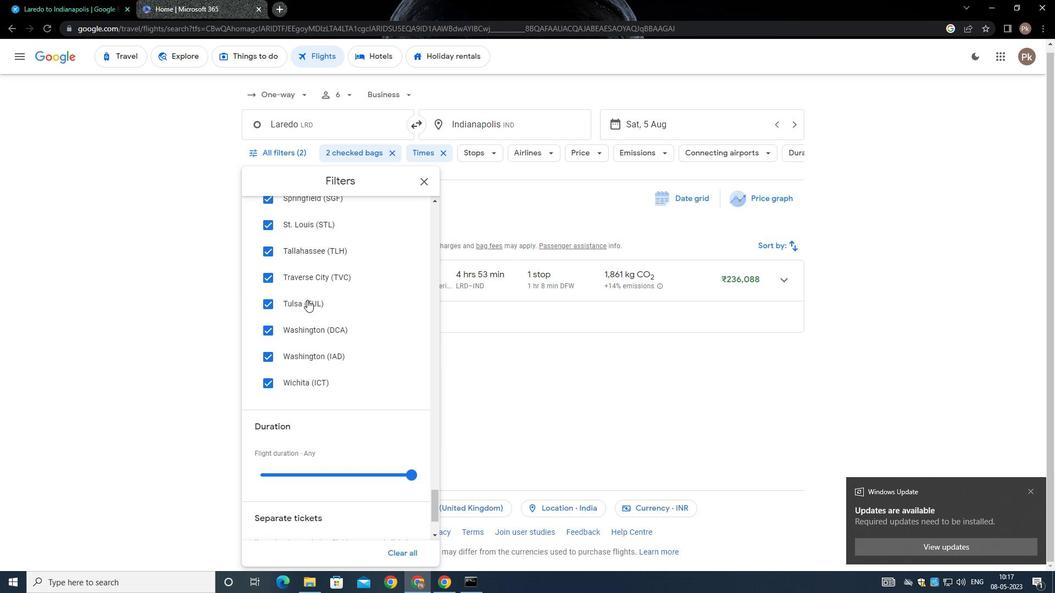 
Action: Mouse scrolled (308, 296) with delta (0, -1)
Screenshot: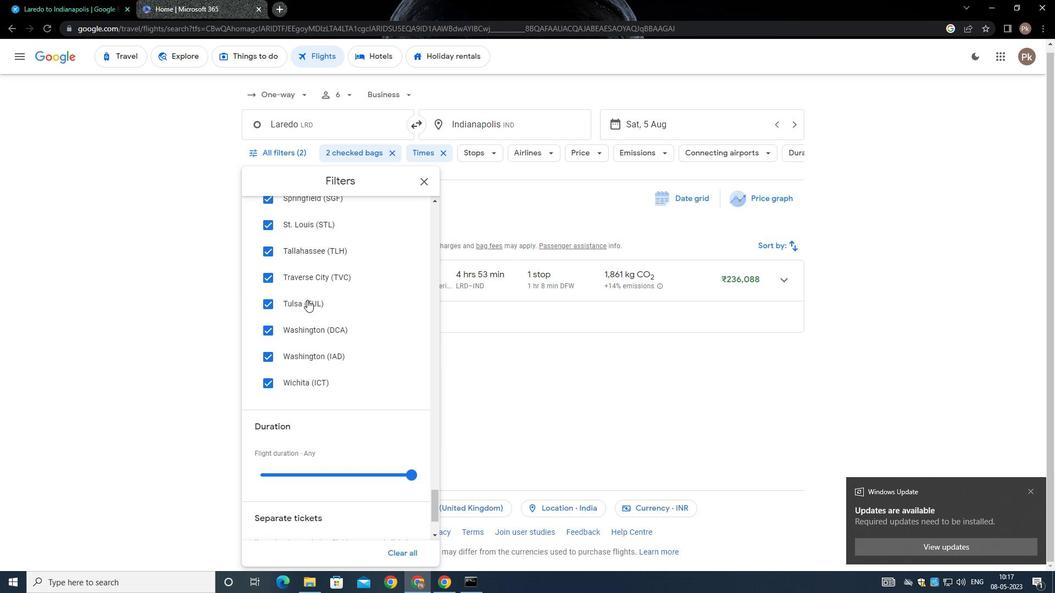 
Action: Mouse scrolled (308, 297) with delta (0, 0)
Screenshot: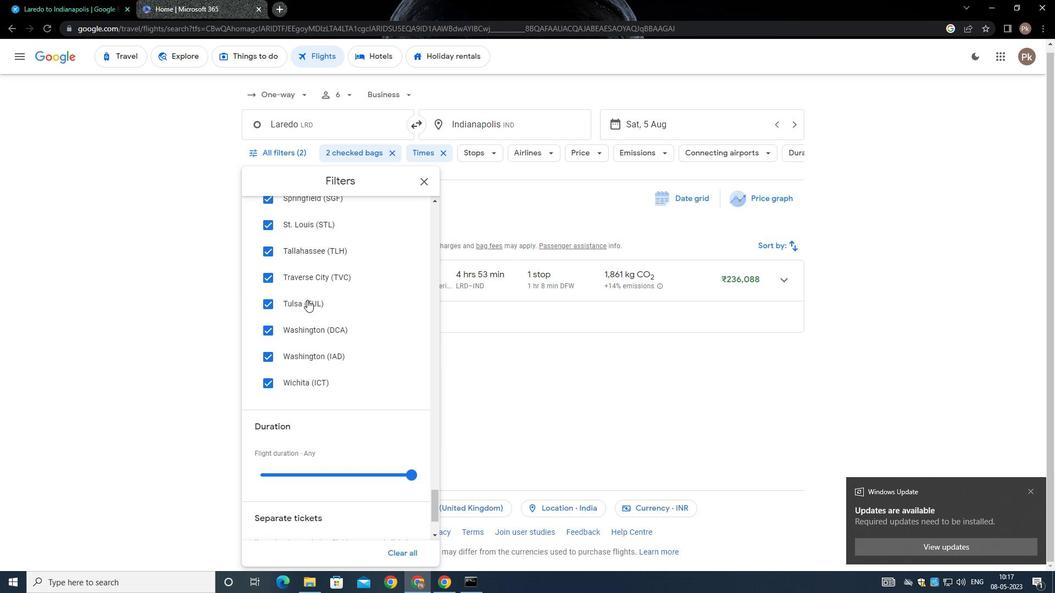 
Action: Mouse scrolled (308, 297) with delta (0, 0)
Screenshot: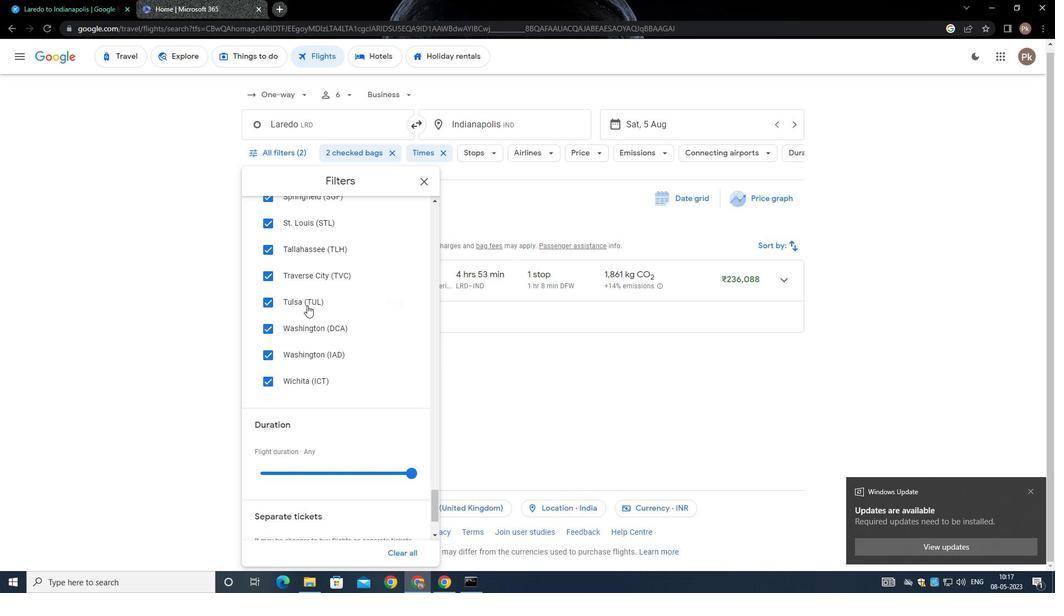 
Action: Mouse moved to (308, 304)
Screenshot: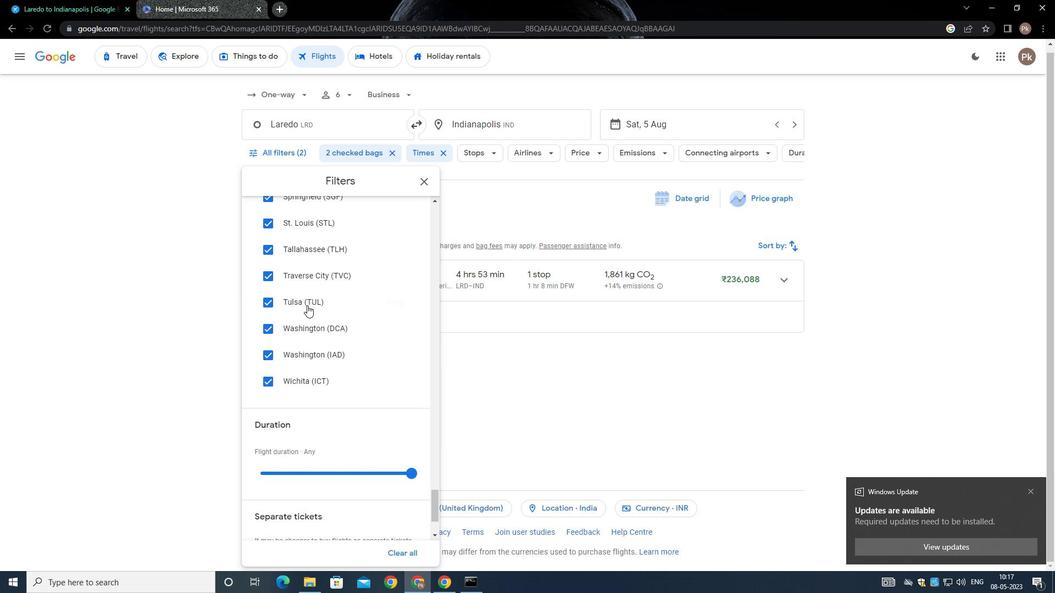 
Action: Mouse scrolled (308, 303) with delta (0, 0)
Screenshot: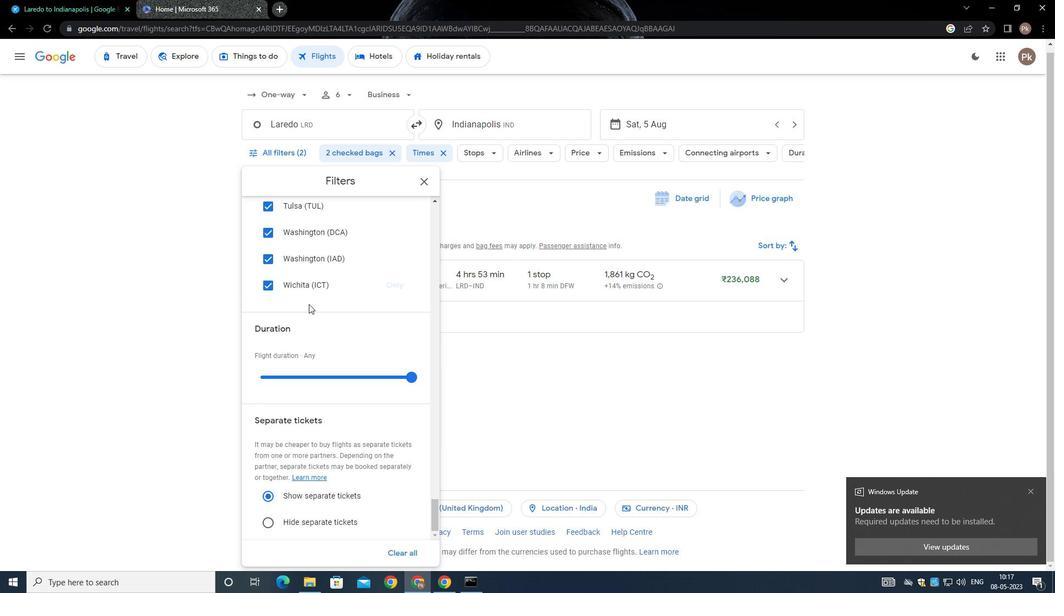 
Action: Mouse scrolled (308, 303) with delta (0, 0)
Screenshot: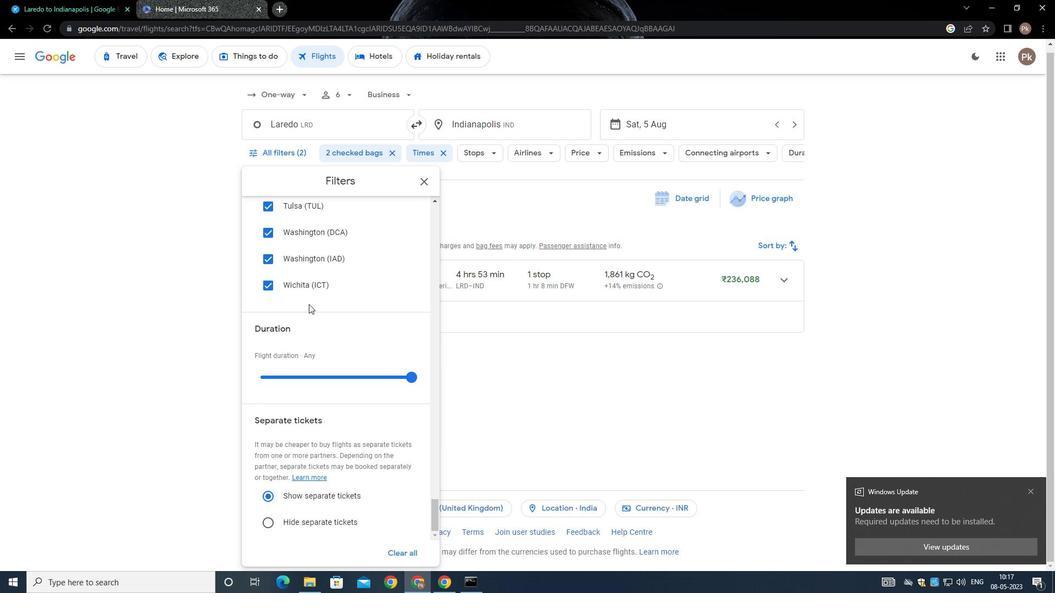 
Action: Mouse scrolled (308, 303) with delta (0, 0)
Screenshot: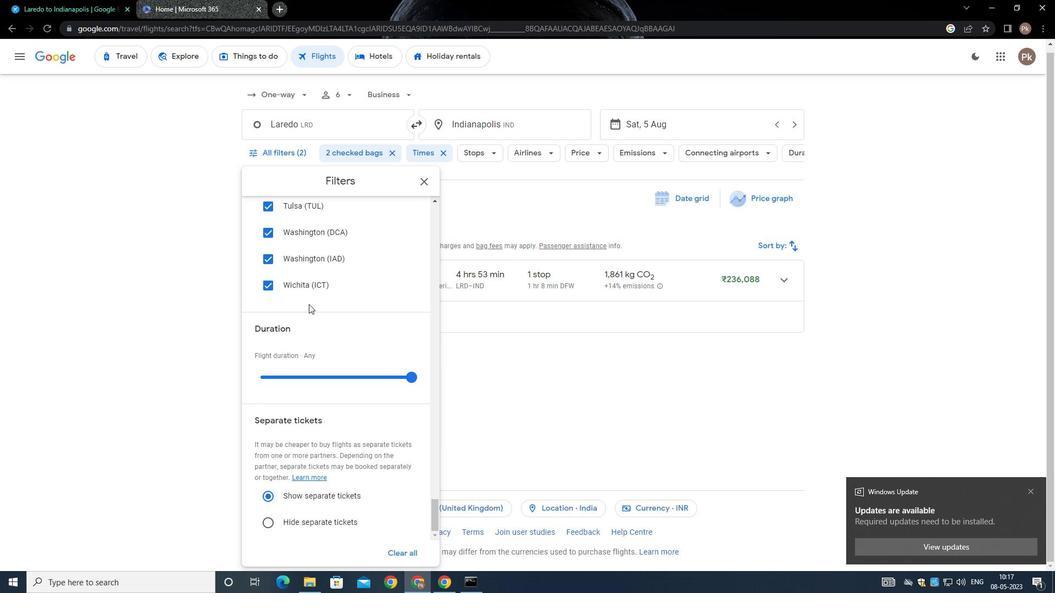 
Action: Mouse scrolled (308, 303) with delta (0, 0)
Screenshot: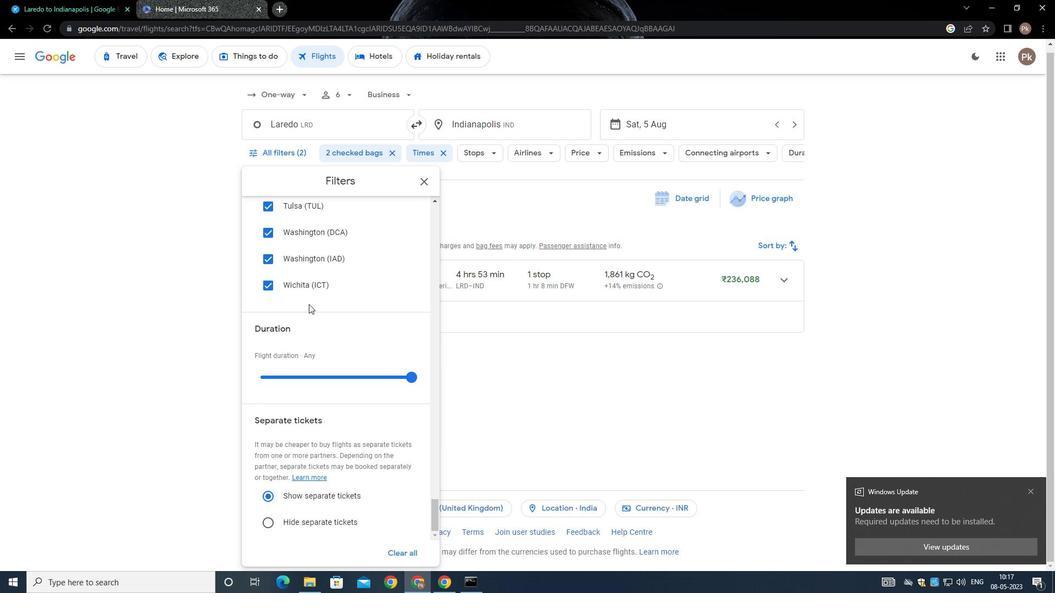 
Action: Mouse moved to (307, 308)
Screenshot: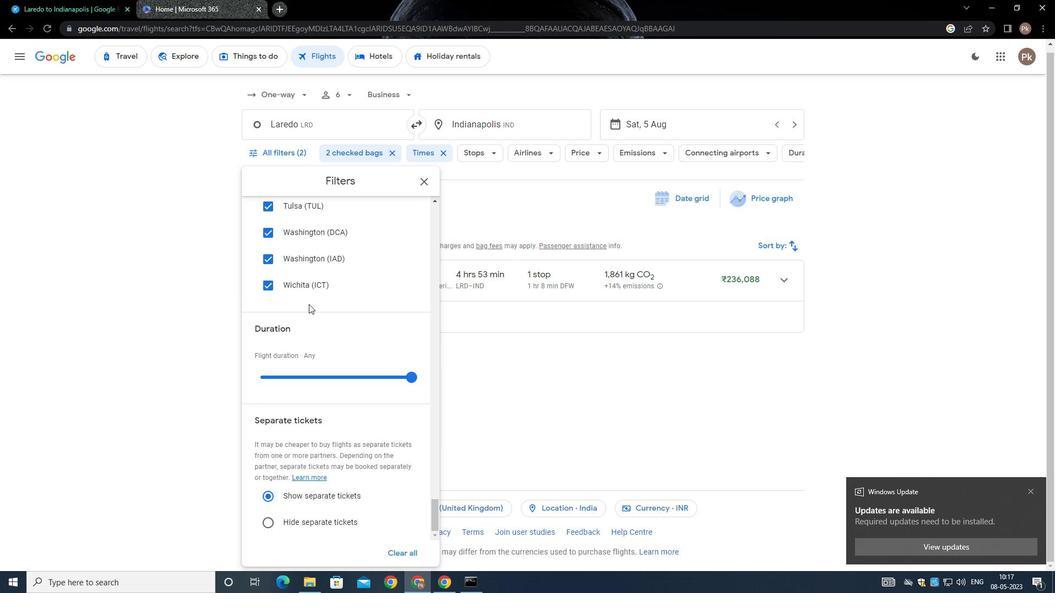 
